 Task: Set up an a/b test for your hubspot cms pages.
Action: Mouse moved to (714, 358)
Screenshot: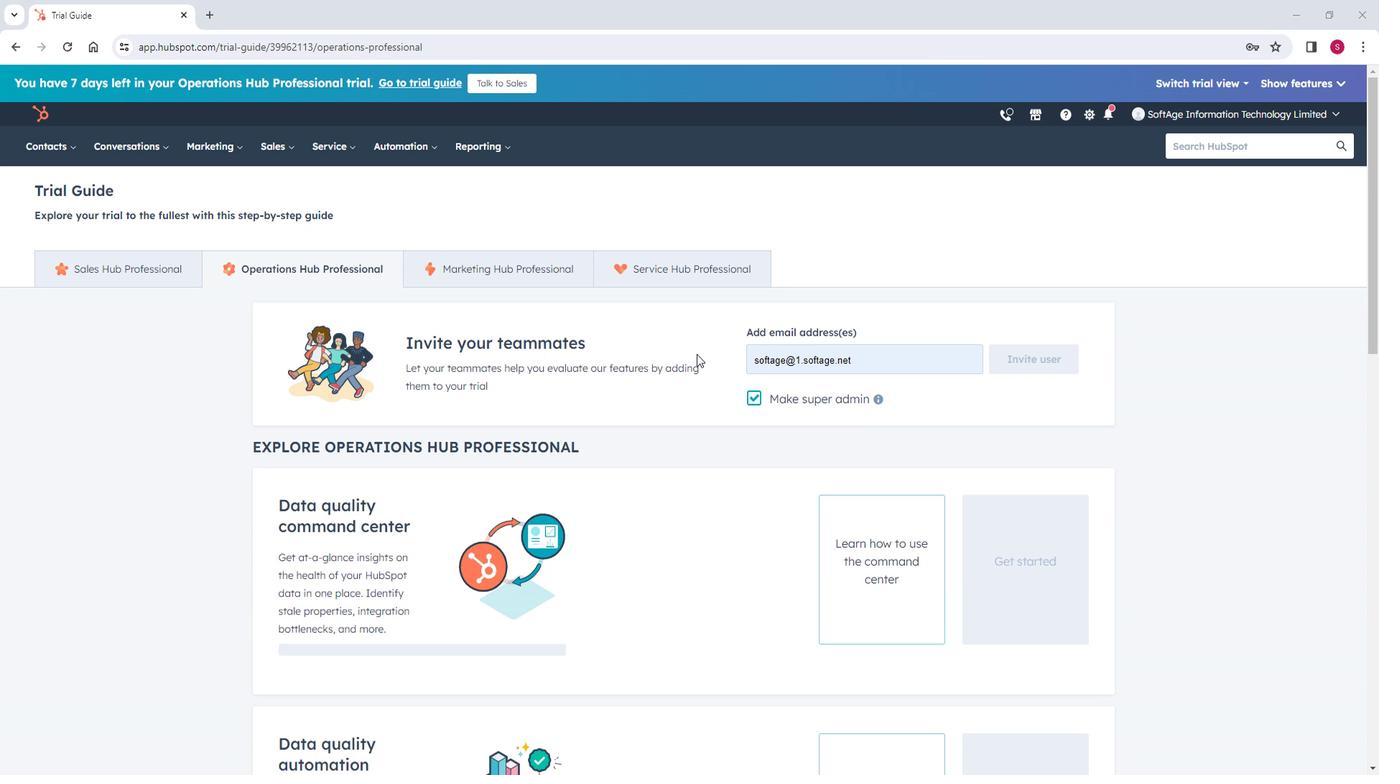 
Action: Mouse scrolled (714, 357) with delta (0, 0)
Screenshot: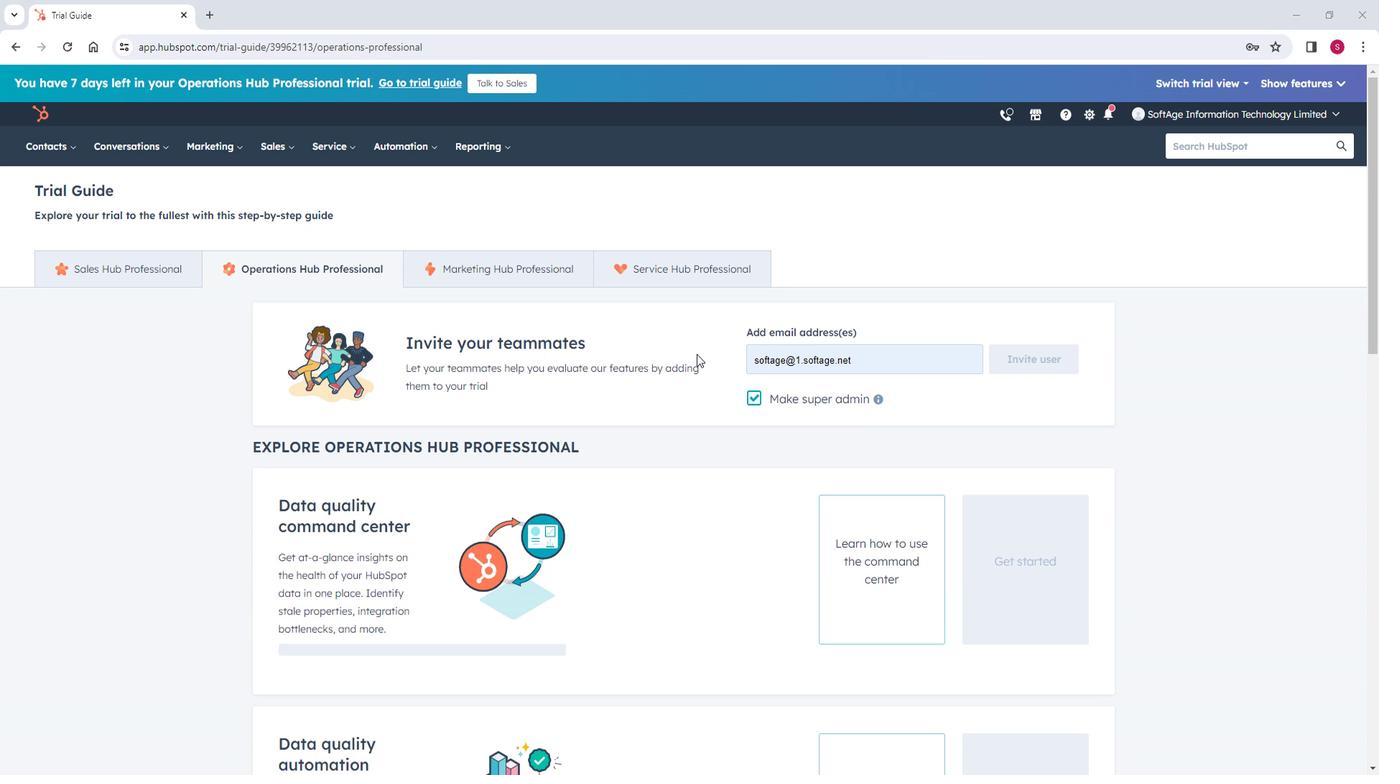 
Action: Mouse scrolled (714, 357) with delta (0, 0)
Screenshot: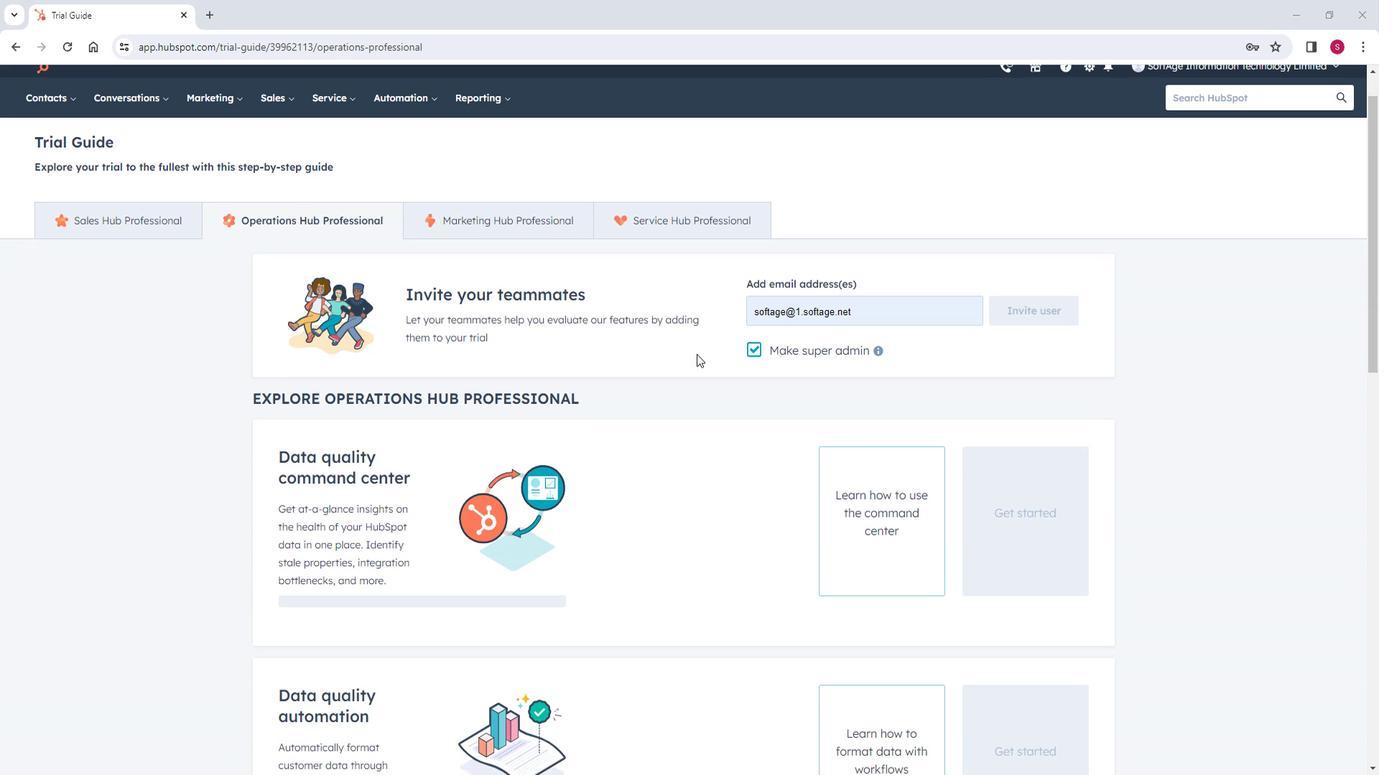 
Action: Mouse scrolled (714, 359) with delta (0, 0)
Screenshot: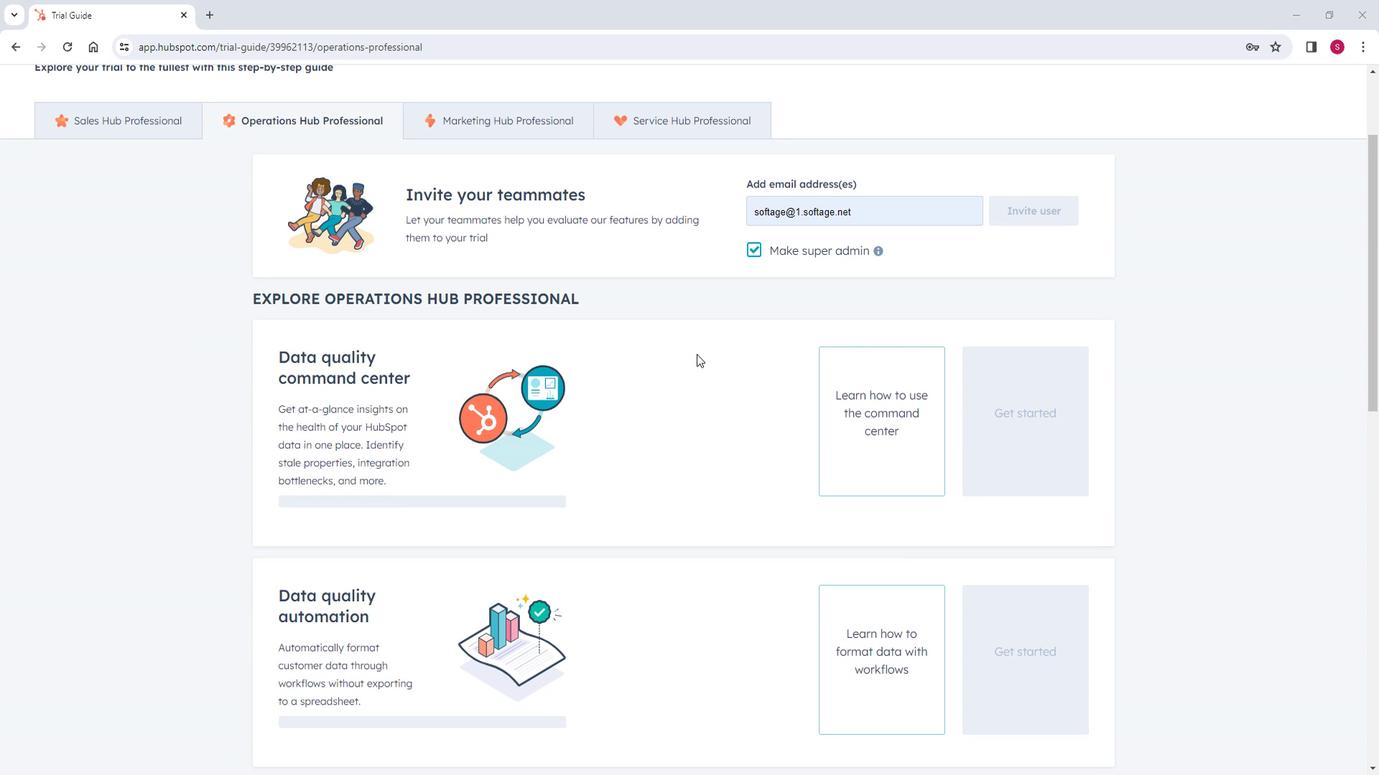 
Action: Mouse scrolled (714, 359) with delta (0, 0)
Screenshot: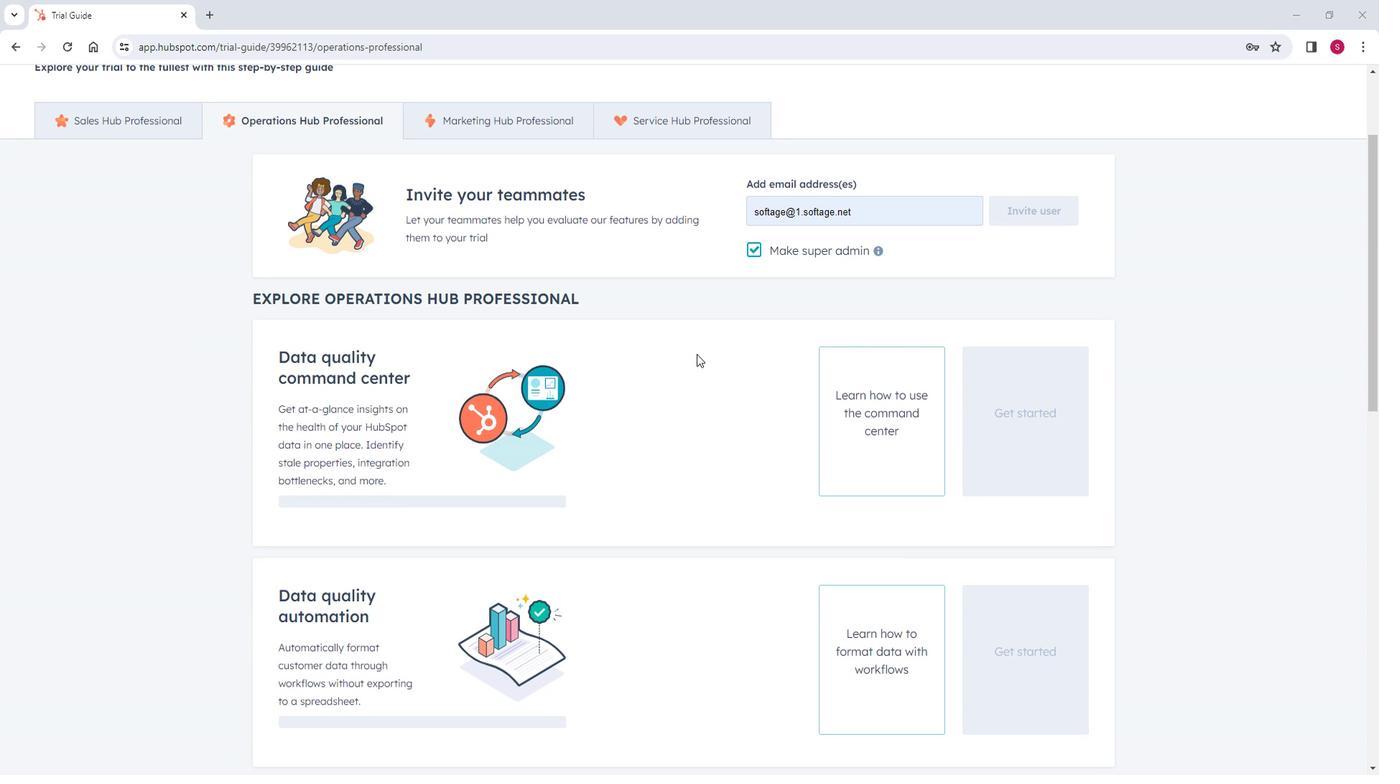 
Action: Mouse scrolled (714, 359) with delta (0, 0)
Screenshot: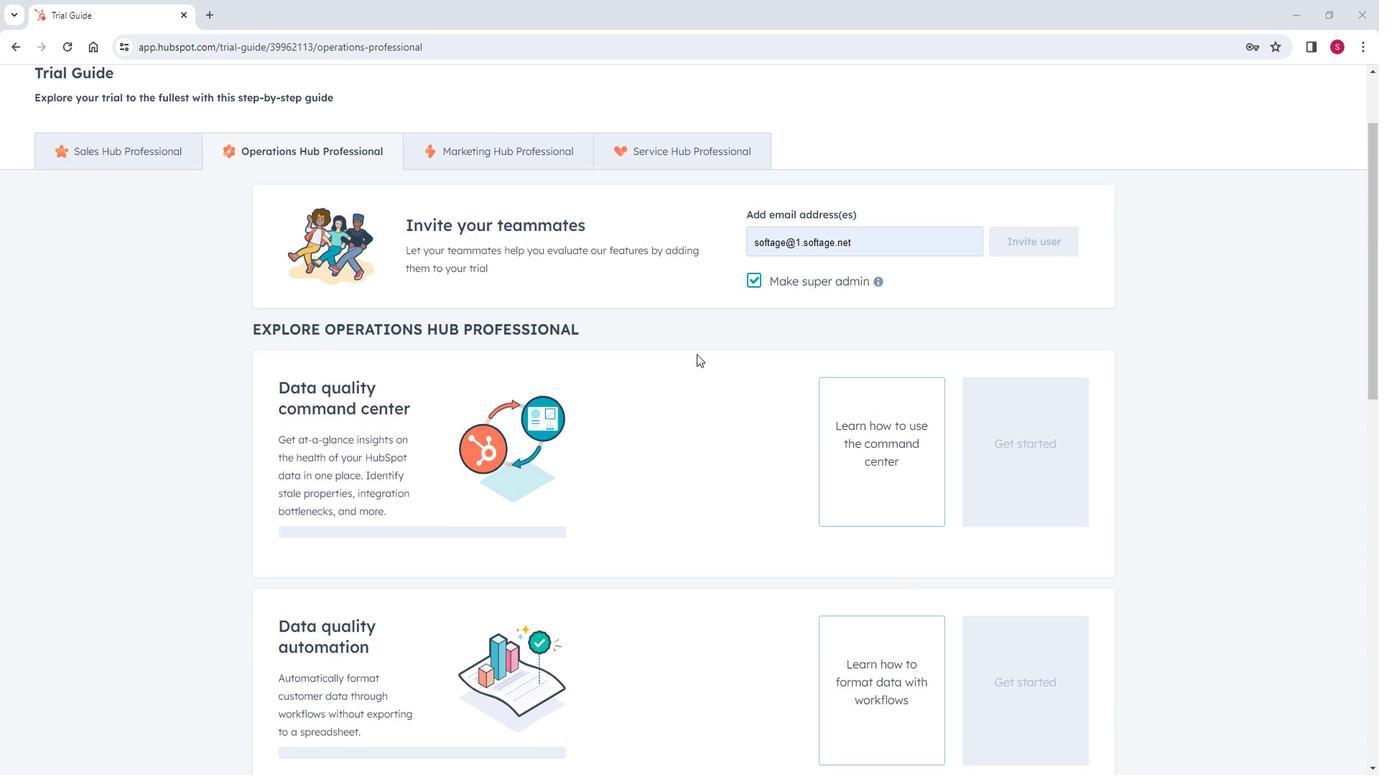 
Action: Mouse scrolled (714, 359) with delta (0, 0)
Screenshot: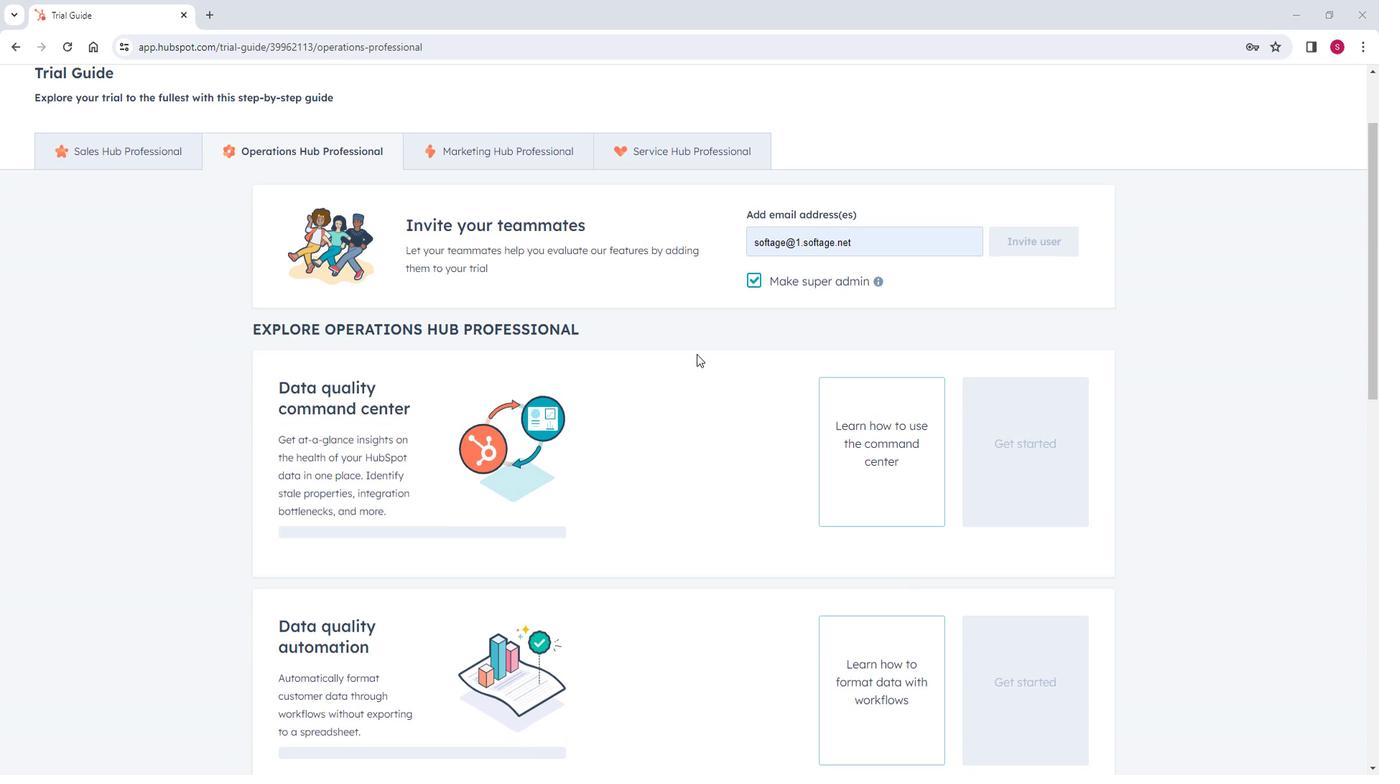 
Action: Mouse moved to (70, 127)
Screenshot: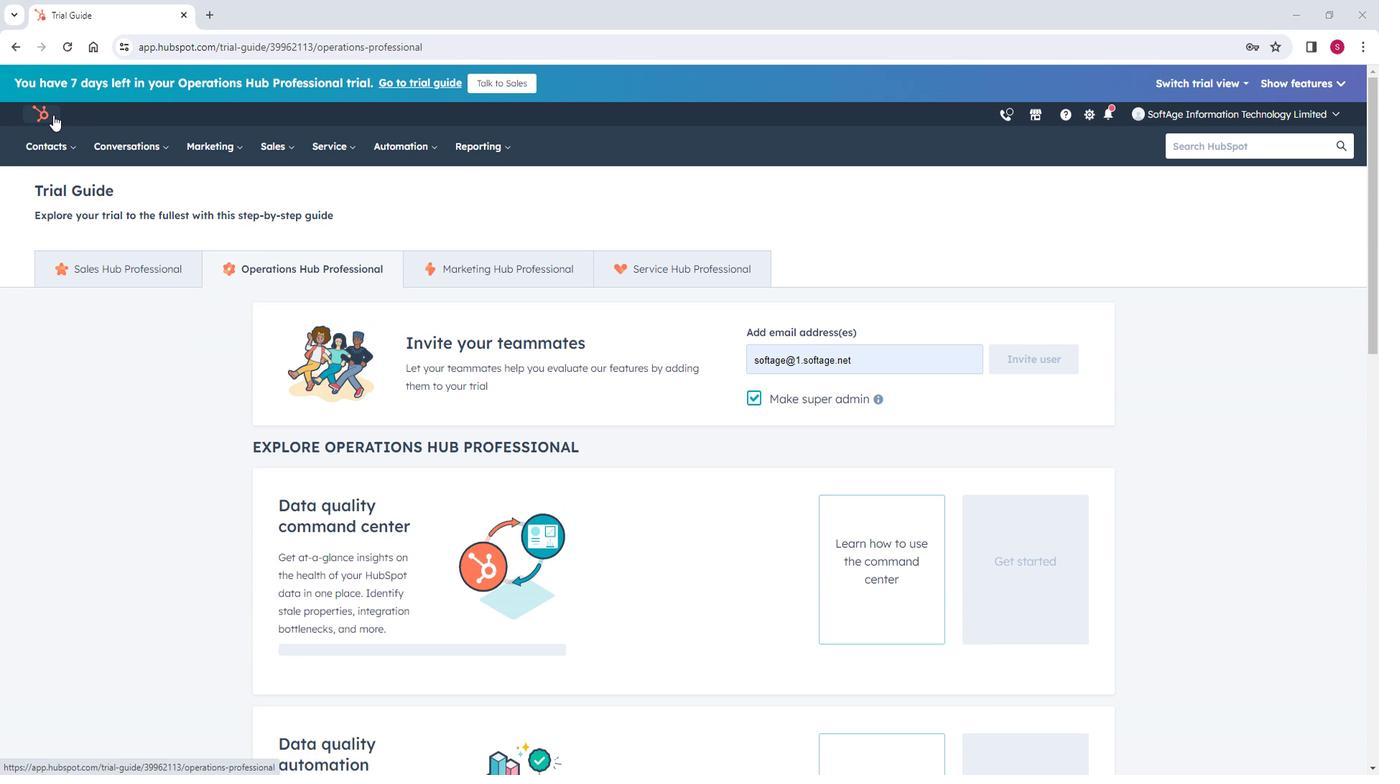 
Action: Mouse pressed left at (70, 127)
Screenshot: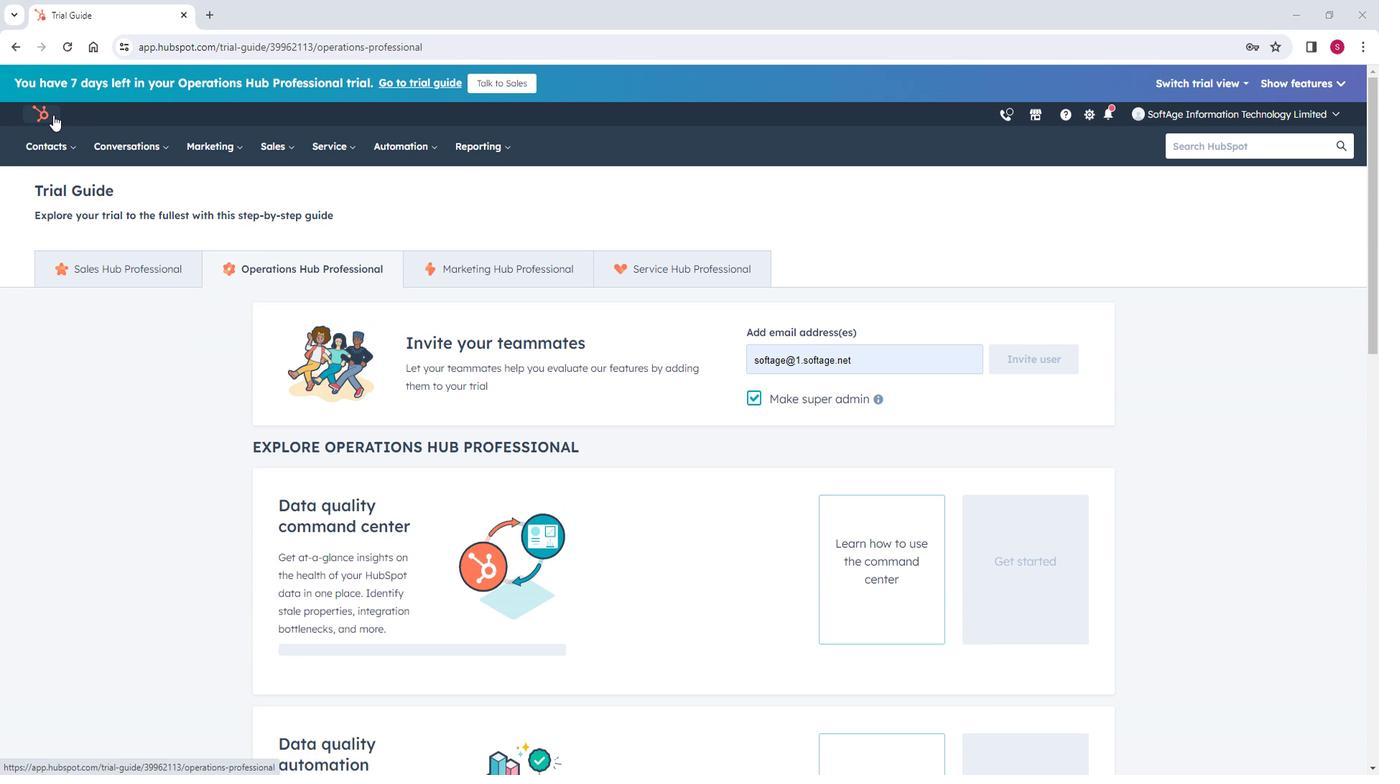 
Action: Mouse moved to (634, 327)
Screenshot: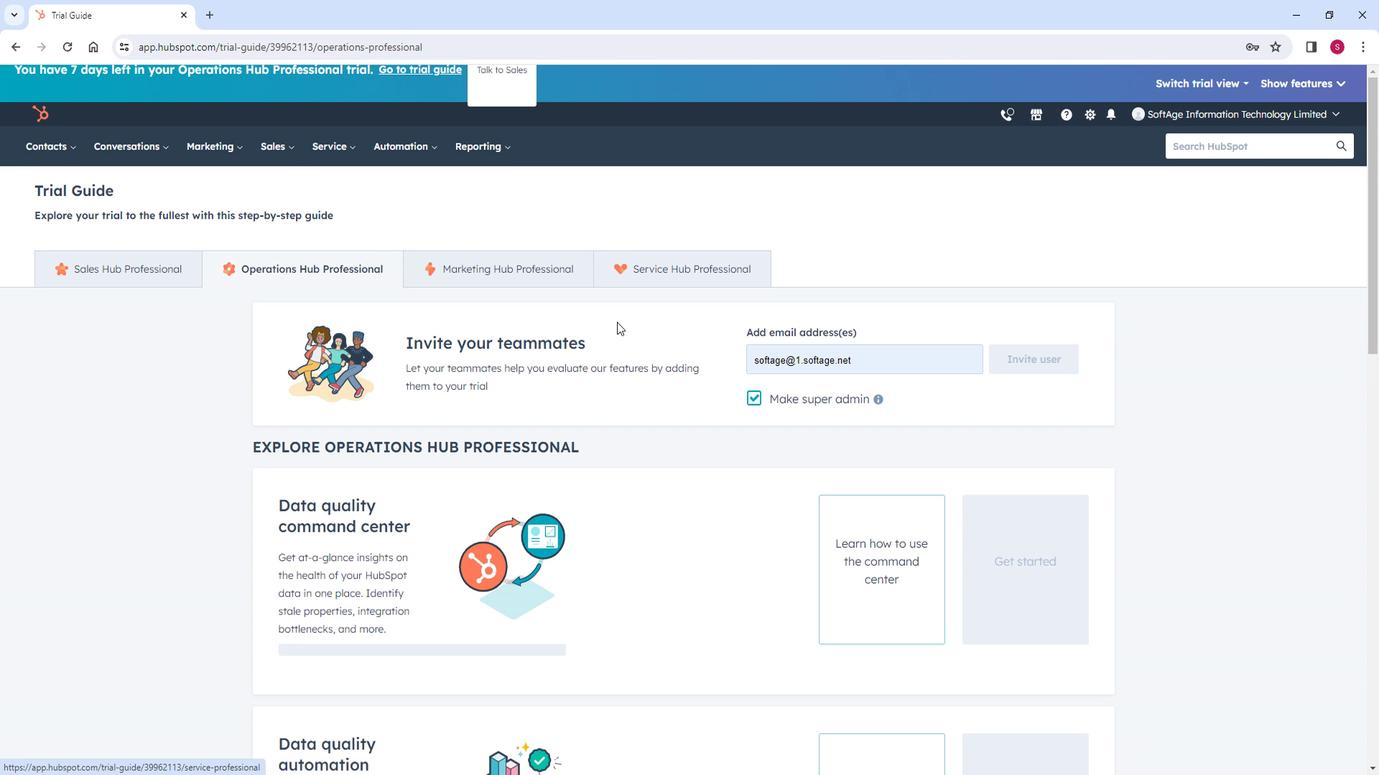 
Action: Mouse scrolled (634, 326) with delta (0, 0)
Screenshot: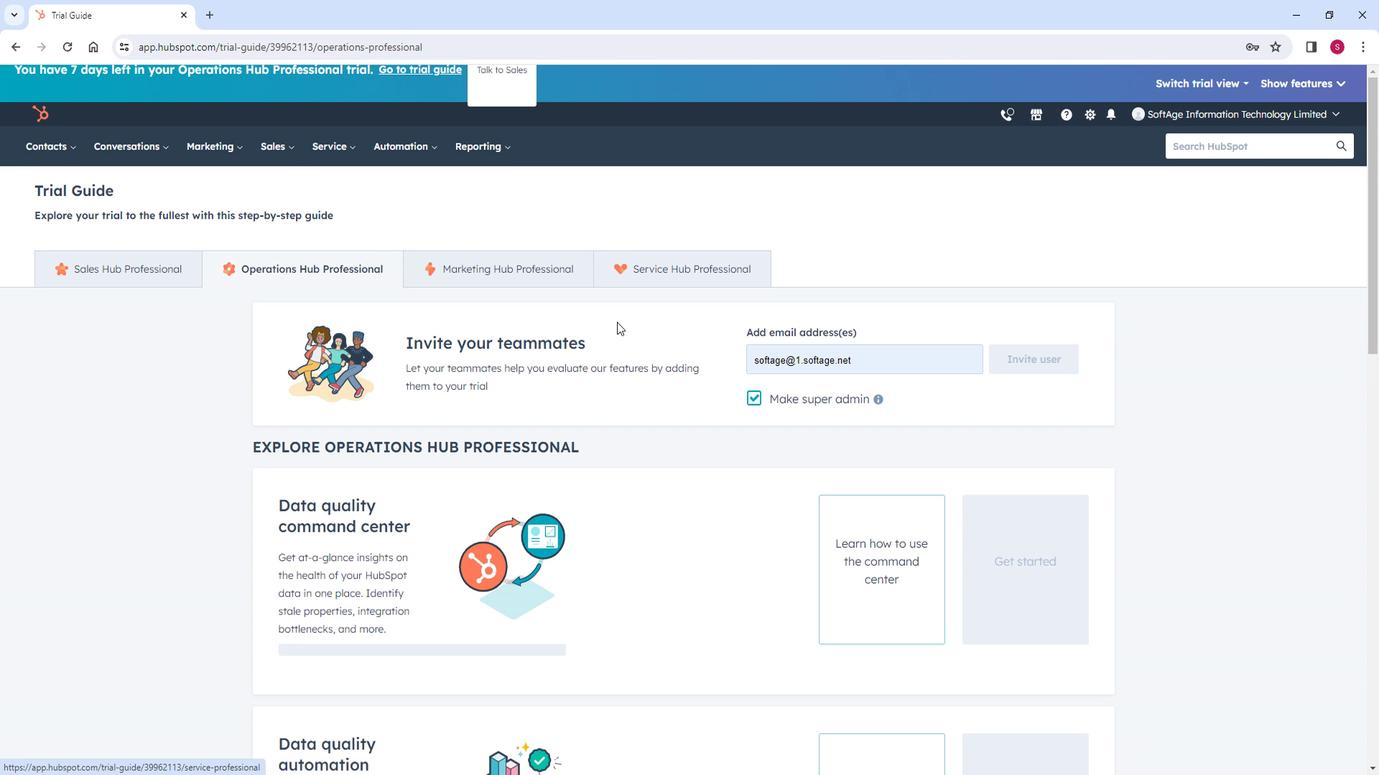 
Action: Mouse scrolled (634, 326) with delta (0, 0)
Screenshot: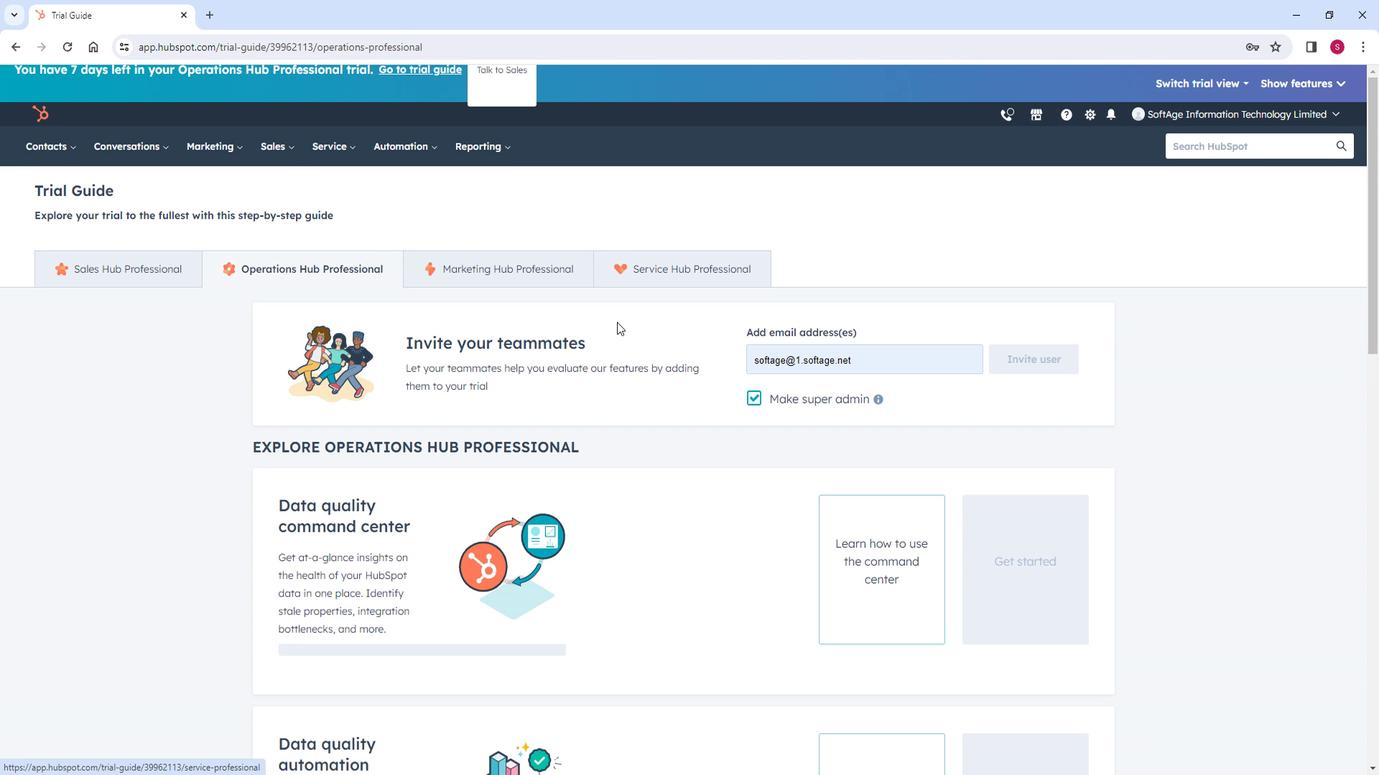 
Action: Mouse scrolled (634, 328) with delta (0, 0)
Screenshot: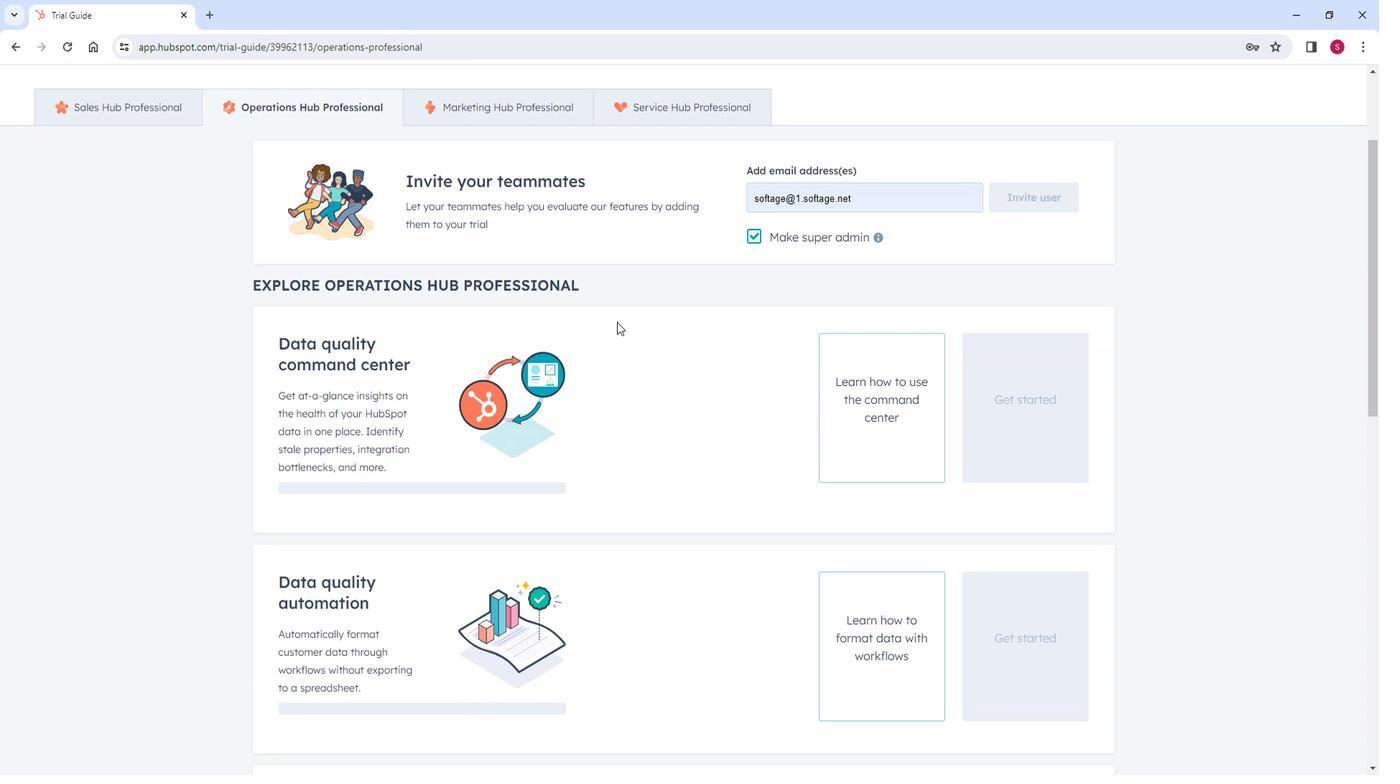 
Action: Mouse scrolled (634, 328) with delta (0, 0)
Screenshot: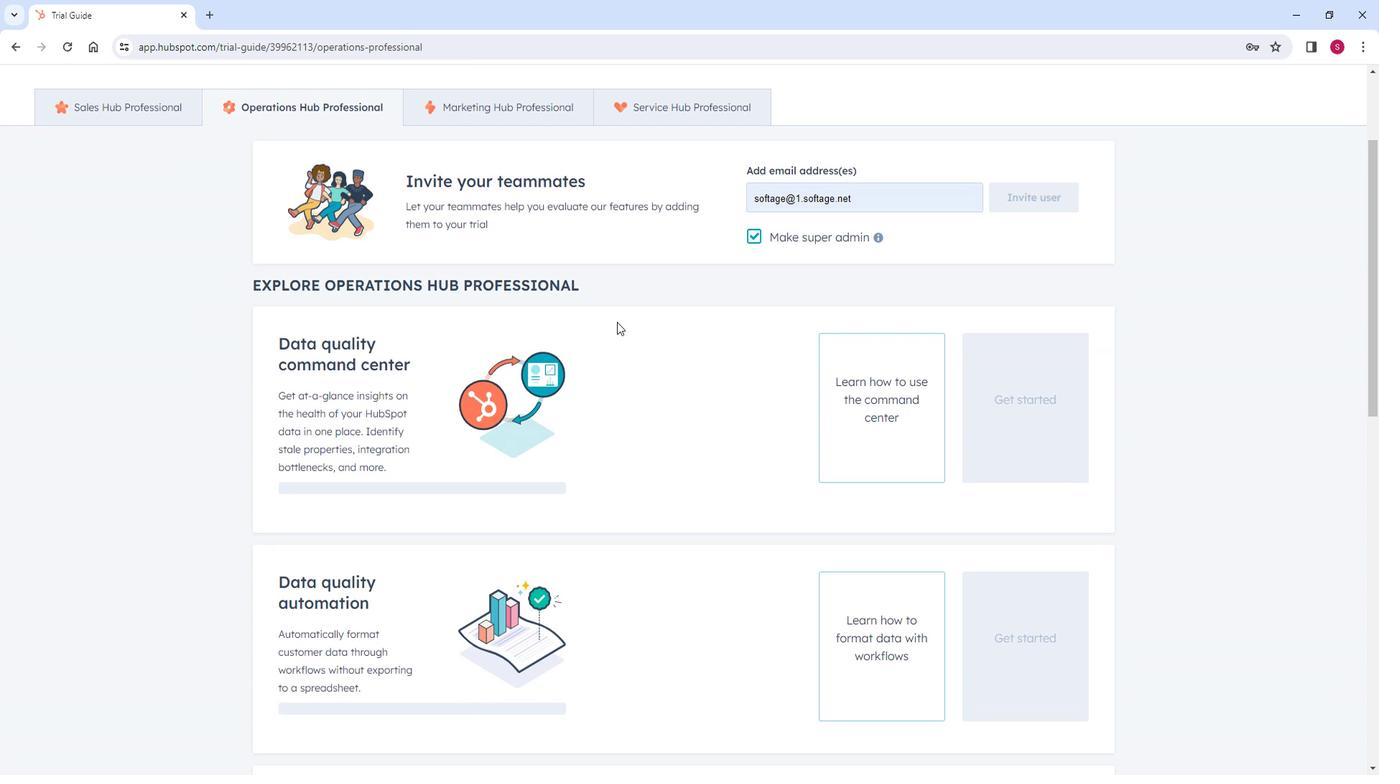 
Action: Mouse scrolled (634, 328) with delta (0, 0)
Screenshot: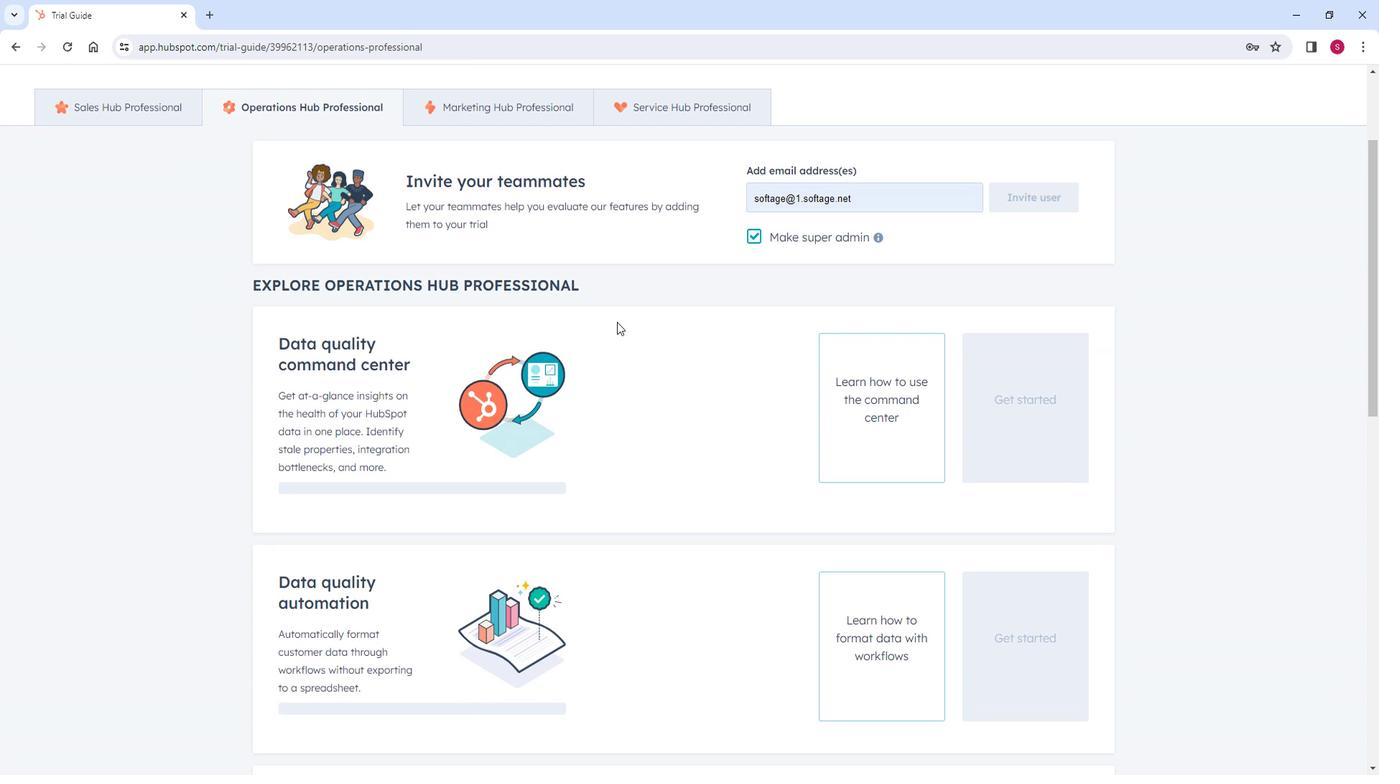 
Action: Mouse scrolled (634, 328) with delta (0, 0)
Screenshot: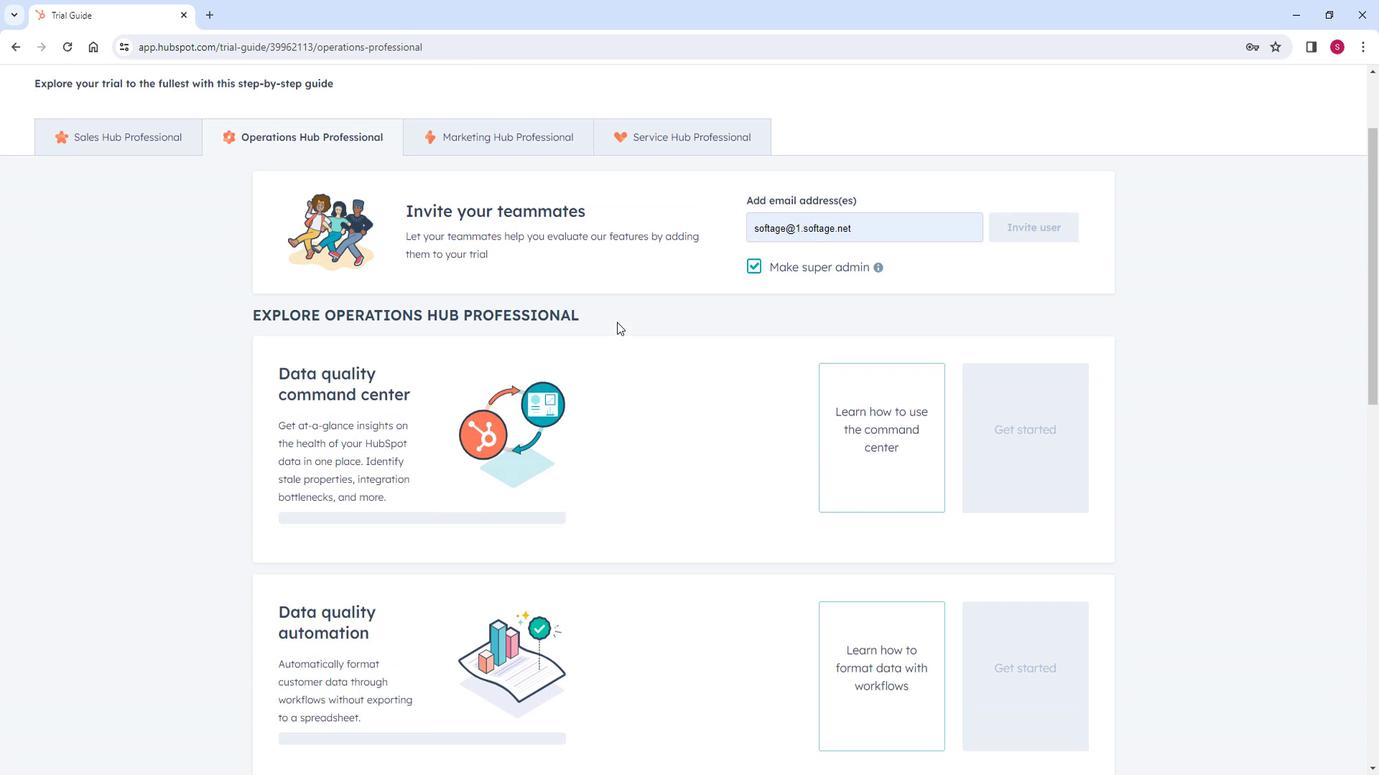 
Action: Mouse scrolled (634, 328) with delta (0, 0)
Screenshot: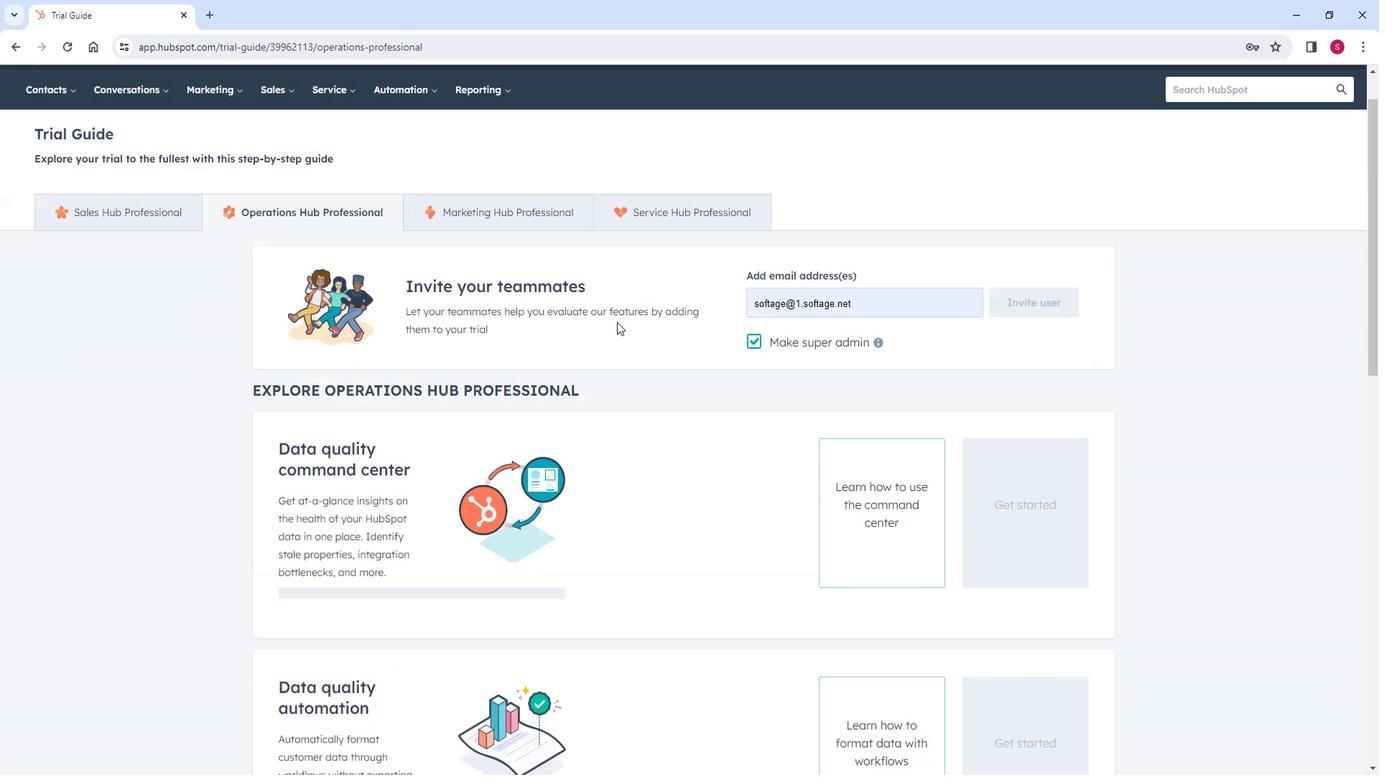
Action: Mouse moved to (250, 161)
Screenshot: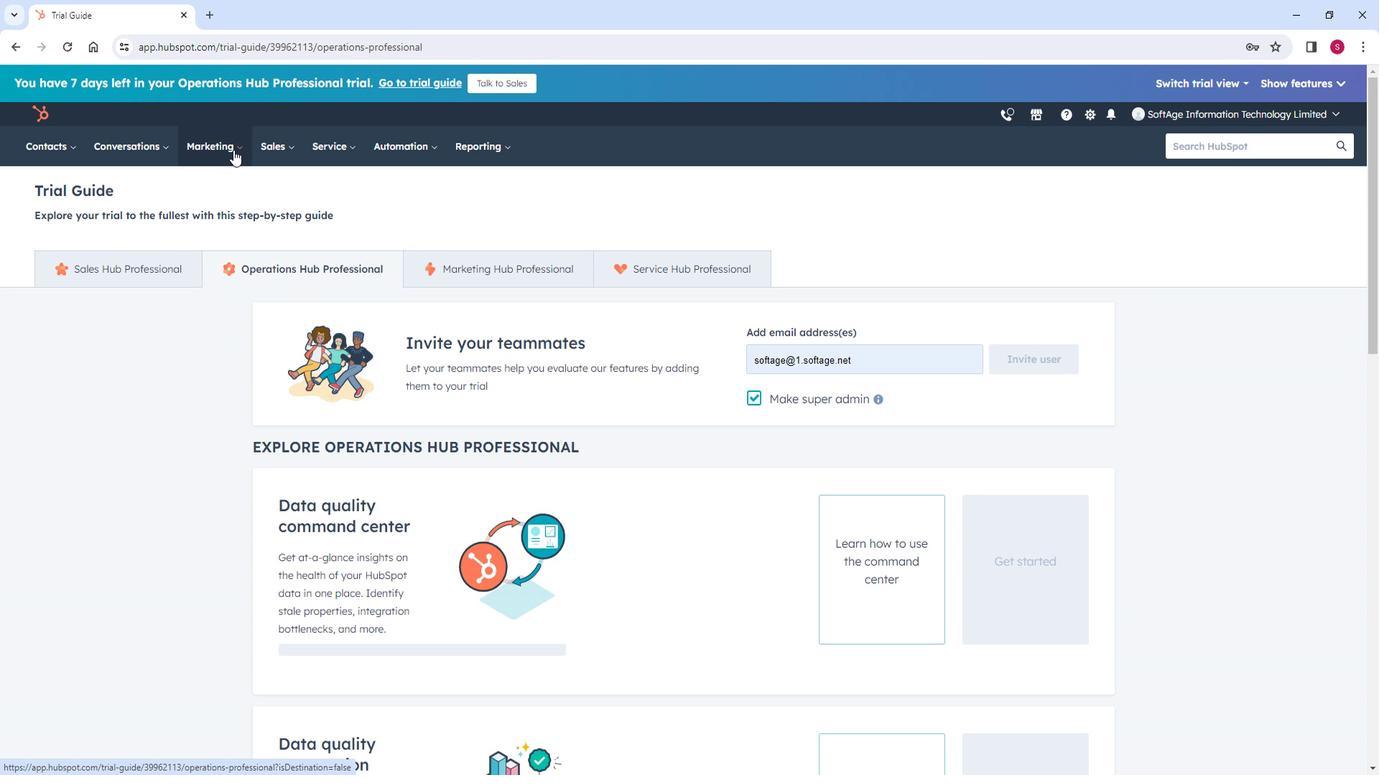 
Action: Mouse pressed left at (250, 161)
Screenshot: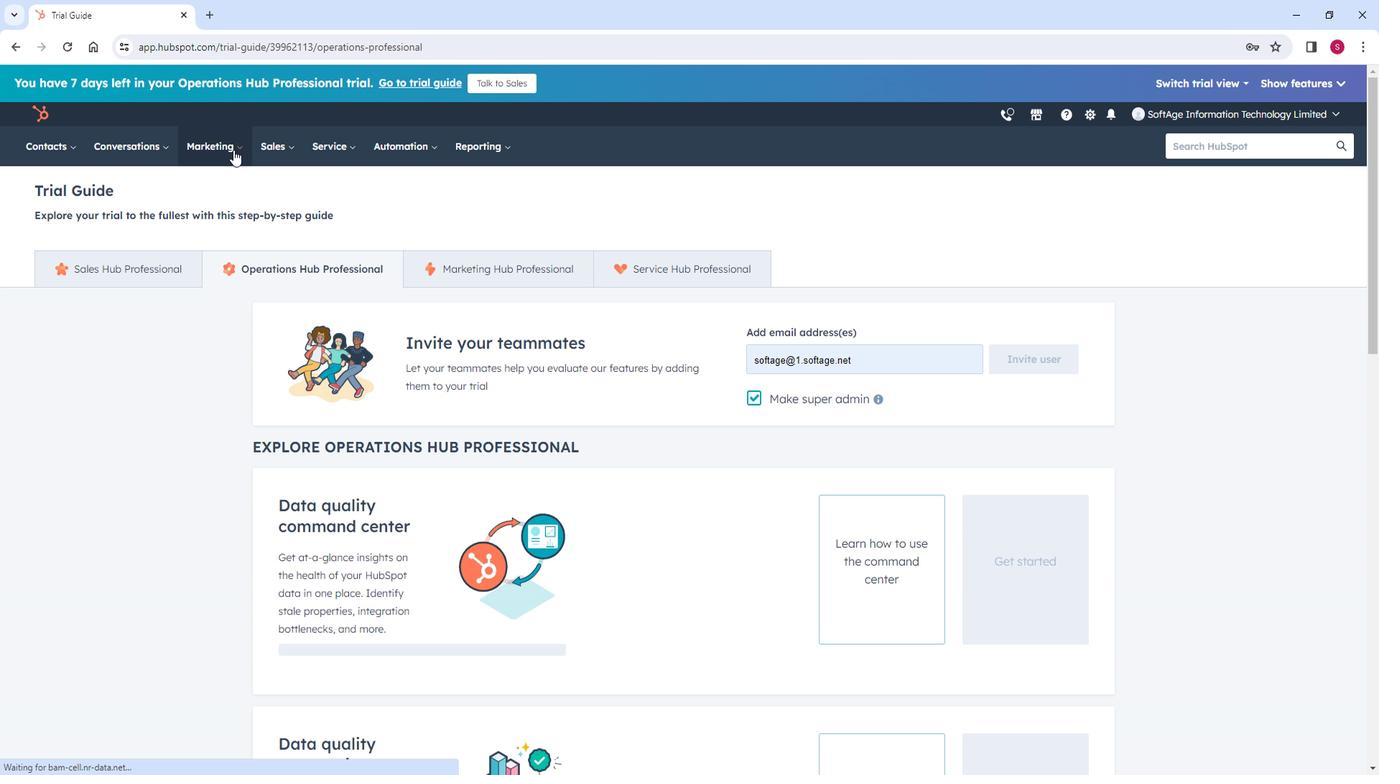 
Action: Mouse moved to (390, 200)
Screenshot: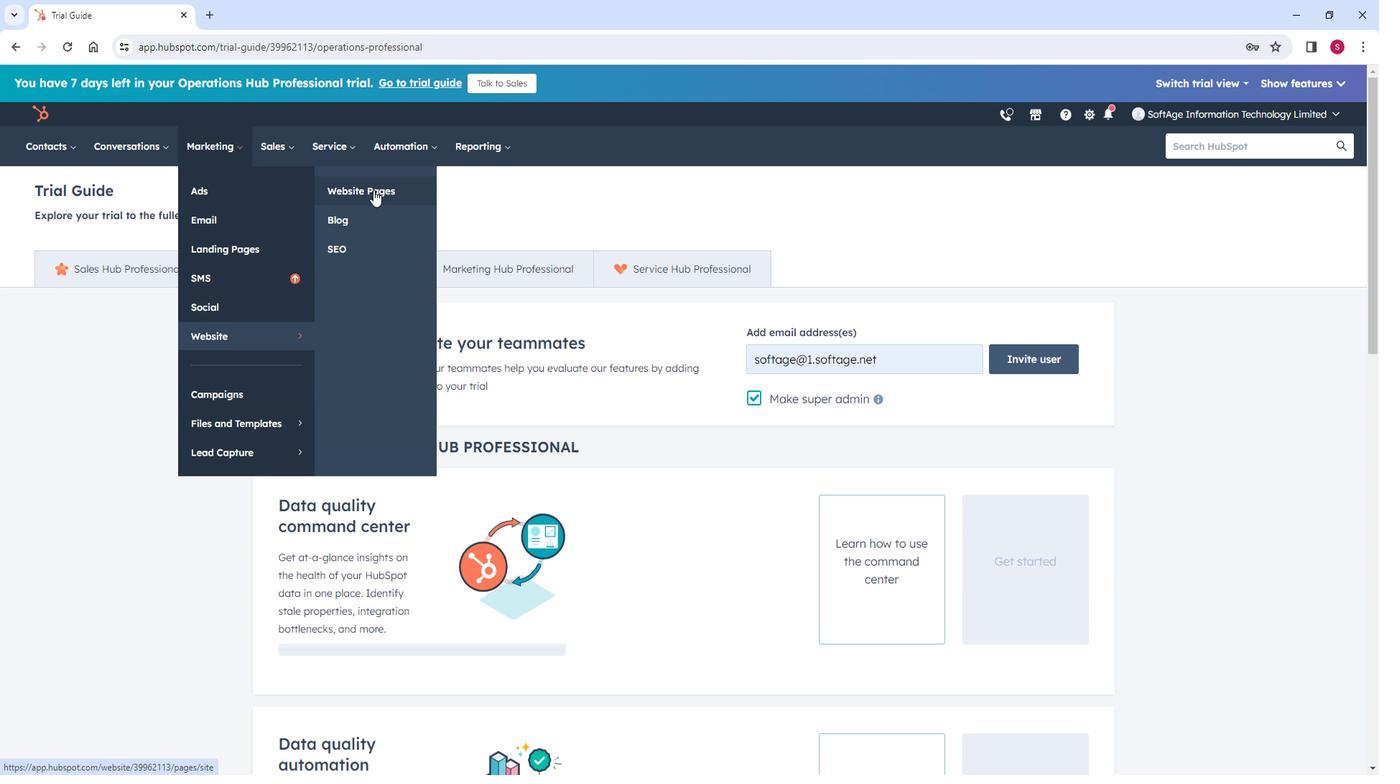
Action: Mouse pressed left at (390, 200)
Screenshot: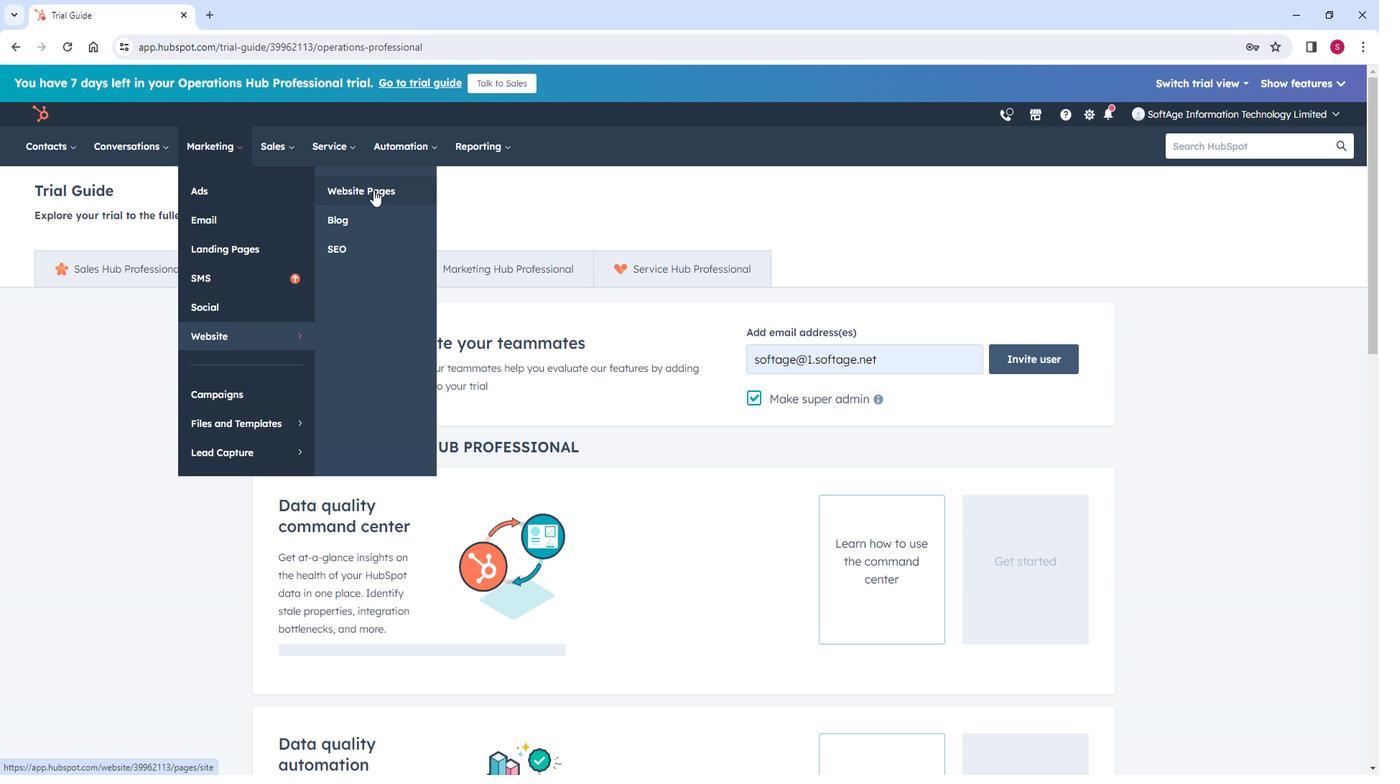 
Action: Mouse moved to (563, 357)
Screenshot: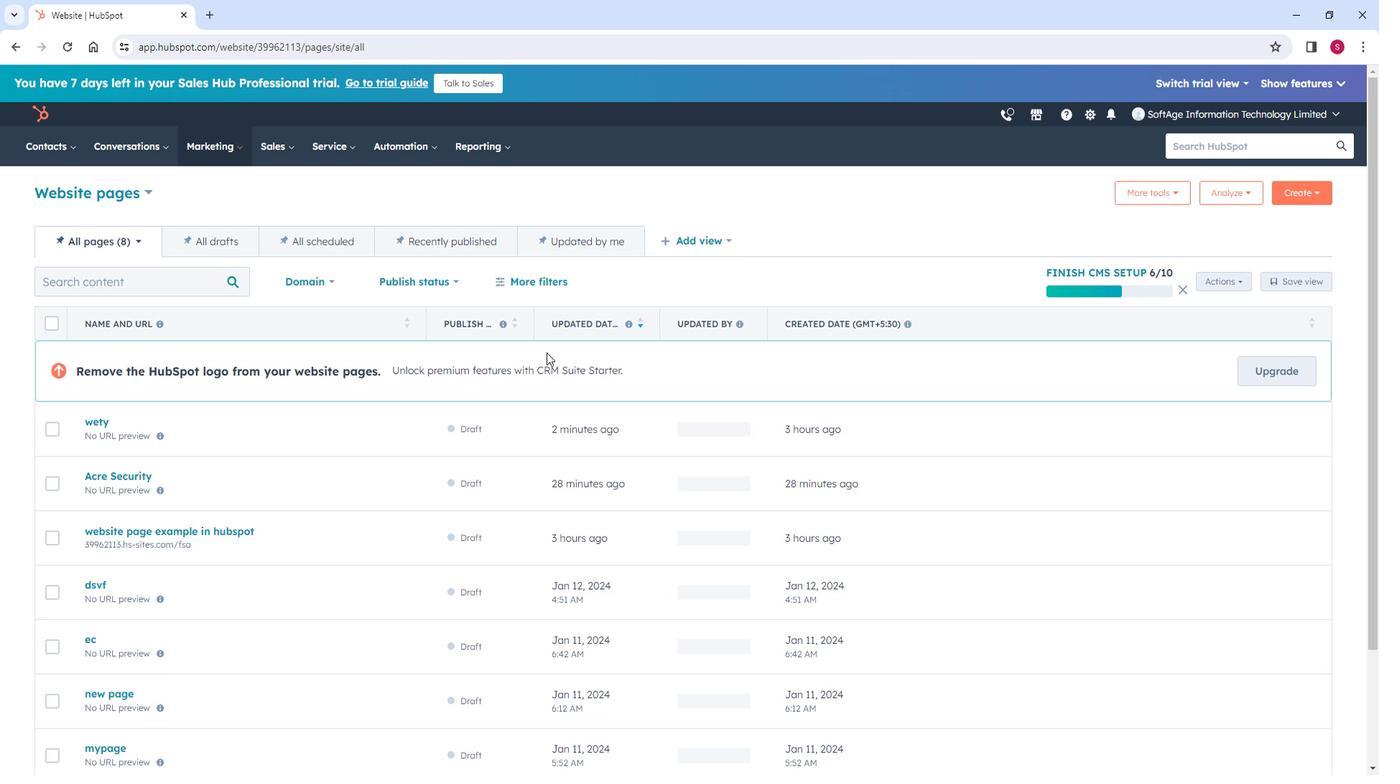 
Action: Mouse scrolled (563, 356) with delta (0, 0)
Screenshot: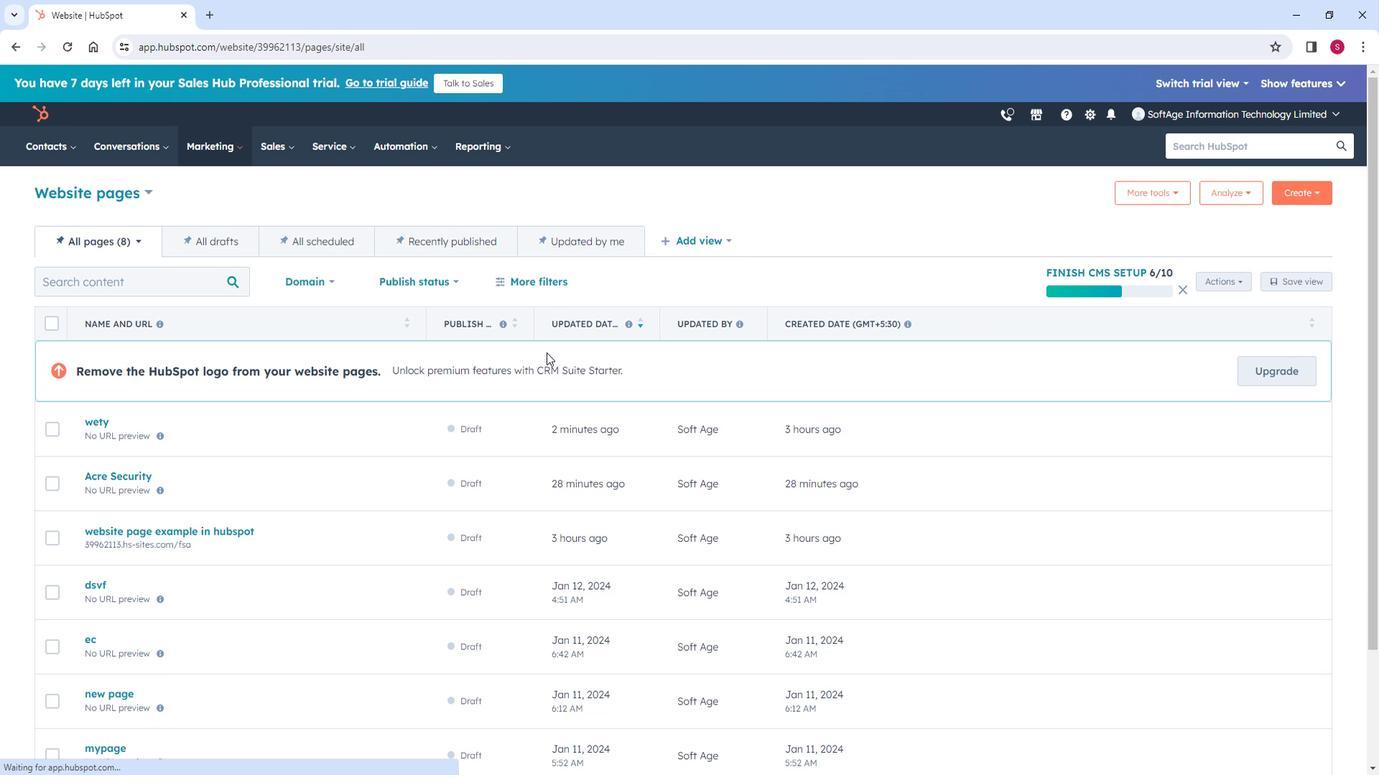 
Action: Mouse moved to (479, 482)
Screenshot: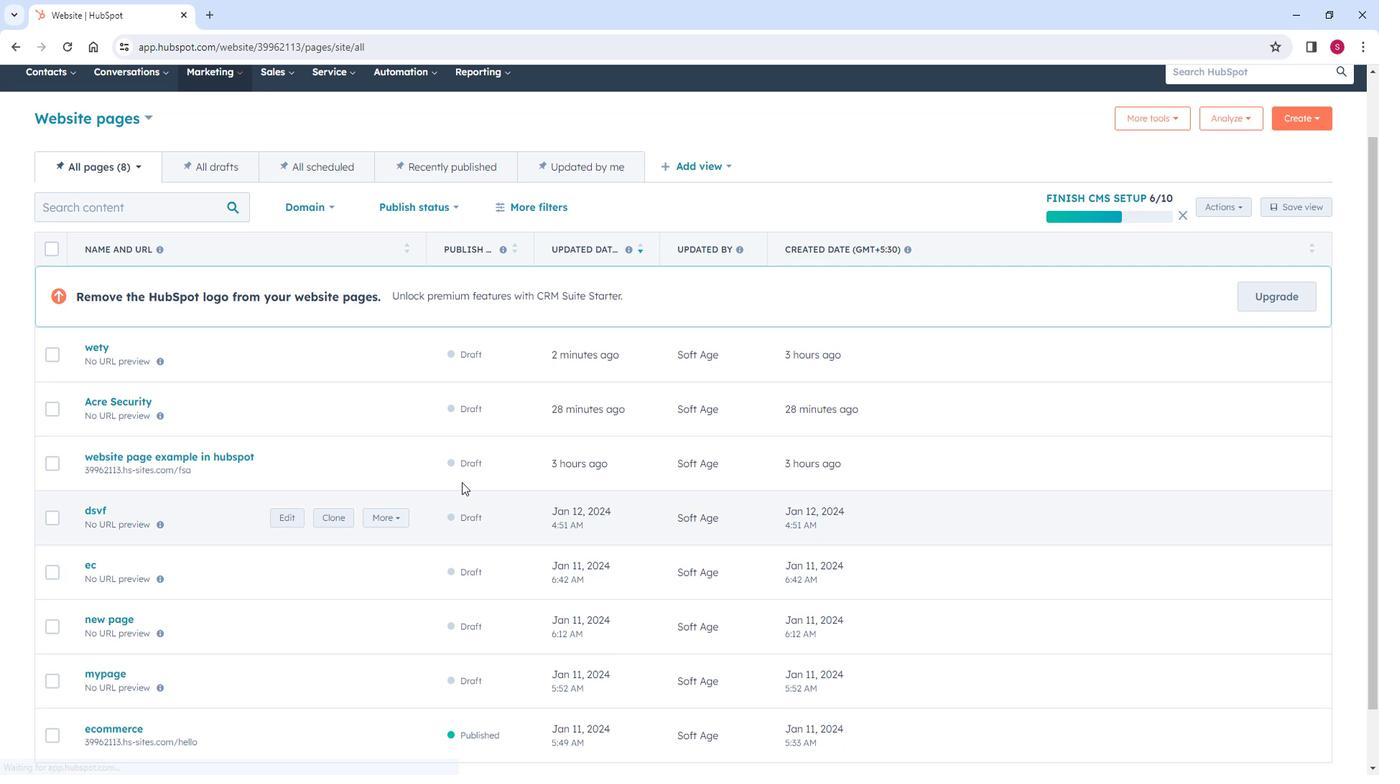 
Action: Mouse scrolled (479, 481) with delta (0, 0)
Screenshot: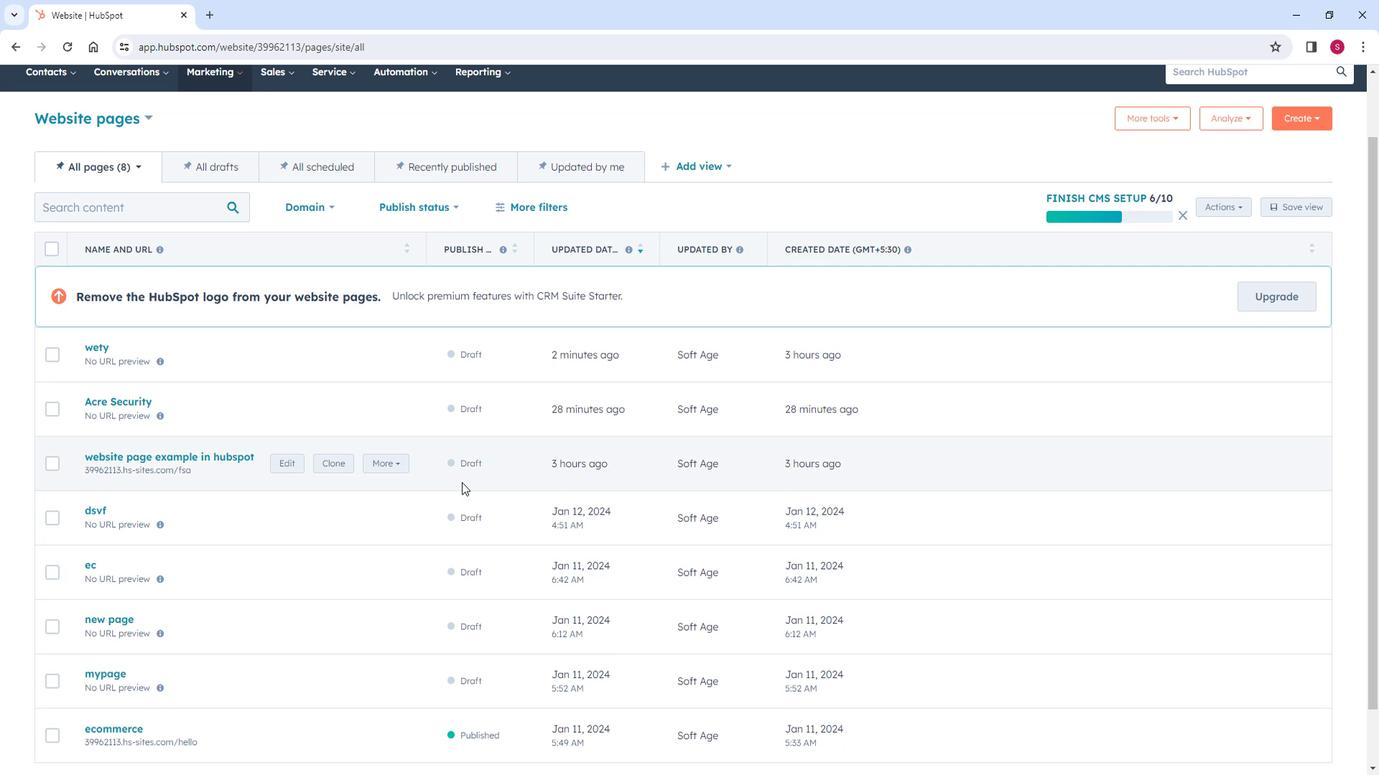 
Action: Mouse scrolled (479, 481) with delta (0, 0)
Screenshot: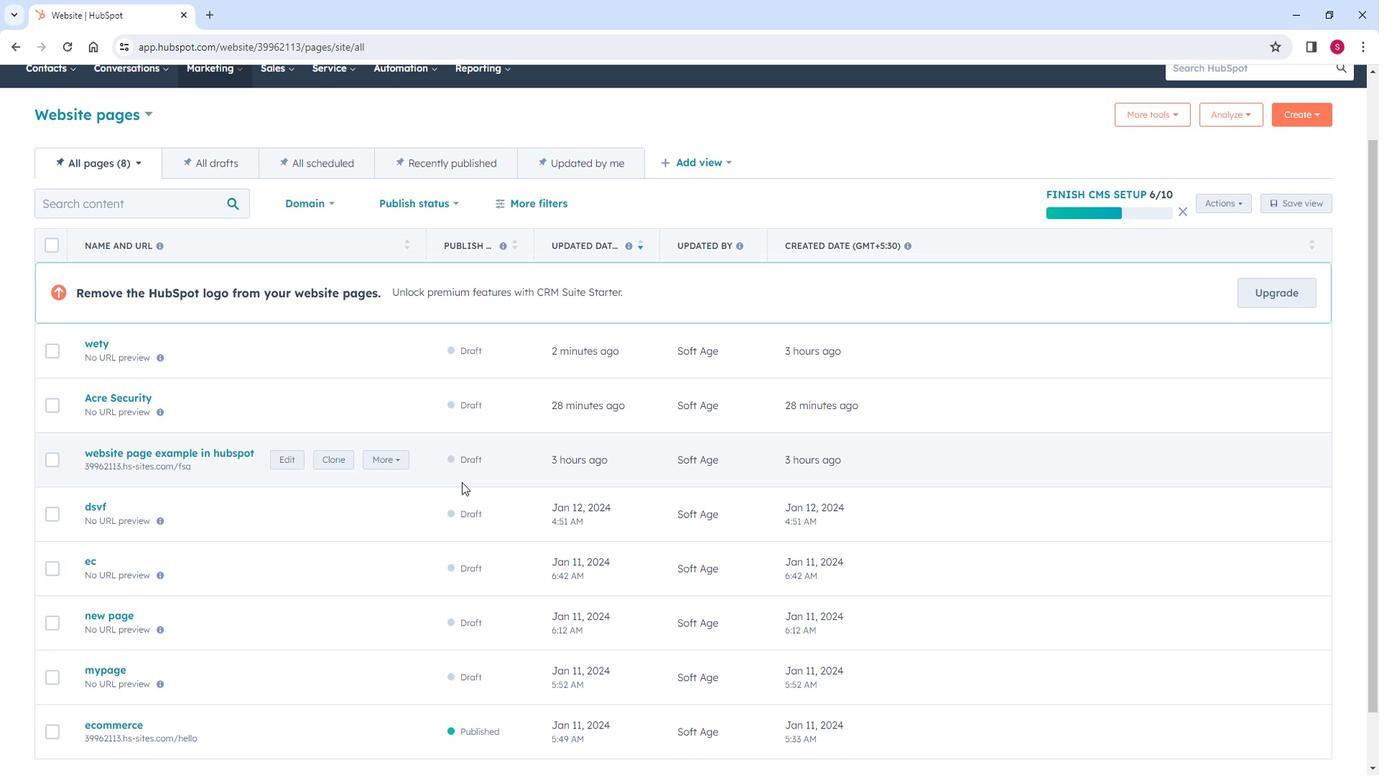 
Action: Mouse scrolled (479, 481) with delta (0, 0)
Screenshot: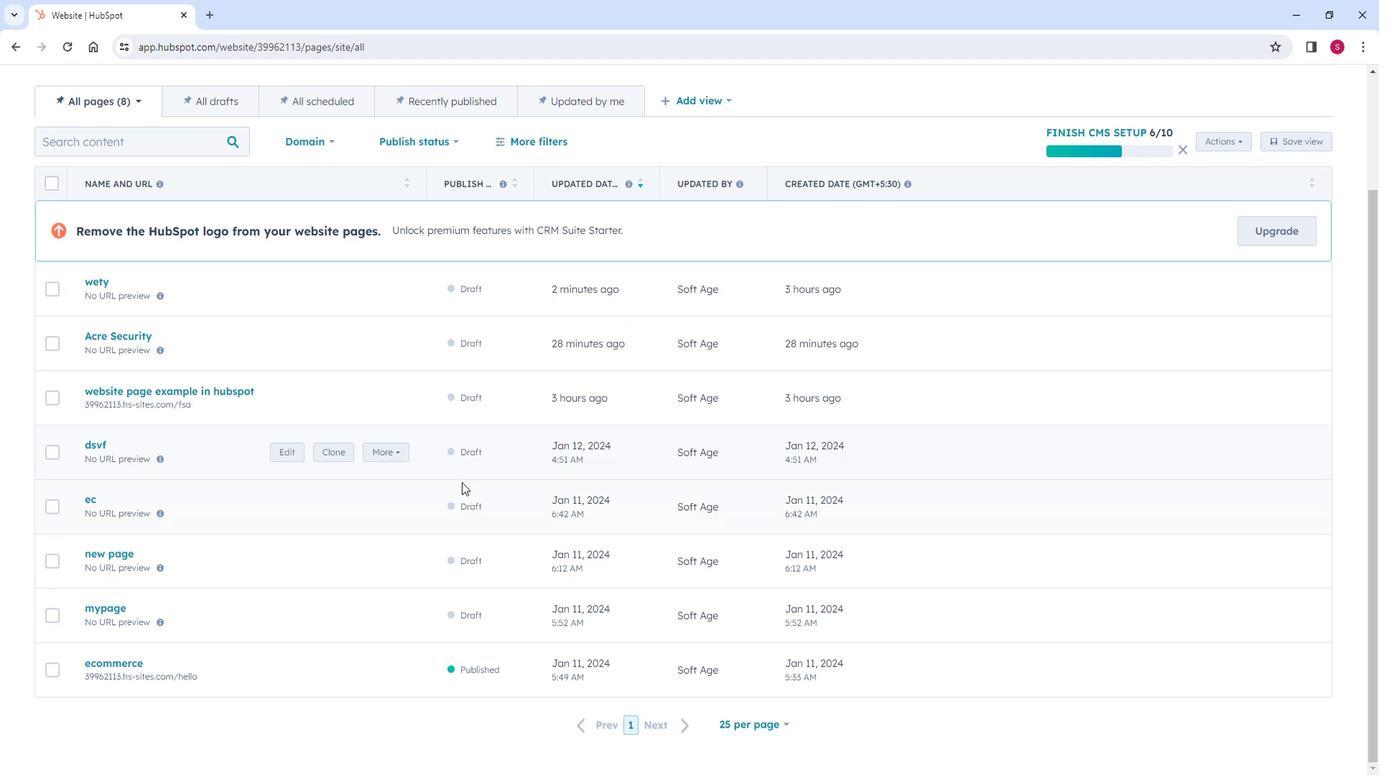 
Action: Mouse scrolled (479, 481) with delta (0, 0)
Screenshot: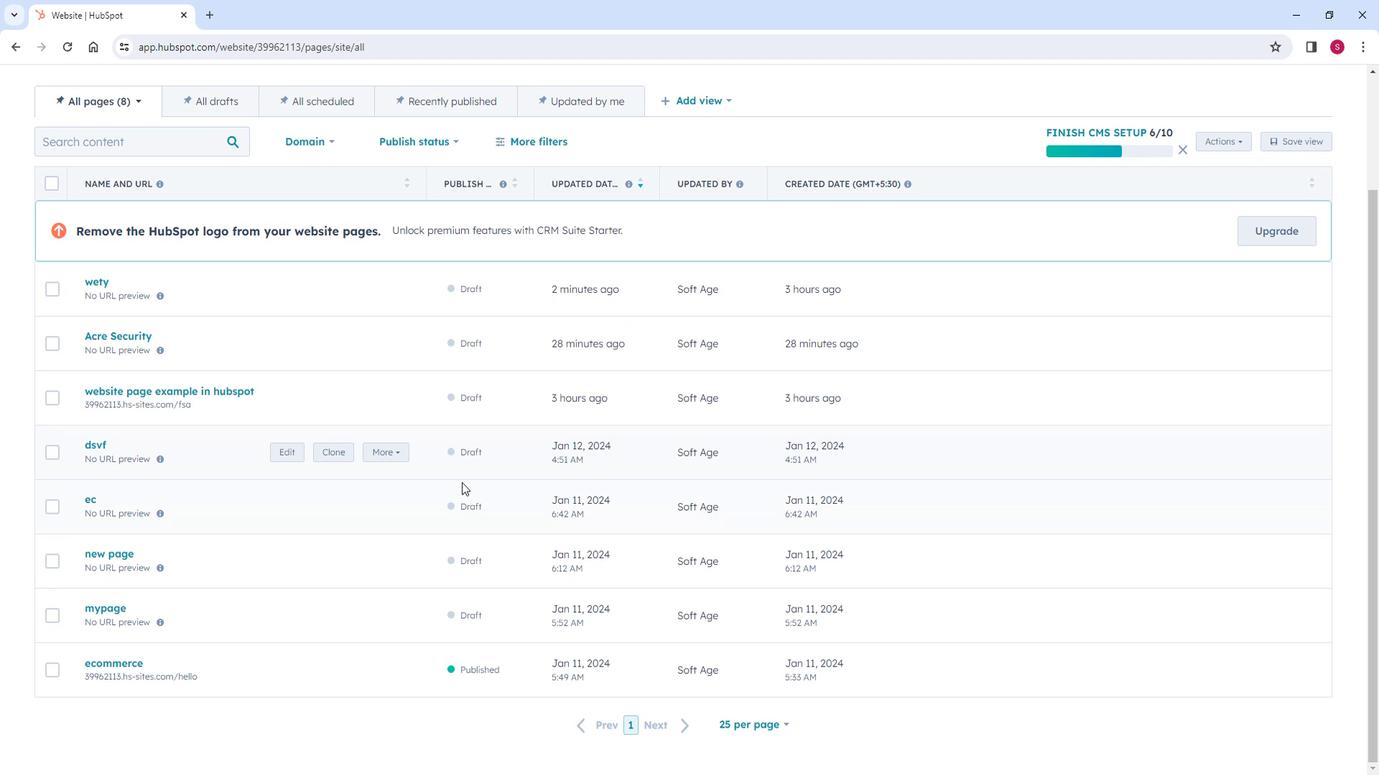 
Action: Mouse moved to (123, 288)
Screenshot: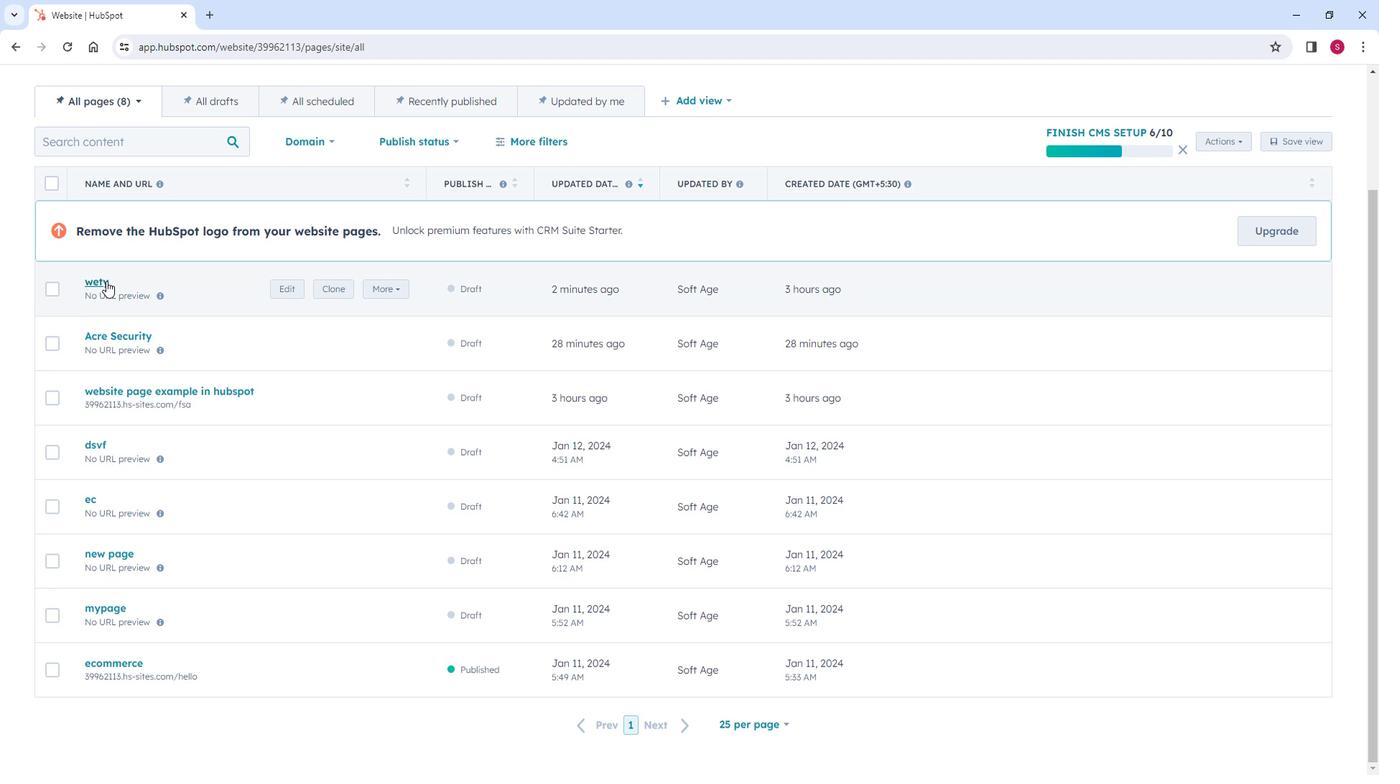 
Action: Mouse pressed left at (123, 288)
Screenshot: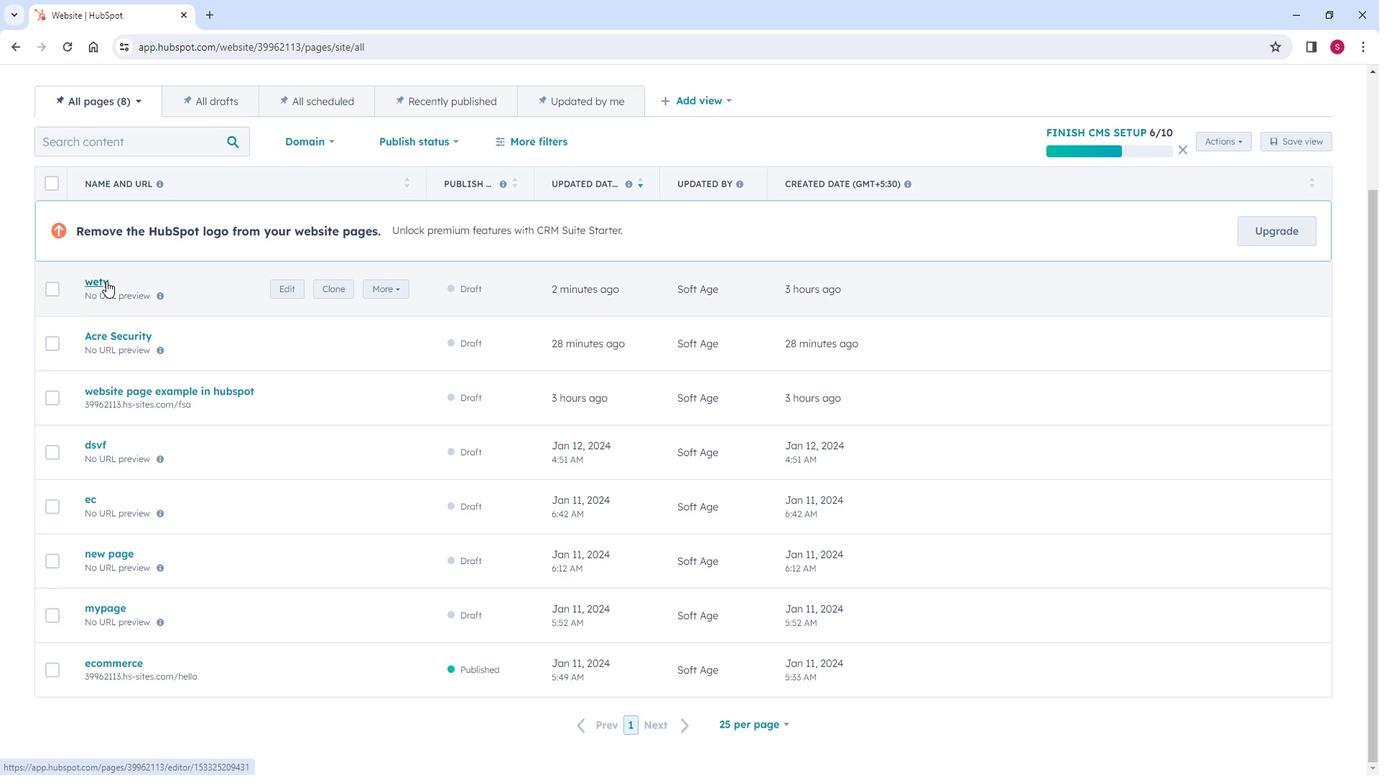 
Action: Mouse moved to (642, 413)
Screenshot: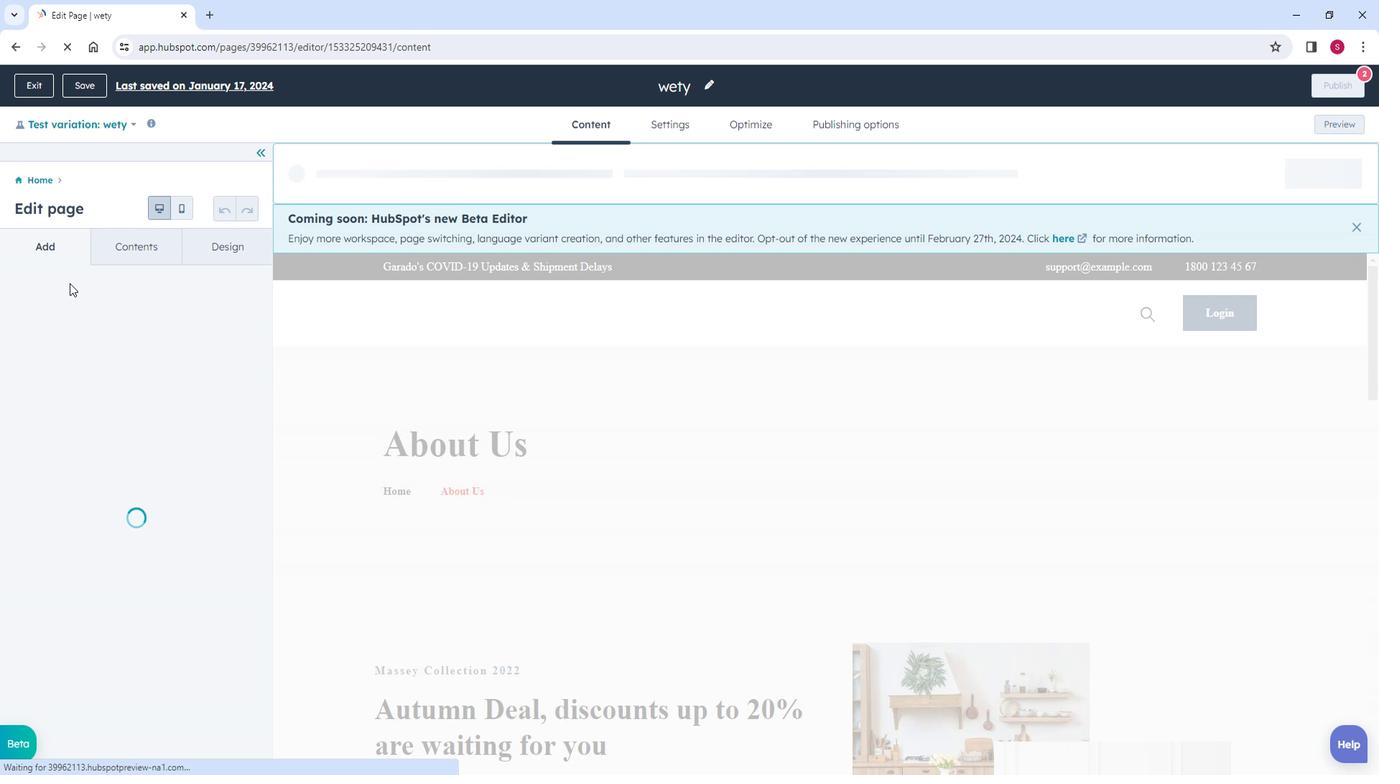 
Action: Mouse scrolled (642, 412) with delta (0, 0)
Screenshot: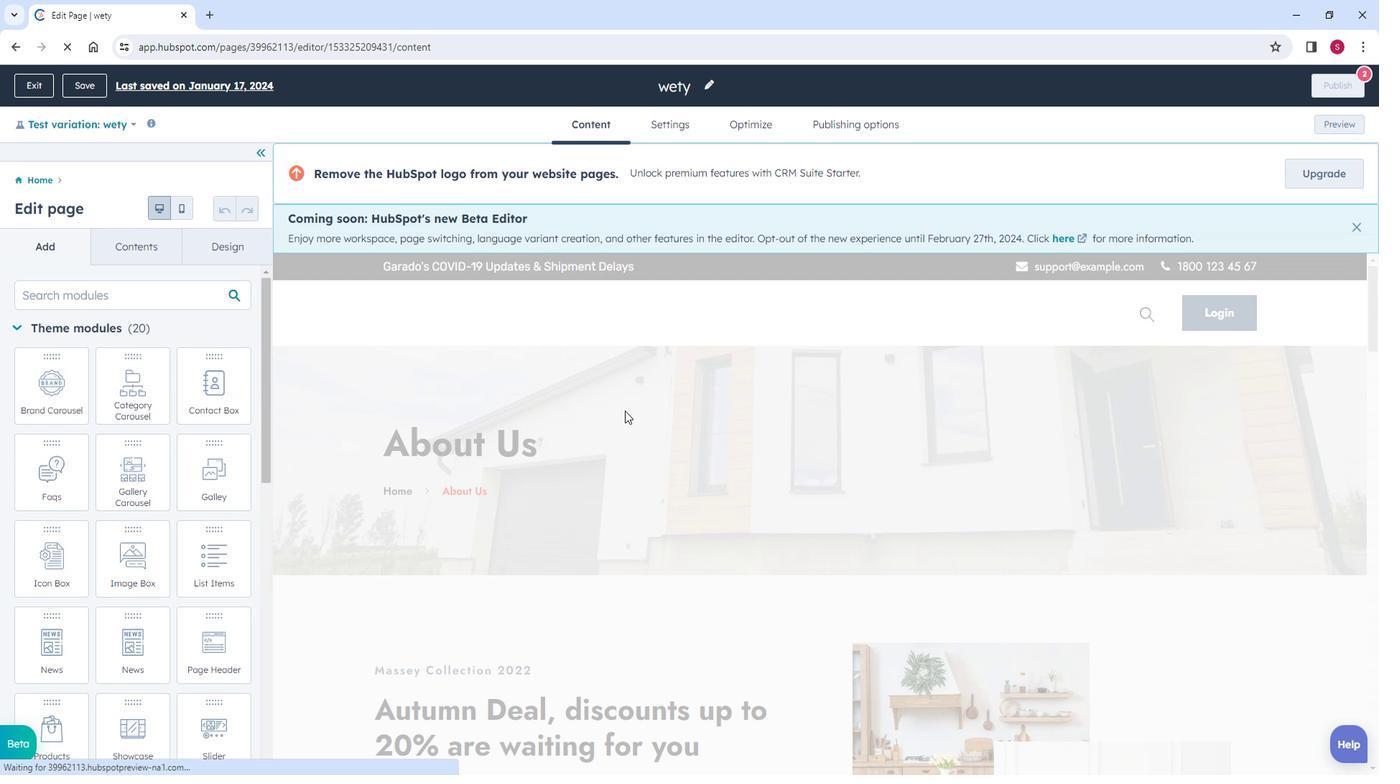 
Action: Mouse scrolled (642, 412) with delta (0, 0)
Screenshot: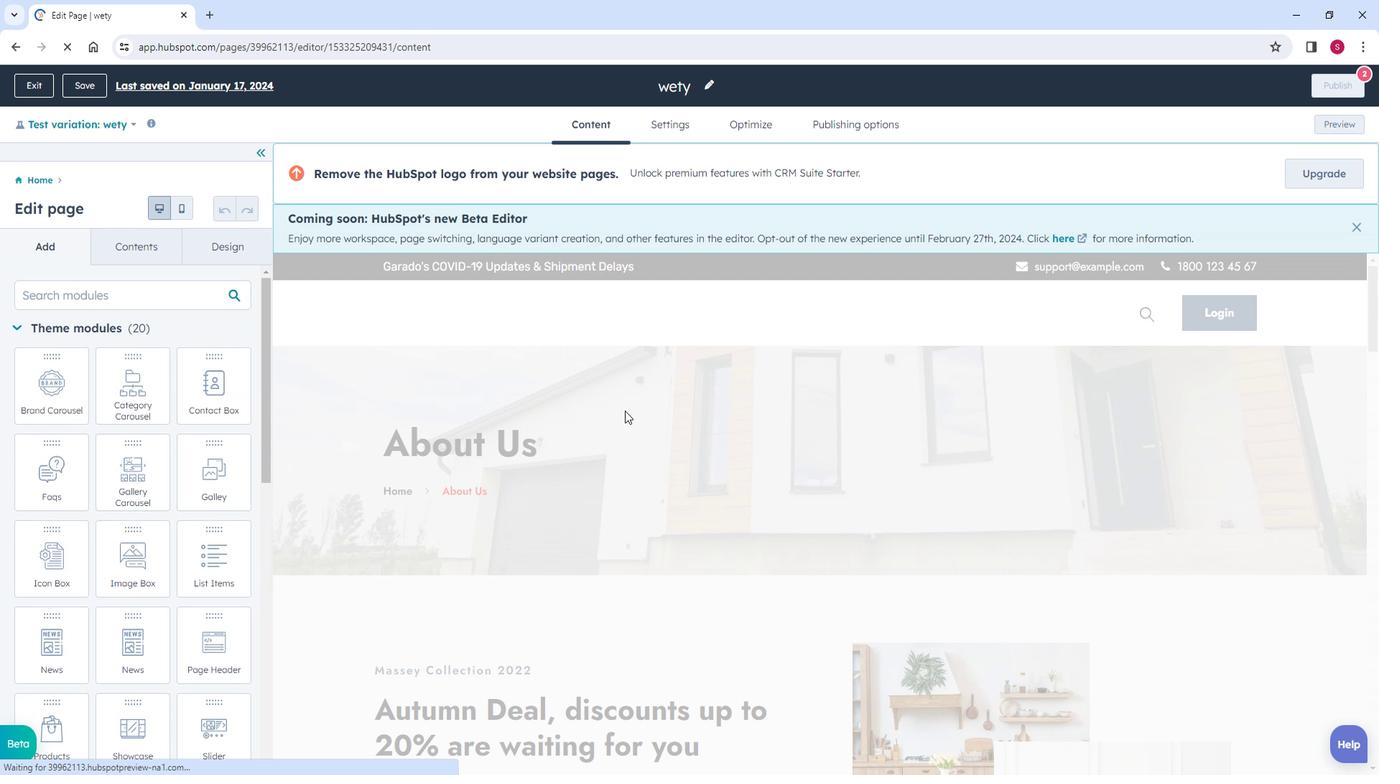 
Action: Mouse moved to (525, 264)
Screenshot: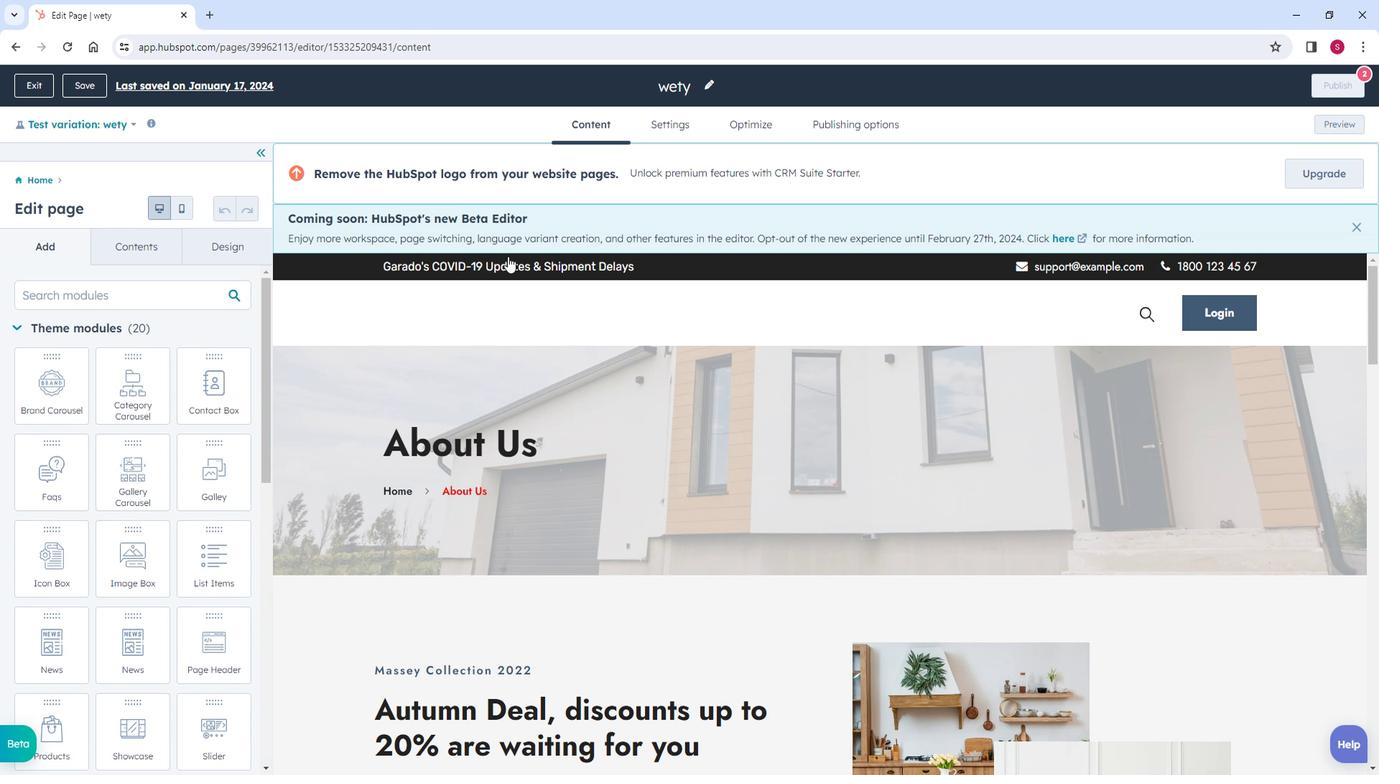 
Action: Mouse scrolled (525, 263) with delta (0, 0)
Screenshot: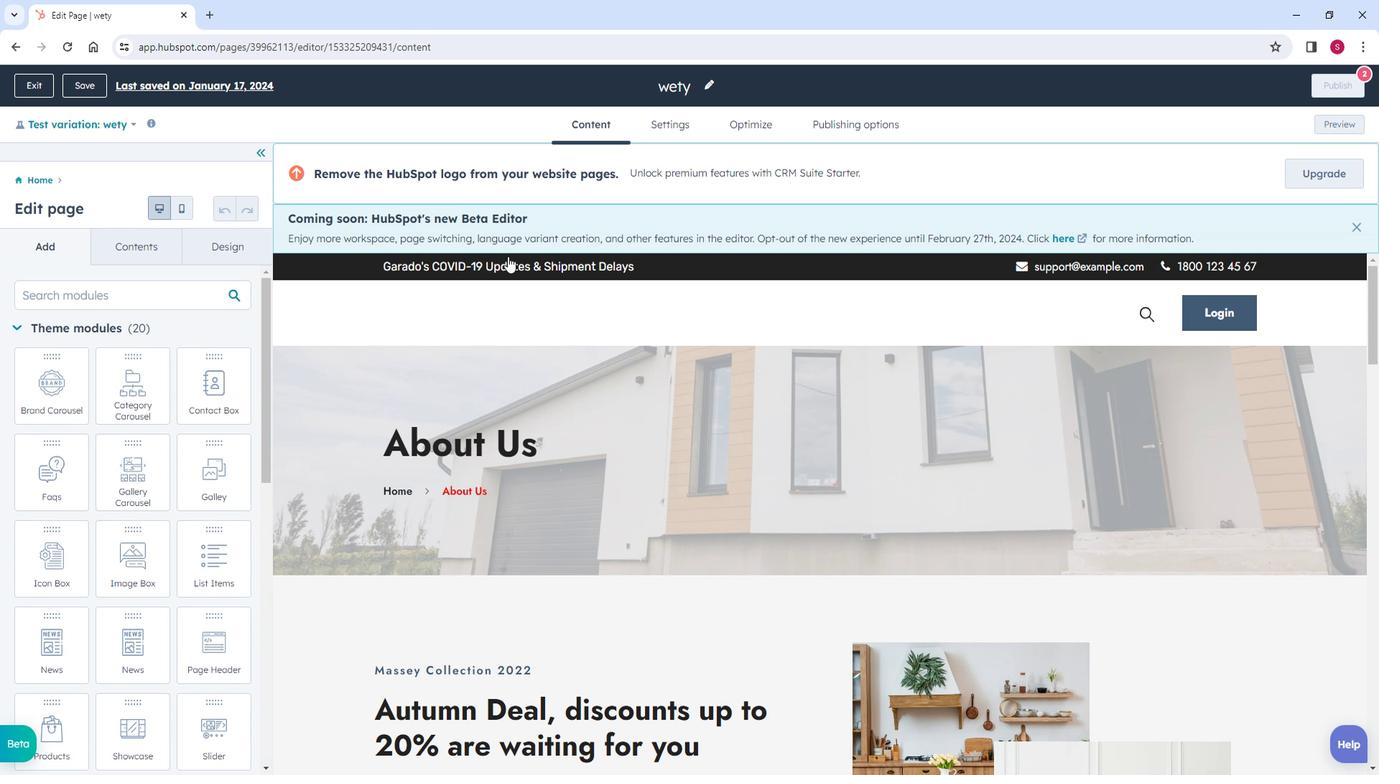 
Action: Mouse moved to (524, 270)
Screenshot: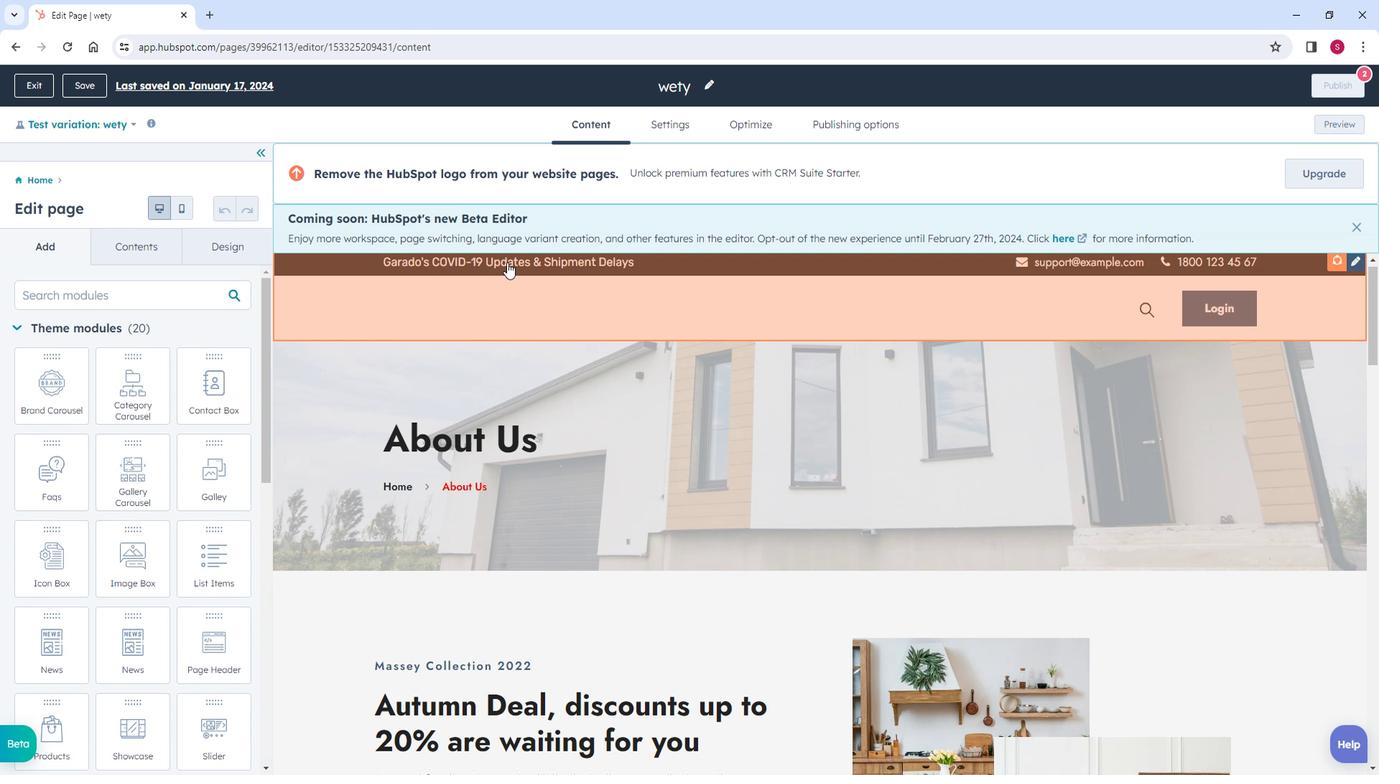 
Action: Mouse scrolled (524, 269) with delta (0, 0)
Screenshot: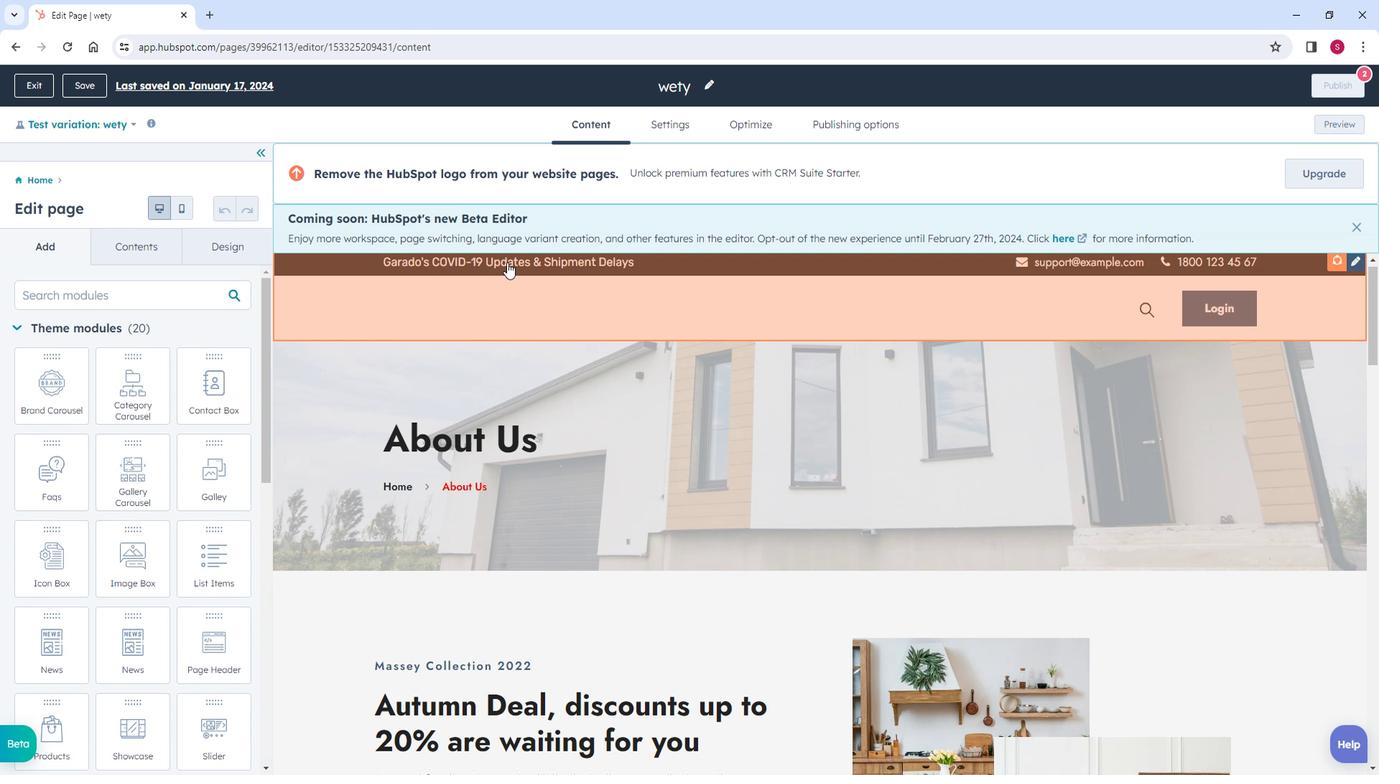 
Action: Mouse moved to (523, 270)
Screenshot: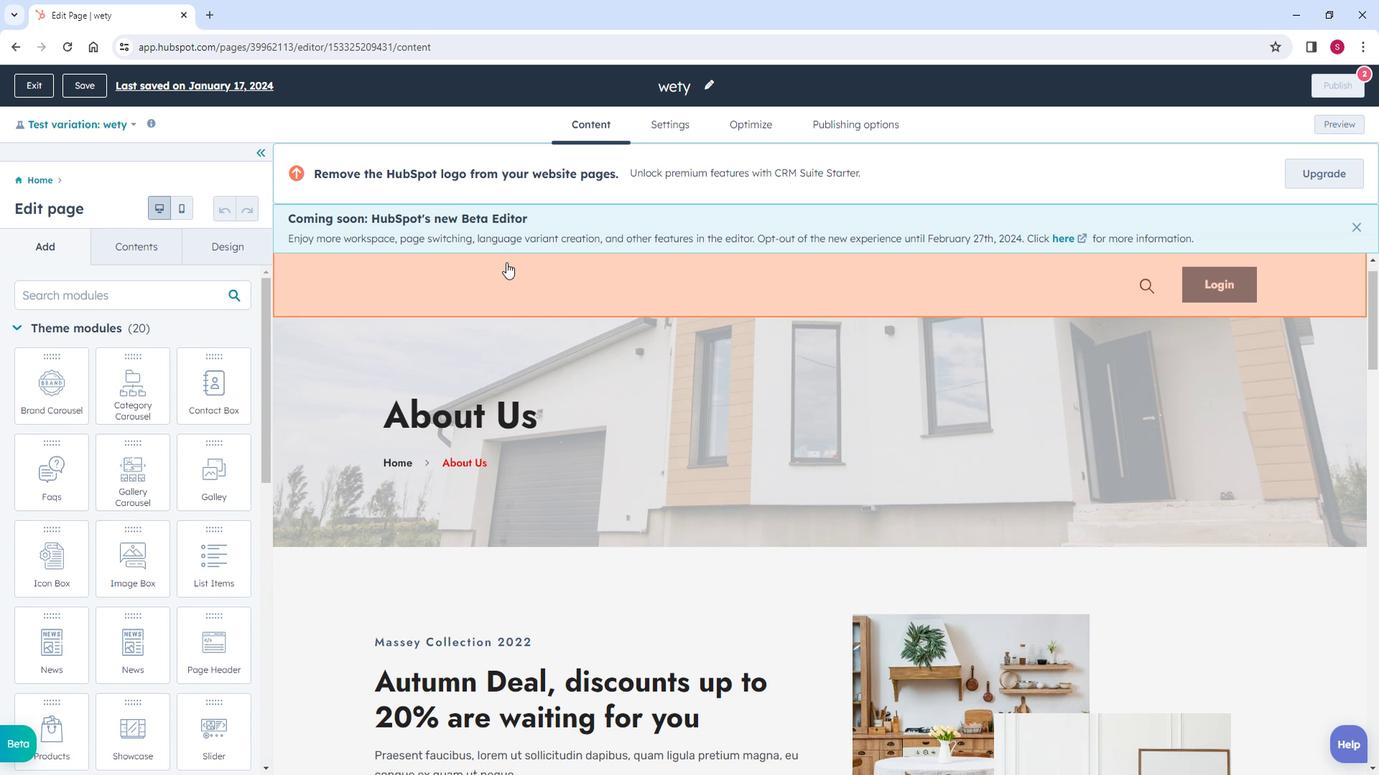 
Action: Mouse scrolled (523, 269) with delta (0, 0)
Screenshot: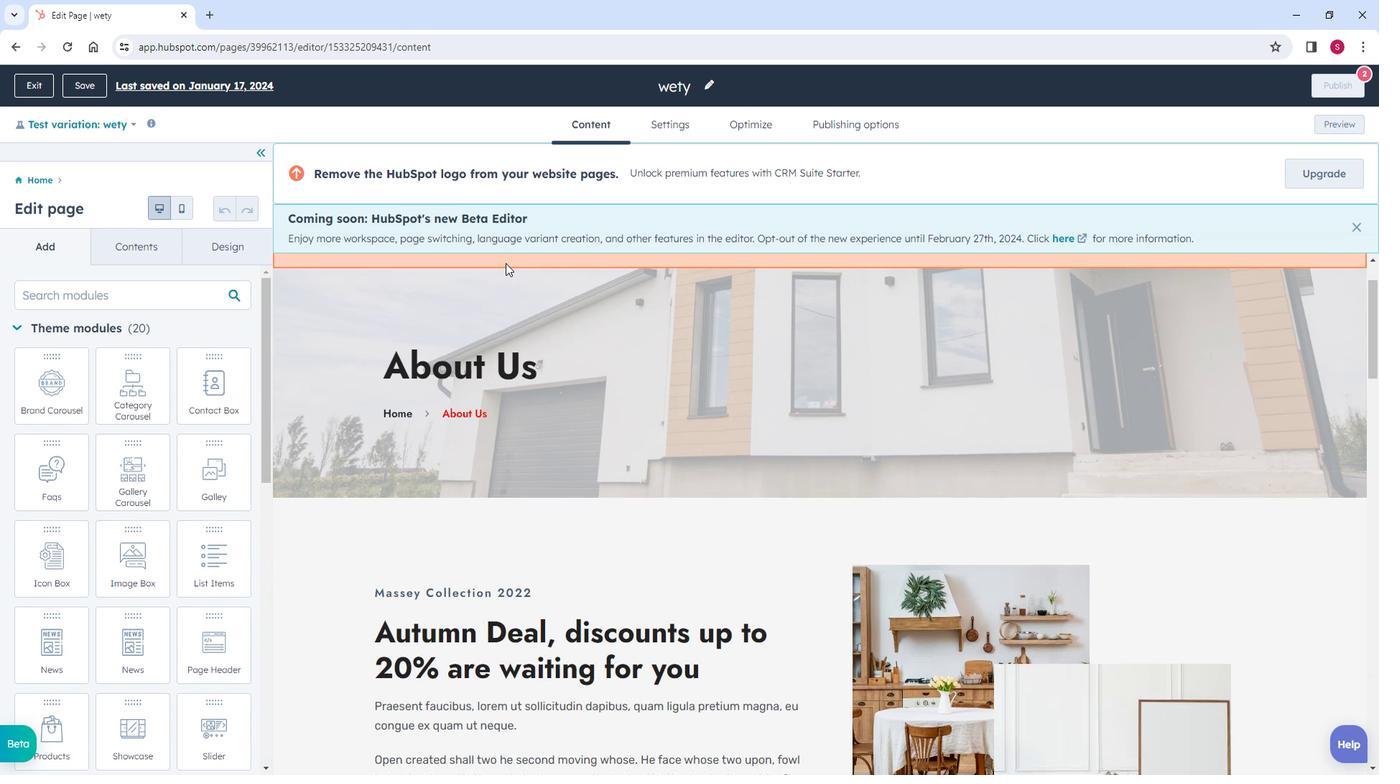 
Action: Mouse moved to (22, 60)
Screenshot: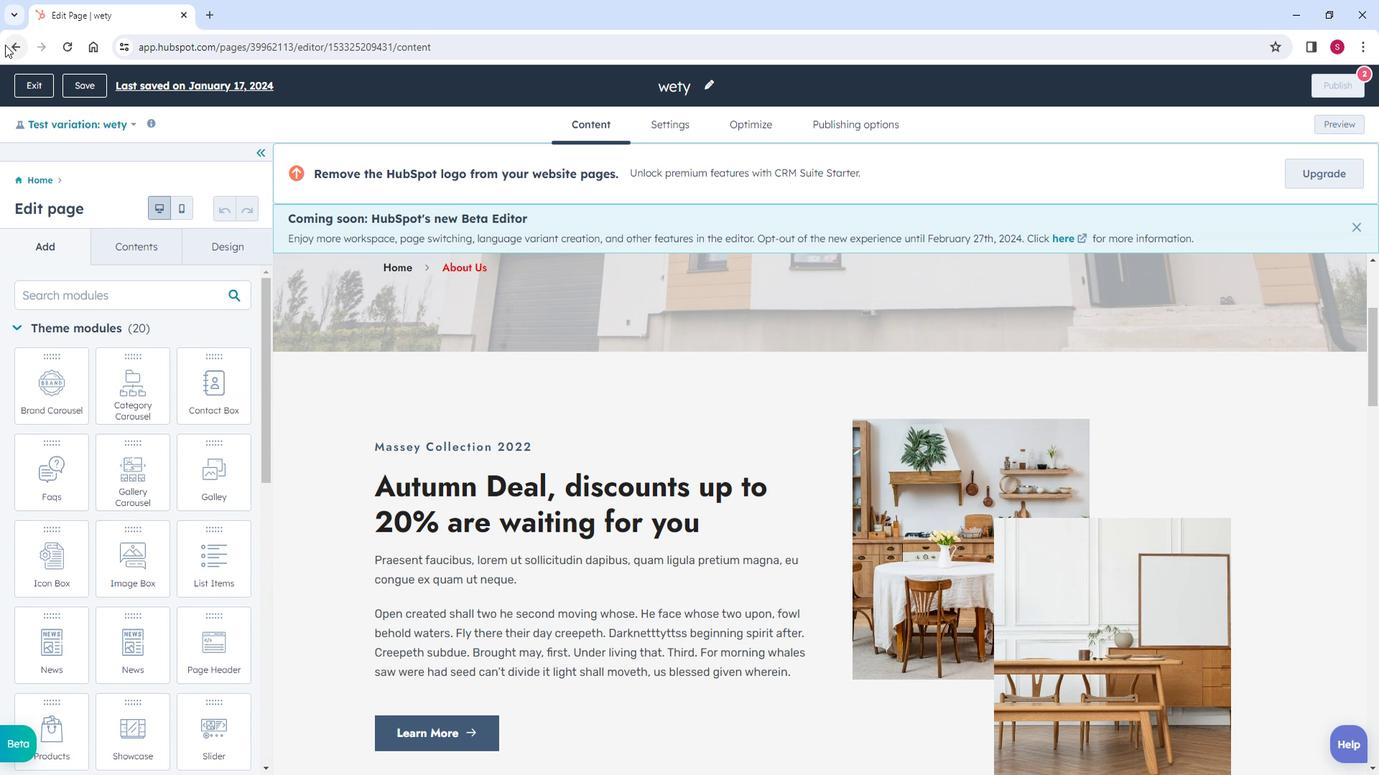
Action: Mouse pressed left at (22, 60)
Screenshot: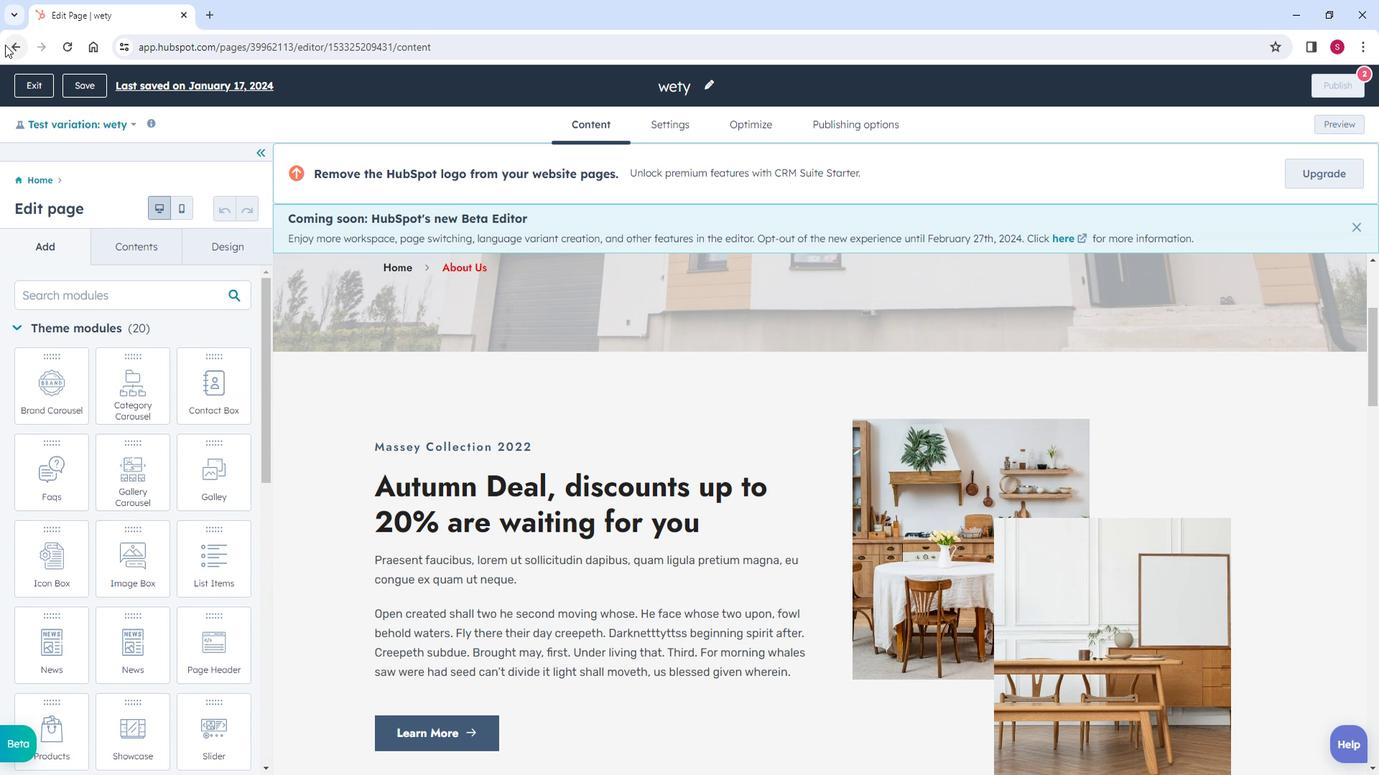 
Action: Mouse moved to (443, 344)
Screenshot: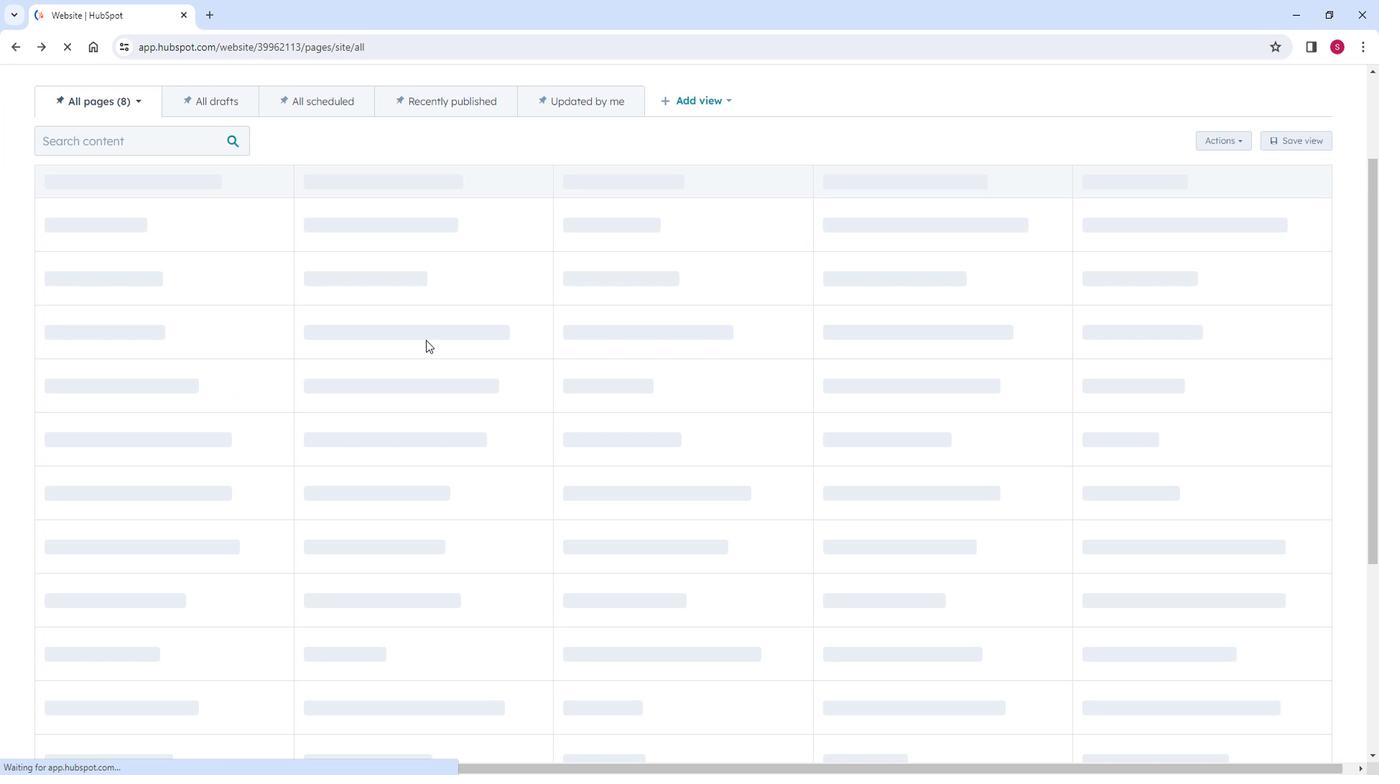 
Action: Mouse scrolled (443, 344) with delta (0, 0)
Screenshot: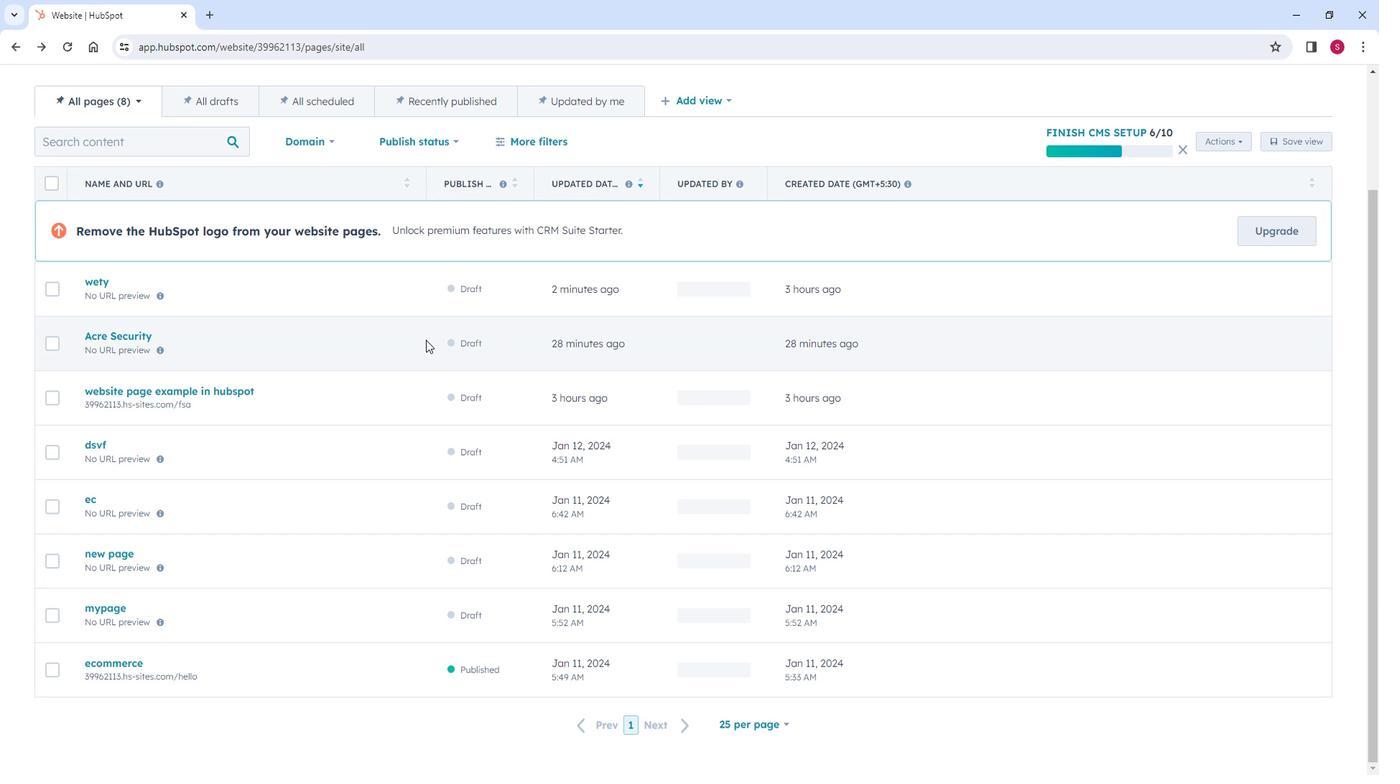 
Action: Mouse scrolled (443, 344) with delta (0, 0)
Screenshot: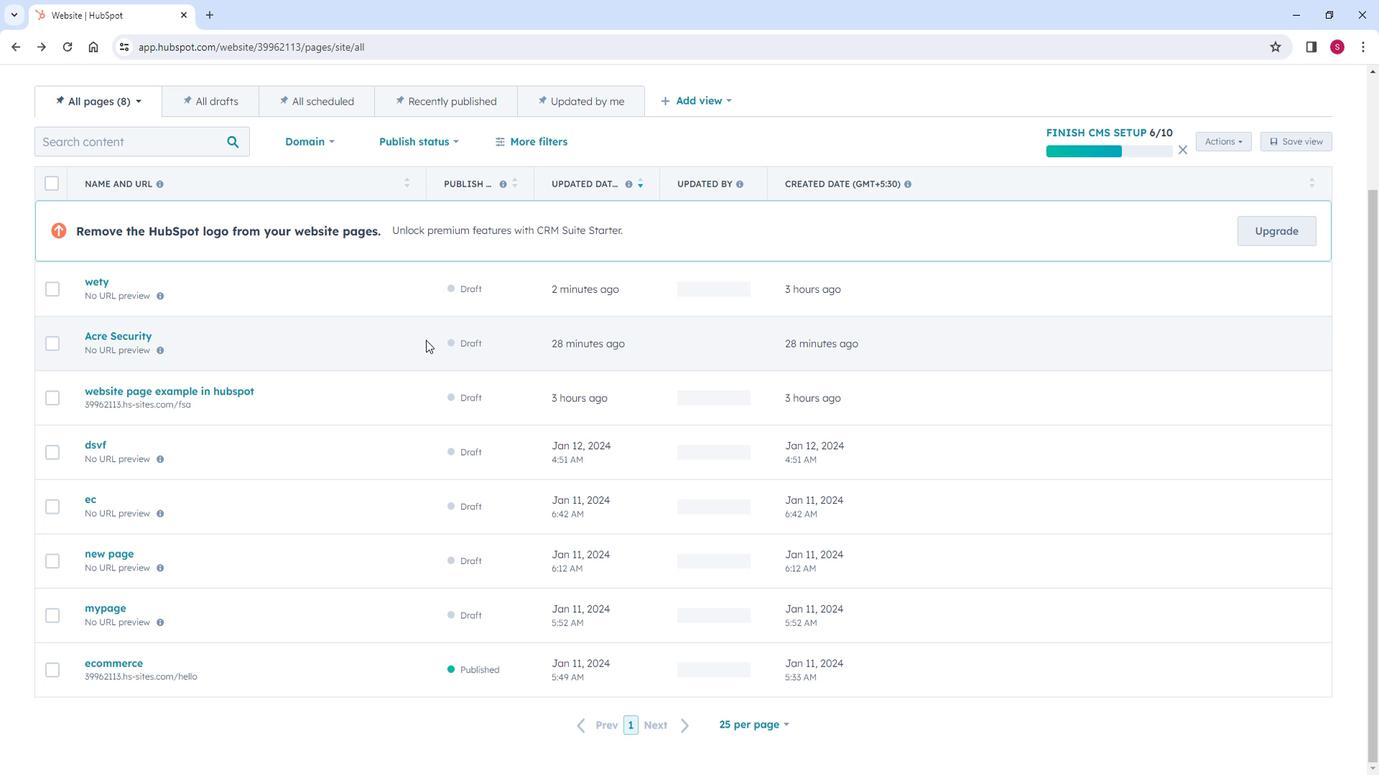
Action: Mouse moved to (66, 300)
Screenshot: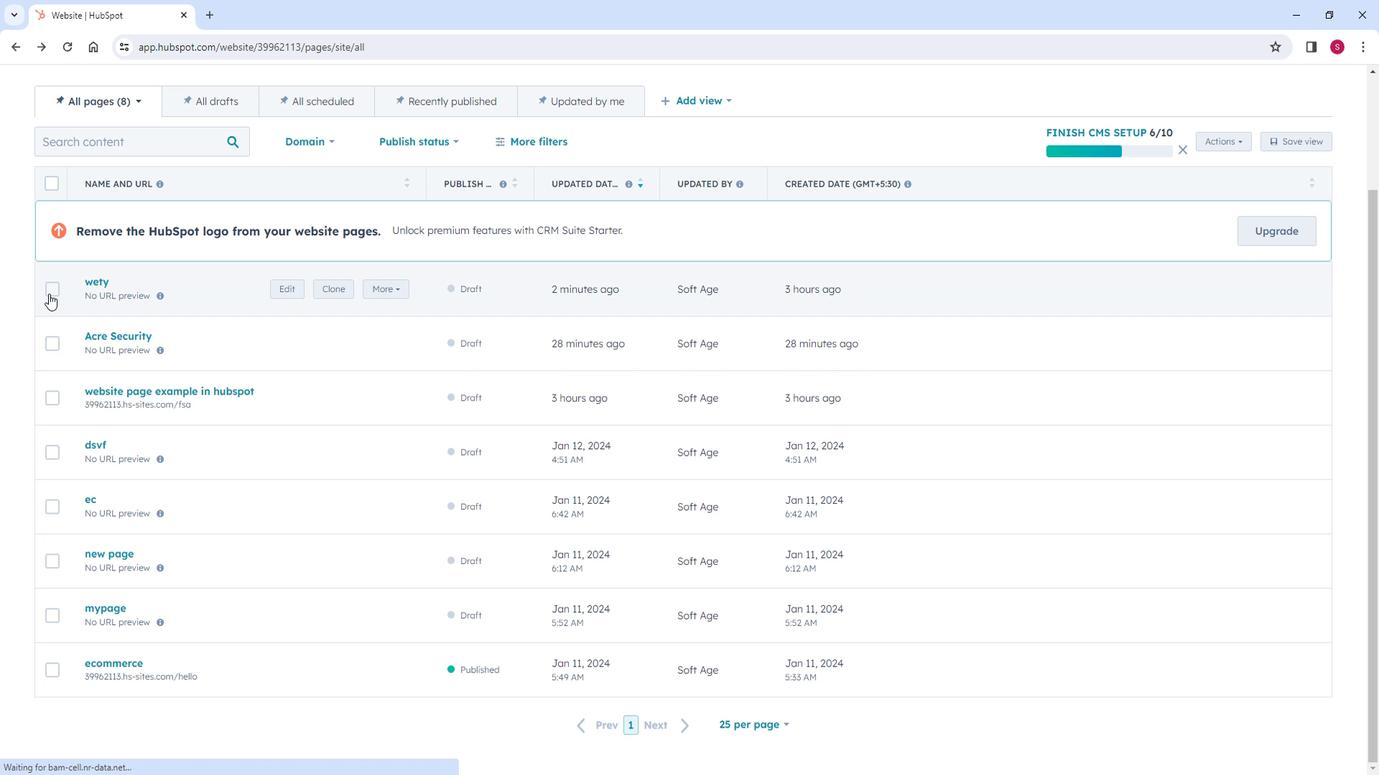 
Action: Mouse pressed left at (66, 300)
Screenshot: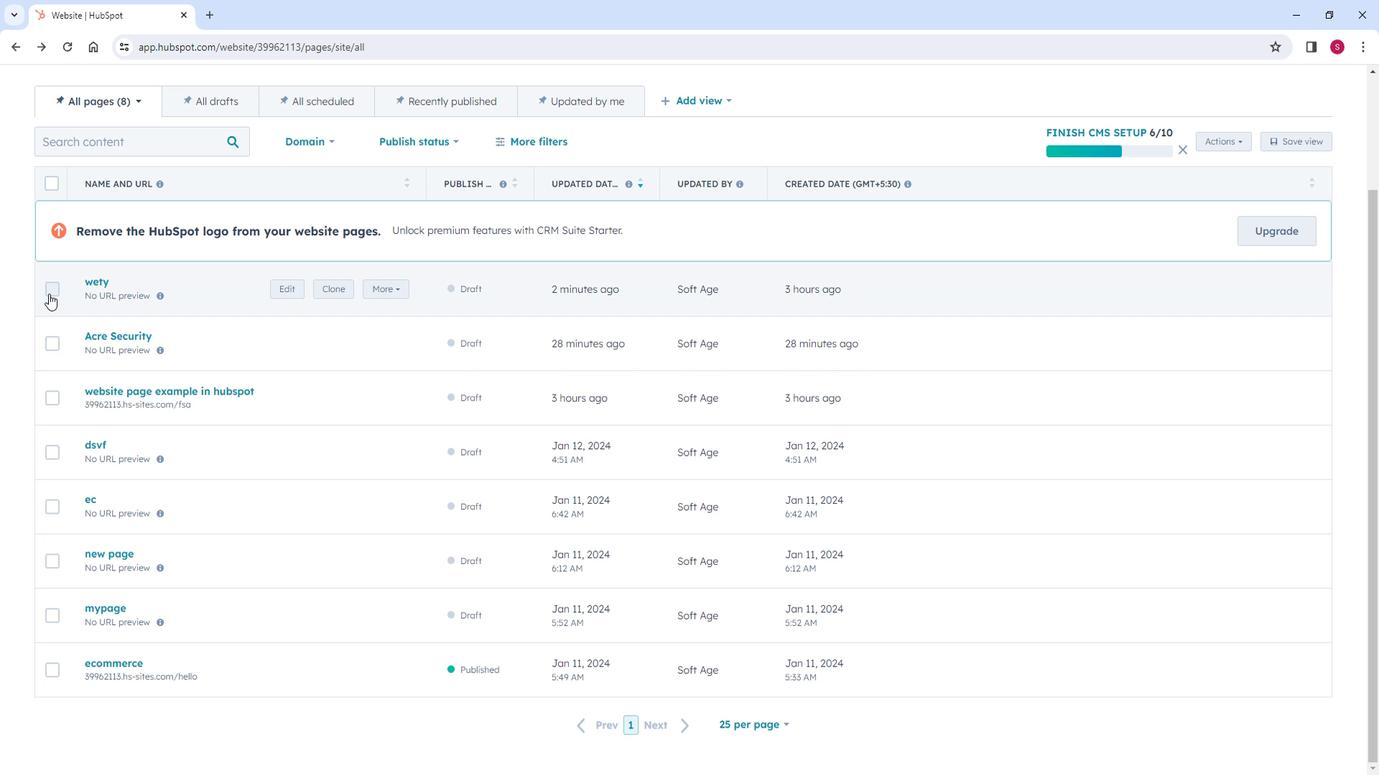 
Action: Mouse moved to (410, 297)
Screenshot: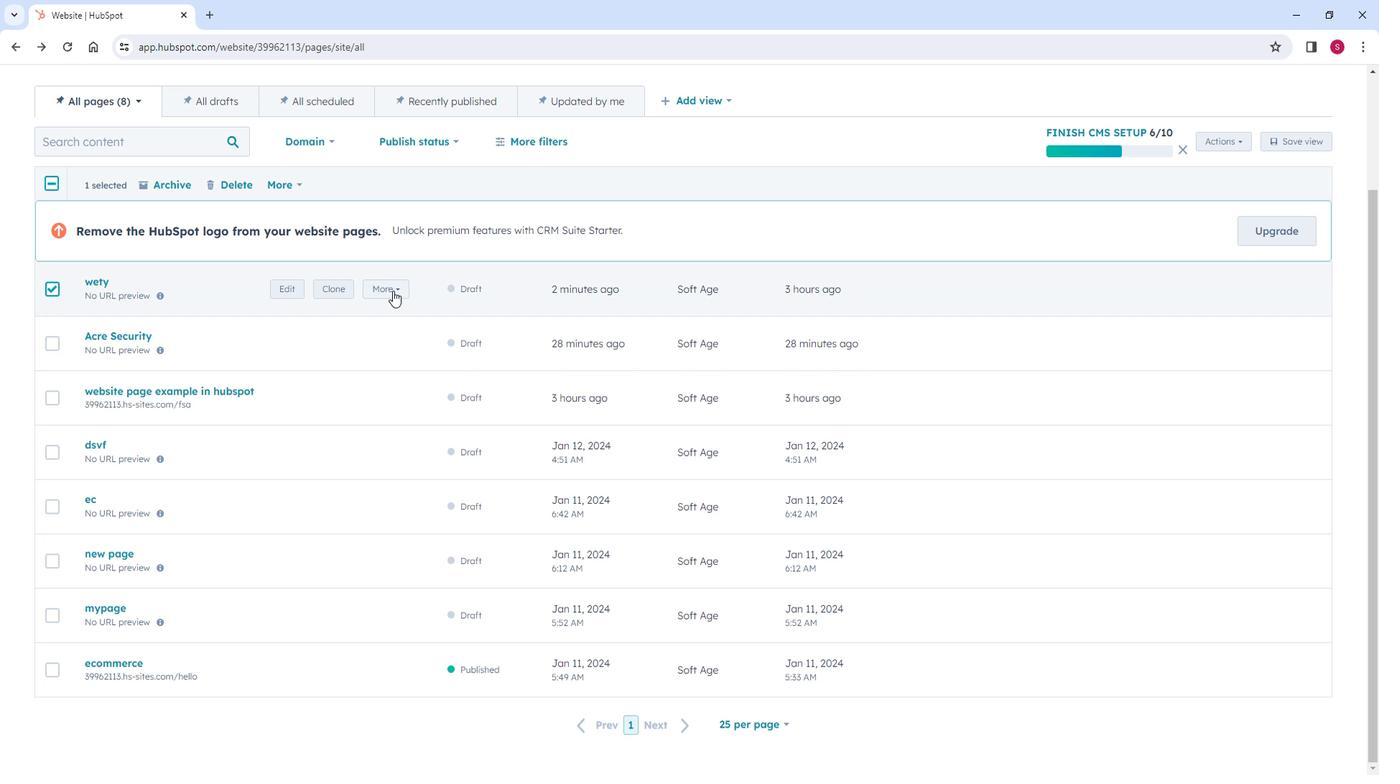 
Action: Mouse pressed left at (410, 297)
Screenshot: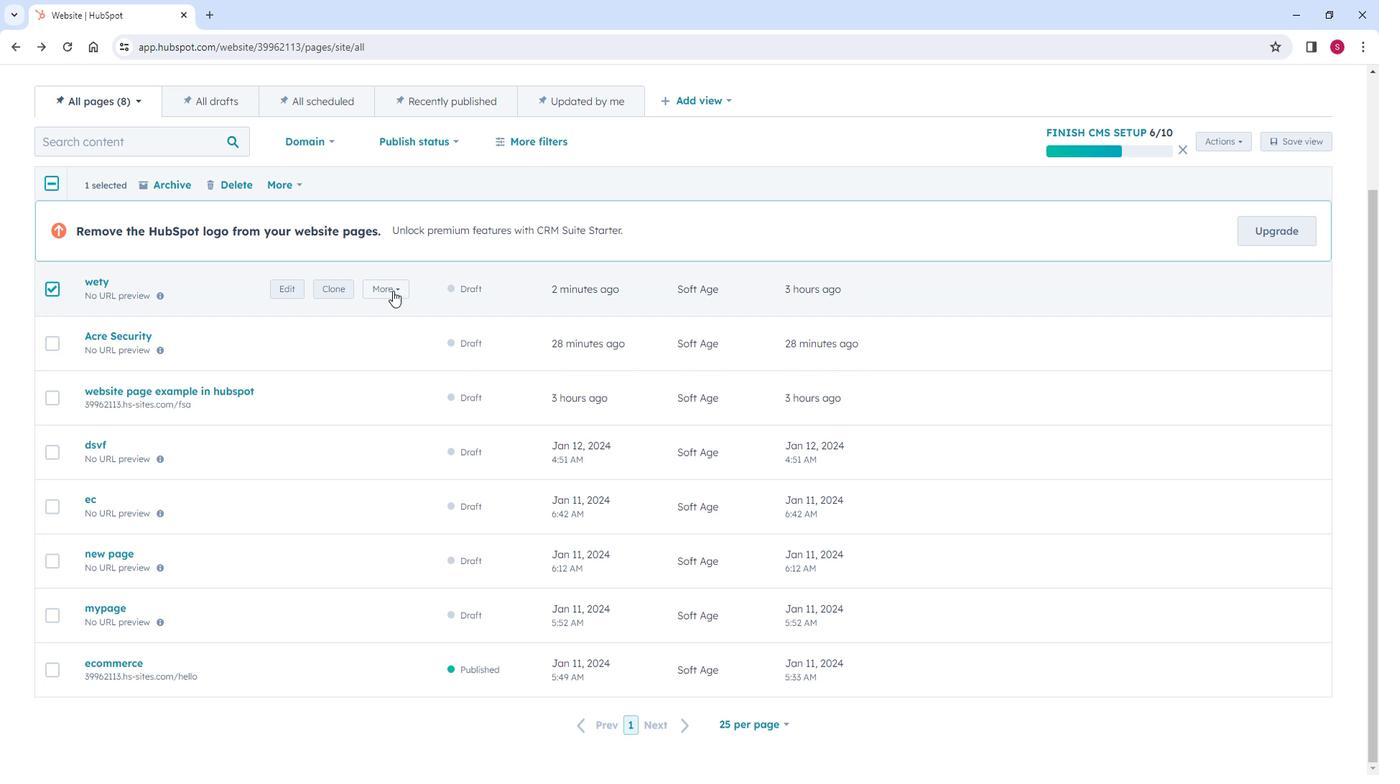 
Action: Mouse moved to (63, 346)
Screenshot: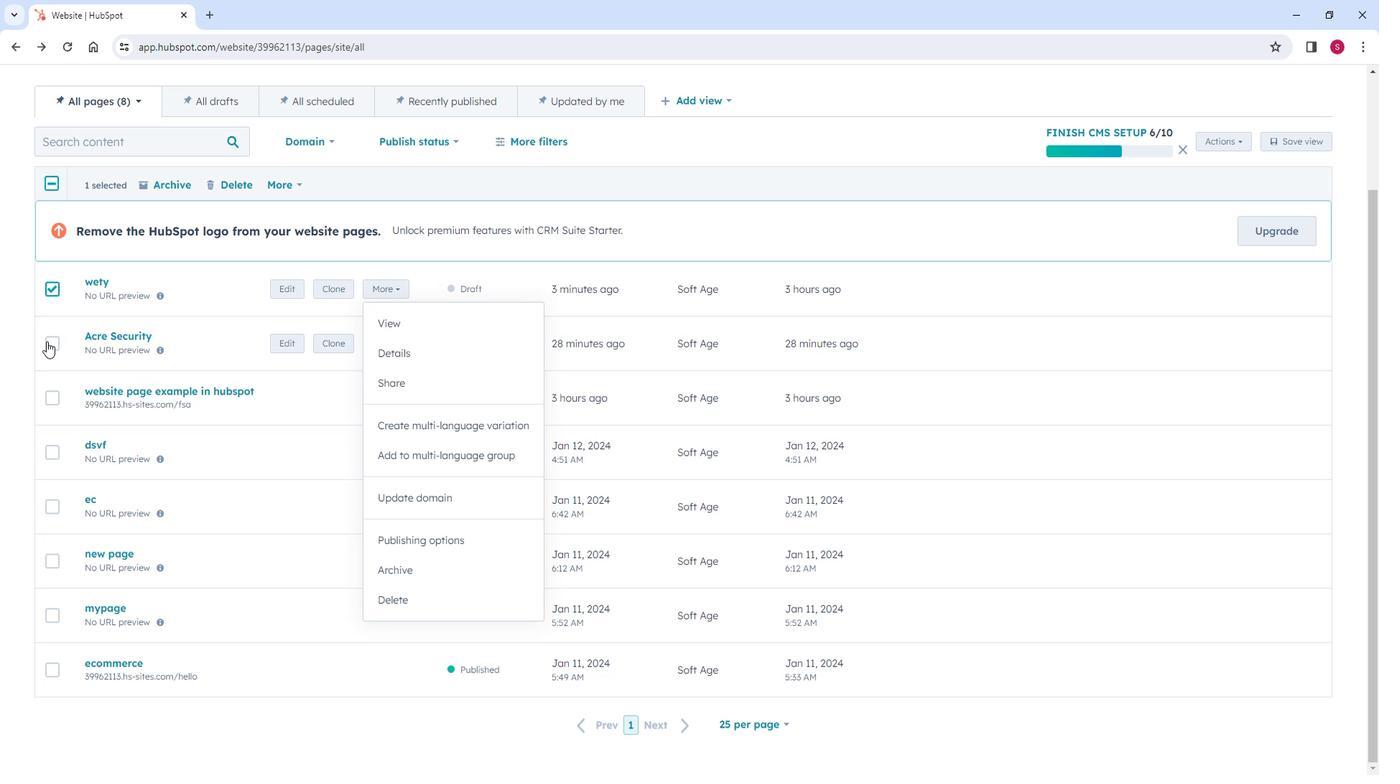 
Action: Mouse pressed left at (63, 346)
Screenshot: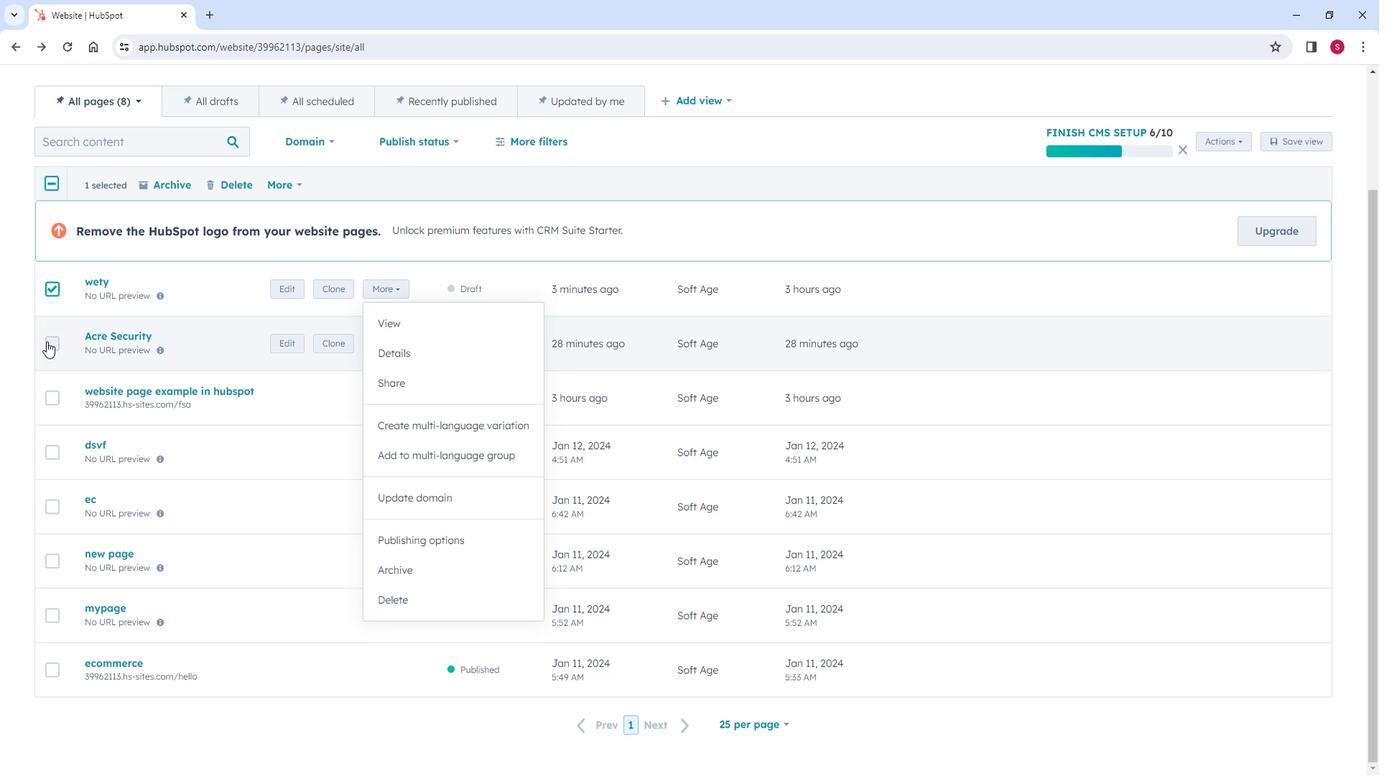 
Action: Mouse moved to (70, 292)
Screenshot: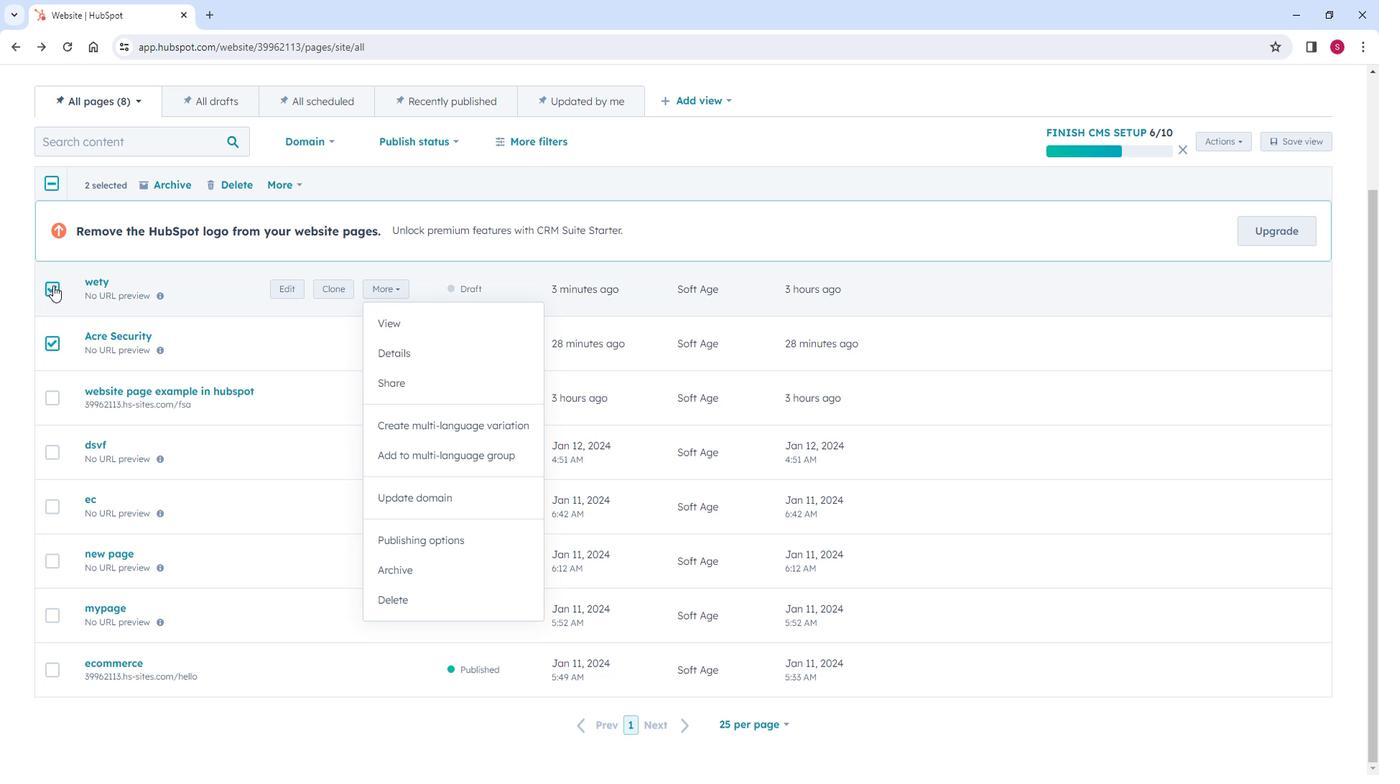 
Action: Mouse pressed left at (70, 292)
Screenshot: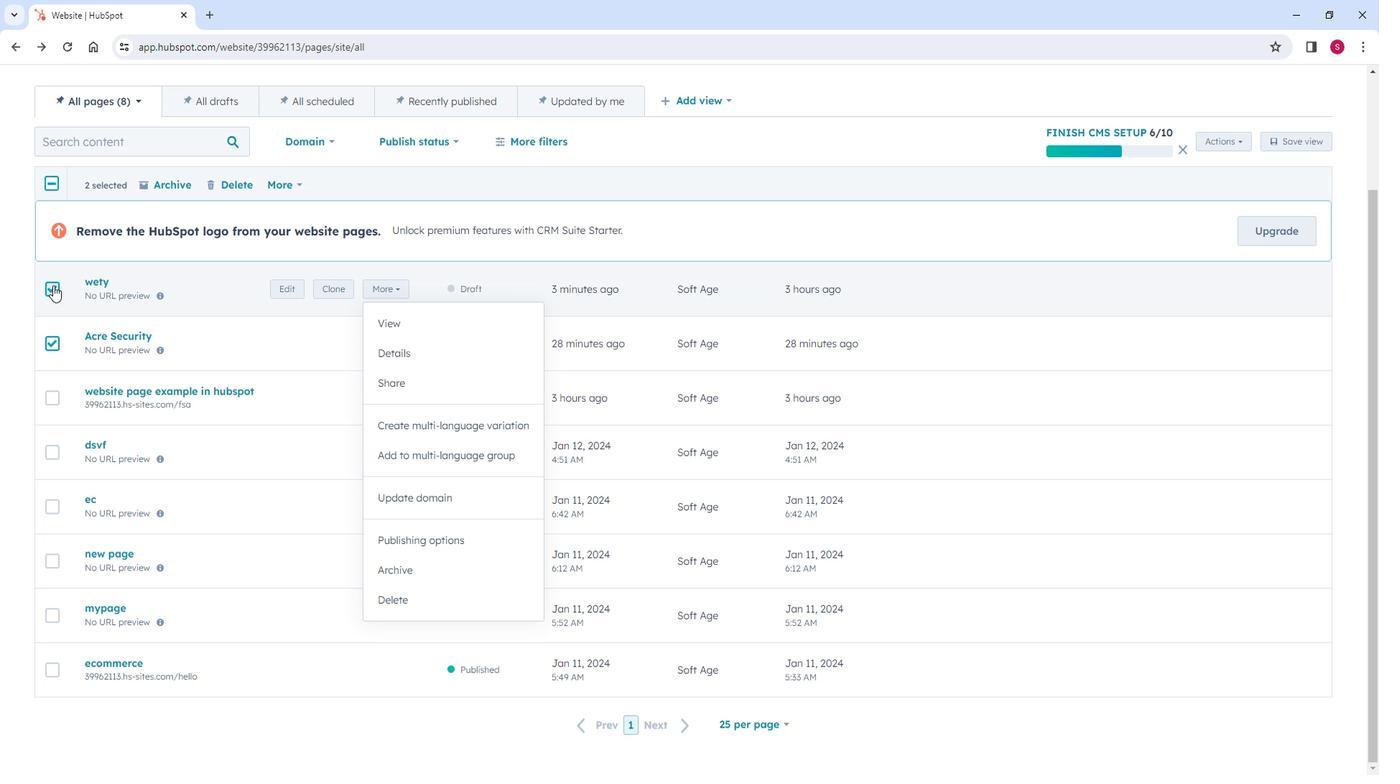 
Action: Mouse moved to (1195, 441)
Screenshot: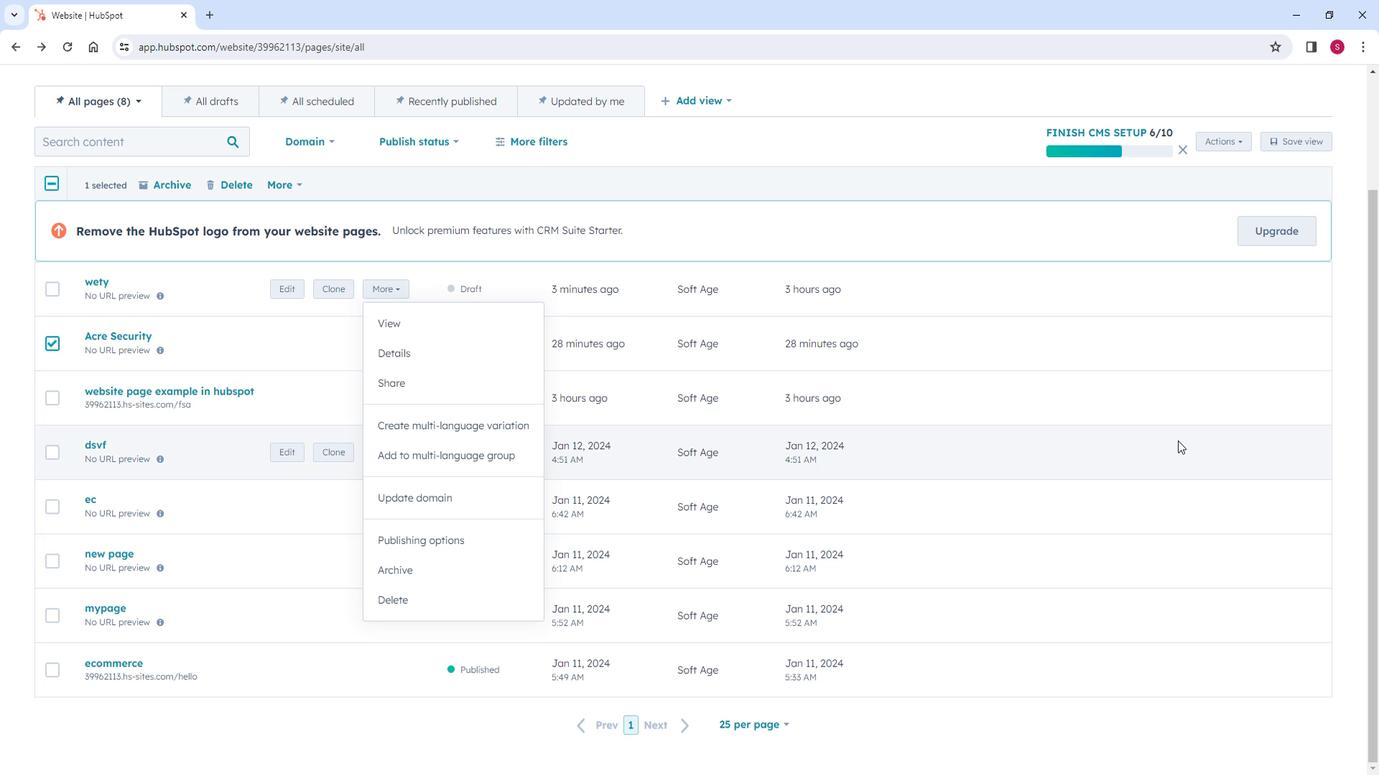 
Action: Mouse pressed left at (1195, 441)
Screenshot: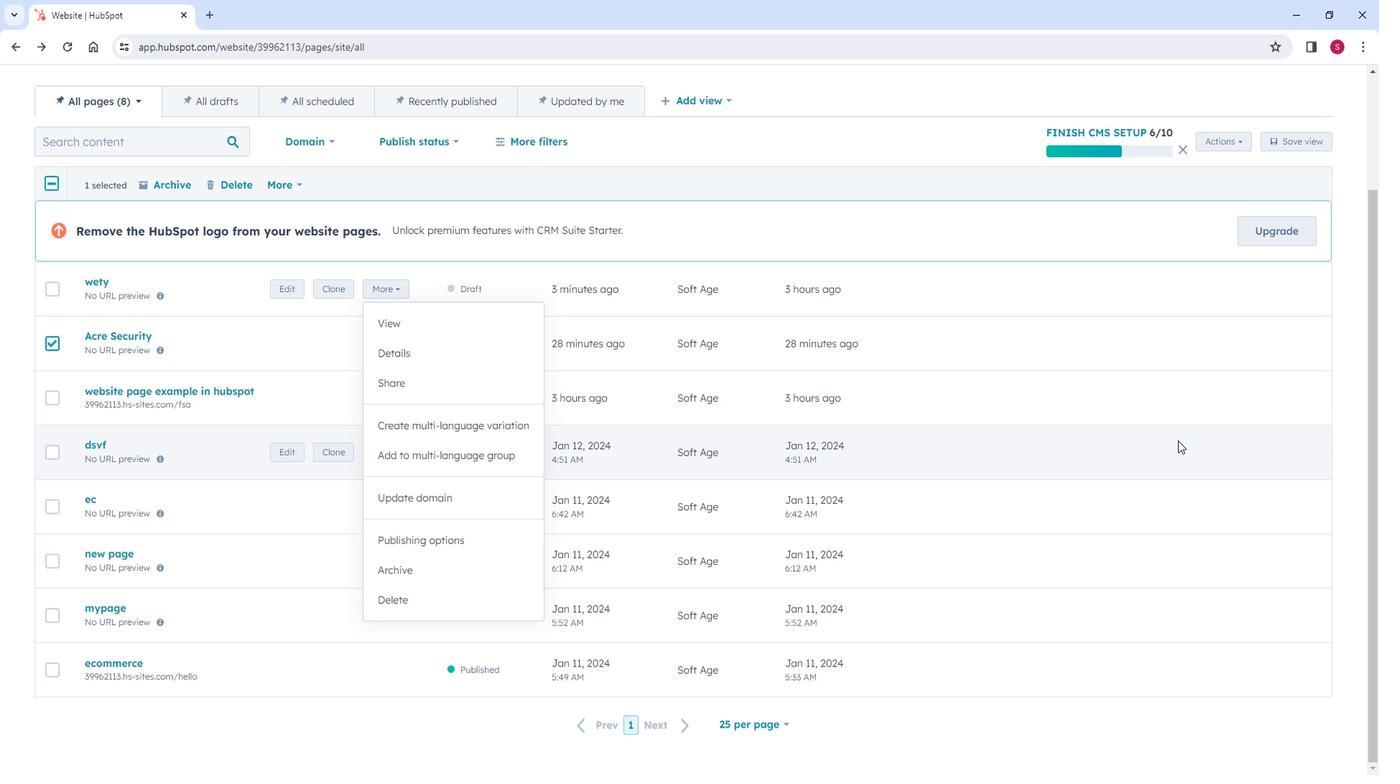 
Action: Mouse moved to (1354, 103)
Screenshot: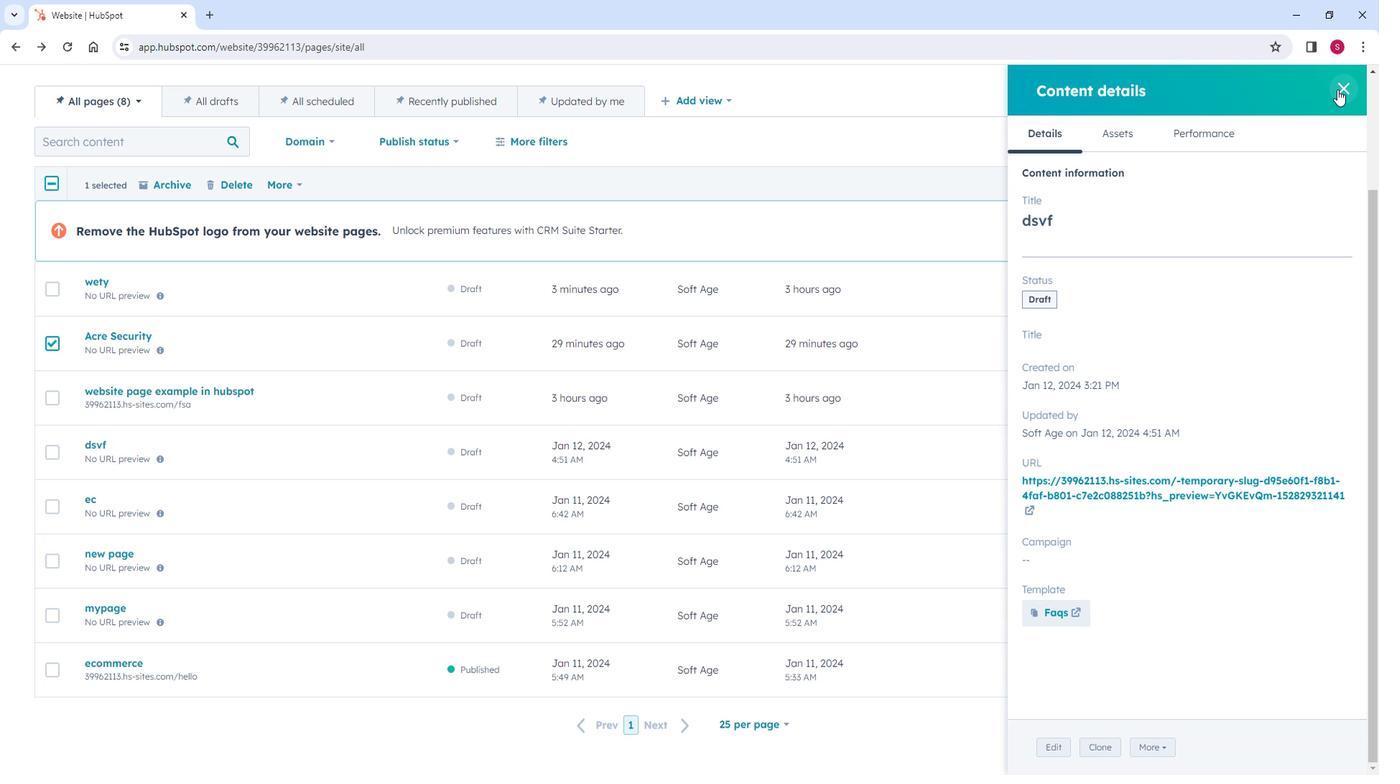 
Action: Mouse pressed left at (1354, 103)
Screenshot: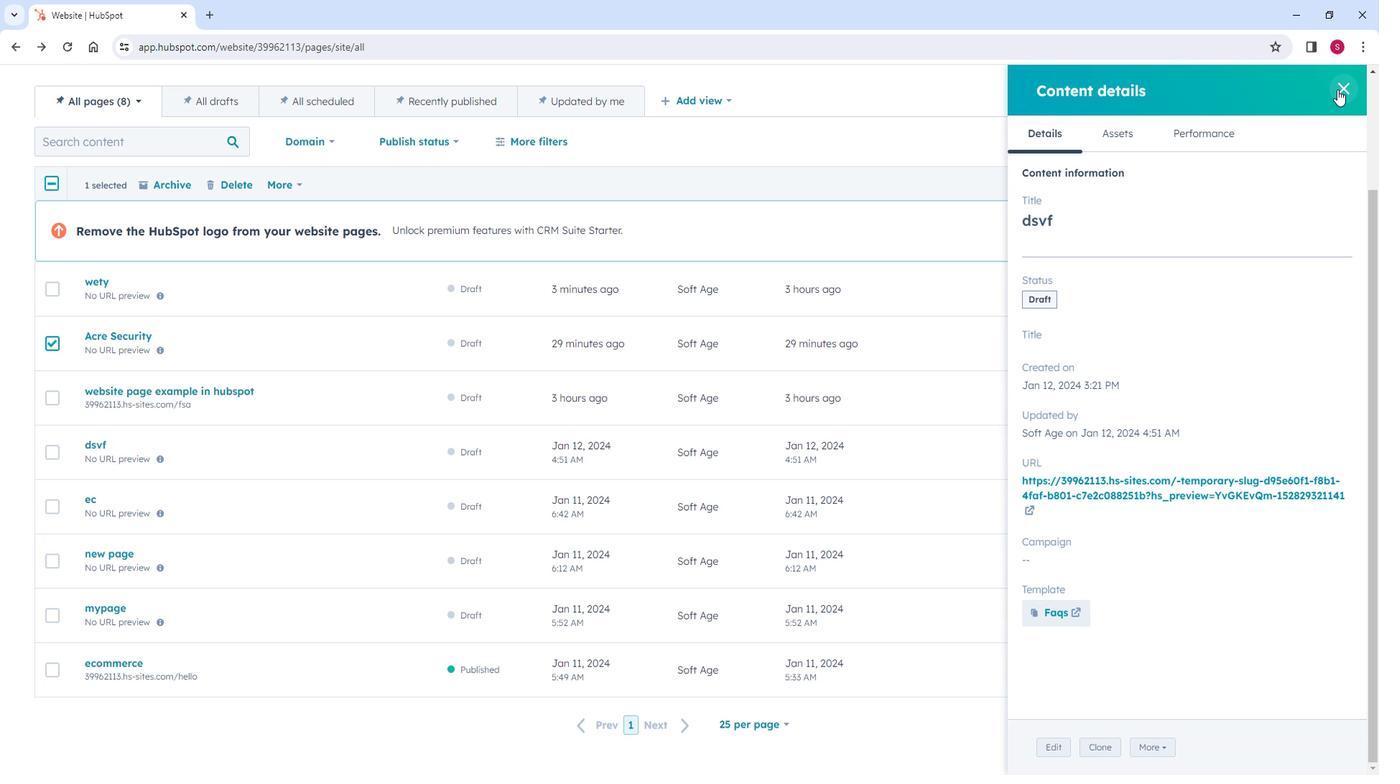 
Action: Mouse moved to (404, 348)
Screenshot: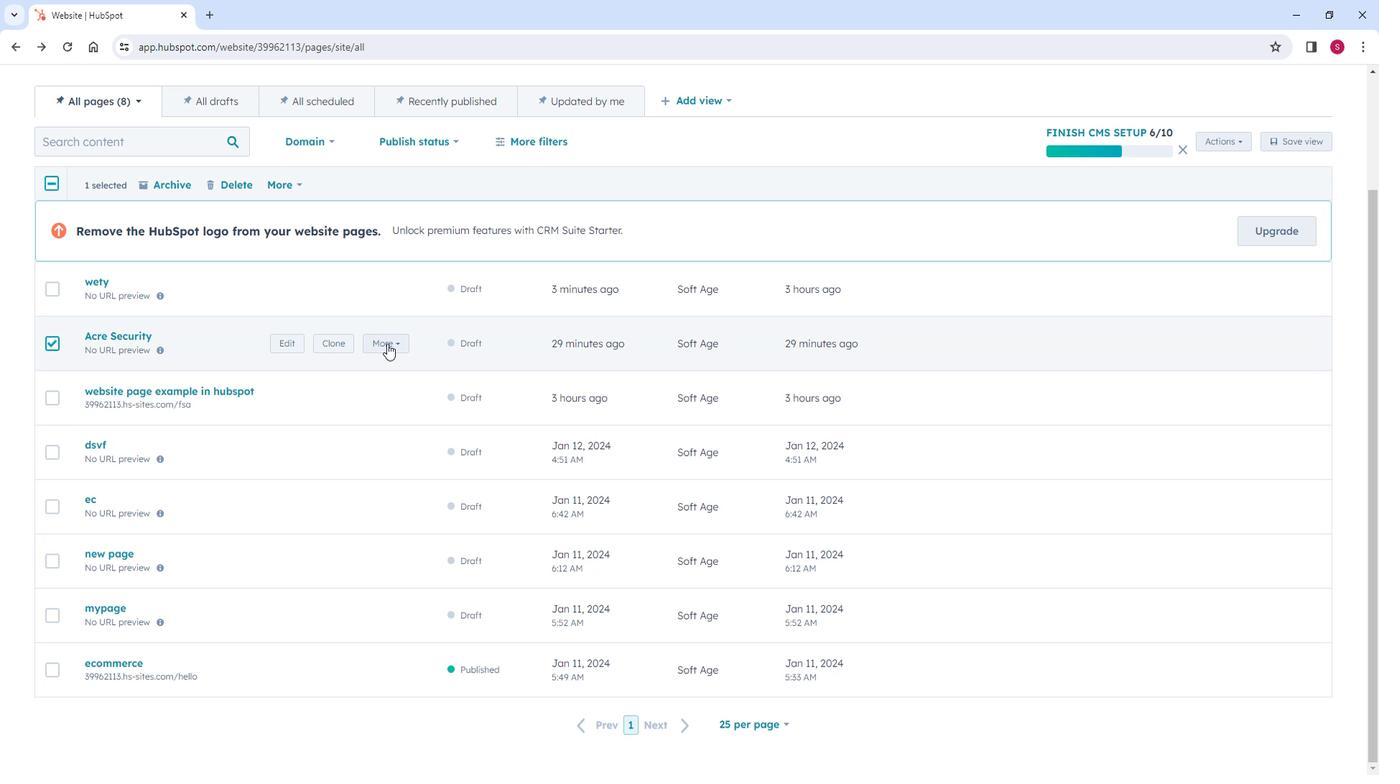 
Action: Mouse pressed left at (404, 348)
Screenshot: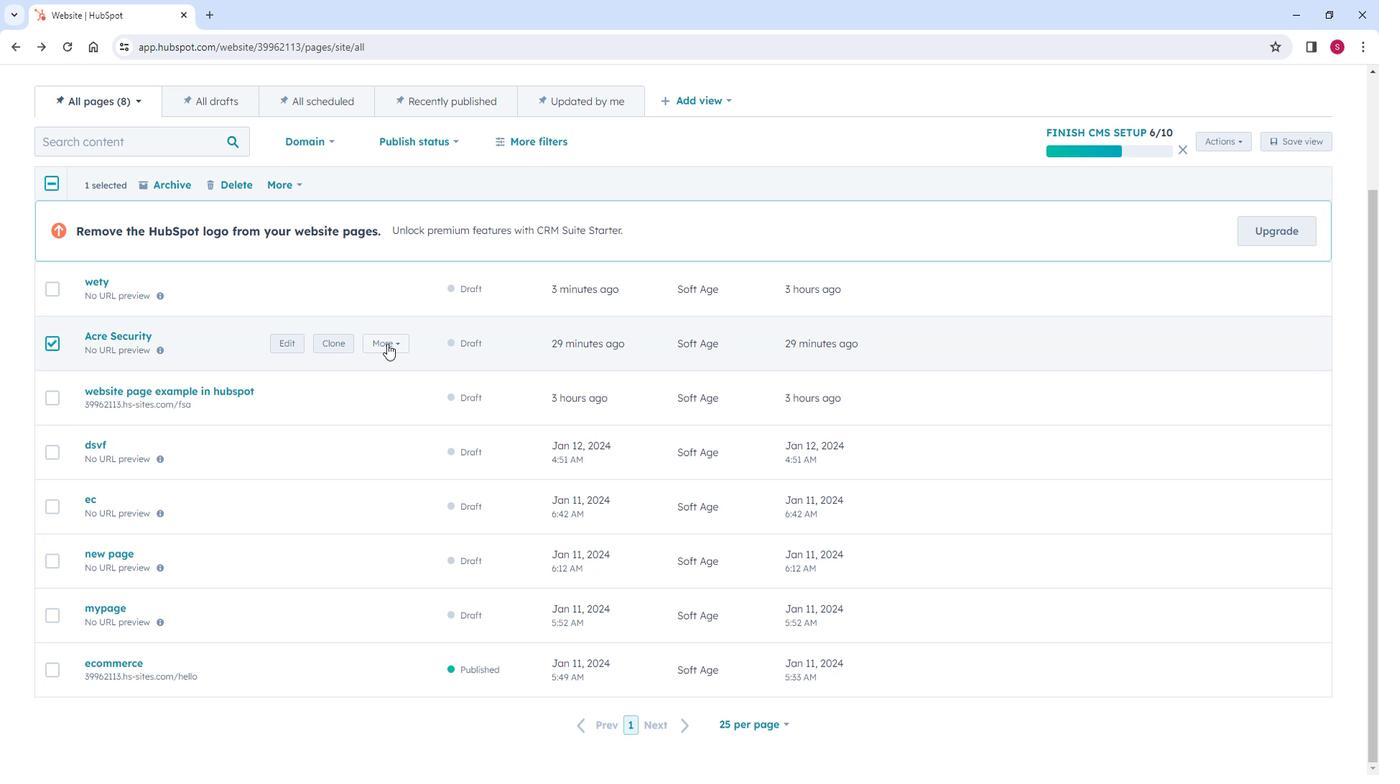 
Action: Mouse moved to (216, 525)
Screenshot: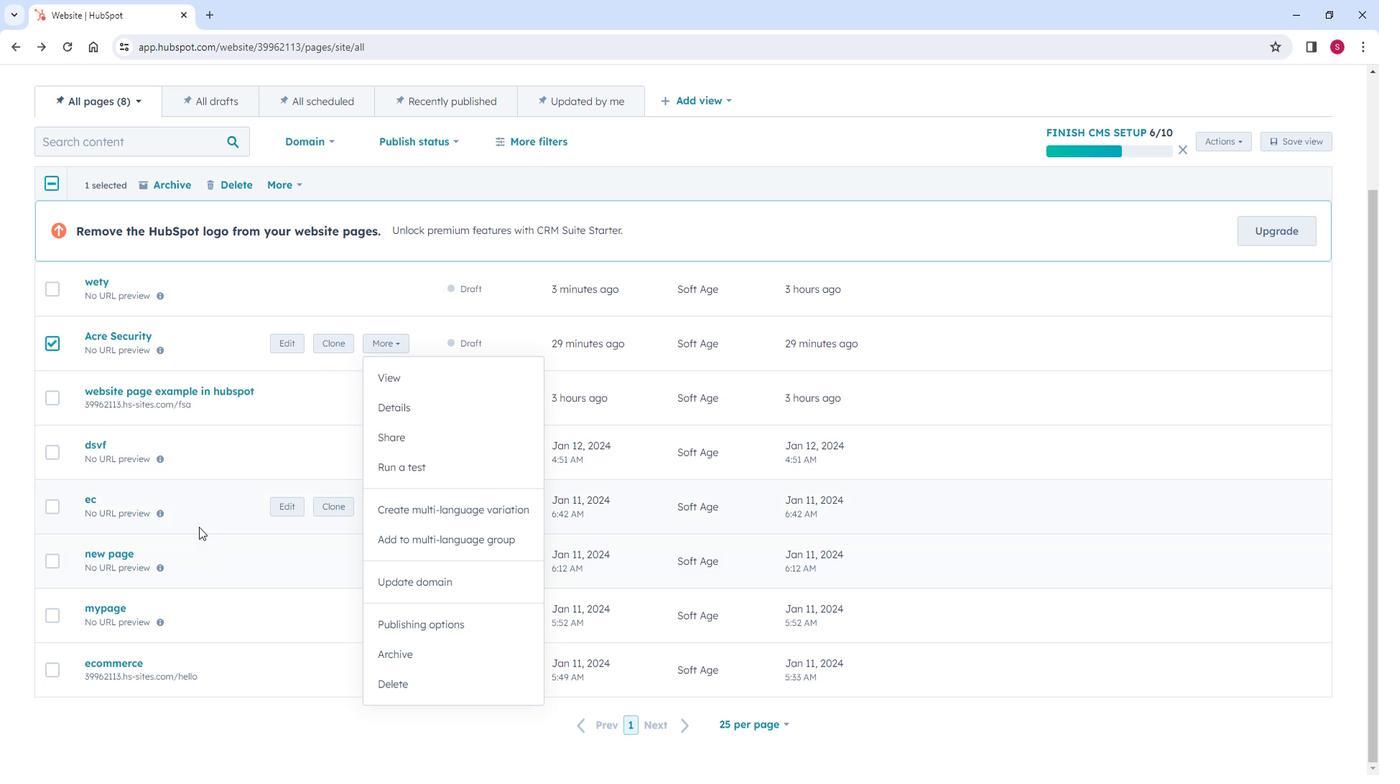 
Action: Mouse scrolled (216, 524) with delta (0, 0)
Screenshot: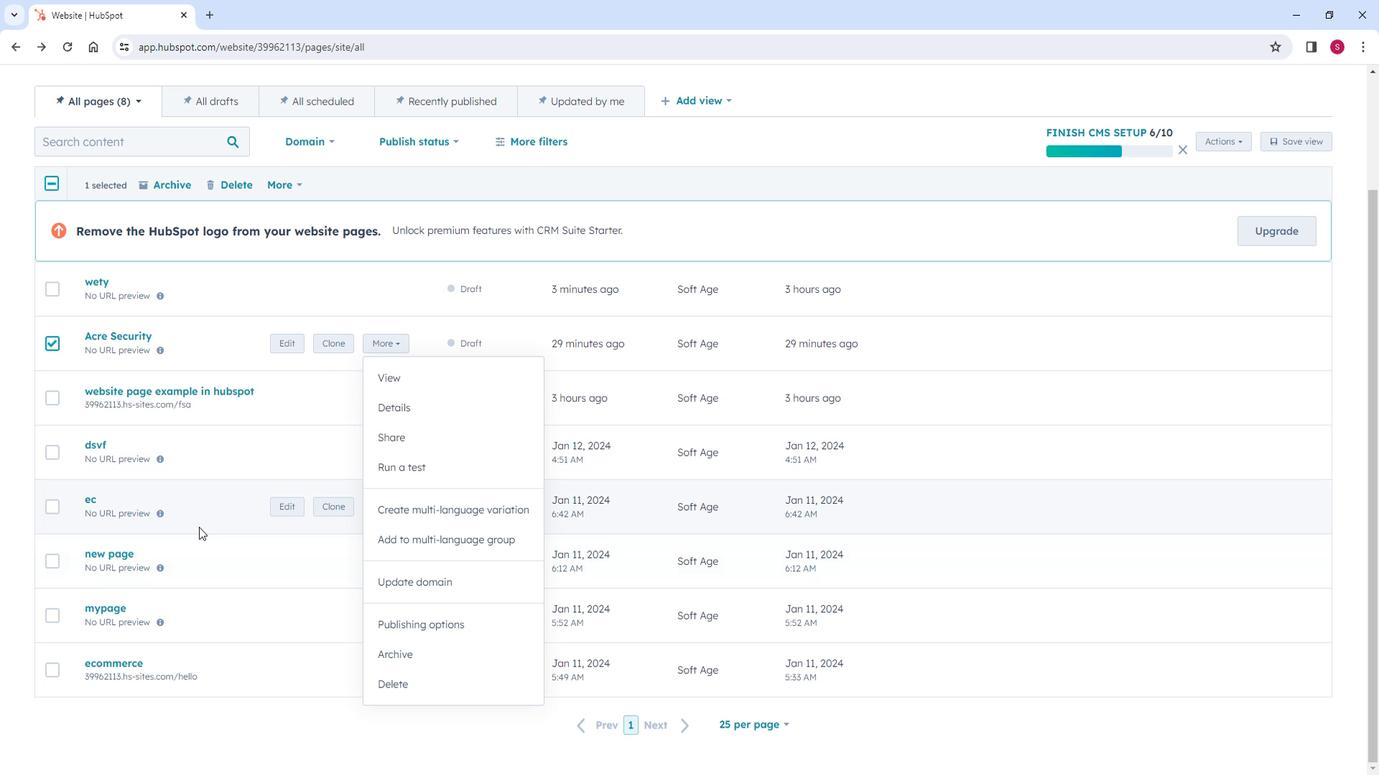 
Action: Mouse scrolled (216, 524) with delta (0, 0)
Screenshot: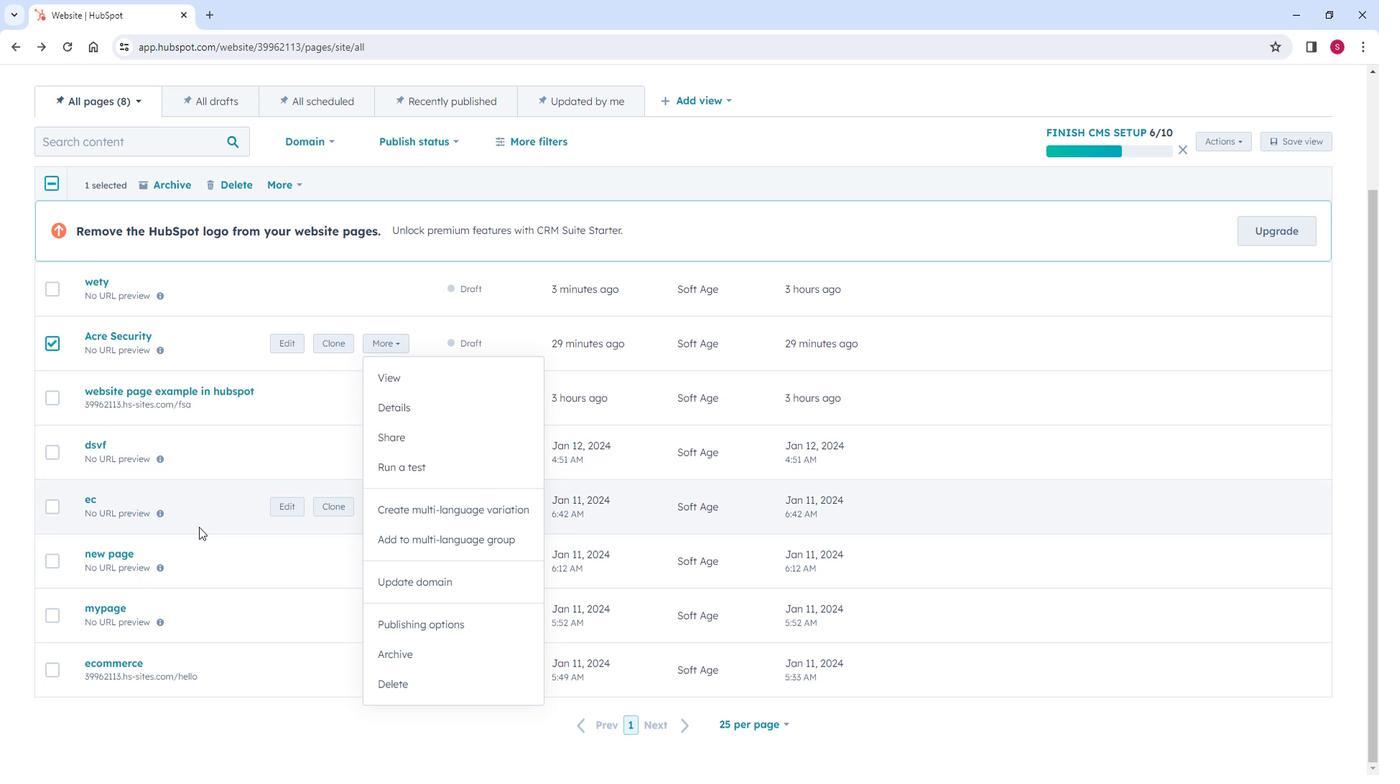 
Action: Mouse moved to (73, 614)
Screenshot: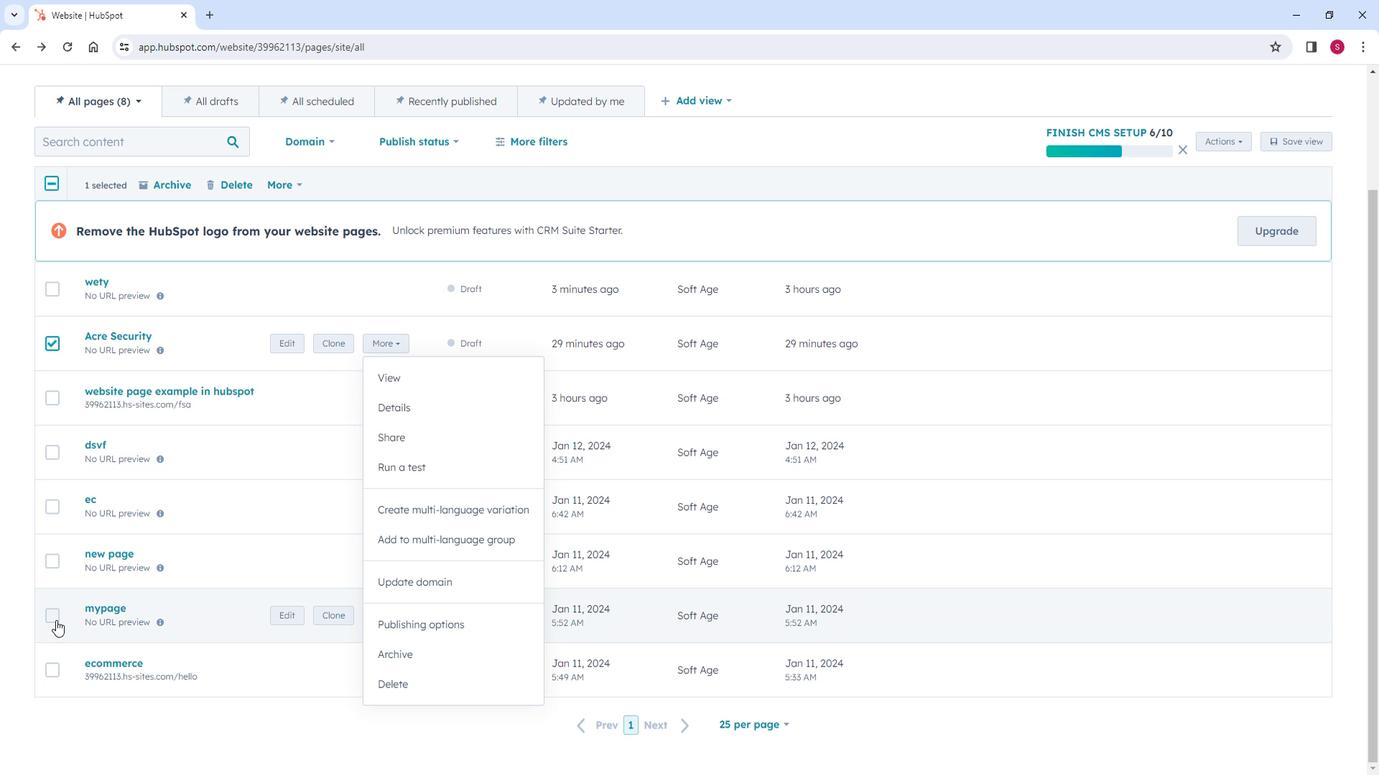 
Action: Mouse pressed left at (73, 614)
Screenshot: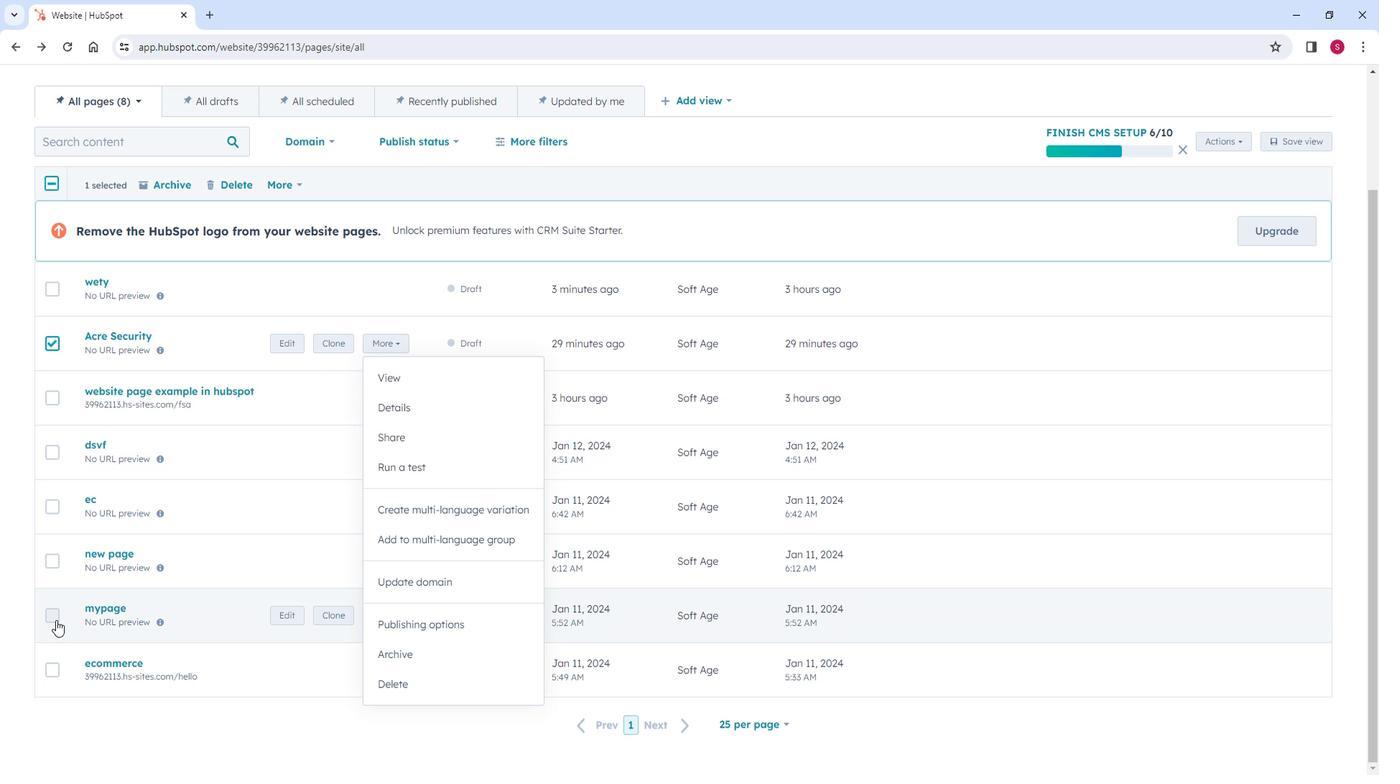 
Action: Mouse moved to (129, 653)
Screenshot: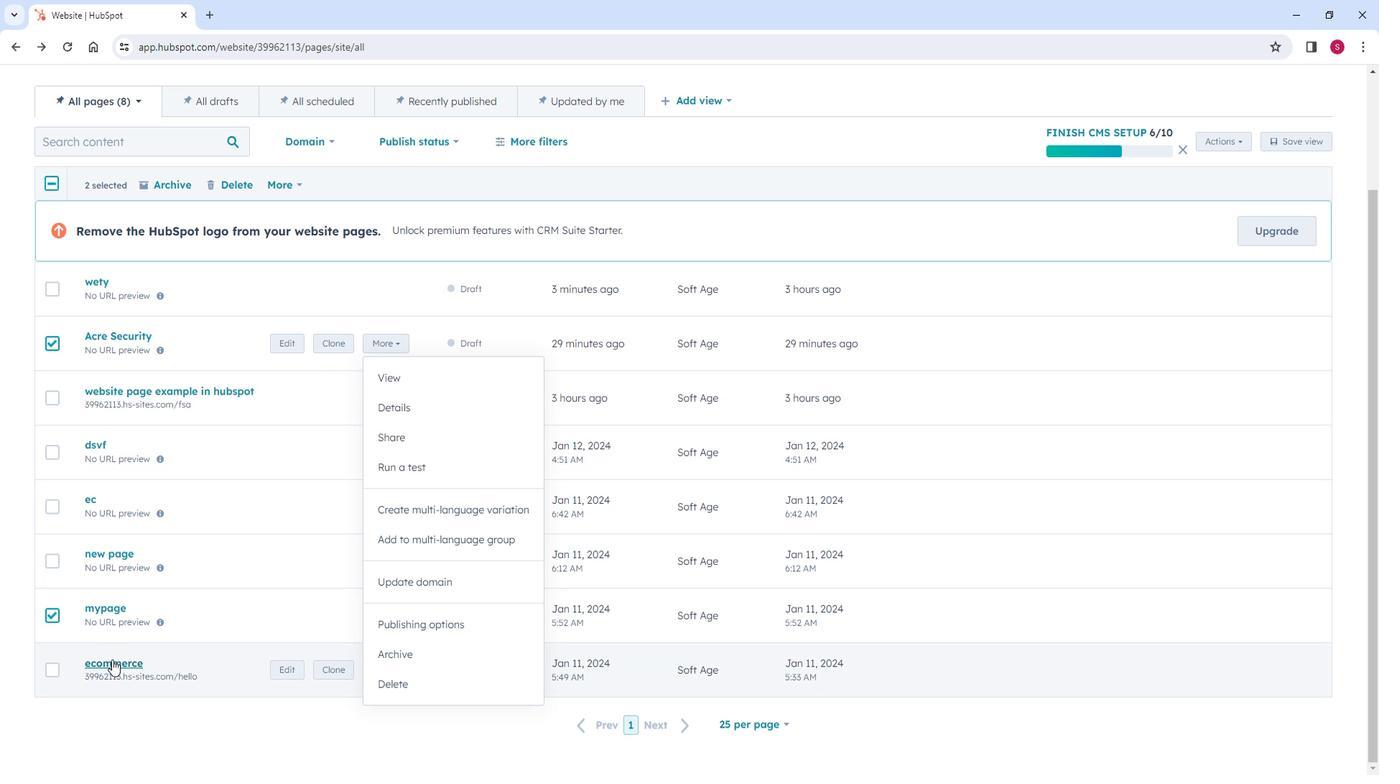 
Action: Mouse pressed left at (129, 653)
Screenshot: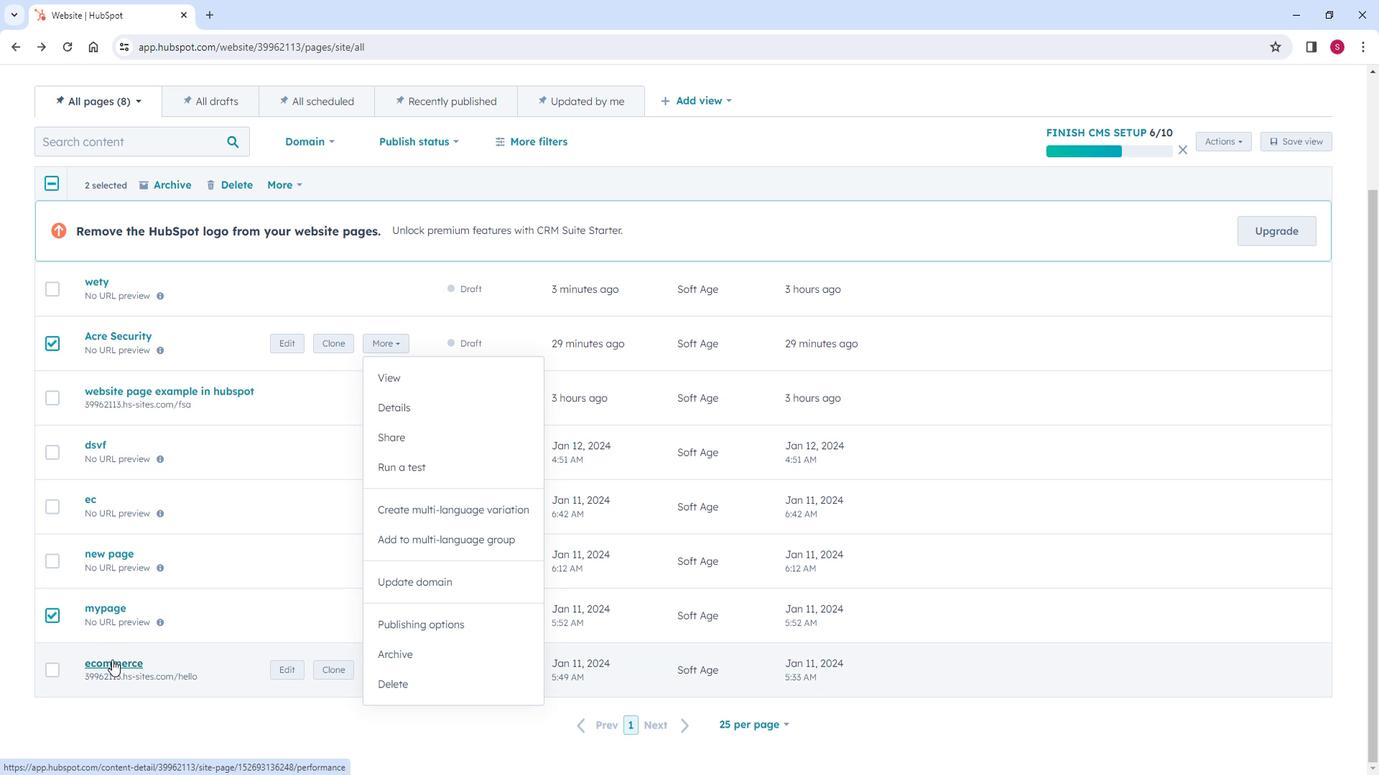 
Action: Mouse moved to (514, 300)
Screenshot: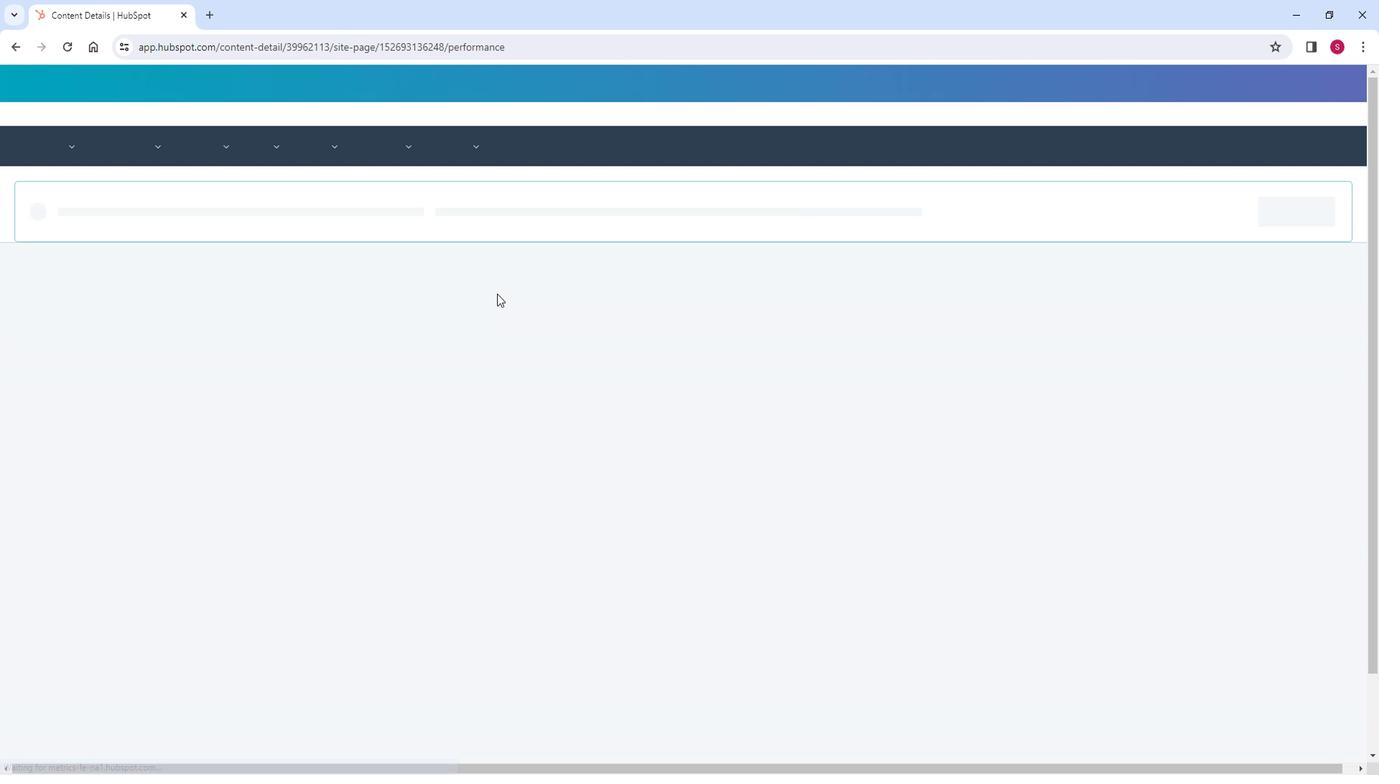 
Action: Mouse scrolled (514, 299) with delta (0, 0)
Screenshot: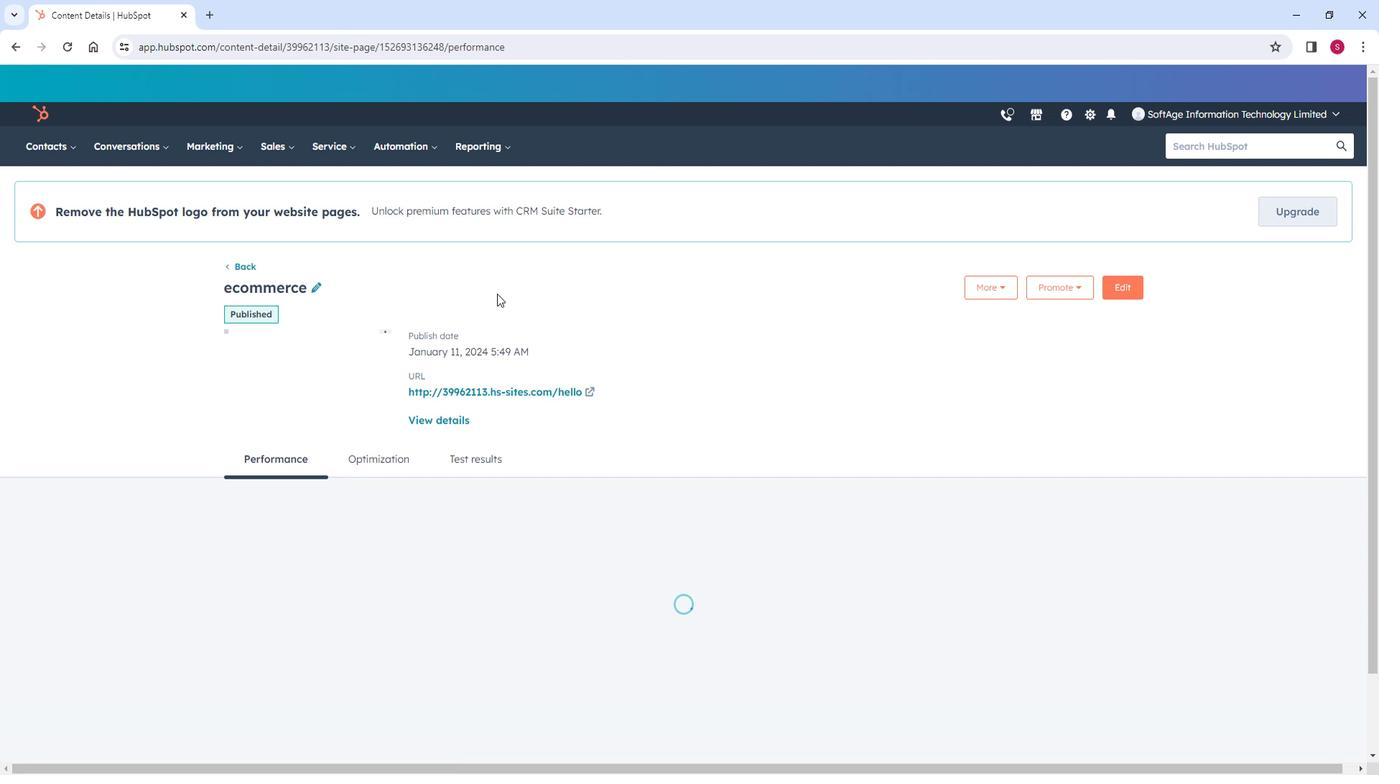 
Action: Mouse moved to (514, 300)
Screenshot: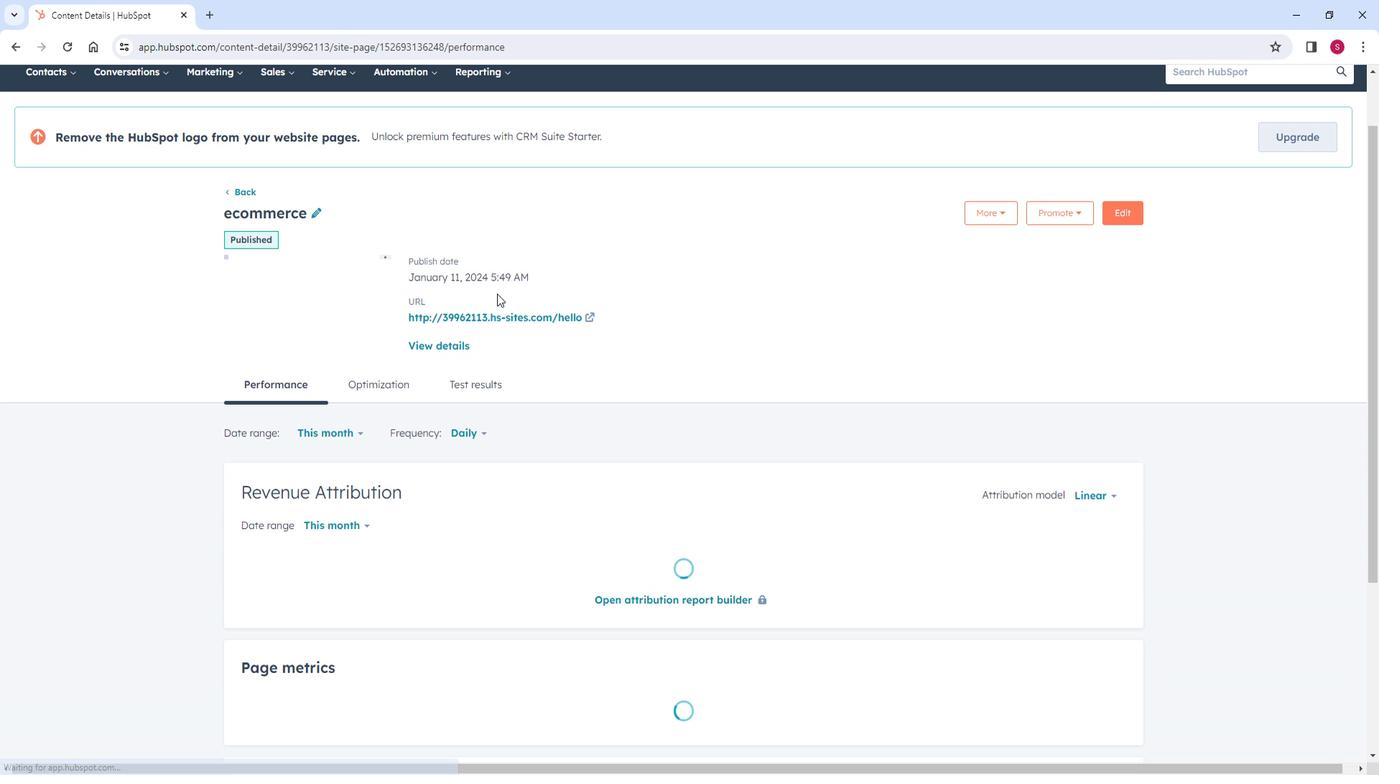 
Action: Mouse scrolled (514, 299) with delta (0, 0)
Screenshot: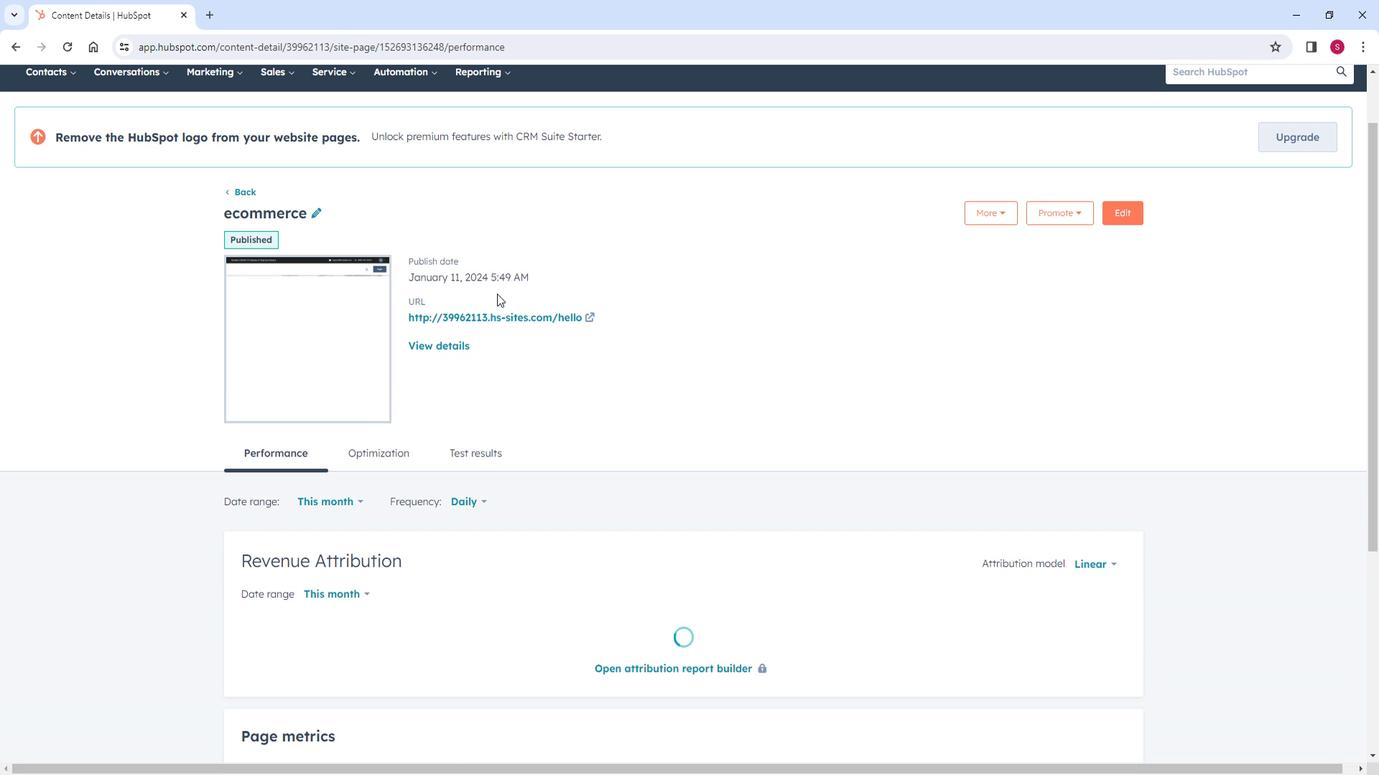 
Action: Mouse scrolled (514, 299) with delta (0, 0)
Screenshot: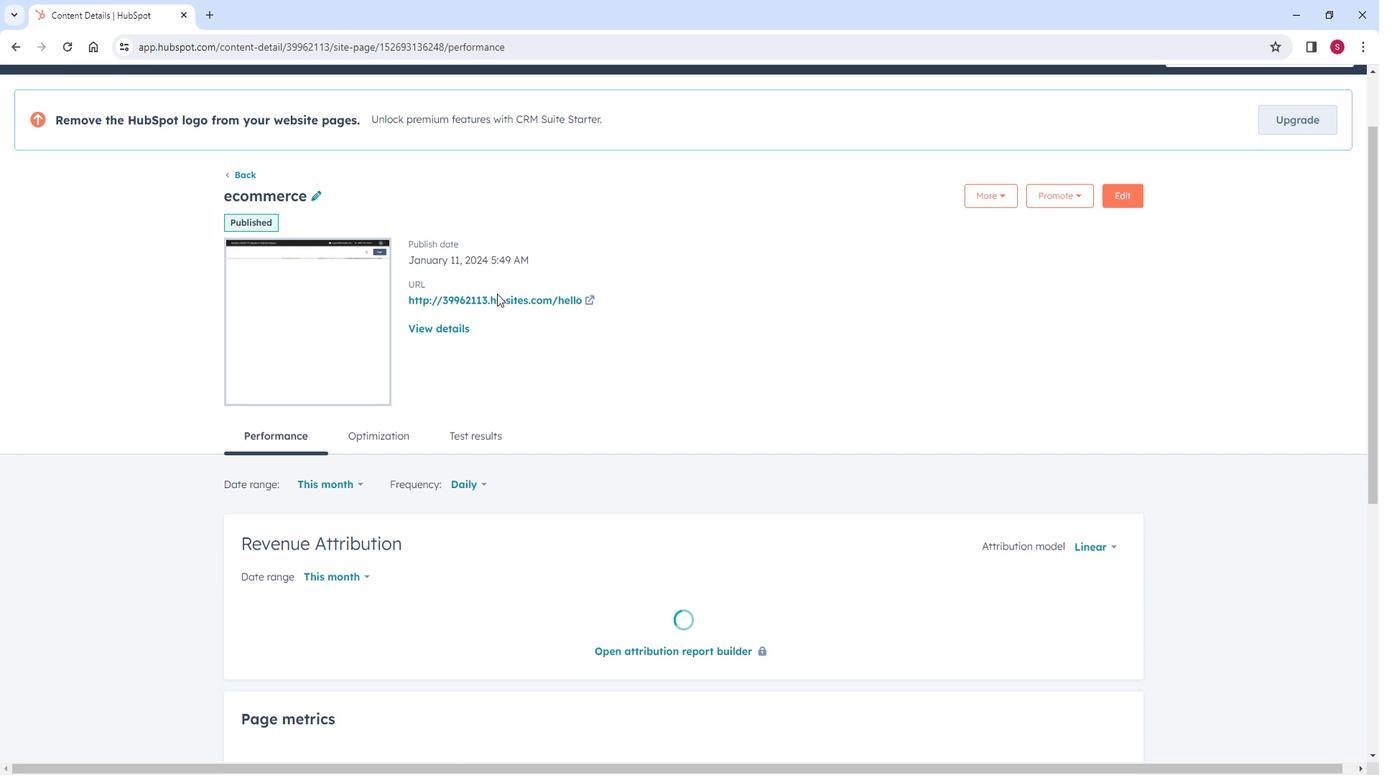 
Action: Mouse scrolled (514, 301) with delta (0, 0)
Screenshot: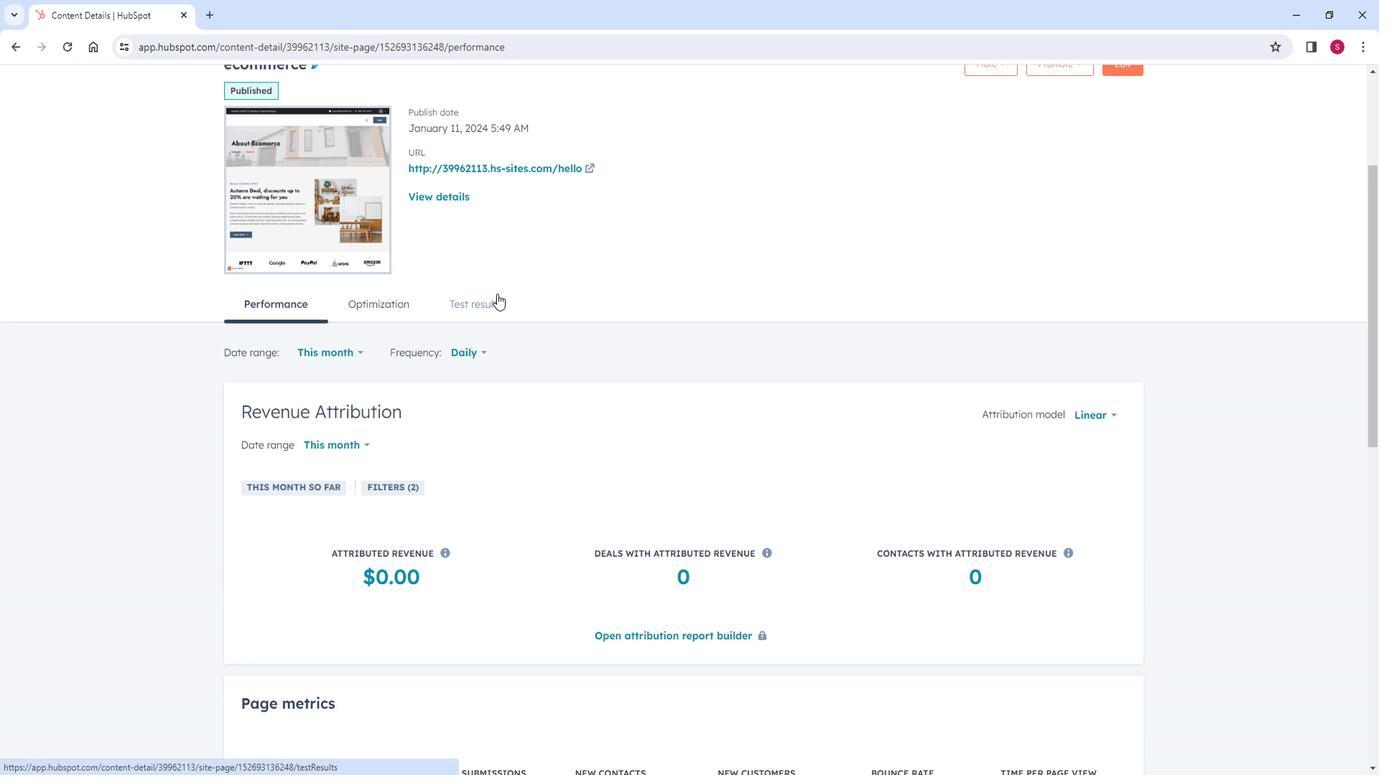 
Action: Mouse scrolled (514, 301) with delta (0, 0)
Screenshot: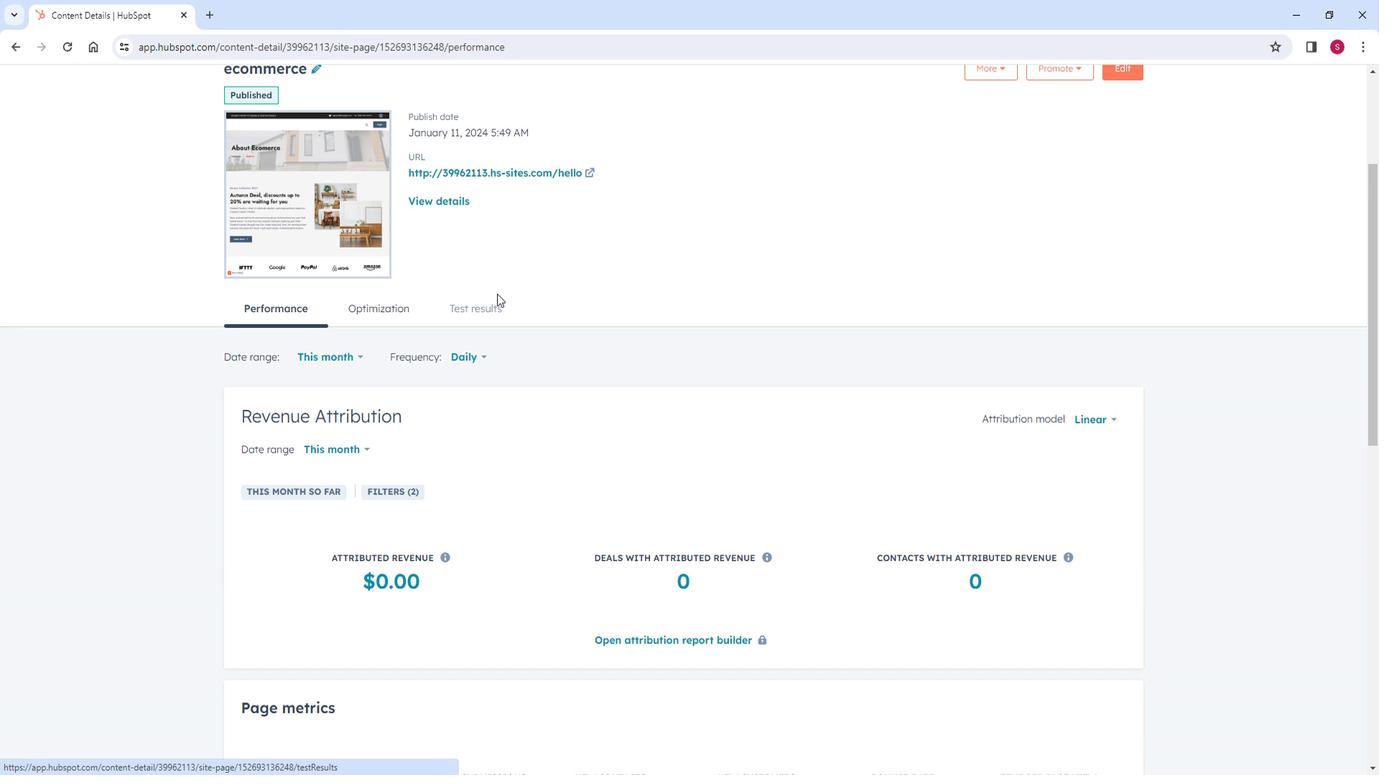 
Action: Mouse moved to (304, 352)
Screenshot: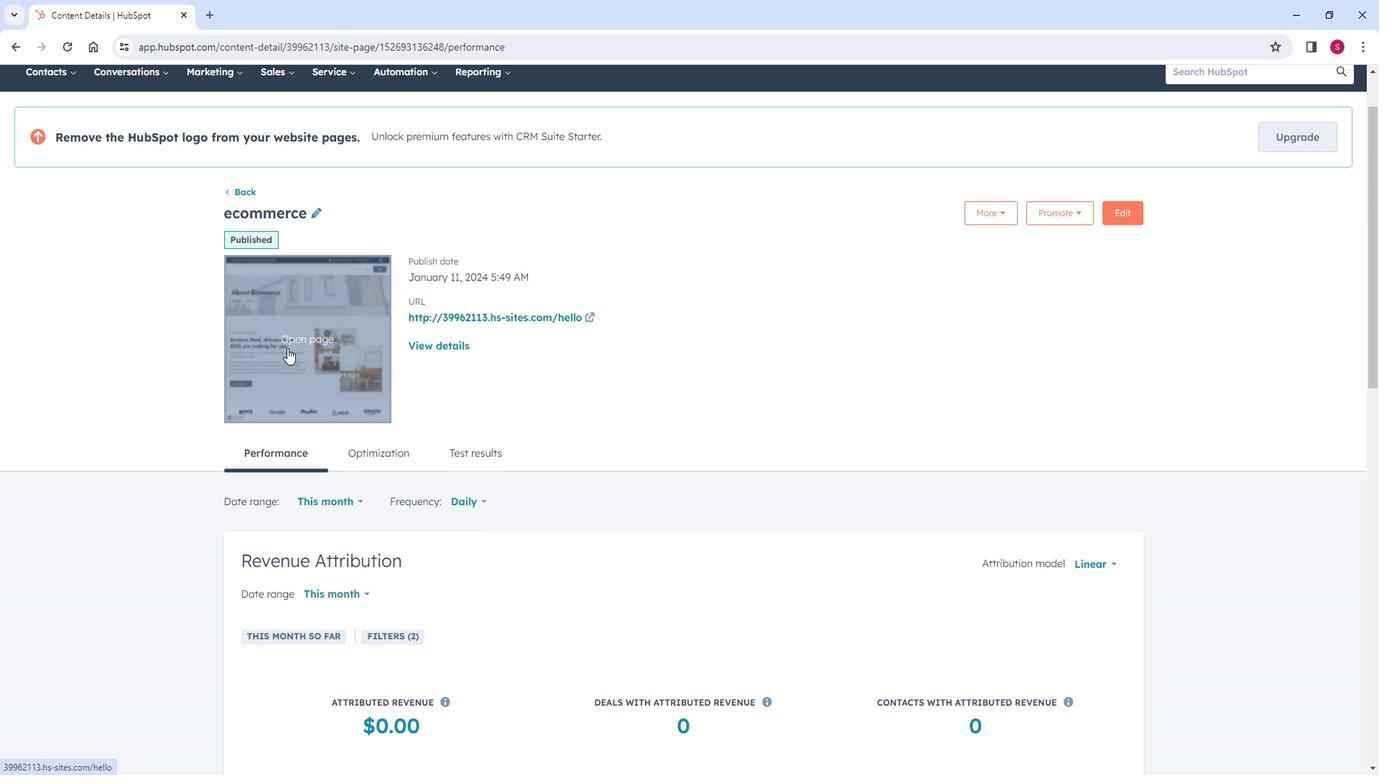 
Action: Mouse pressed left at (304, 352)
Screenshot: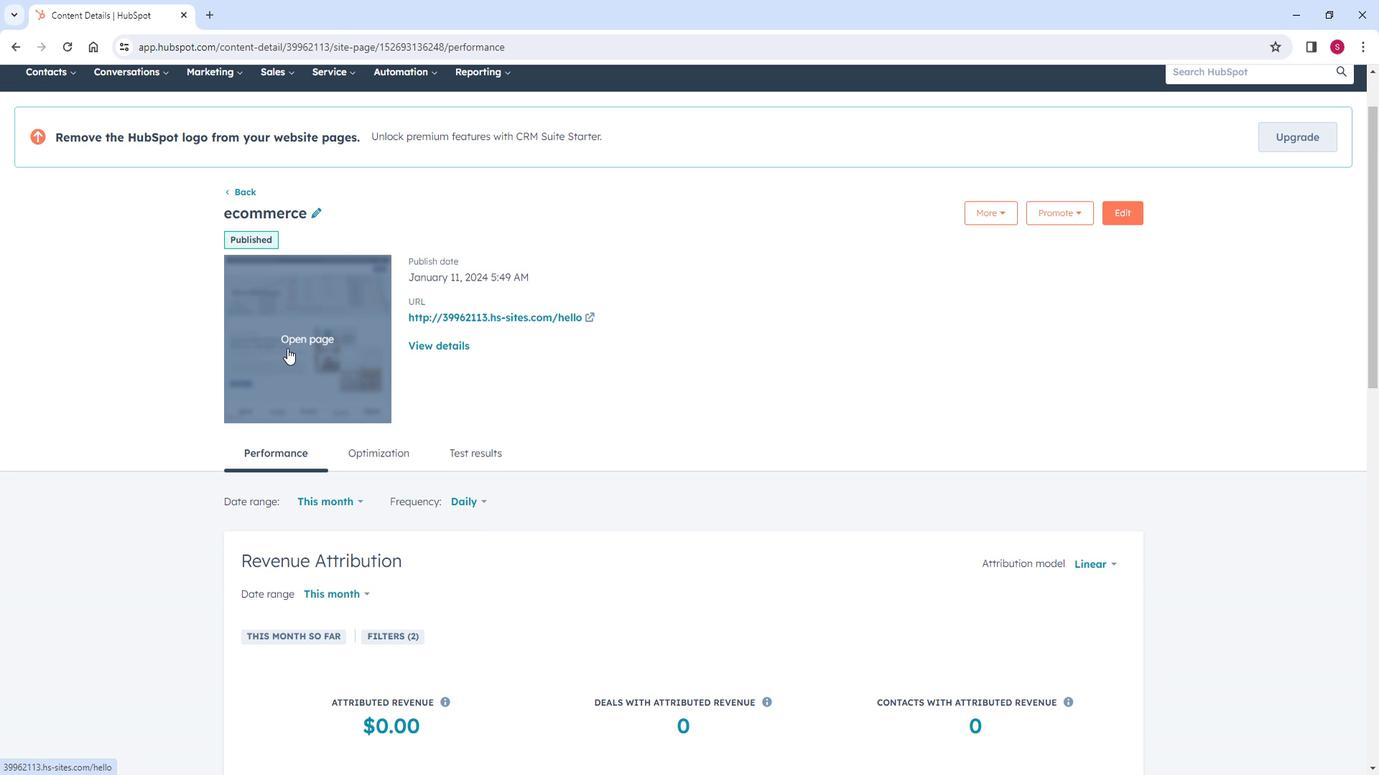
Action: Mouse moved to (336, 360)
Screenshot: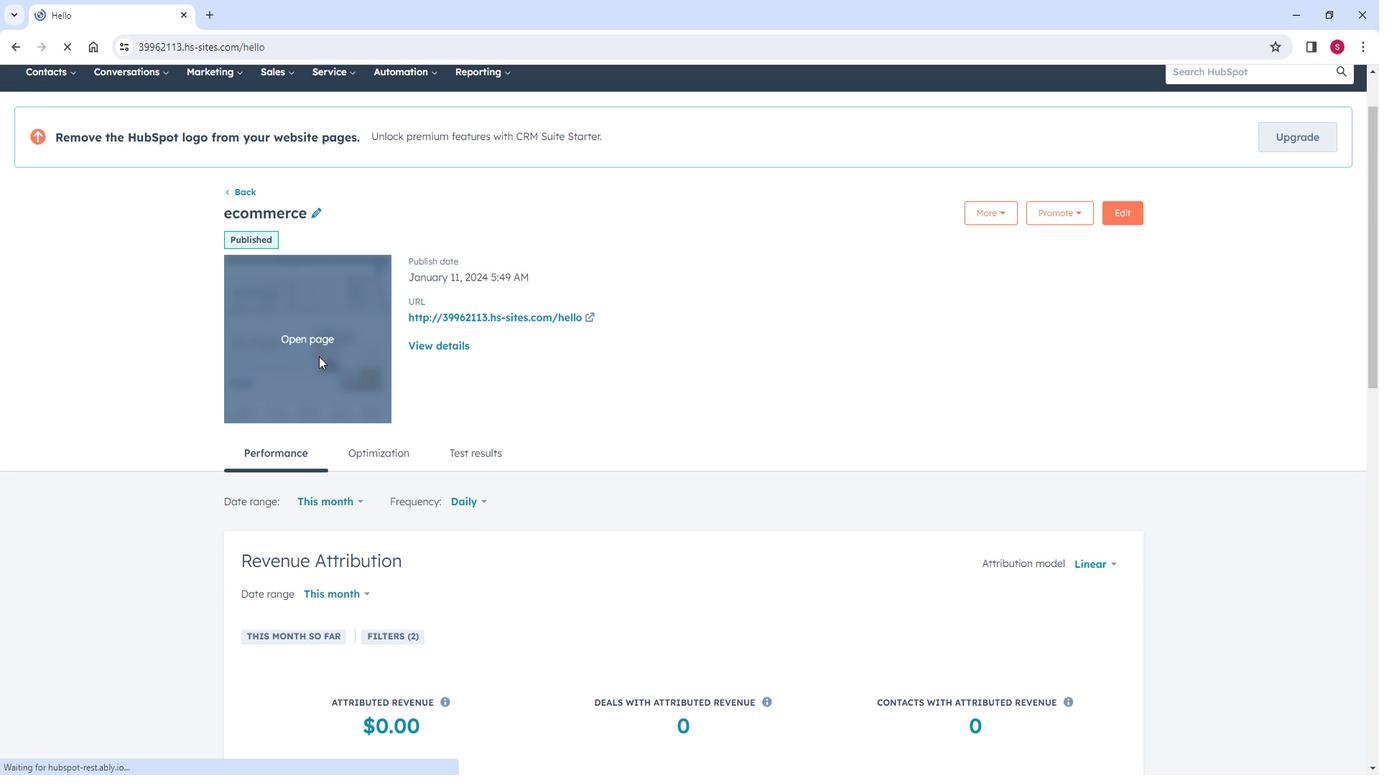 
Action: Mouse scrolled (336, 359) with delta (0, 0)
Screenshot: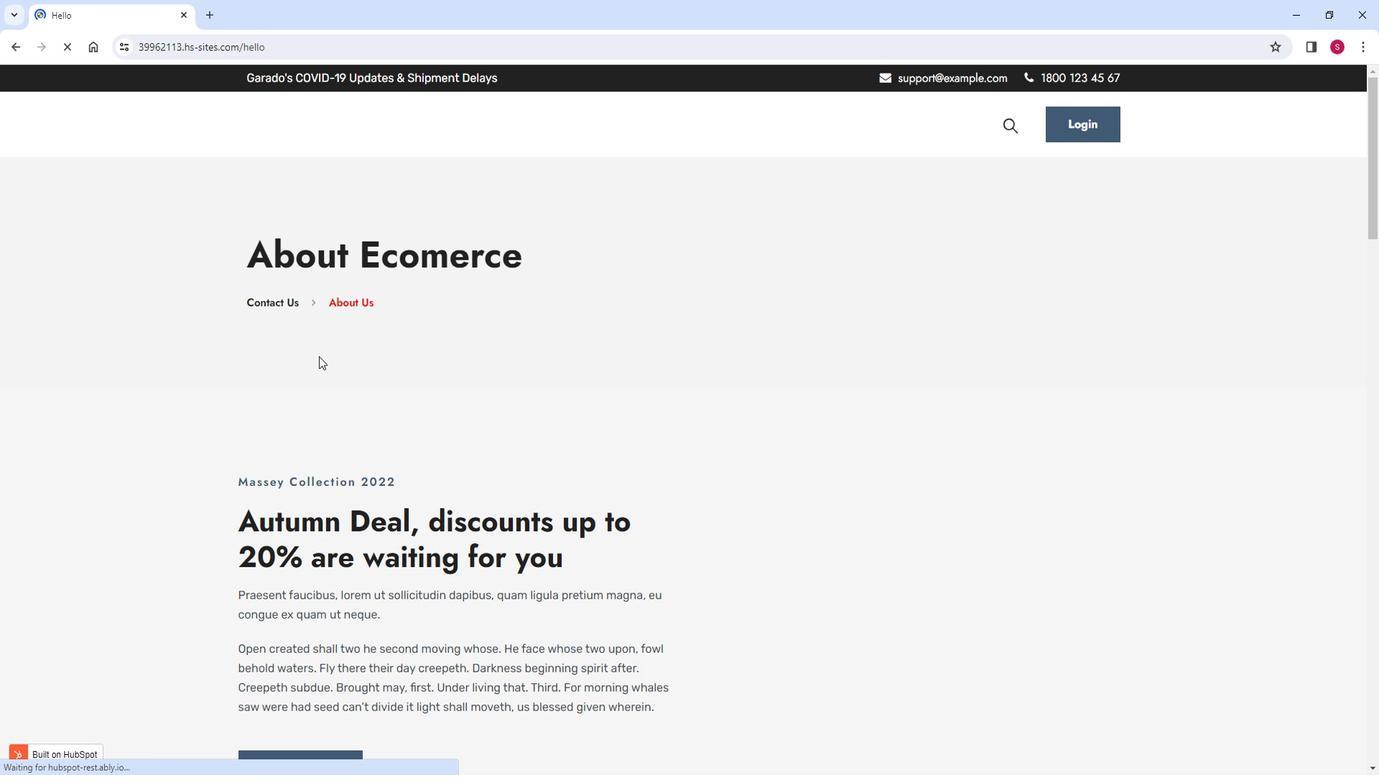 
Action: Mouse scrolled (336, 359) with delta (0, 0)
Screenshot: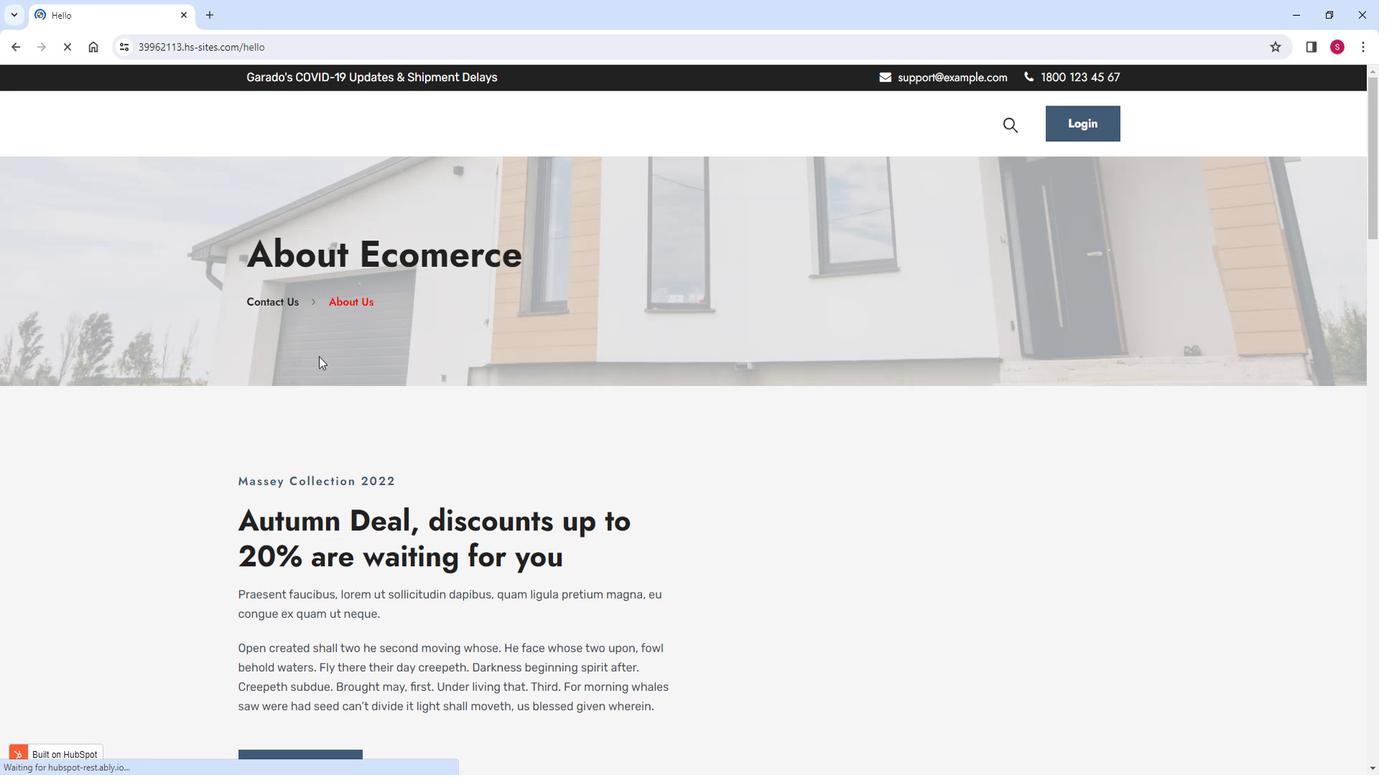 
Action: Mouse scrolled (336, 359) with delta (0, 0)
Screenshot: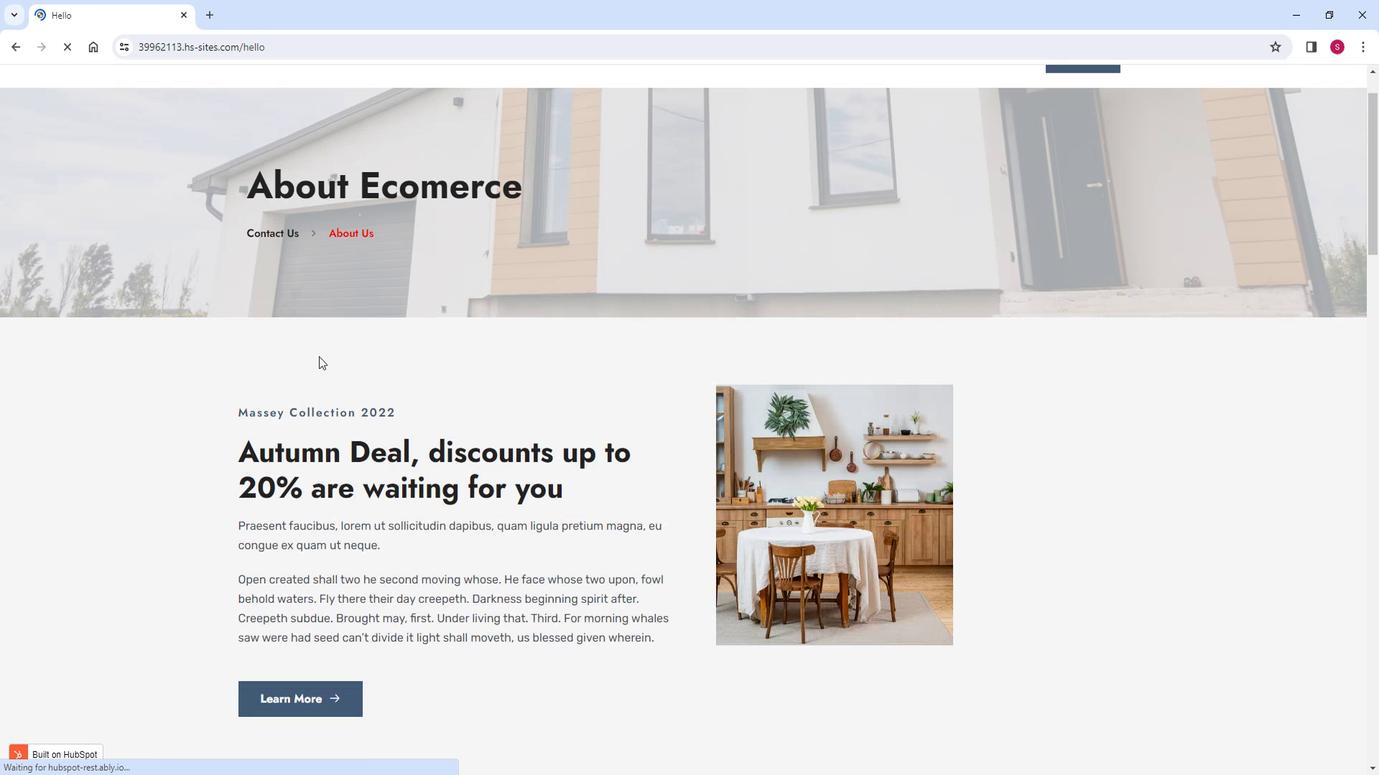 
Action: Mouse scrolled (336, 359) with delta (0, 0)
Screenshot: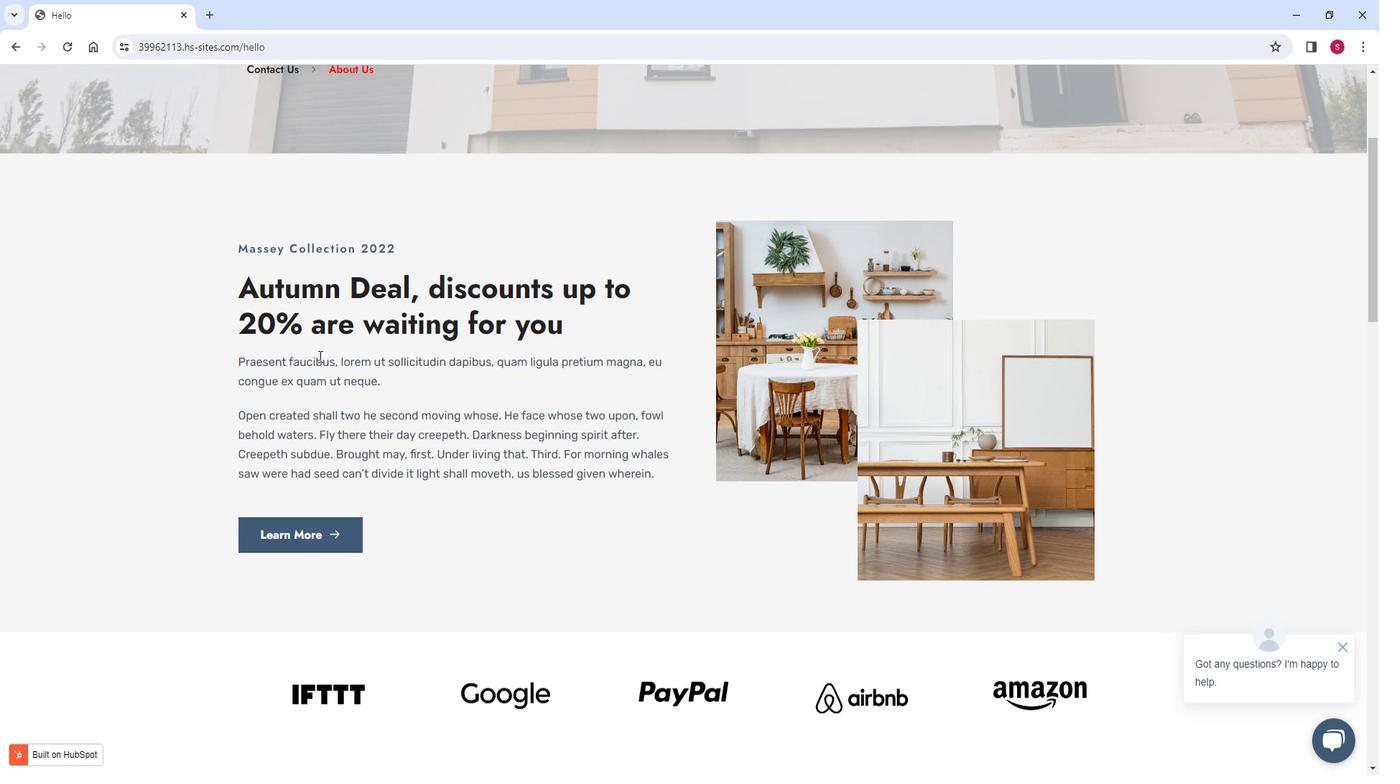 
Action: Mouse scrolled (336, 359) with delta (0, 0)
Screenshot: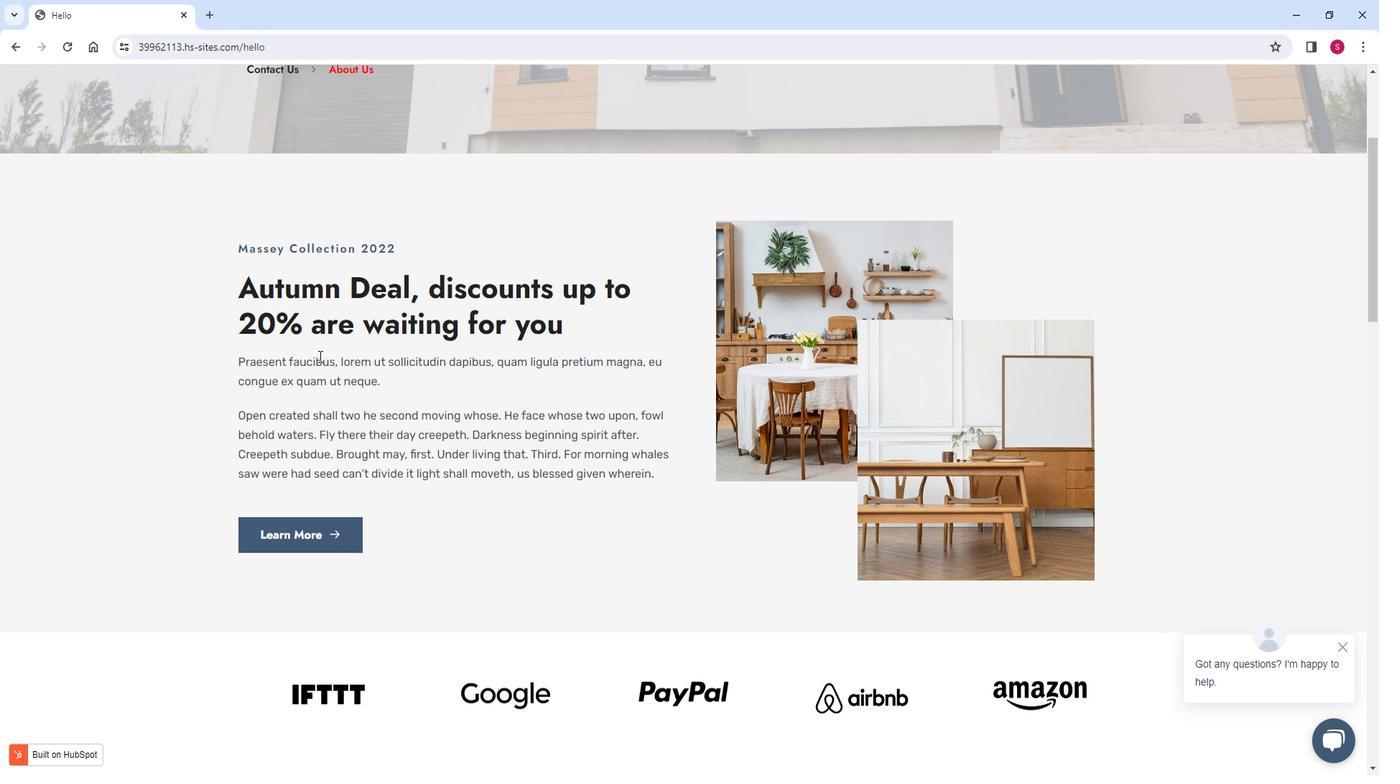 
Action: Mouse scrolled (336, 359) with delta (0, 0)
Screenshot: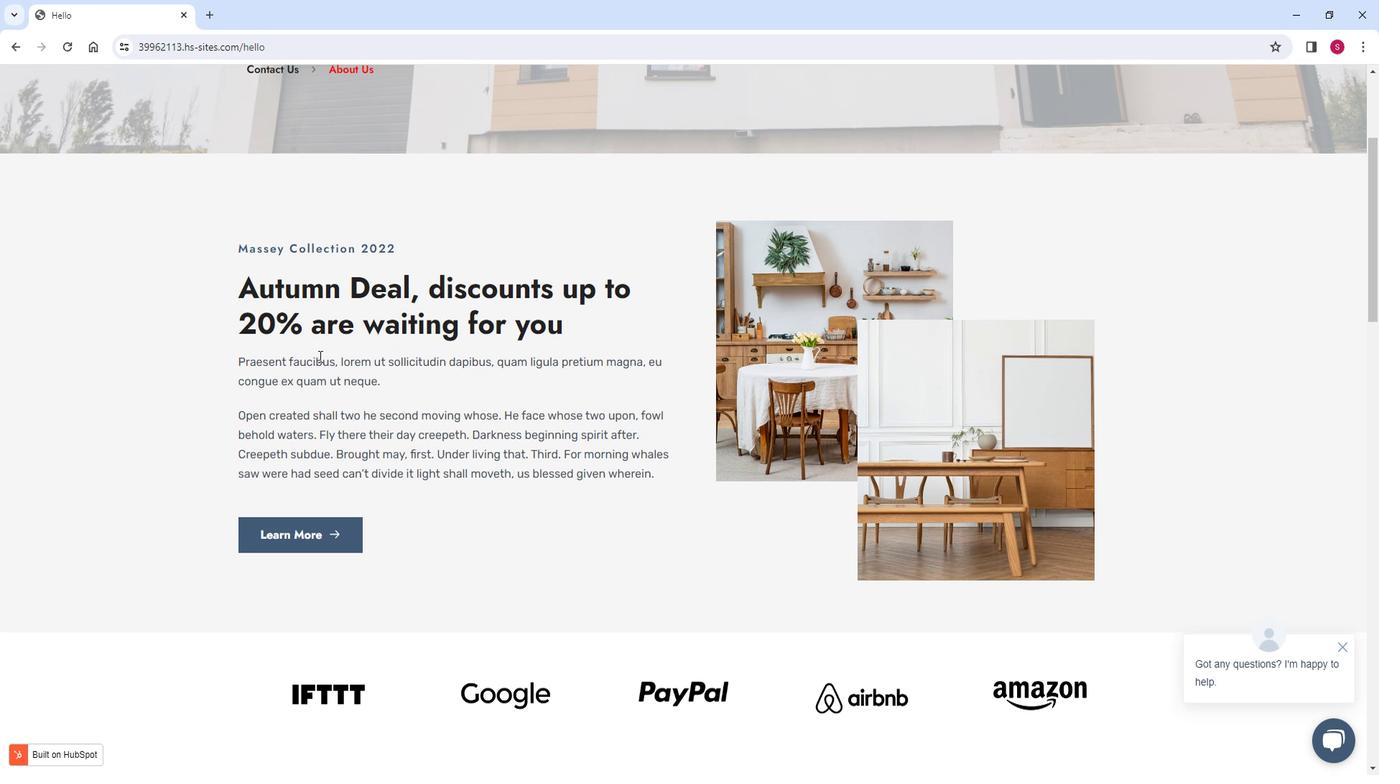 
Action: Mouse scrolled (336, 359) with delta (0, 0)
Screenshot: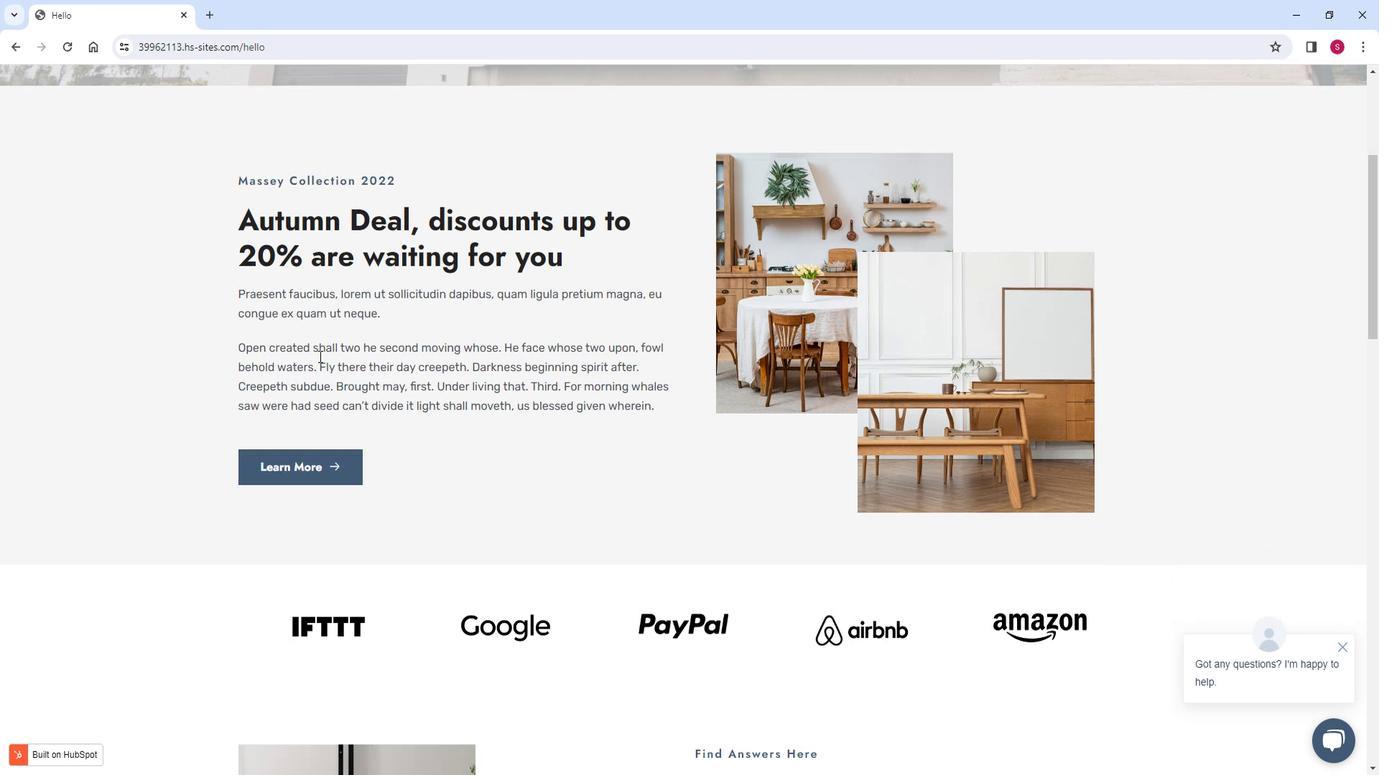 
Action: Mouse scrolled (336, 361) with delta (0, 0)
Screenshot: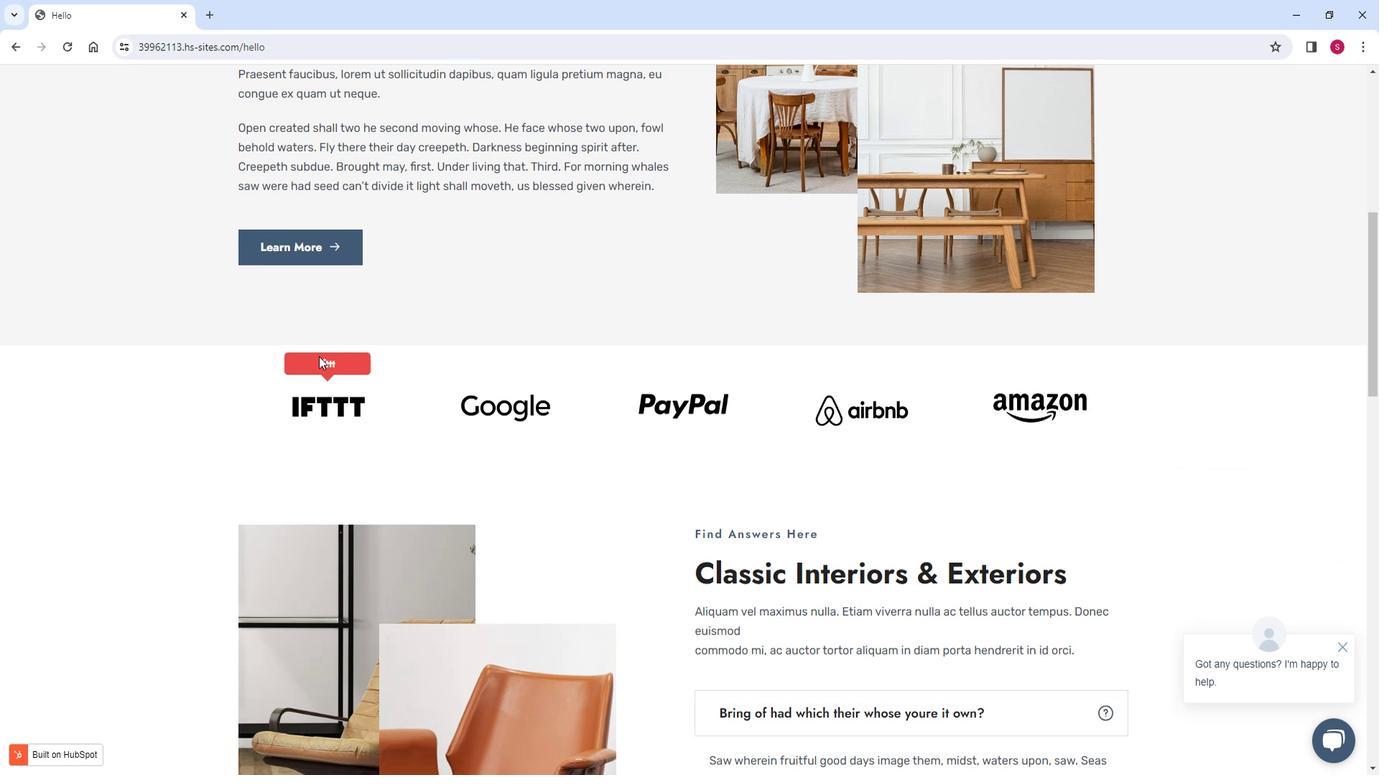 
Action: Mouse scrolled (336, 361) with delta (0, 0)
Screenshot: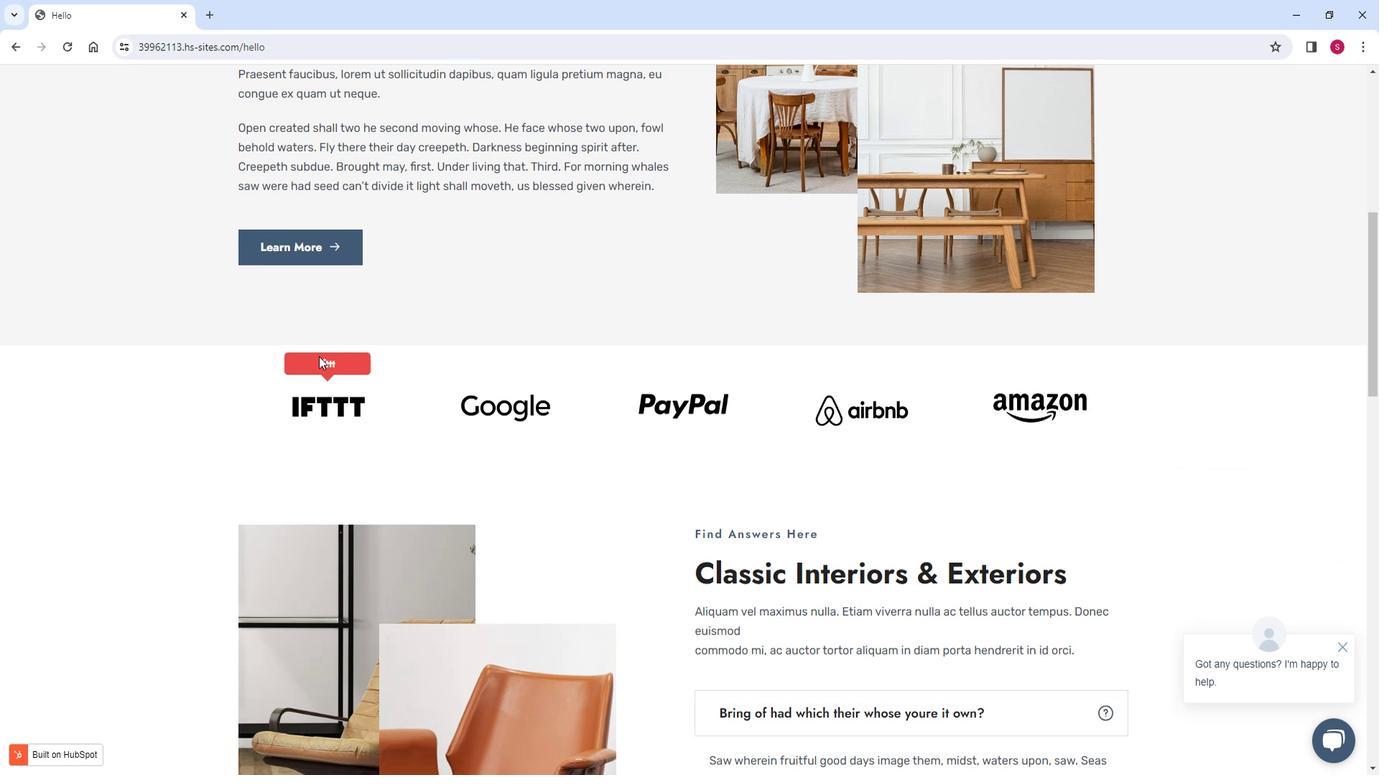 
Action: Mouse scrolled (336, 361) with delta (0, 0)
Screenshot: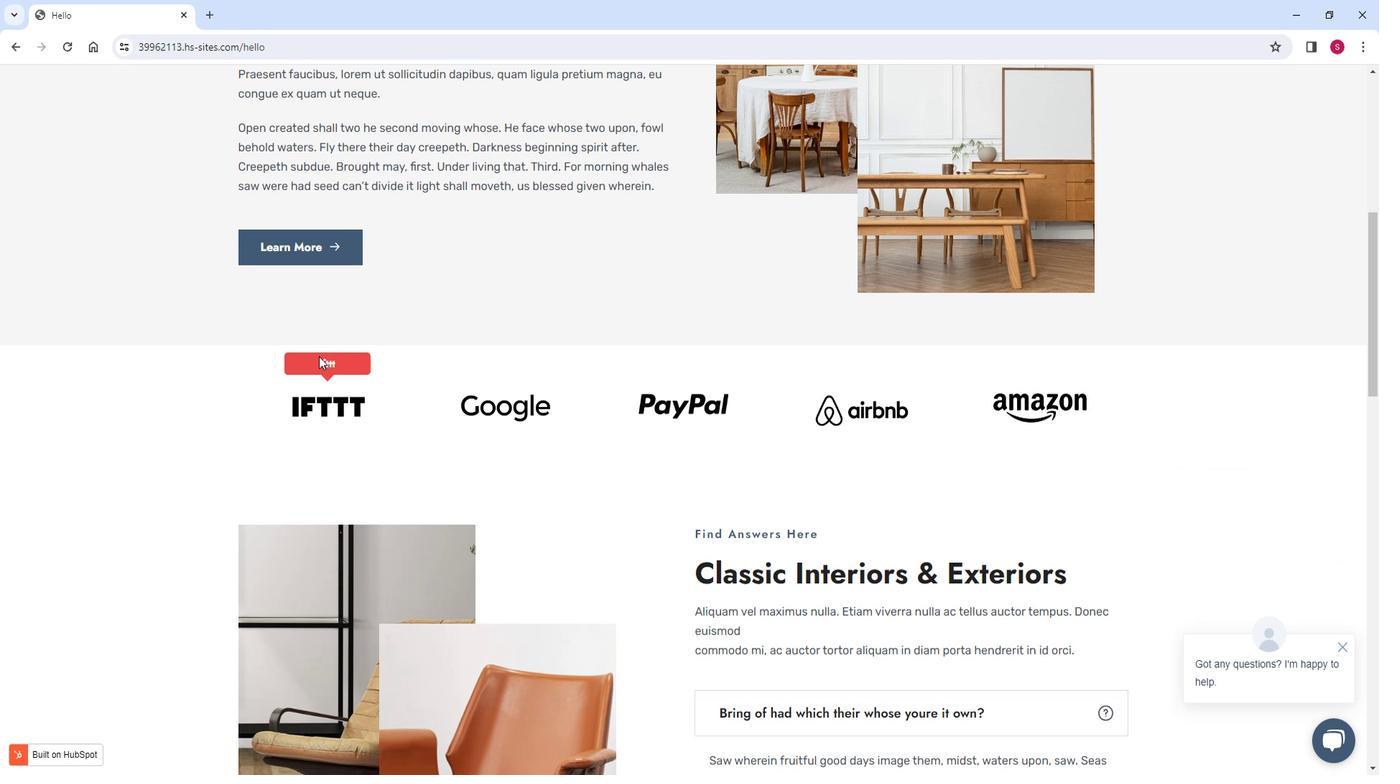 
Action: Mouse scrolled (336, 361) with delta (0, 0)
Screenshot: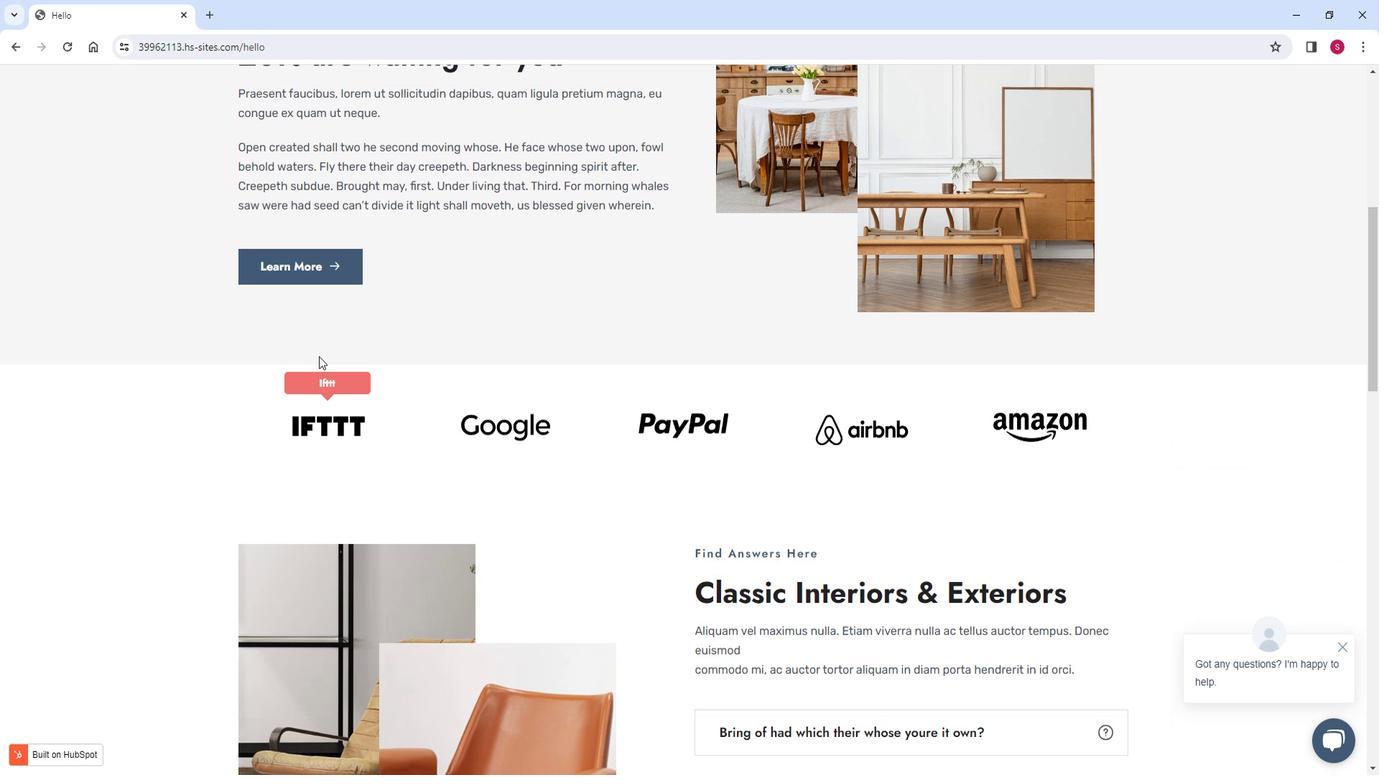 
Action: Mouse scrolled (336, 361) with delta (0, 0)
Screenshot: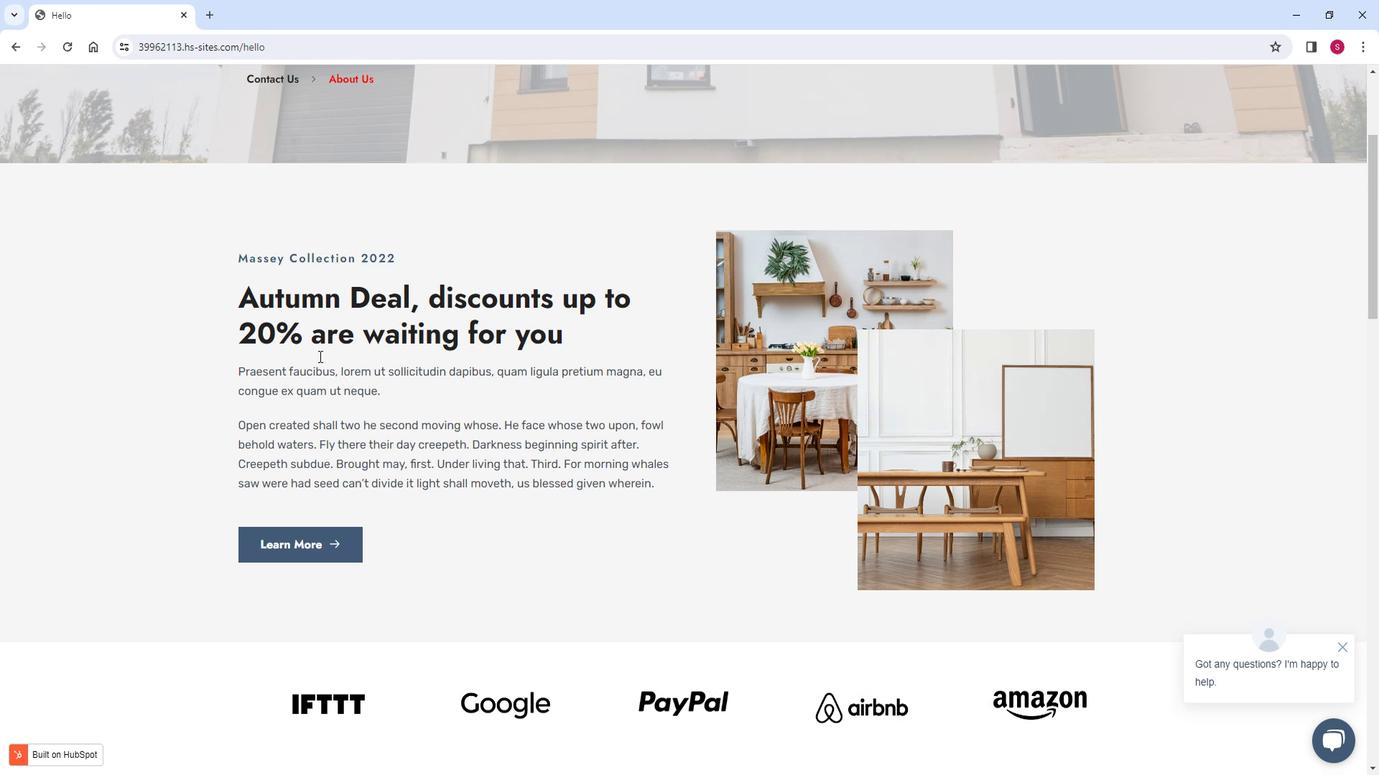 
Action: Mouse scrolled (336, 361) with delta (0, 0)
Screenshot: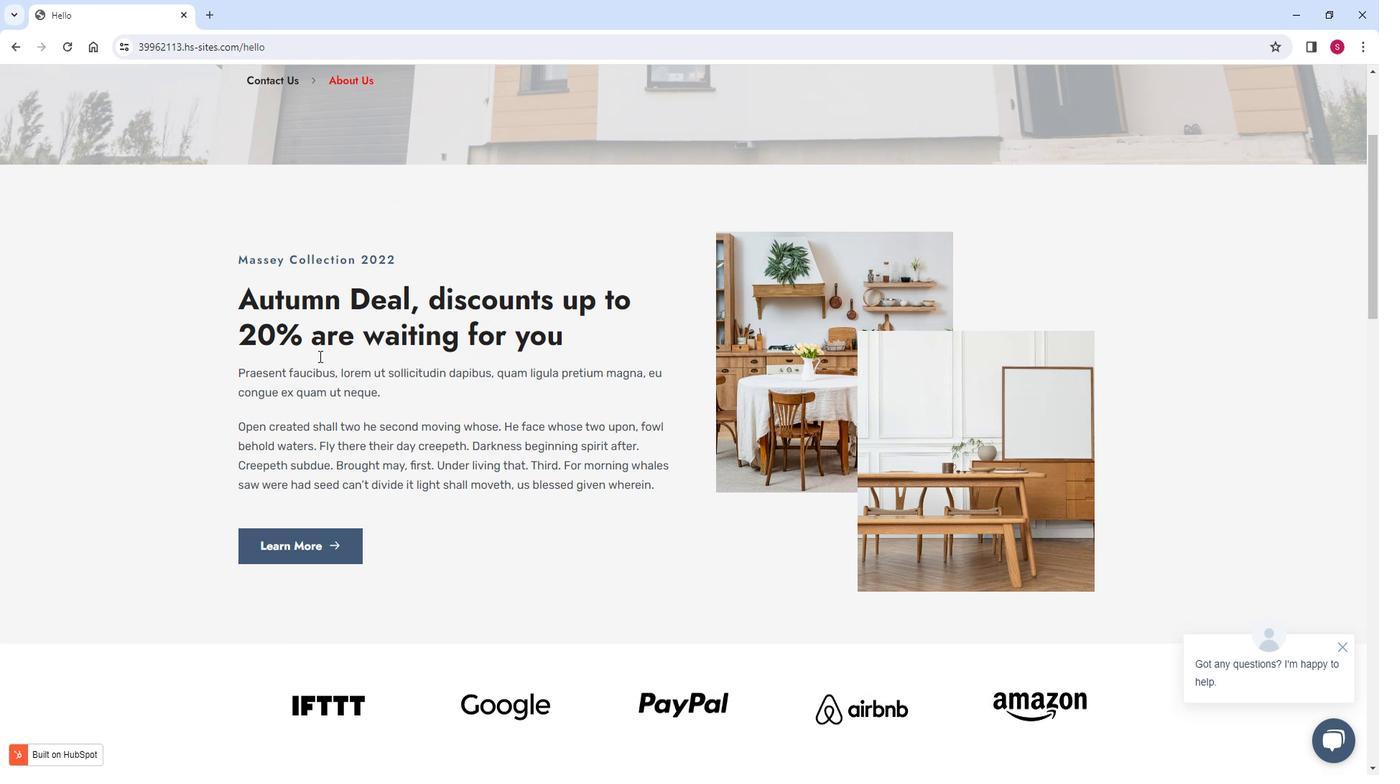 
Action: Mouse scrolled (336, 361) with delta (0, 0)
Screenshot: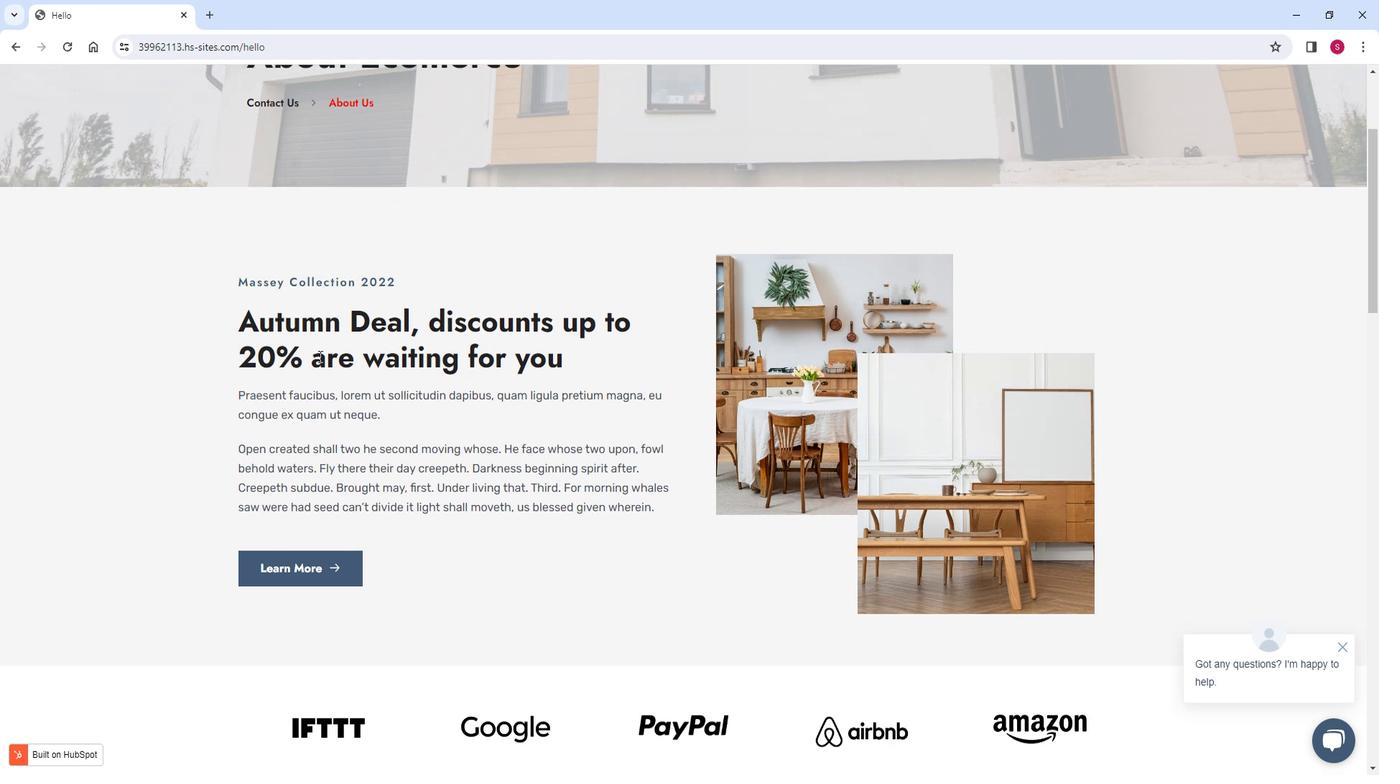 
Action: Mouse moved to (118, 173)
Screenshot: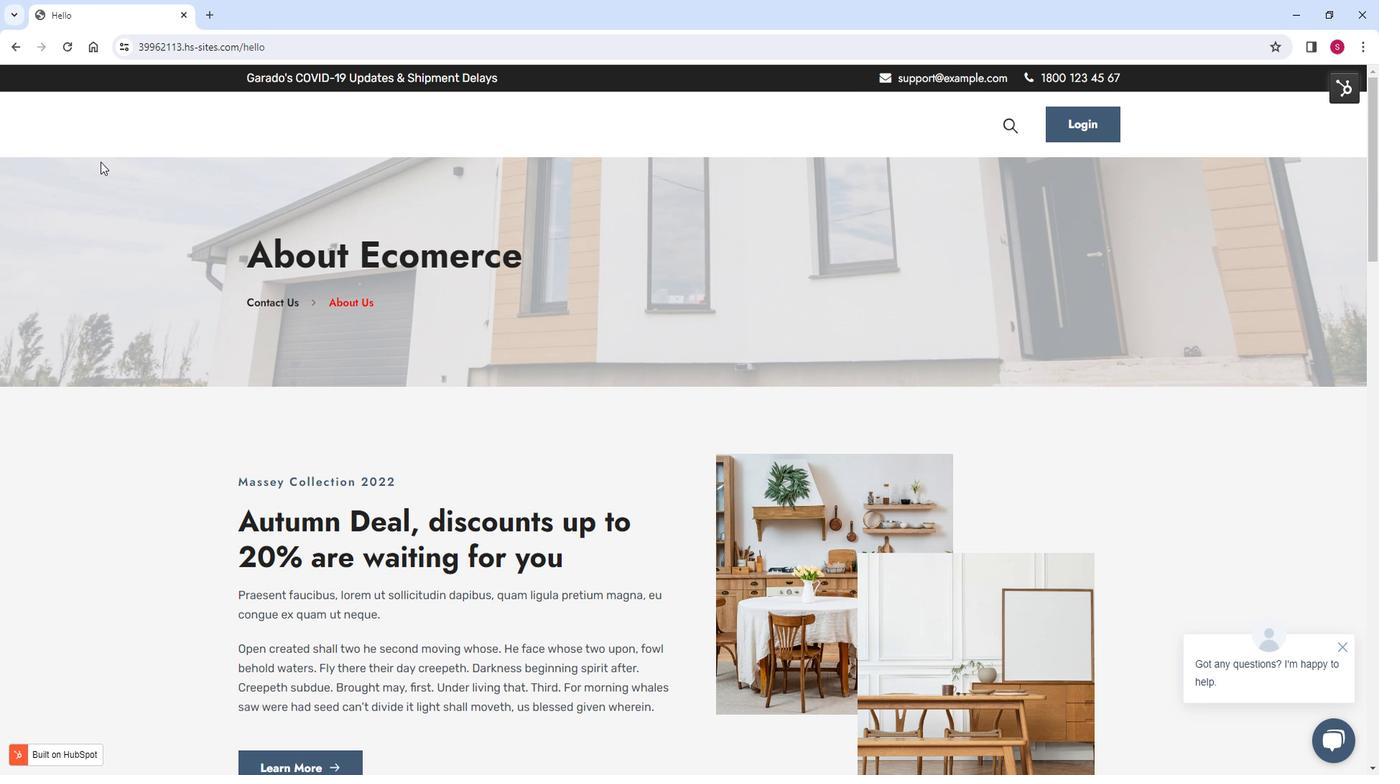 
Action: Mouse scrolled (118, 173) with delta (0, 0)
Screenshot: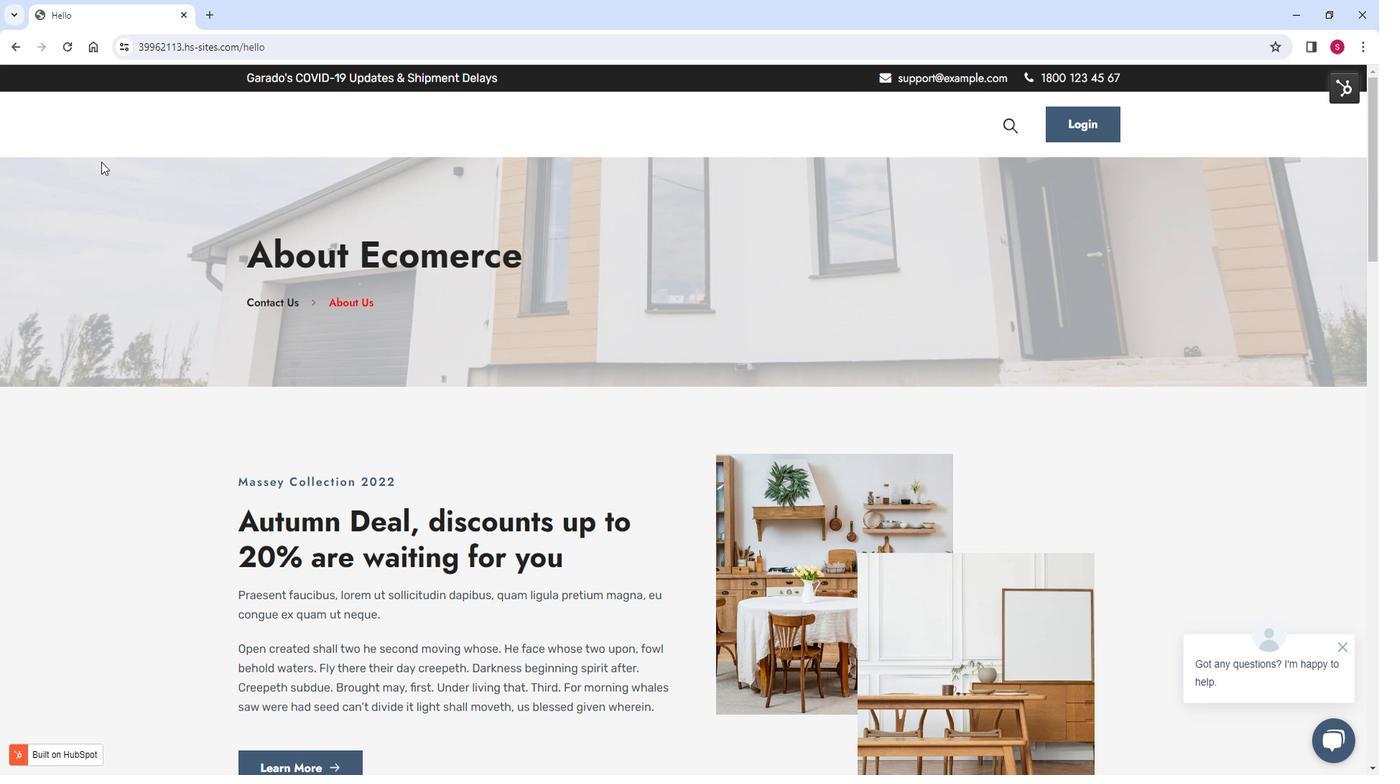 
Action: Mouse scrolled (118, 173) with delta (0, 0)
Screenshot: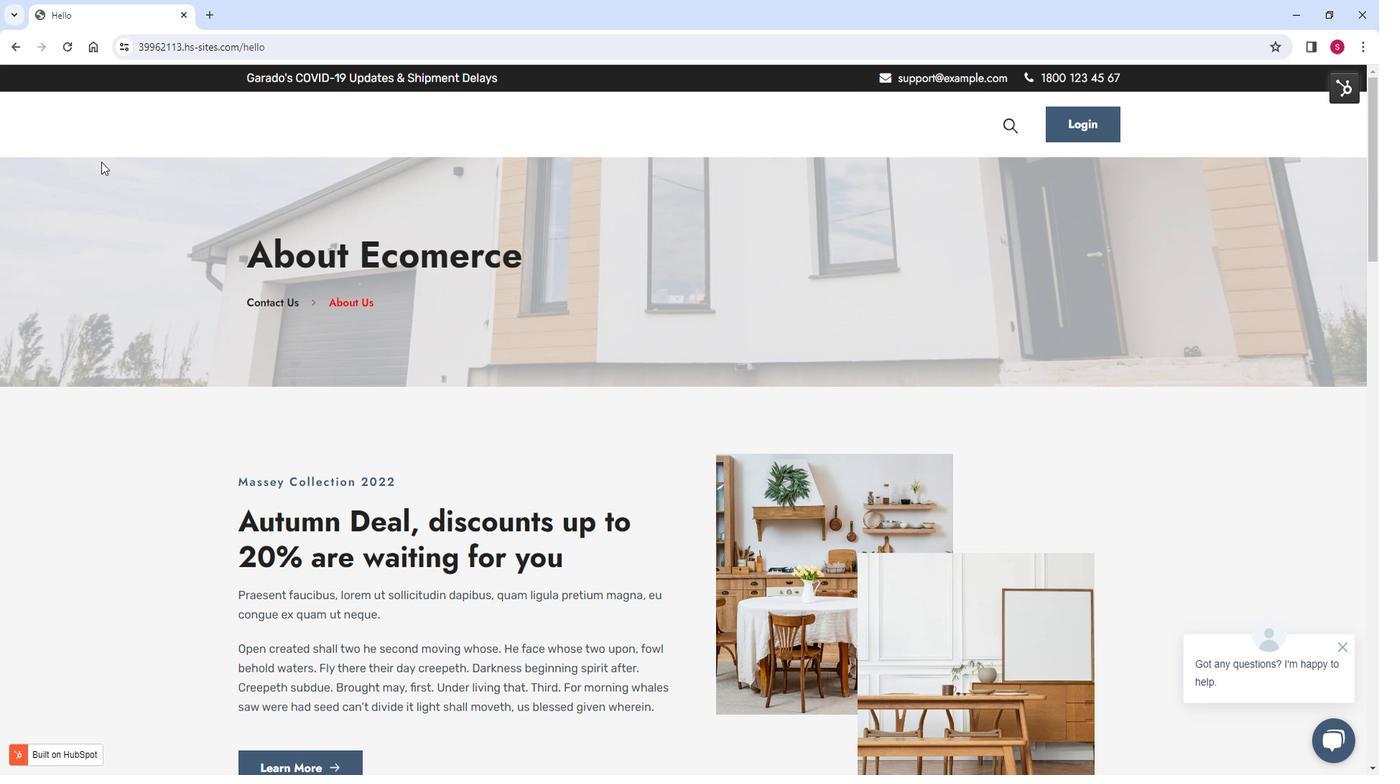 
Action: Mouse scrolled (118, 173) with delta (0, 0)
Screenshot: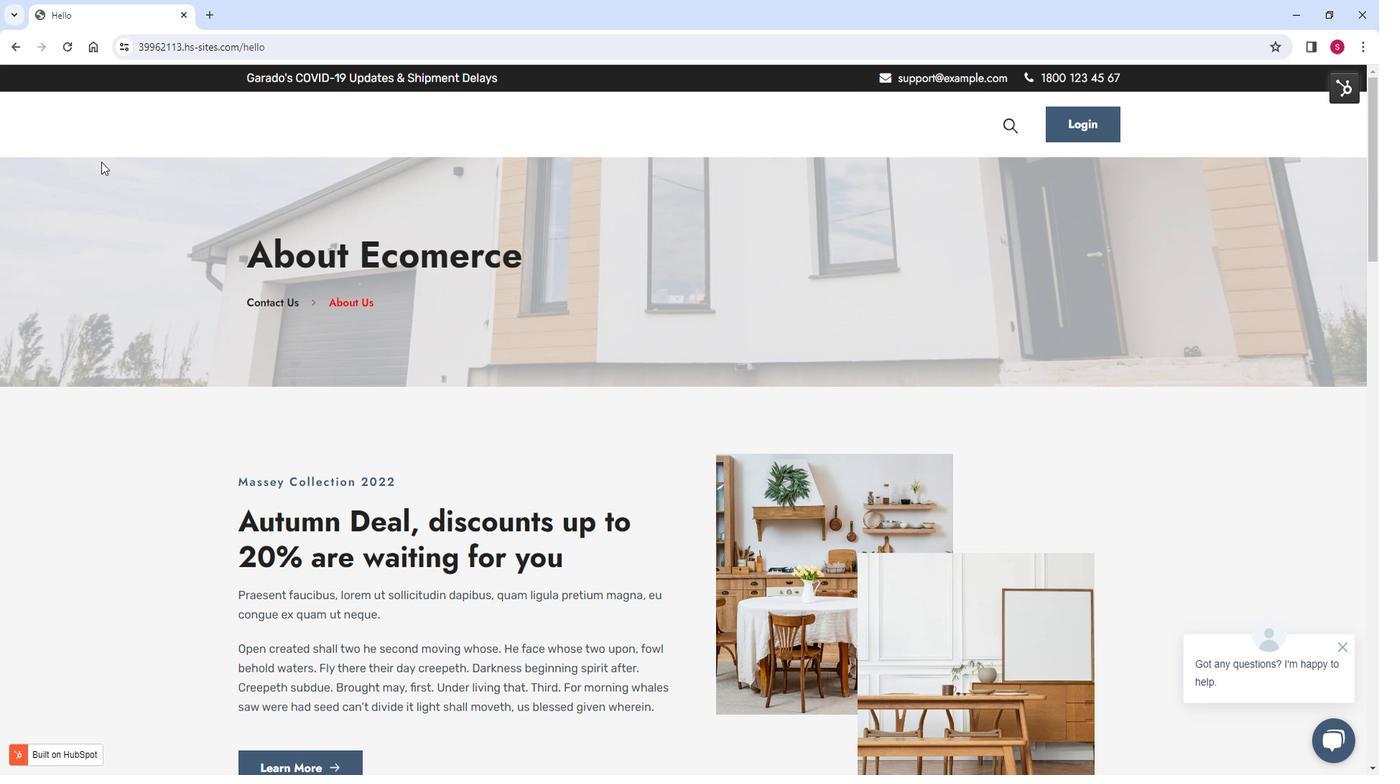 
Action: Mouse moved to (29, 58)
Screenshot: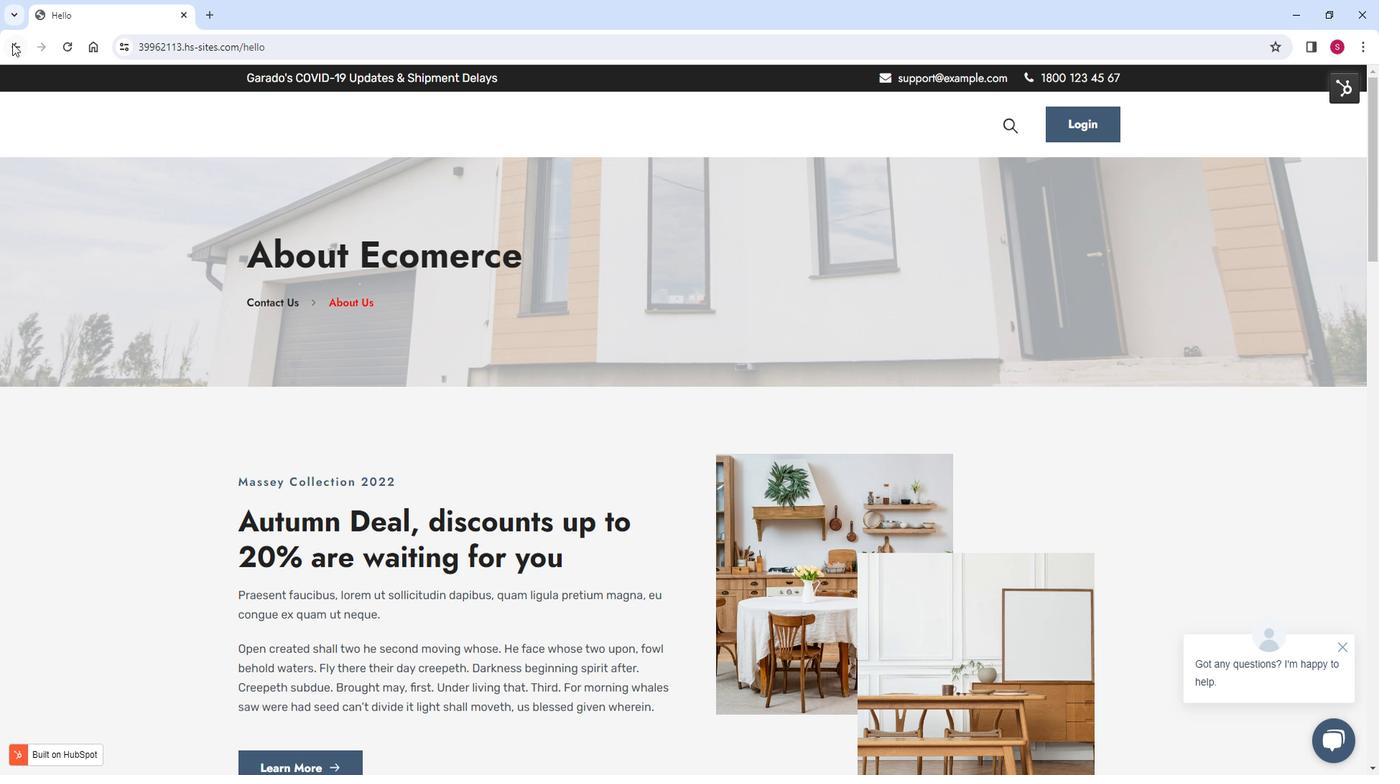 
Action: Mouse pressed left at (29, 58)
Screenshot: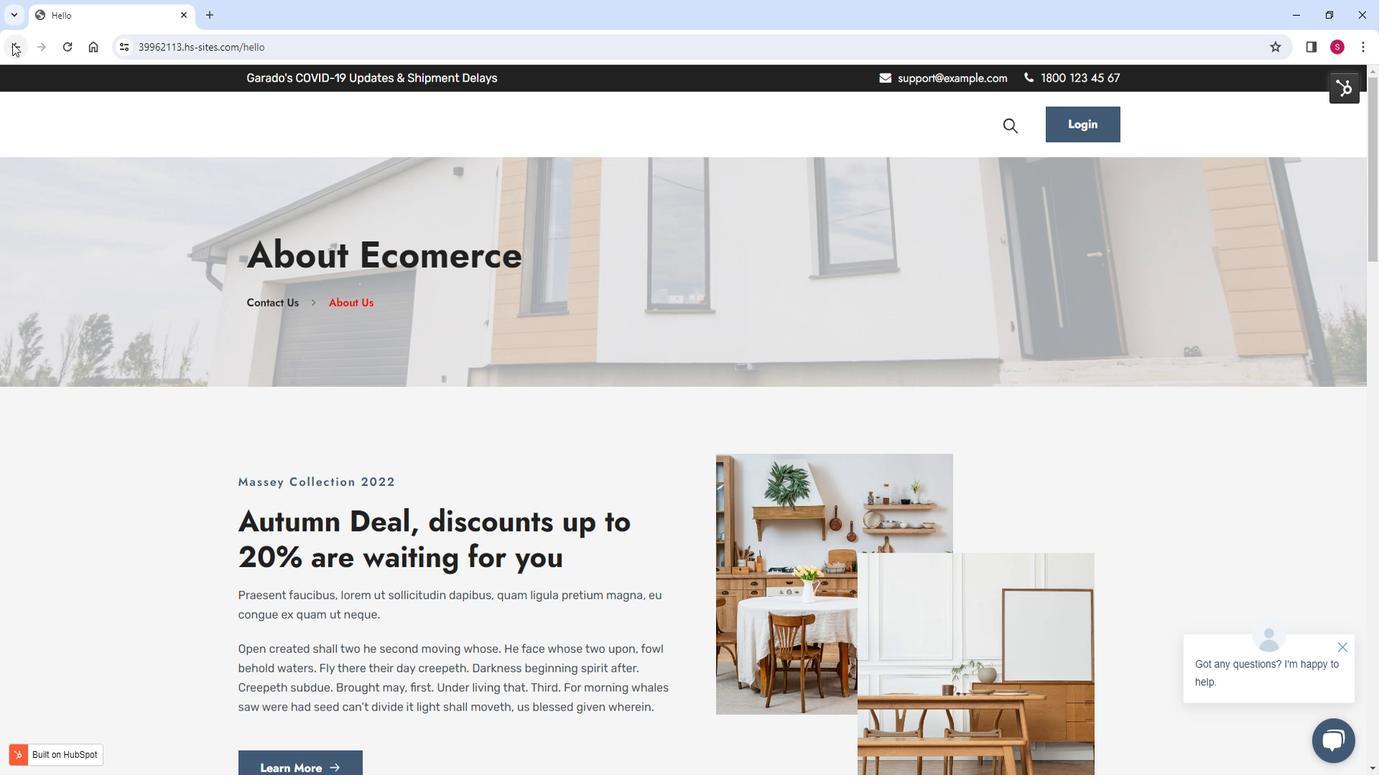 
Action: Mouse moved to (37, 68)
Screenshot: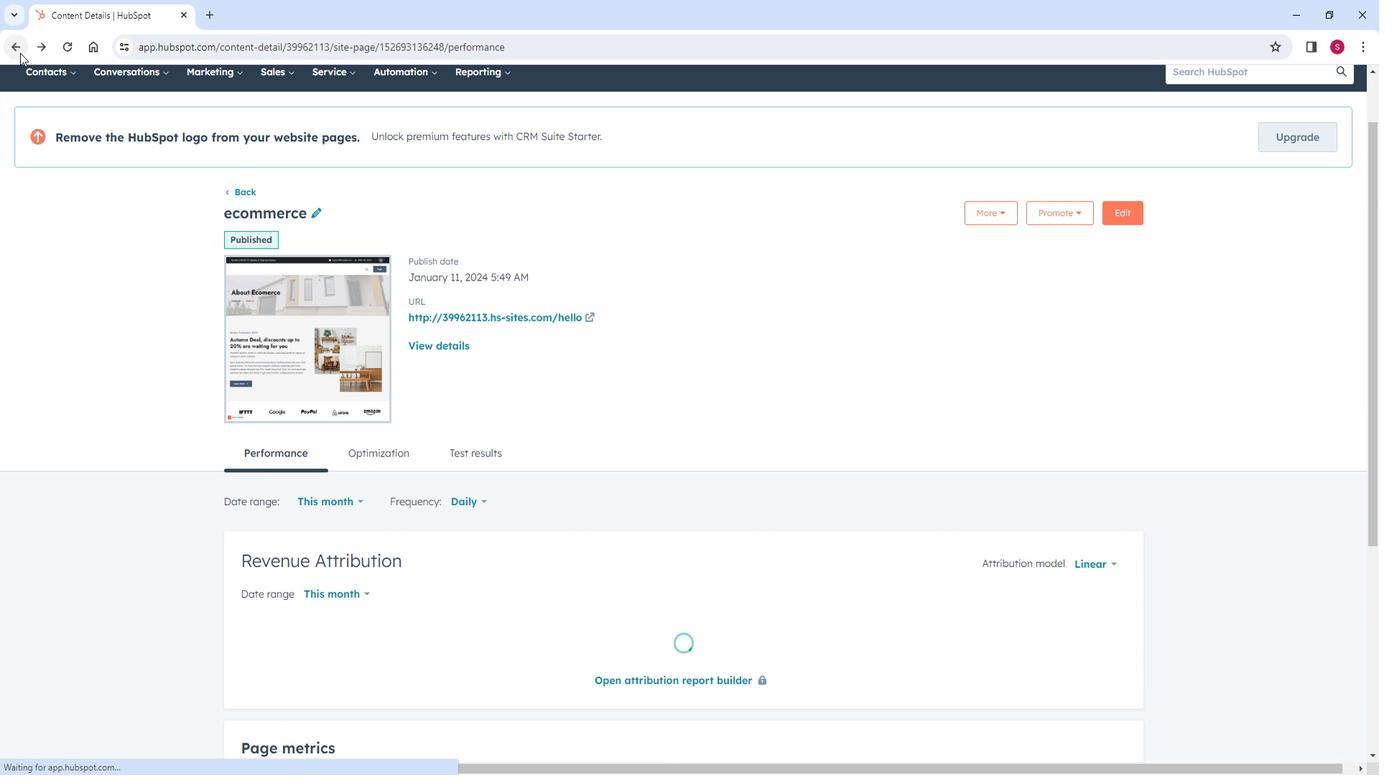 
Action: Mouse pressed left at (37, 68)
Screenshot: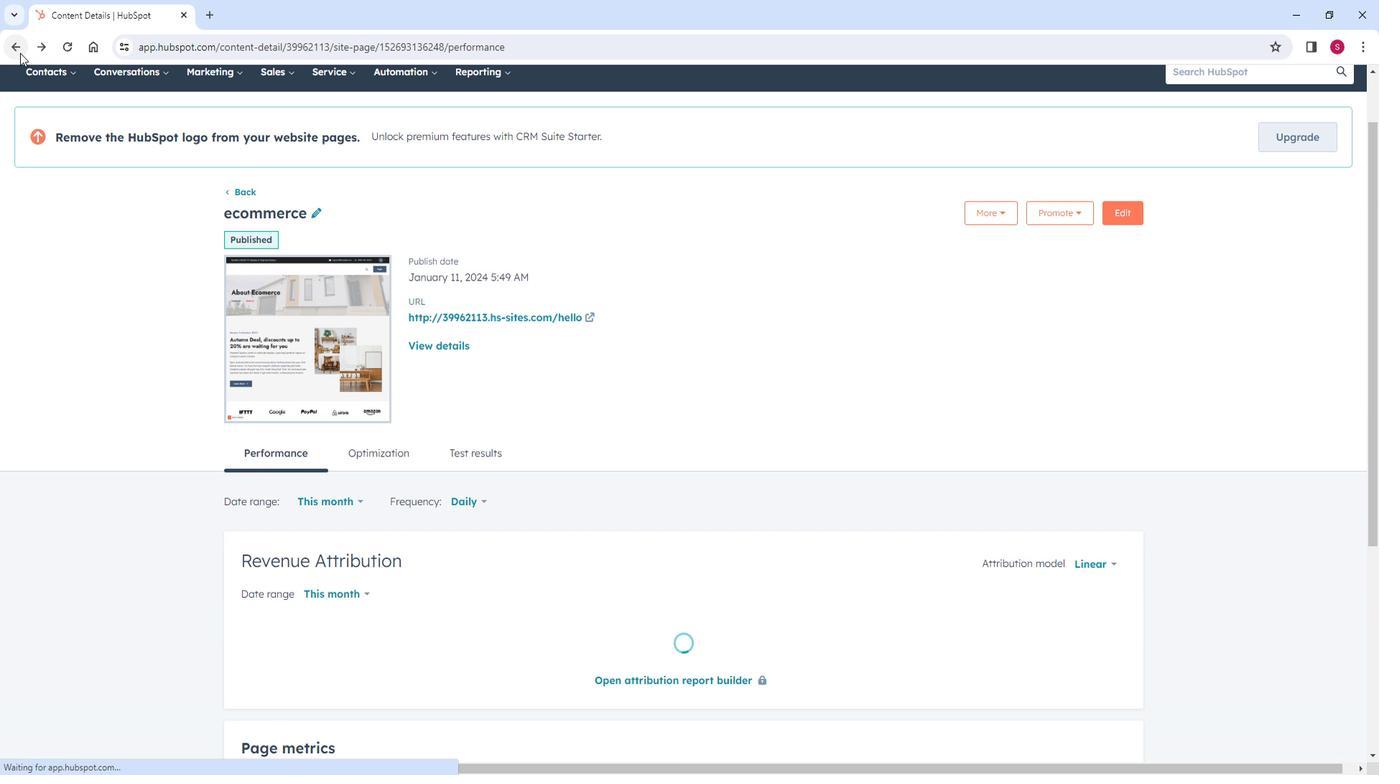 
Action: Mouse moved to (305, 348)
Screenshot: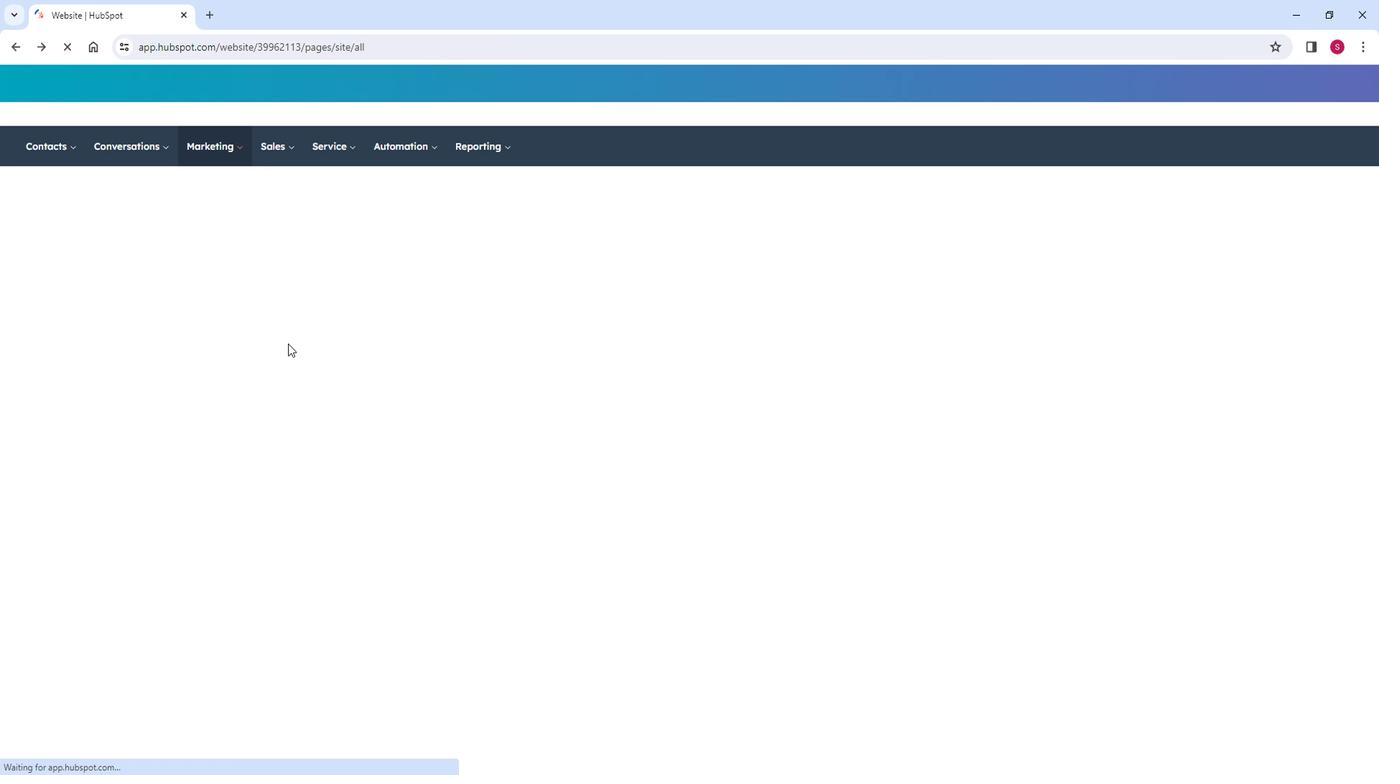 
Action: Mouse scrolled (305, 347) with delta (0, 0)
Screenshot: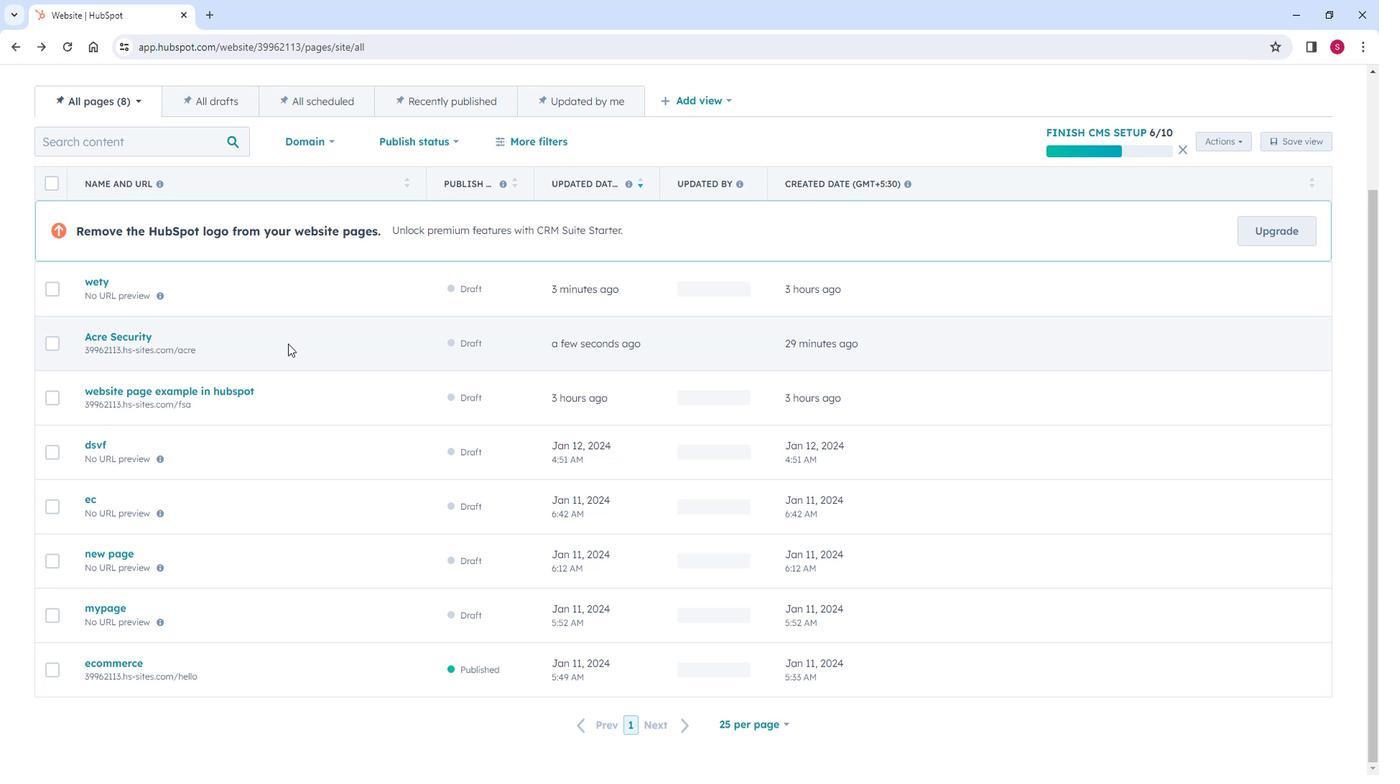 
Action: Mouse scrolled (305, 347) with delta (0, 0)
Screenshot: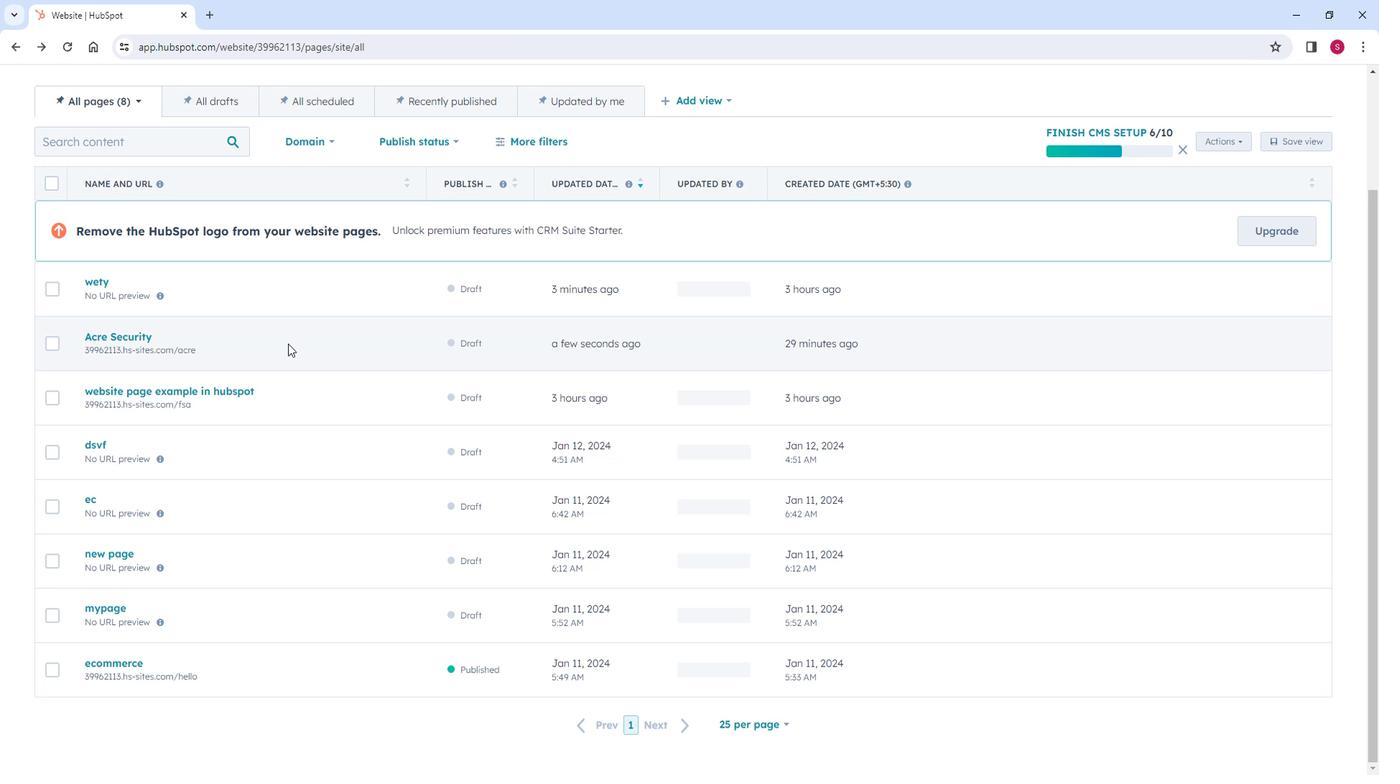 
Action: Mouse moved to (70, 665)
Screenshot: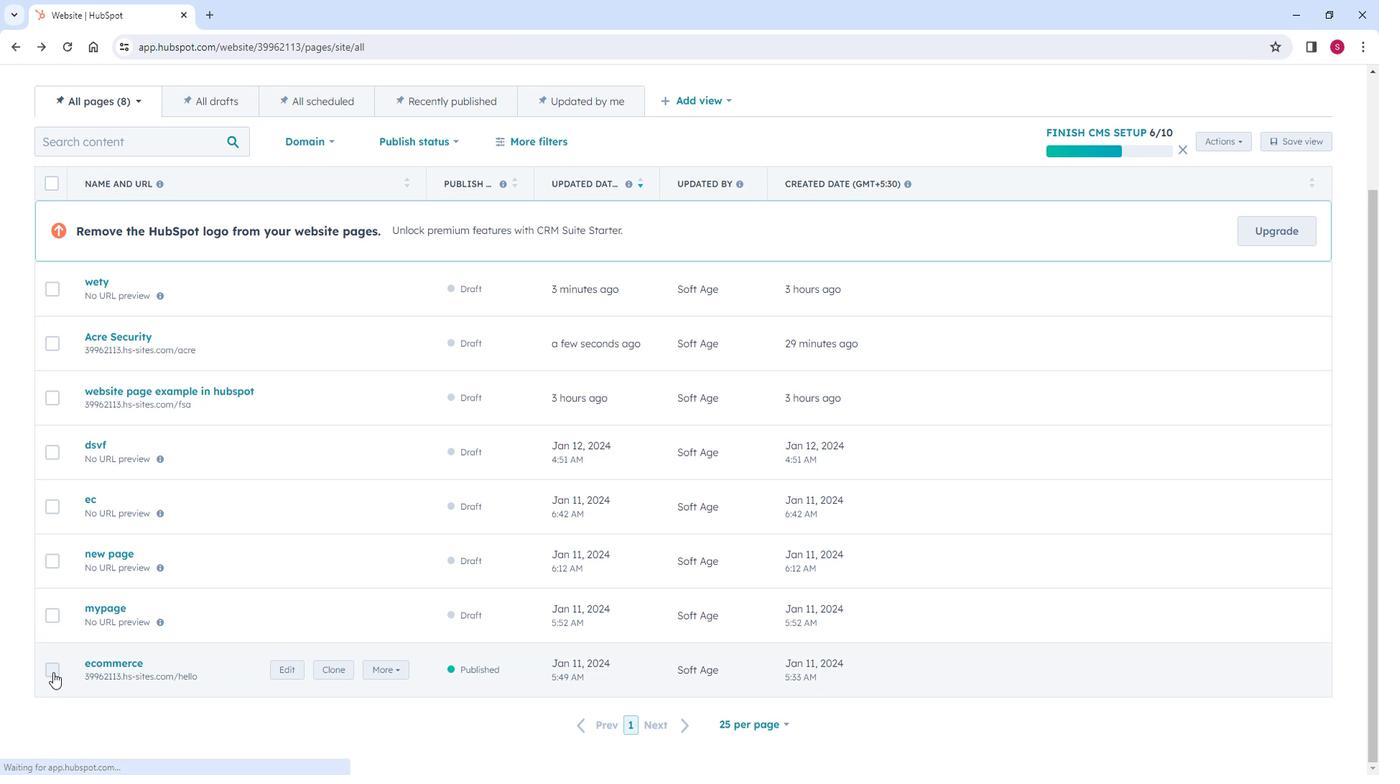 
Action: Mouse pressed left at (70, 665)
Screenshot: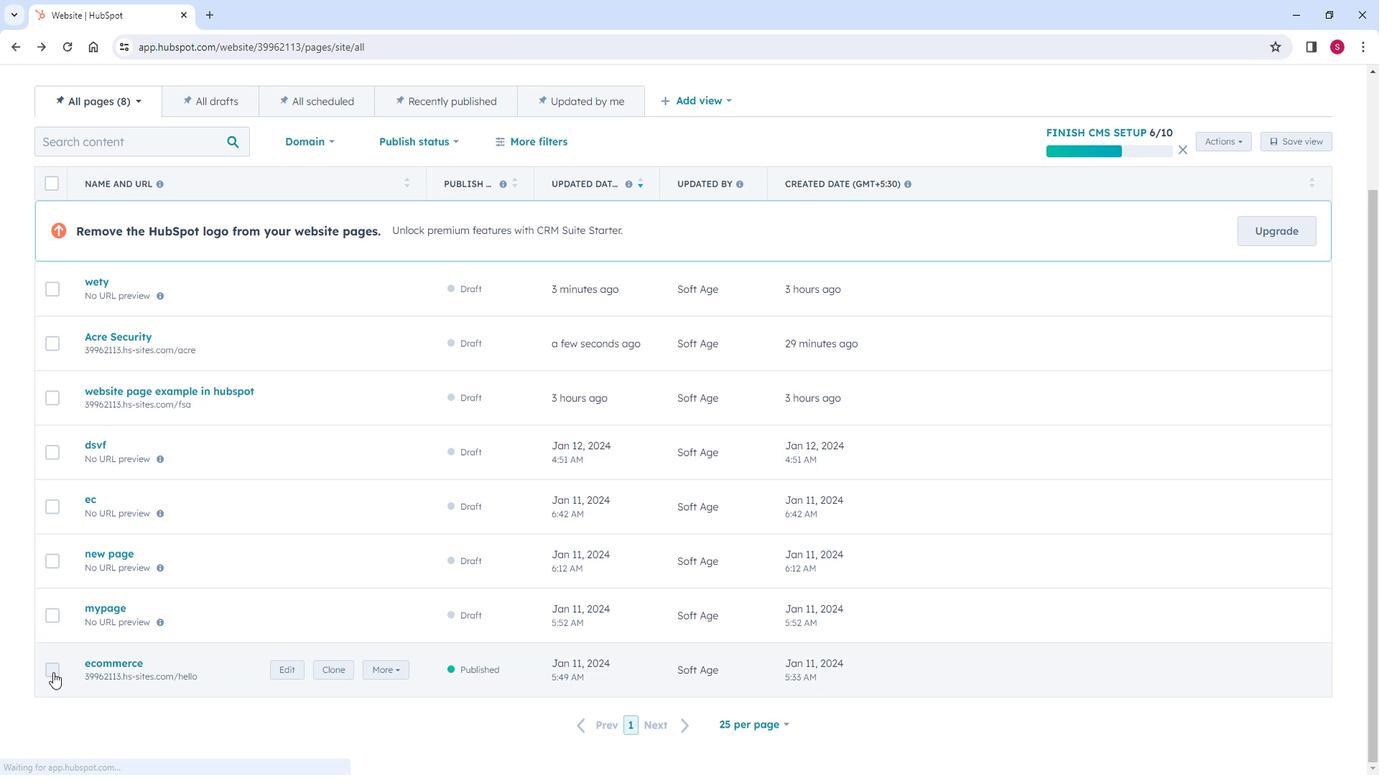 
Action: Mouse moved to (395, 663)
Screenshot: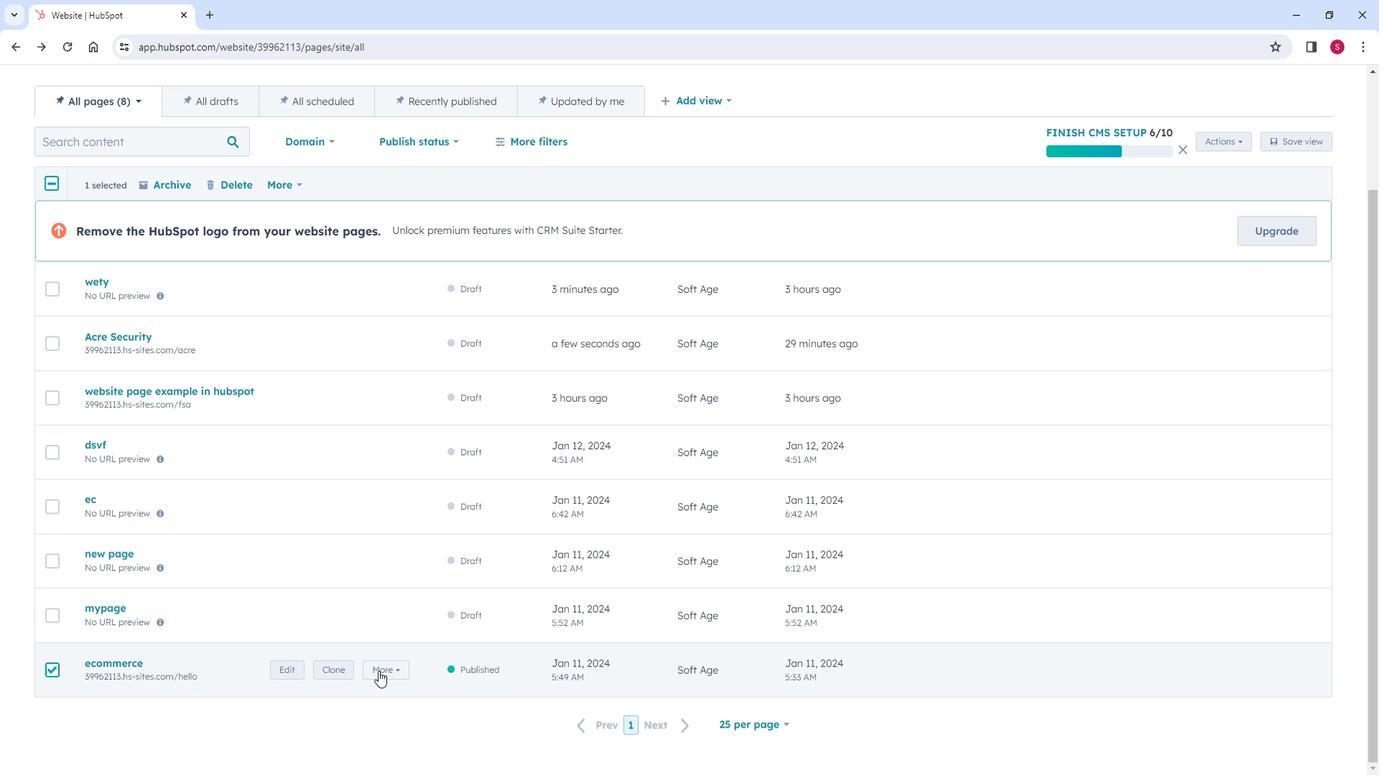 
Action: Mouse pressed left at (395, 663)
Screenshot: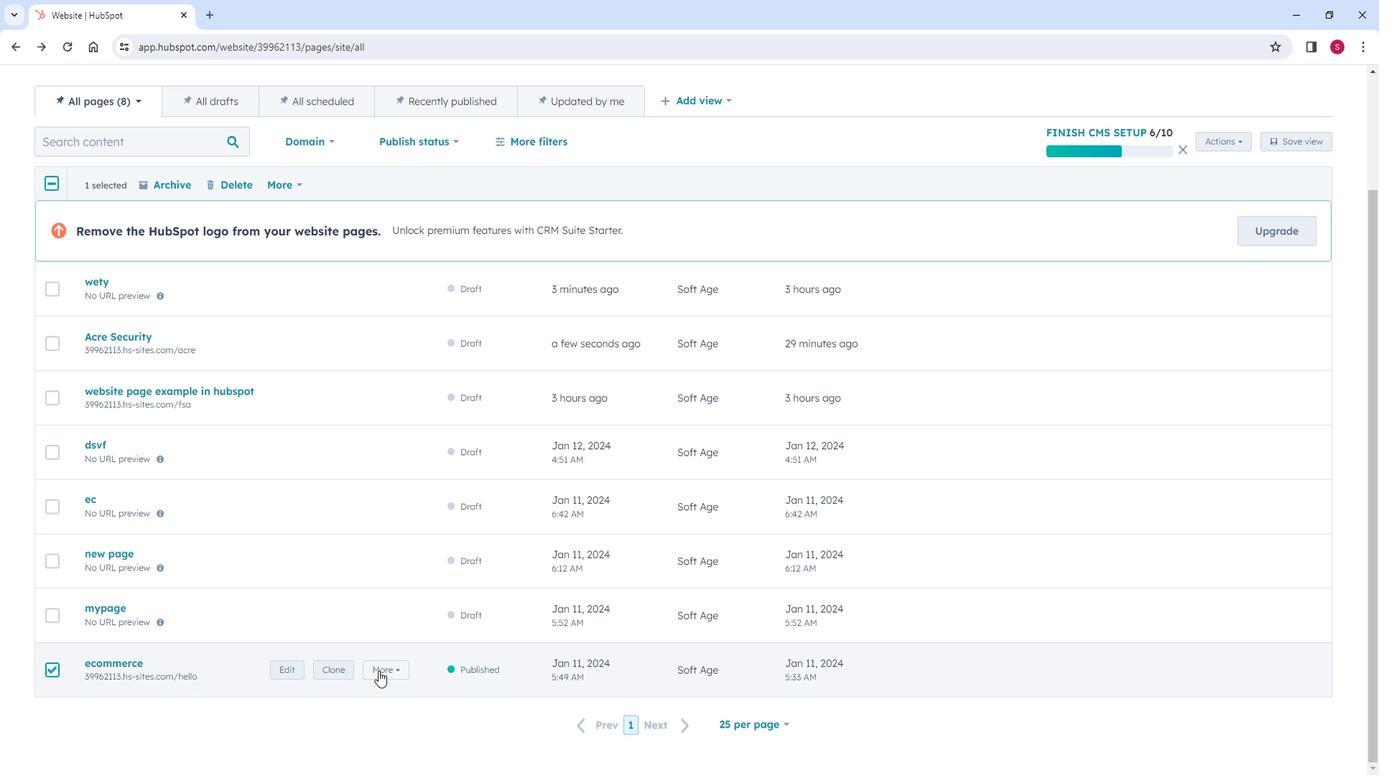 
Action: Mouse moved to (409, 391)
Screenshot: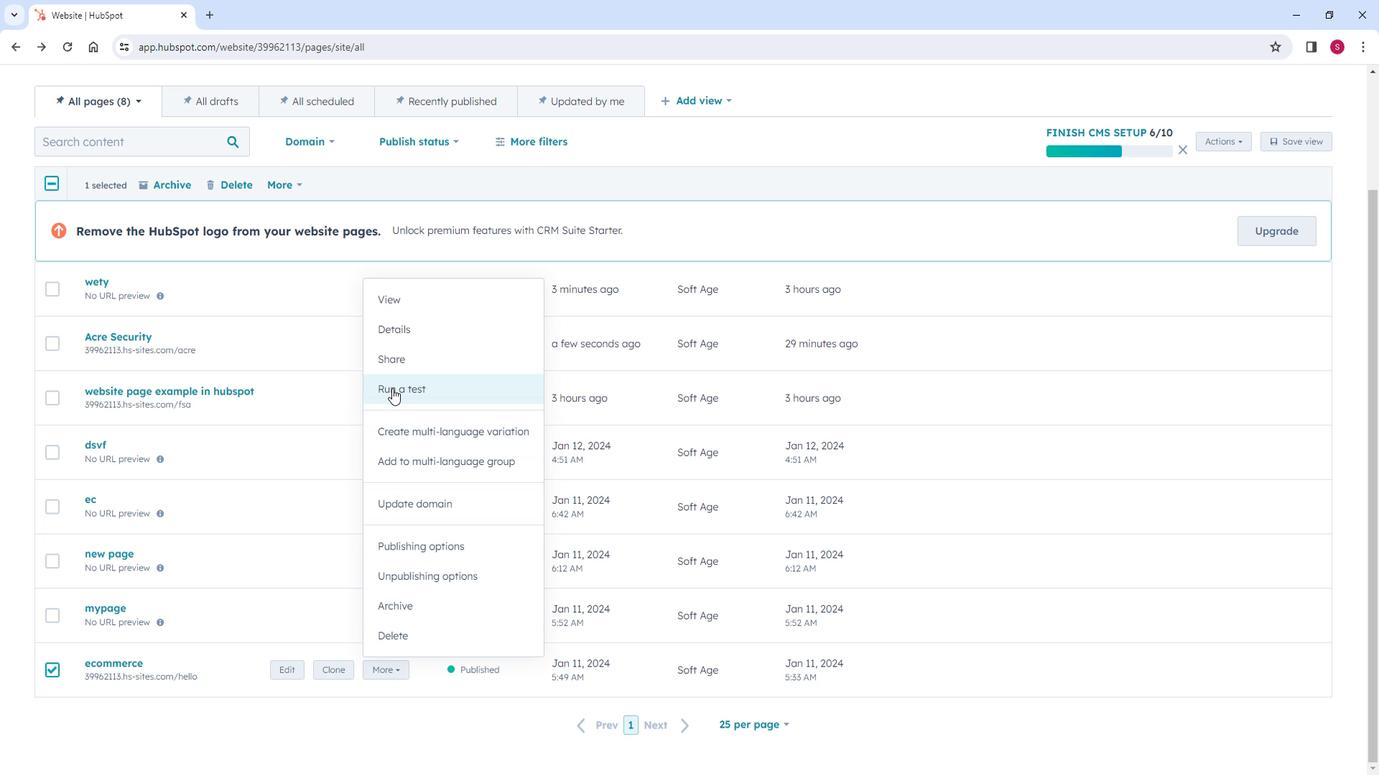 
Action: Mouse pressed left at (409, 391)
Screenshot: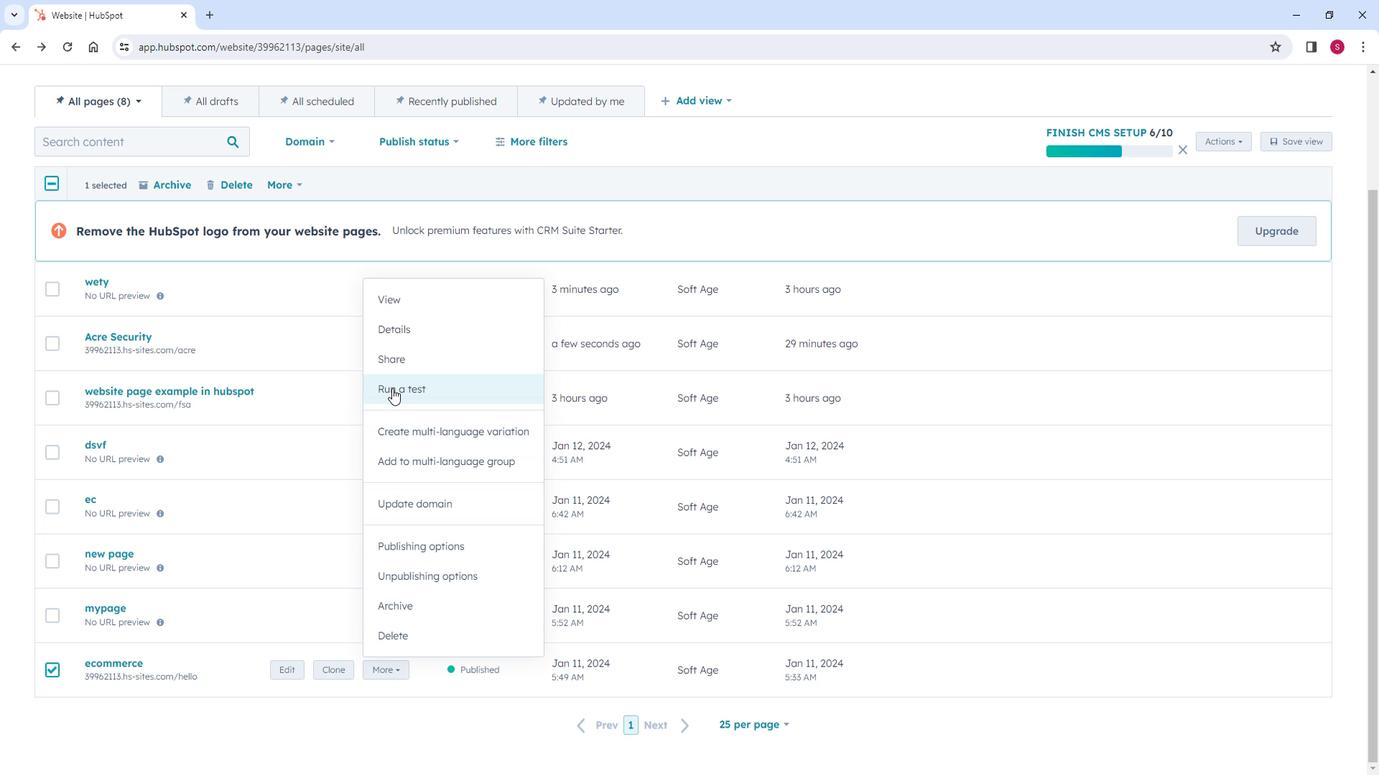 
Action: Mouse moved to (936, 188)
Screenshot: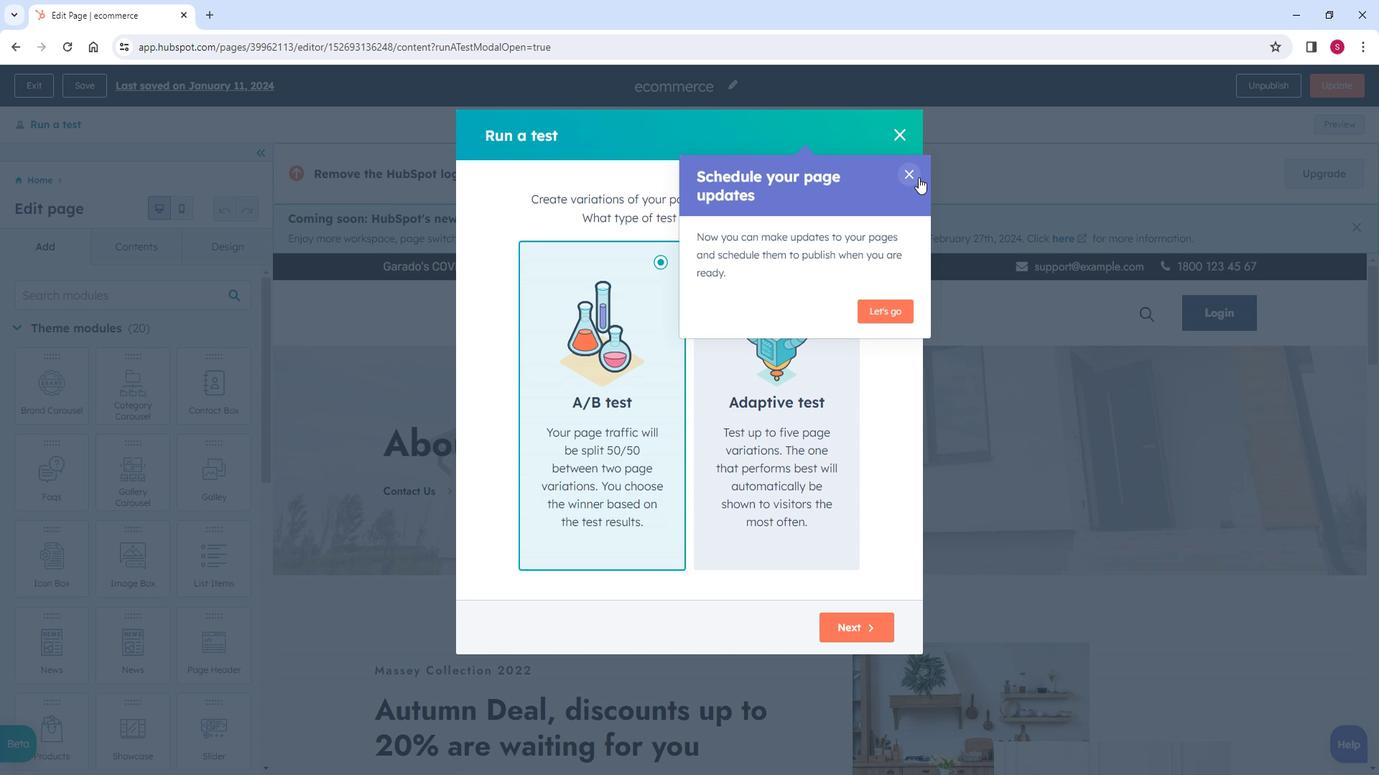 
Action: Mouse pressed left at (936, 188)
Screenshot: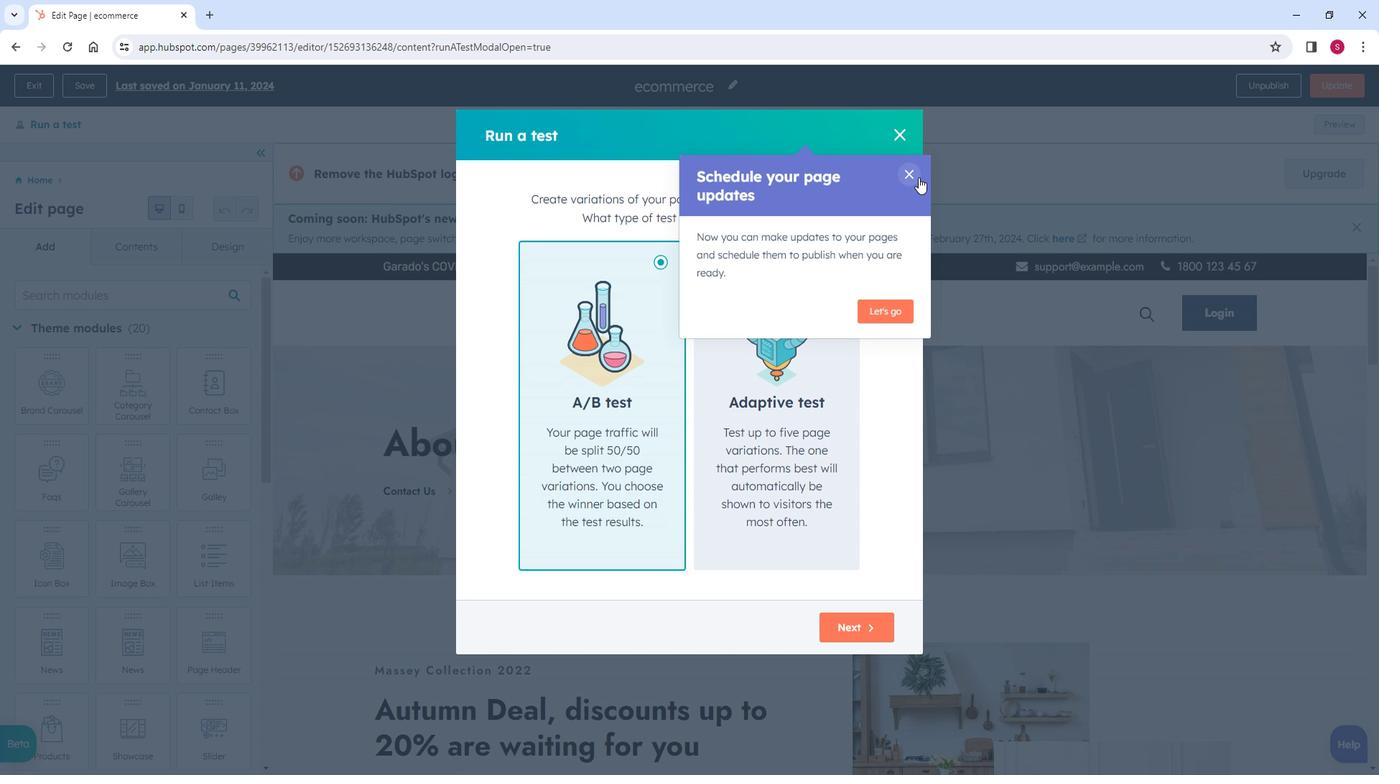 
Action: Mouse moved to (764, 426)
Screenshot: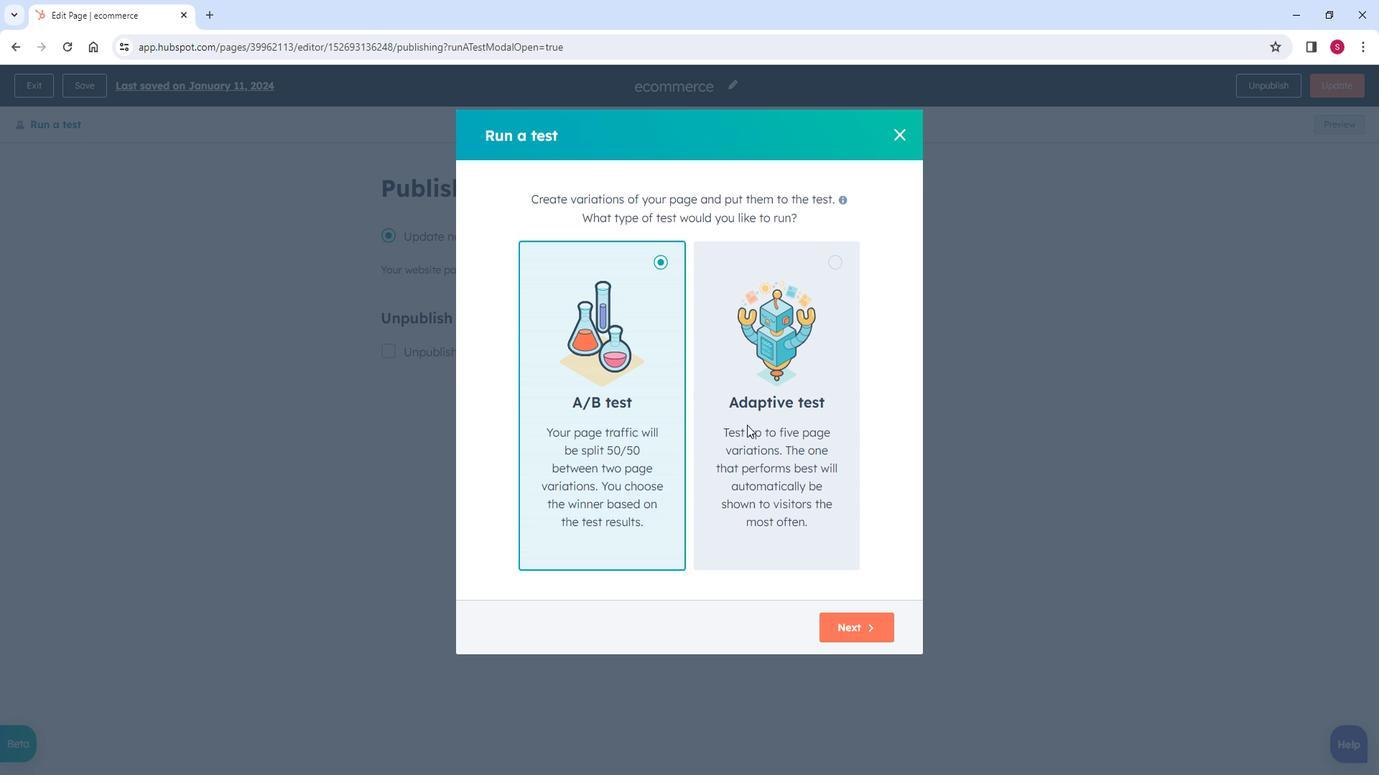 
Action: Mouse pressed left at (764, 426)
Screenshot: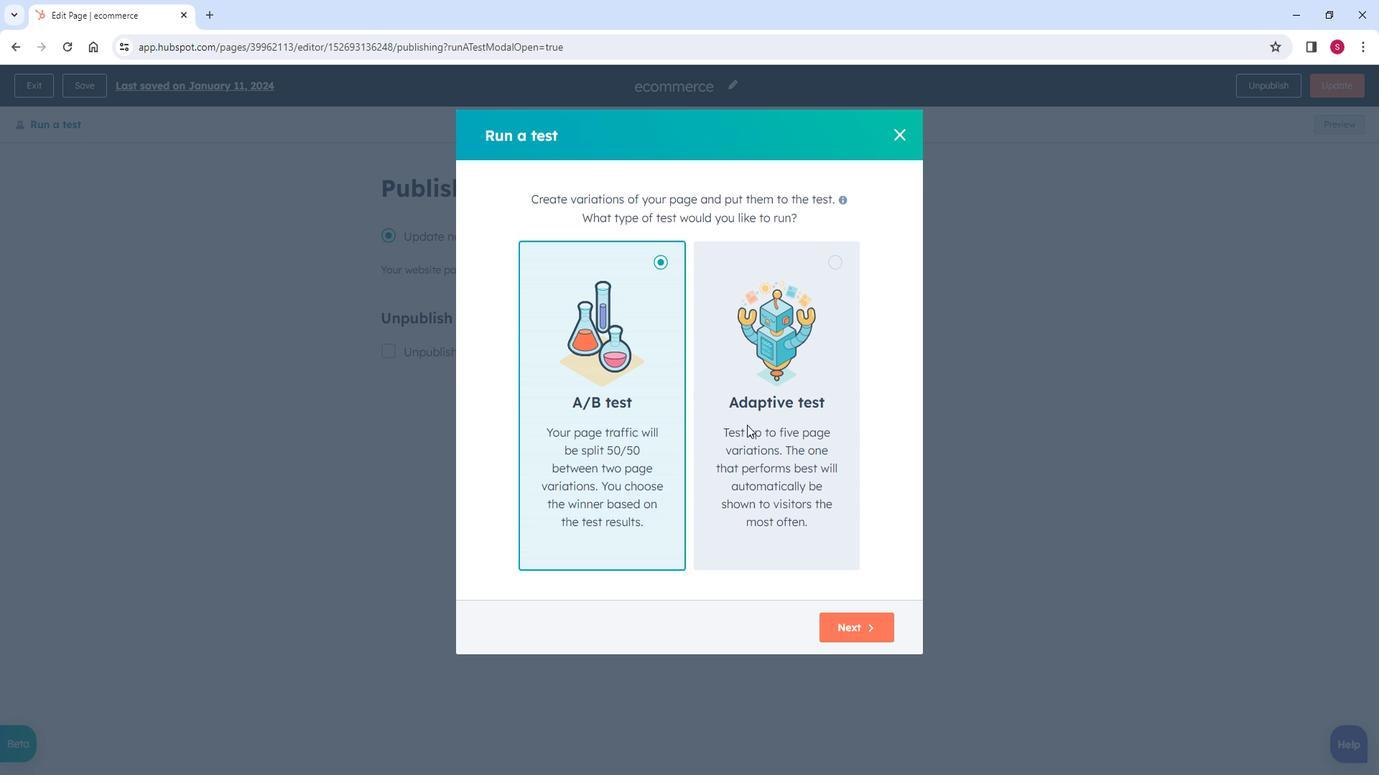 
Action: Mouse moved to (872, 627)
Screenshot: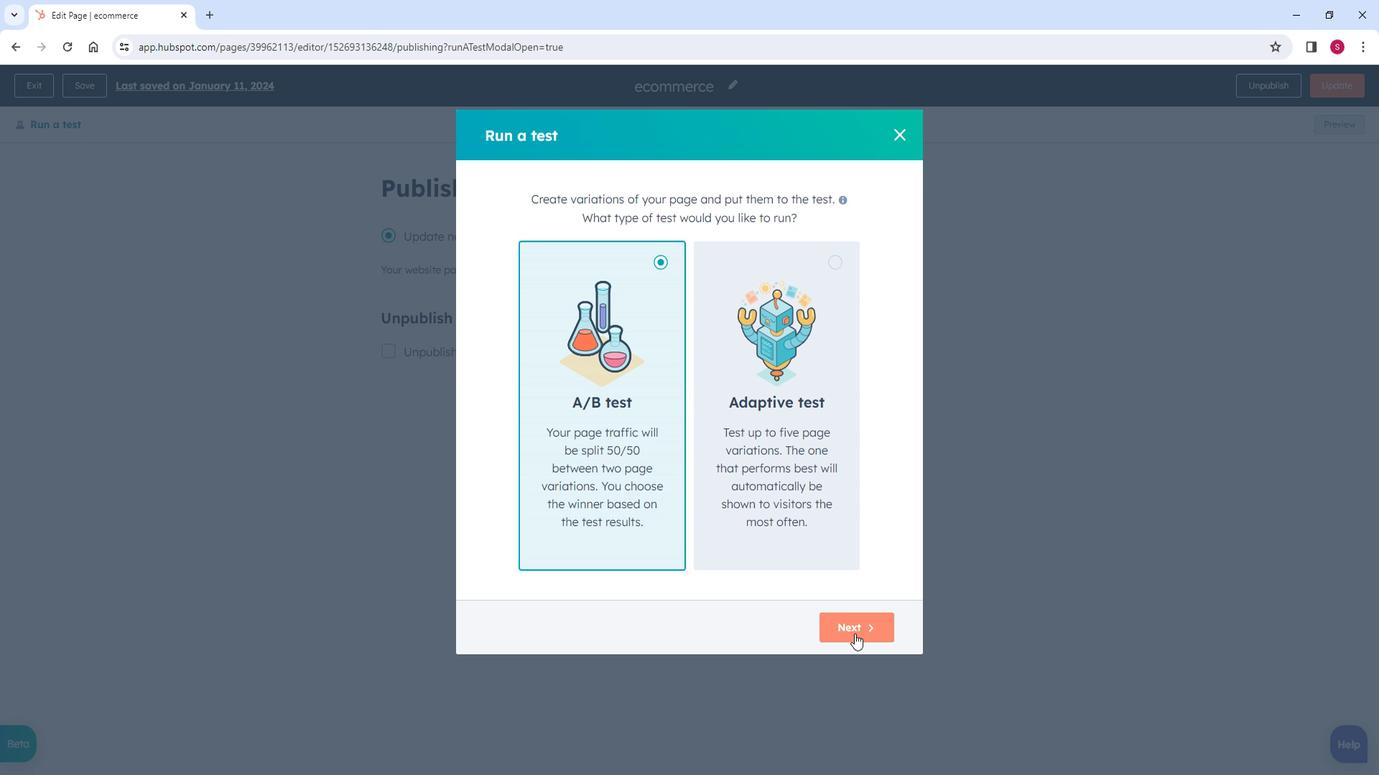 
Action: Mouse pressed left at (872, 627)
Screenshot: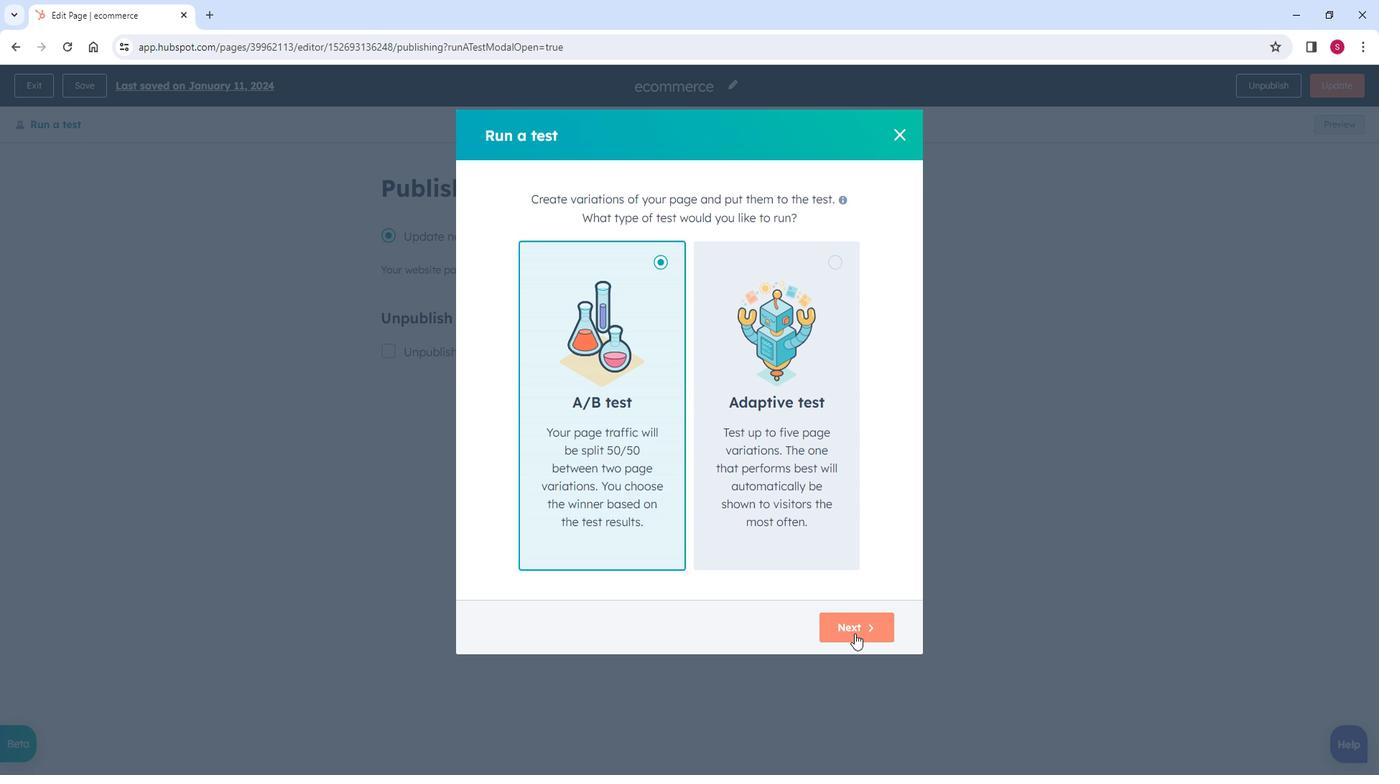 
Action: Mouse moved to (604, 239)
Screenshot: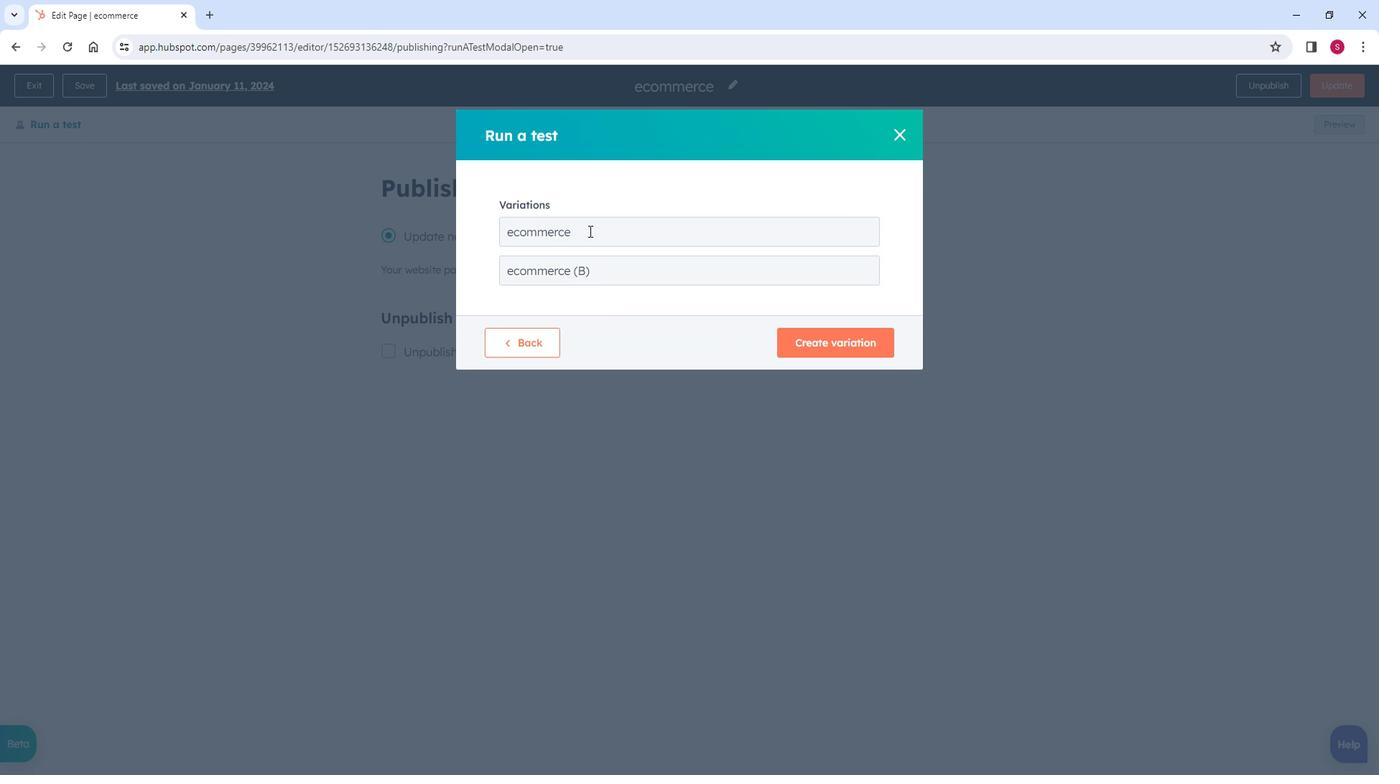 
Action: Mouse pressed left at (604, 239)
Screenshot: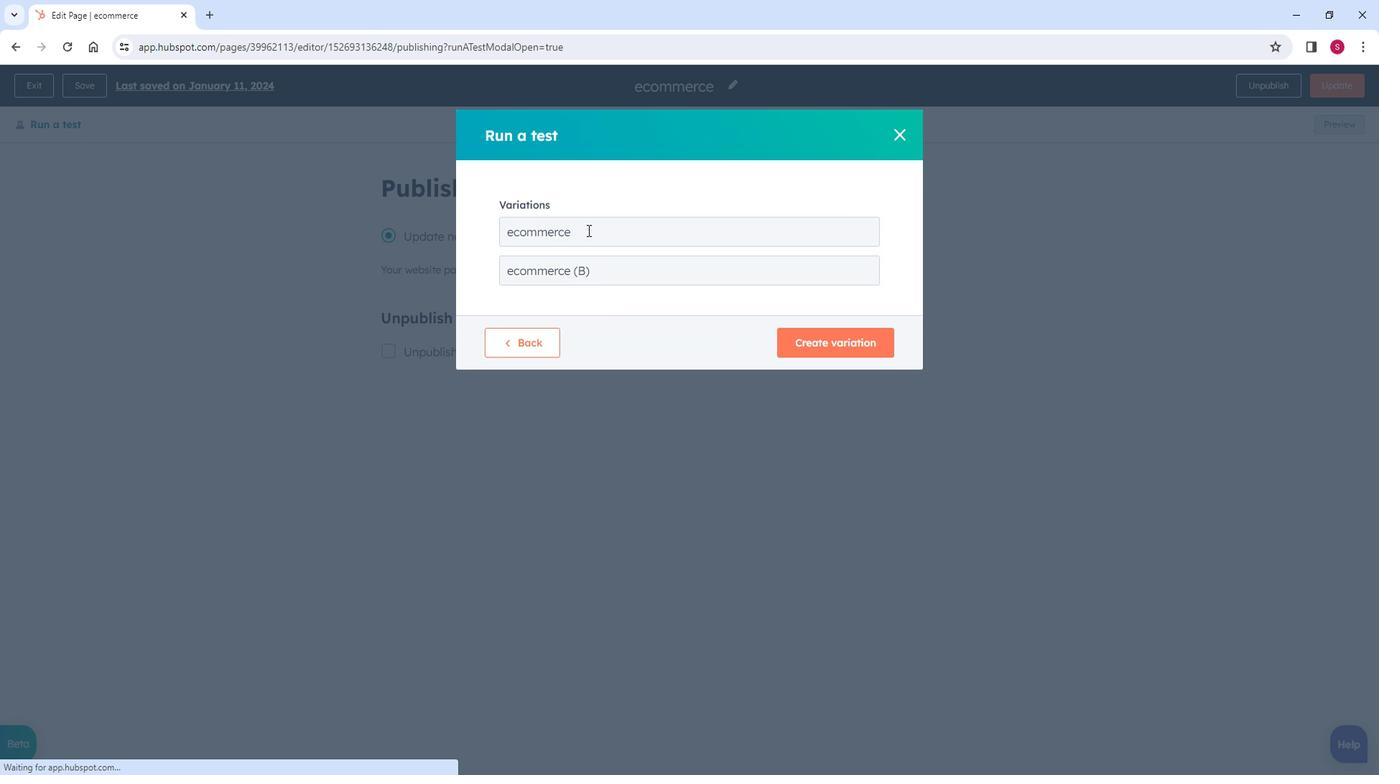 
Action: Mouse moved to (503, 252)
Screenshot: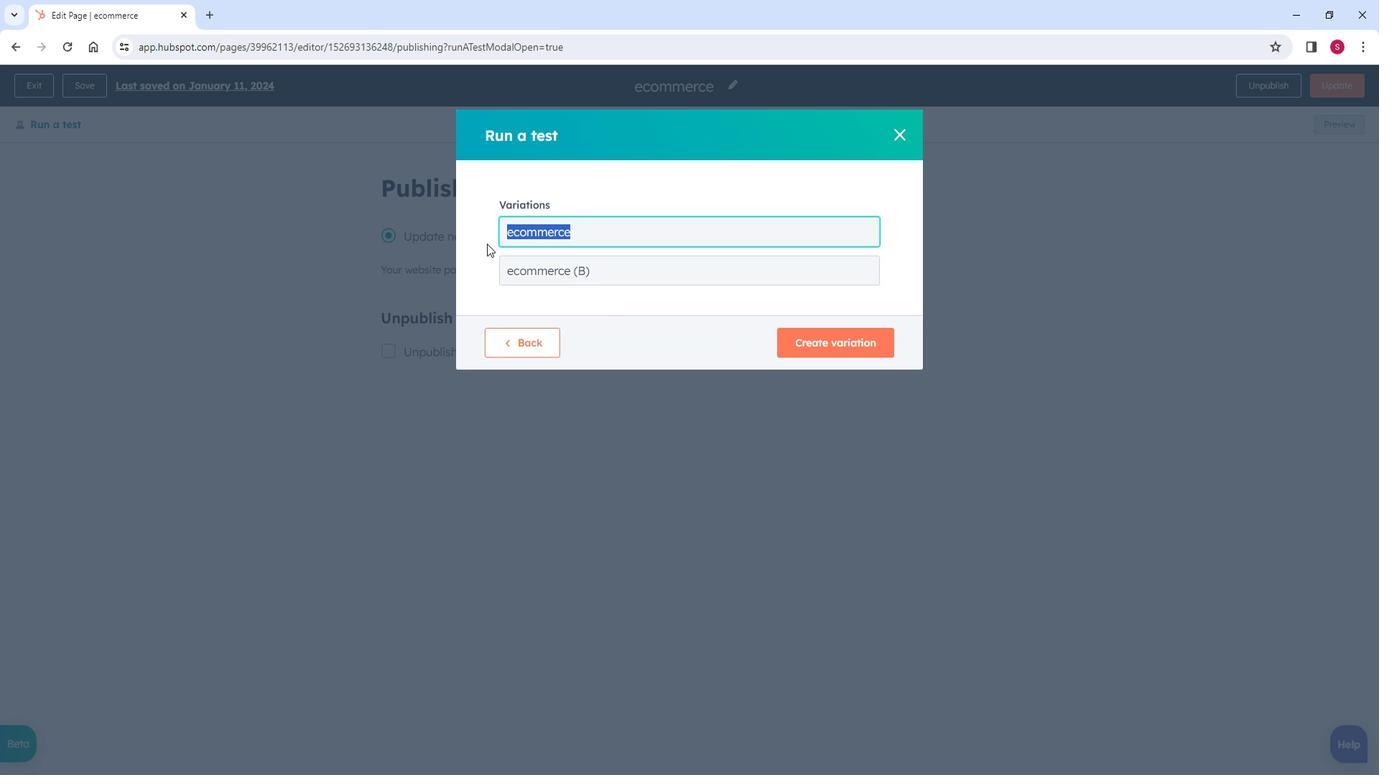 
Action: Key pressed <Key.backspace>e<Key.backspace>ecoo<Key.backspace>mmerce<Key.space>test<Key.space><Key.shift_r>(a<Key.shift_r><Key.shift_r><Key.shift_r><Key.shift_r><Key.shift_r><Key.shift_r><Key.shift_r><Key.shift_r><Key.shift_r><Key.backspace><Key.caps_lock>A<Key.shift_r>)<Key.left><Key.left><Key.left><Key.left><Key.left><Key.left><Key.left><Key.left><Key.space><Key.backspace><Key.backspace><Key.space>WERB<Key.backspace><Key.backspace><Key.backspace>E<Key.backspace><Key.caps_lock>ebpage<Key.space>
Screenshot: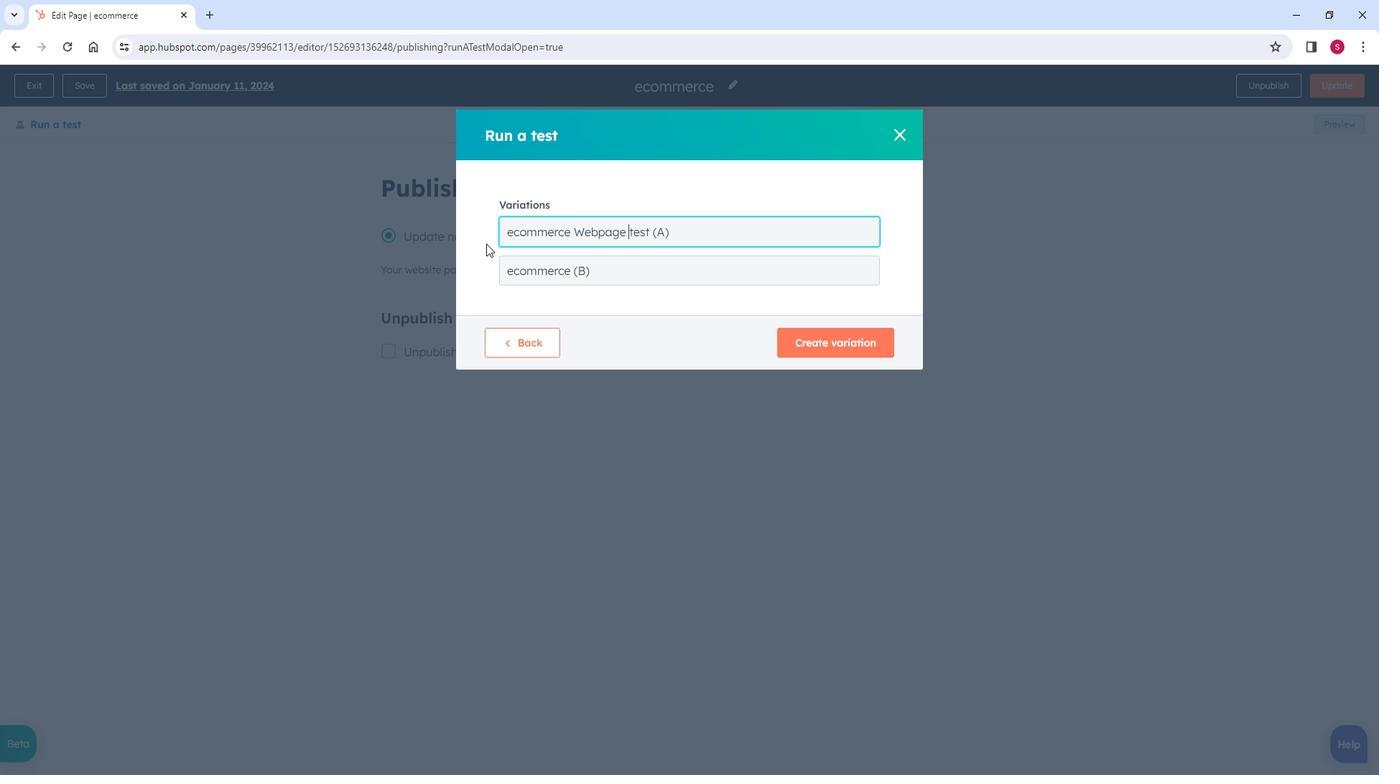 
Action: Mouse scrolled (503, 252) with delta (0, 0)
Screenshot: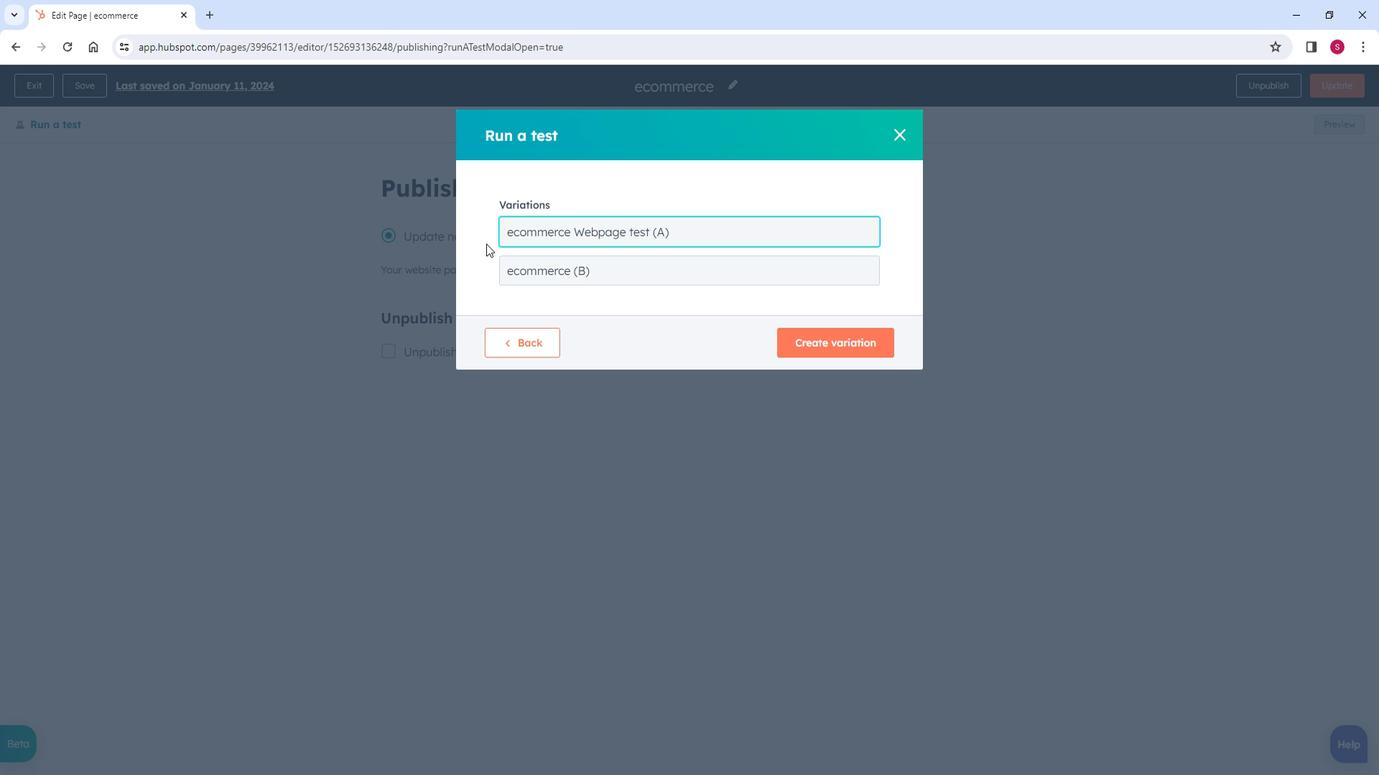 
Action: Mouse moved to (586, 274)
Screenshot: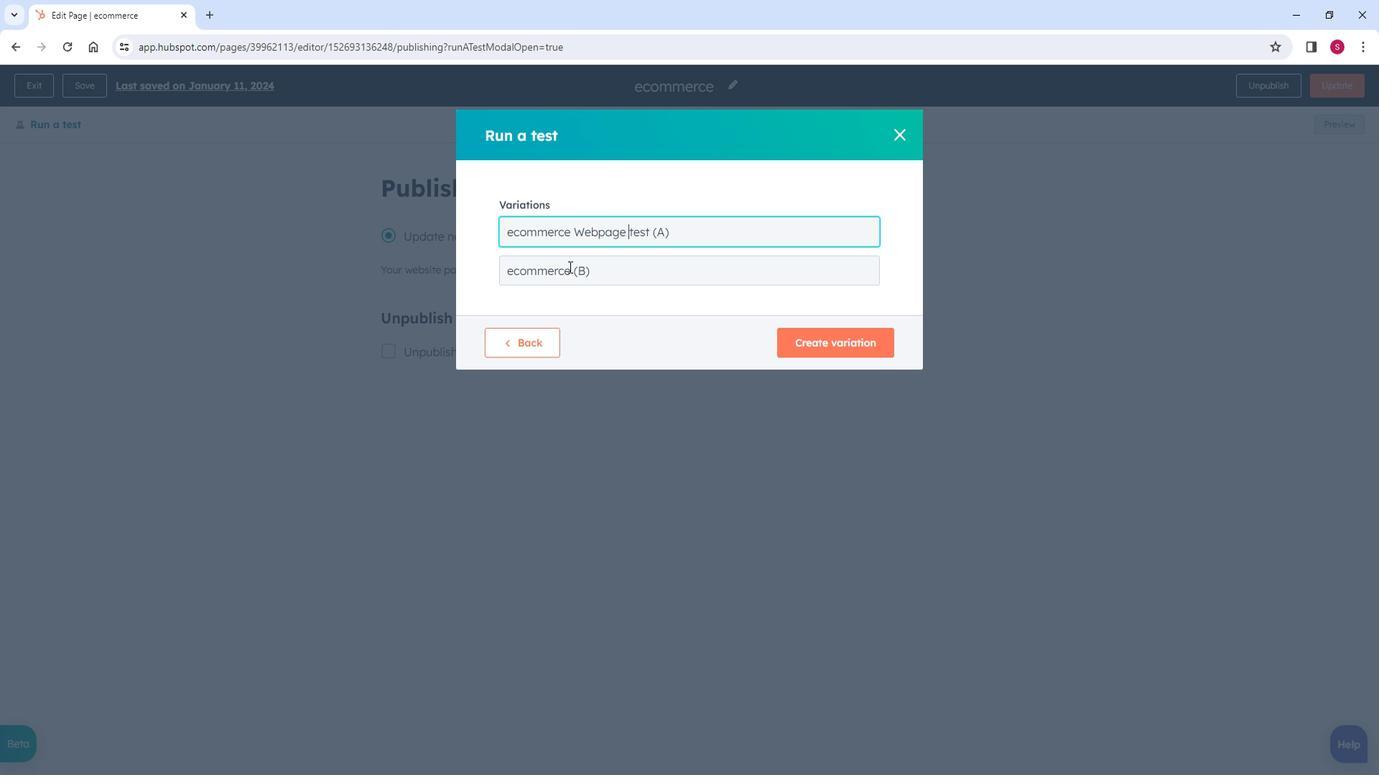 
Action: Mouse pressed left at (586, 274)
Screenshot: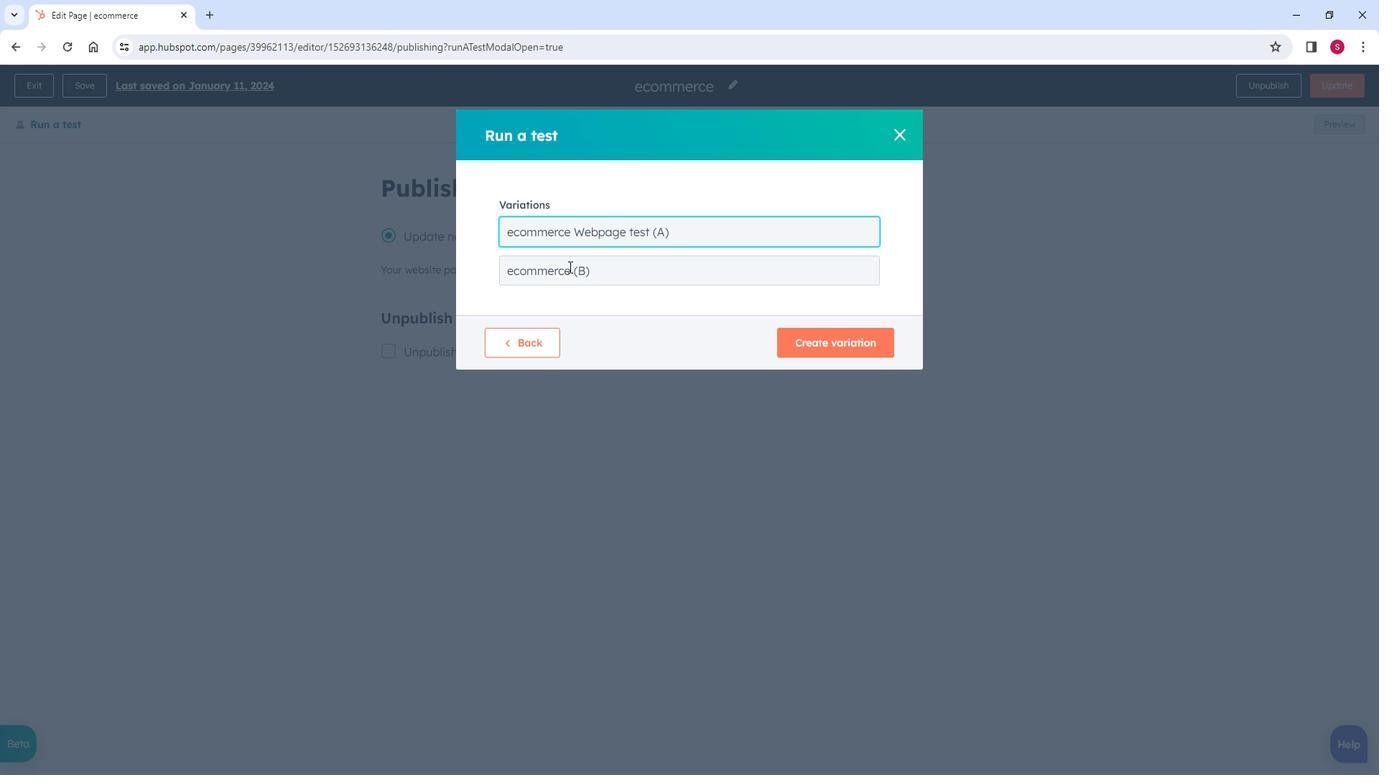 
Action: Mouse moved to (602, 293)
Screenshot: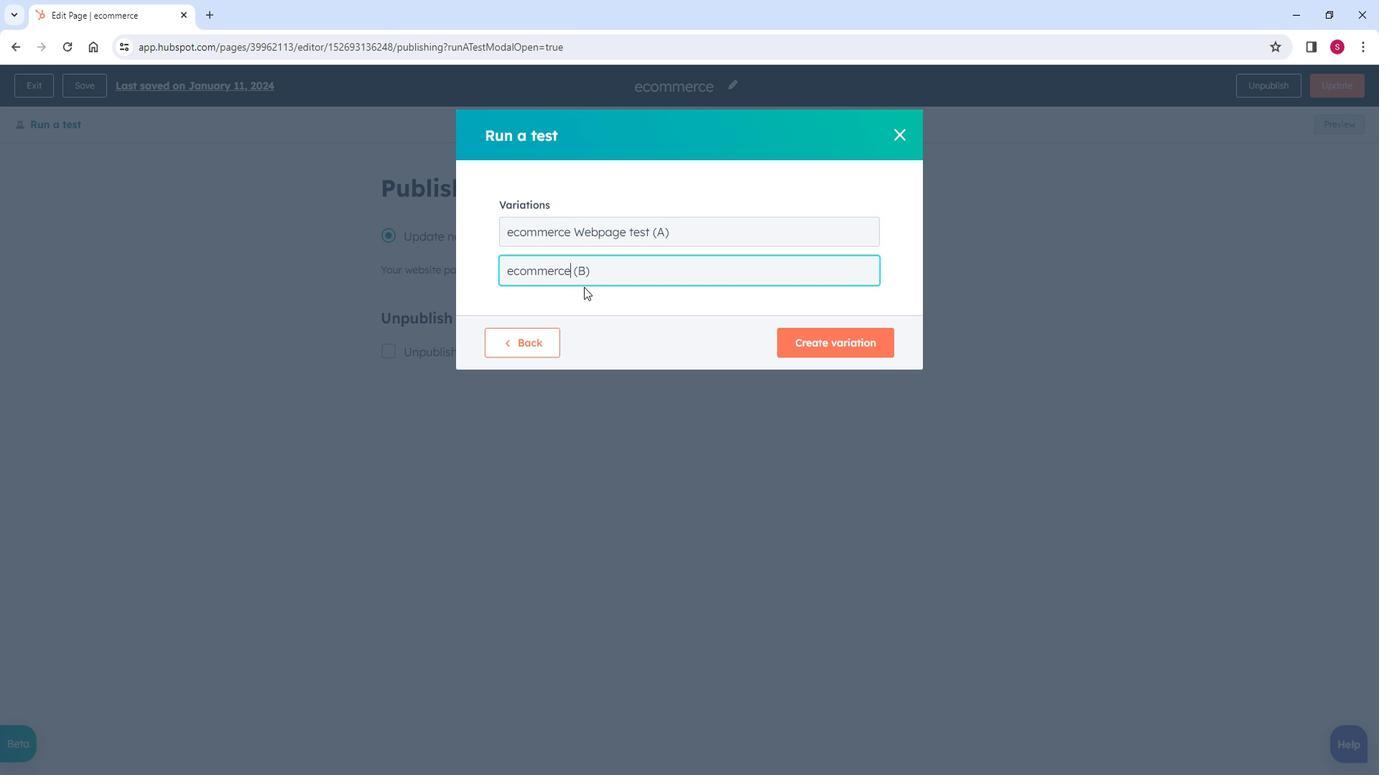 
Action: Key pressed <Key.space><Key.caps_lock>W<Key.caps_lock>ebpage<Key.space>test
Screenshot: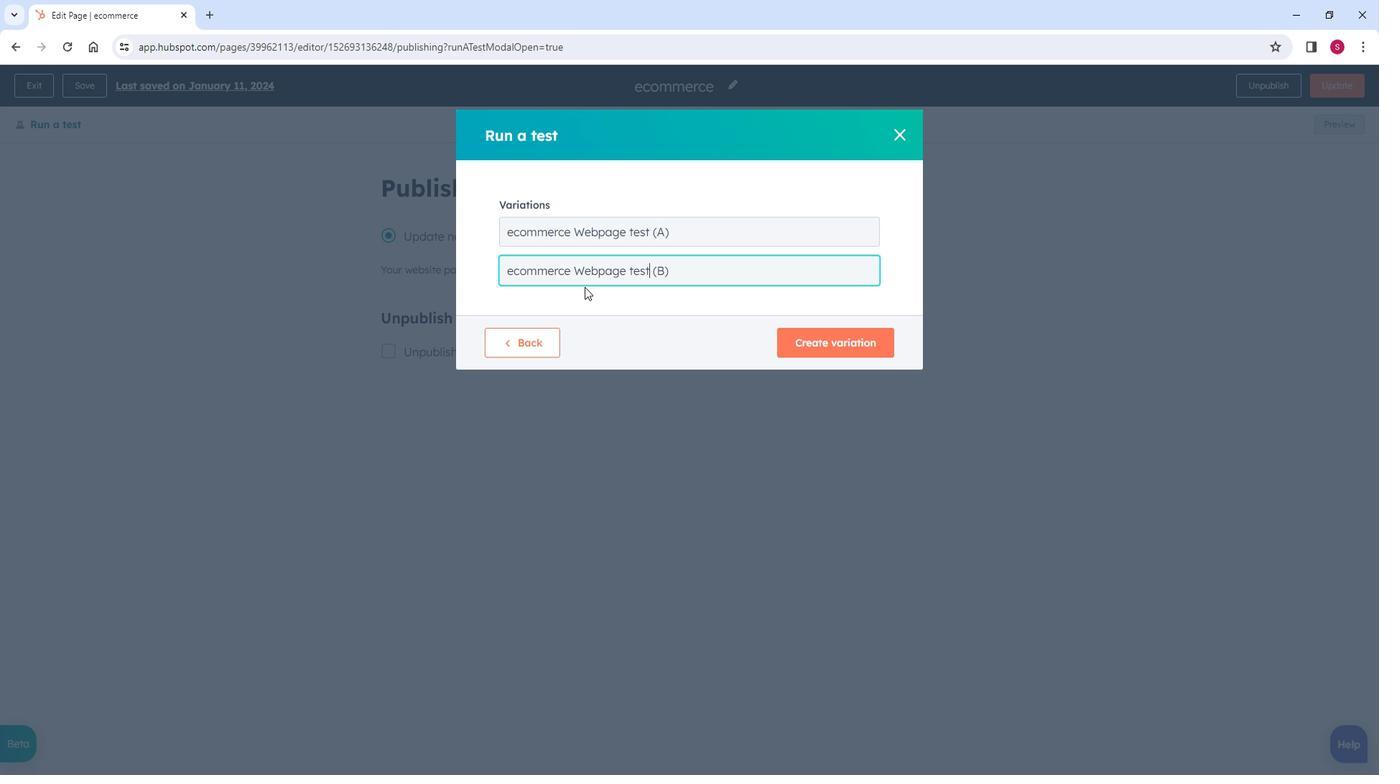 
Action: Mouse moved to (808, 344)
Screenshot: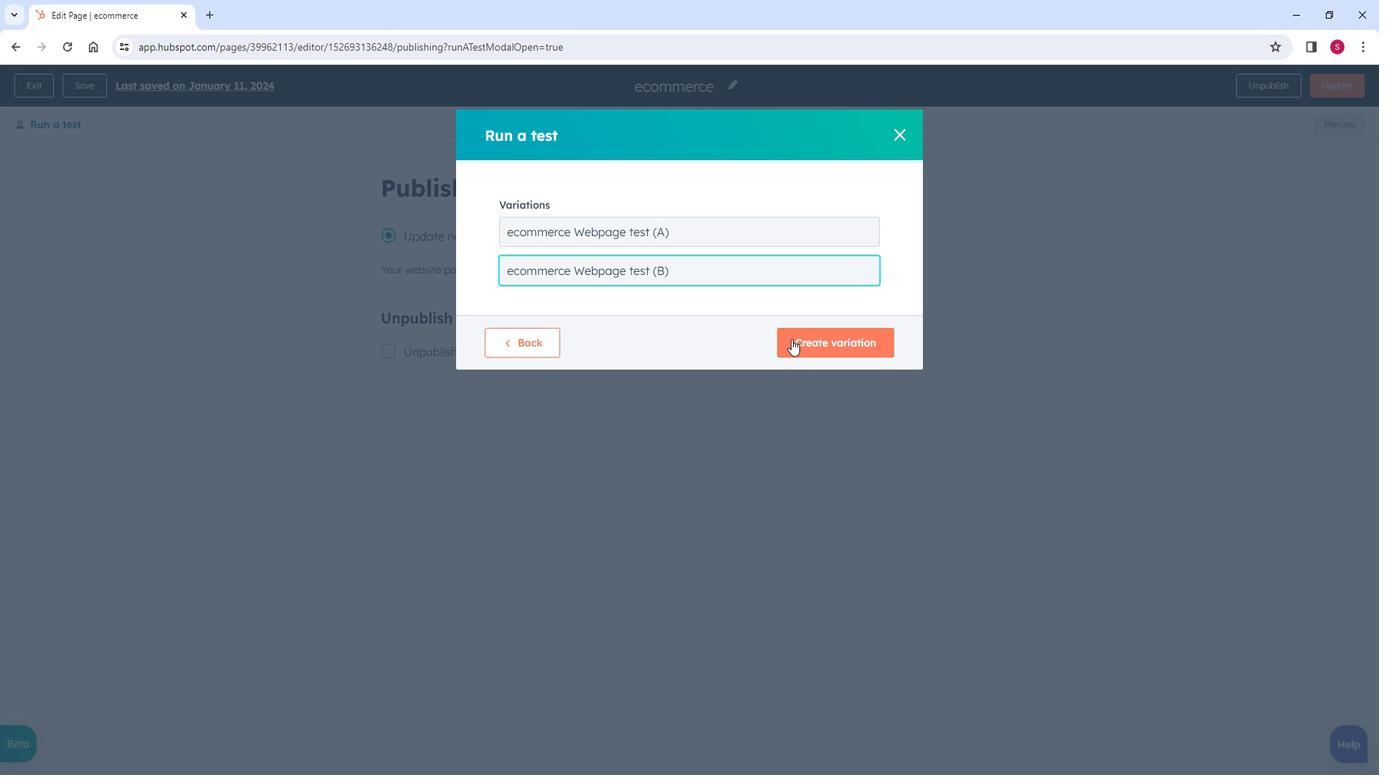 
Action: Mouse pressed left at (808, 344)
Screenshot: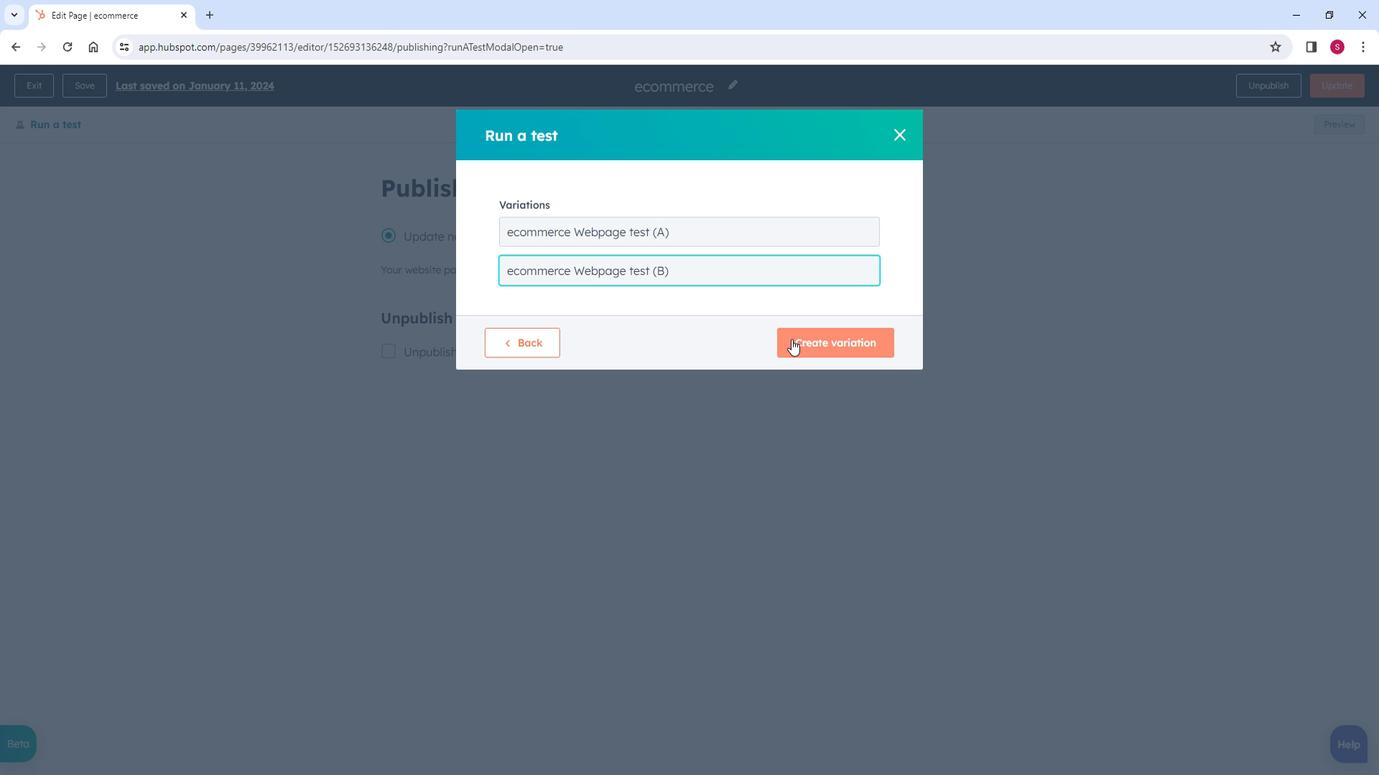 
Action: Mouse moved to (165, 134)
Screenshot: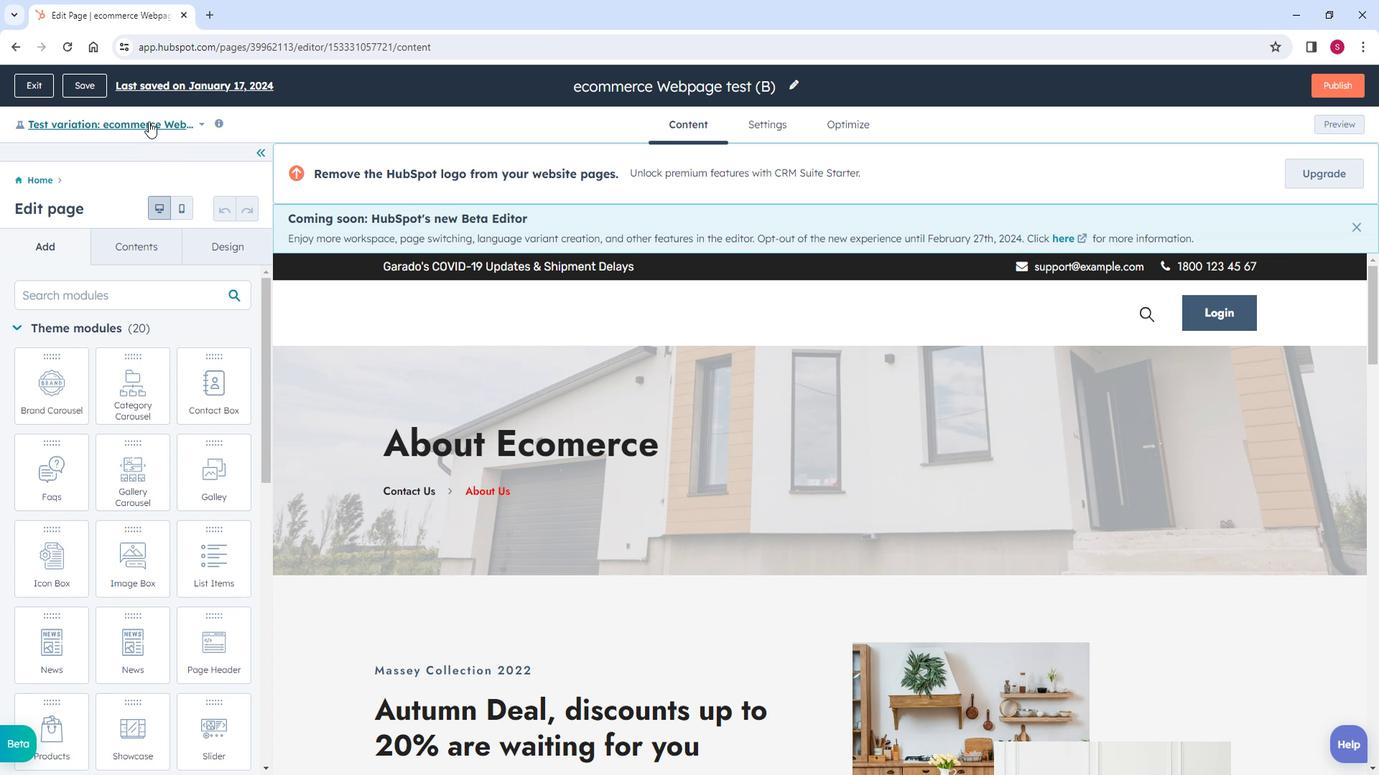 
Action: Mouse pressed left at (165, 134)
Screenshot: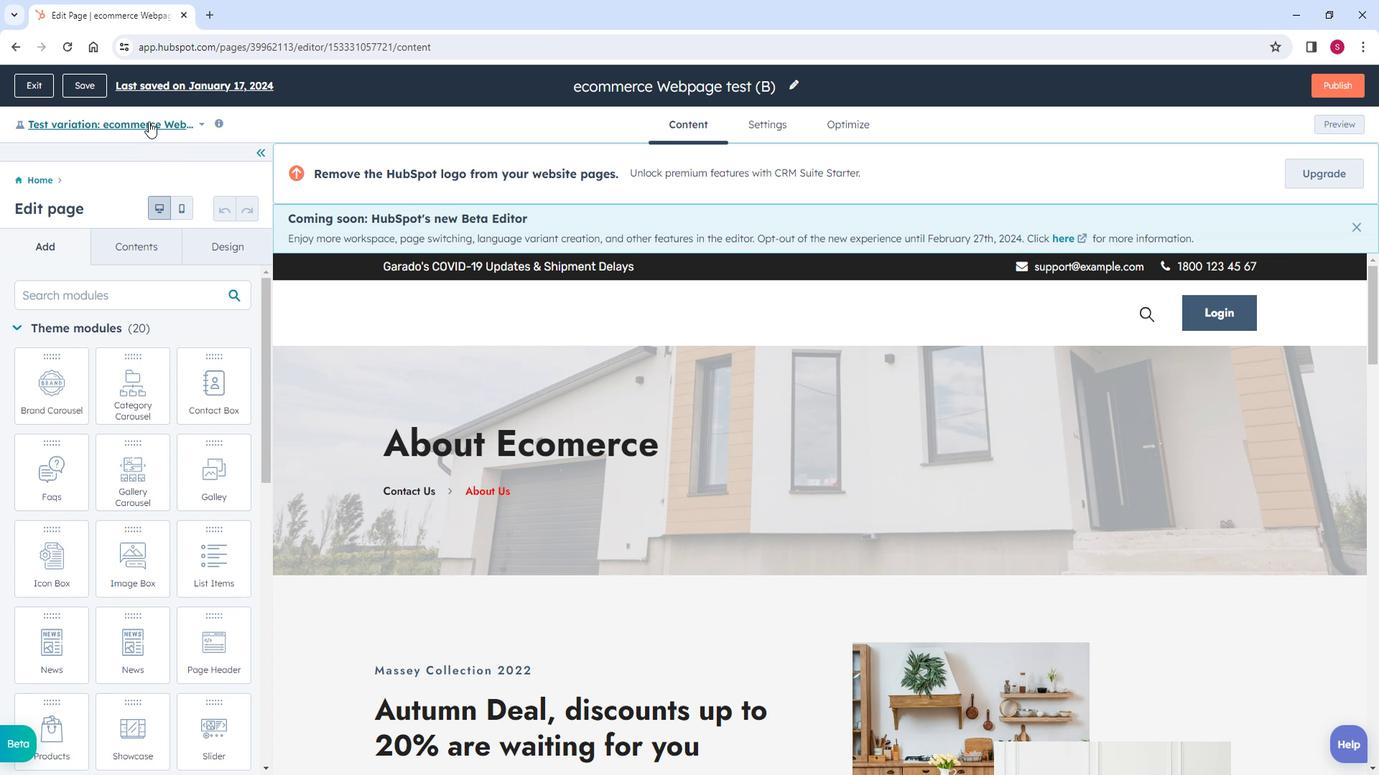 
Action: Mouse moved to (161, 201)
Screenshot: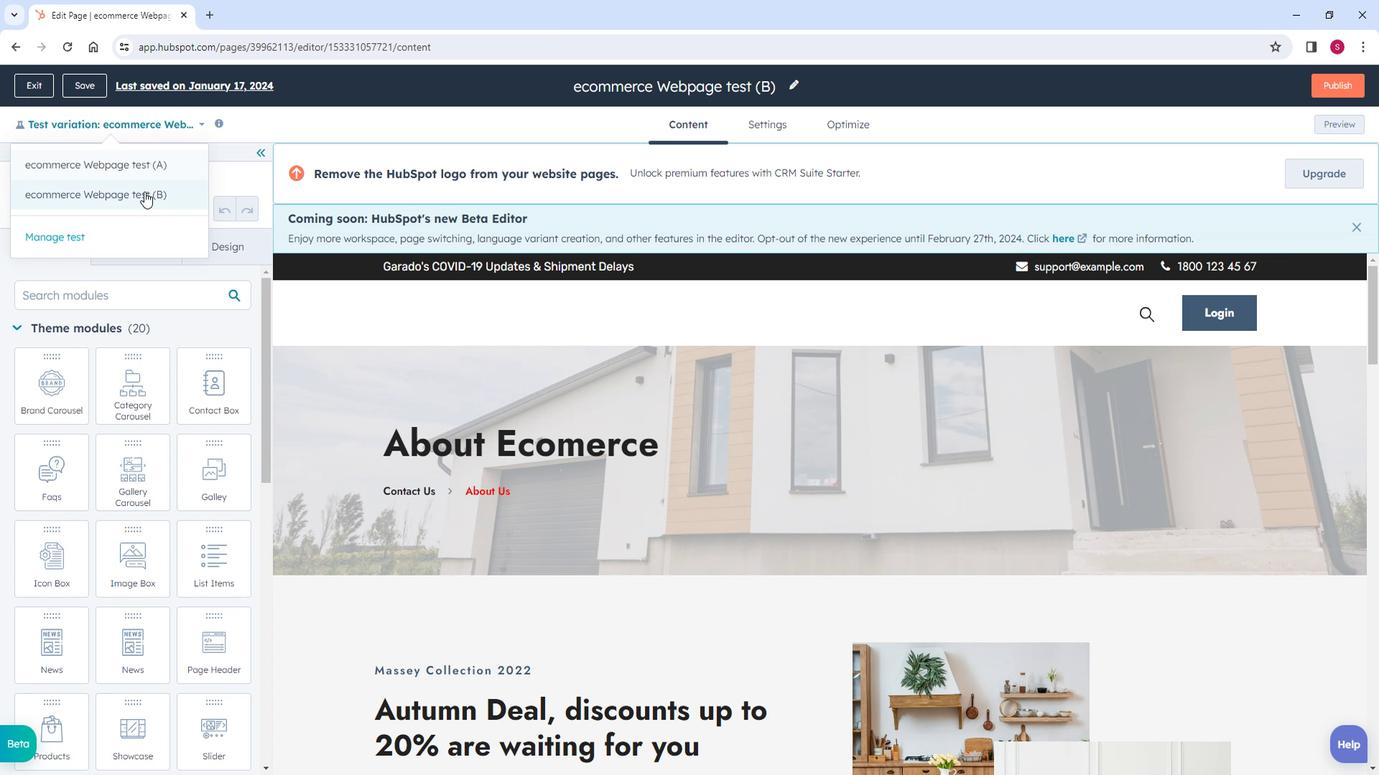
Action: Mouse pressed left at (161, 201)
Screenshot: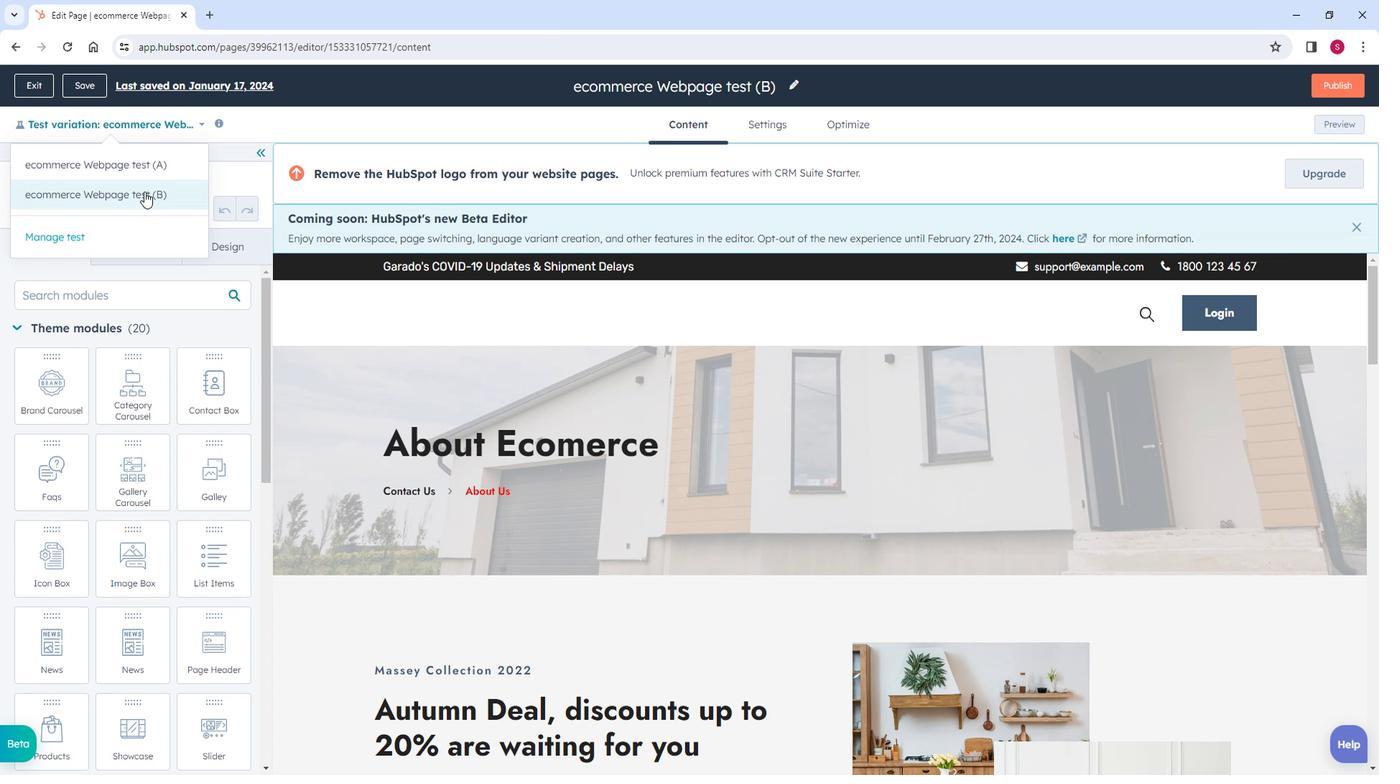 
Action: Mouse moved to (747, 366)
Screenshot: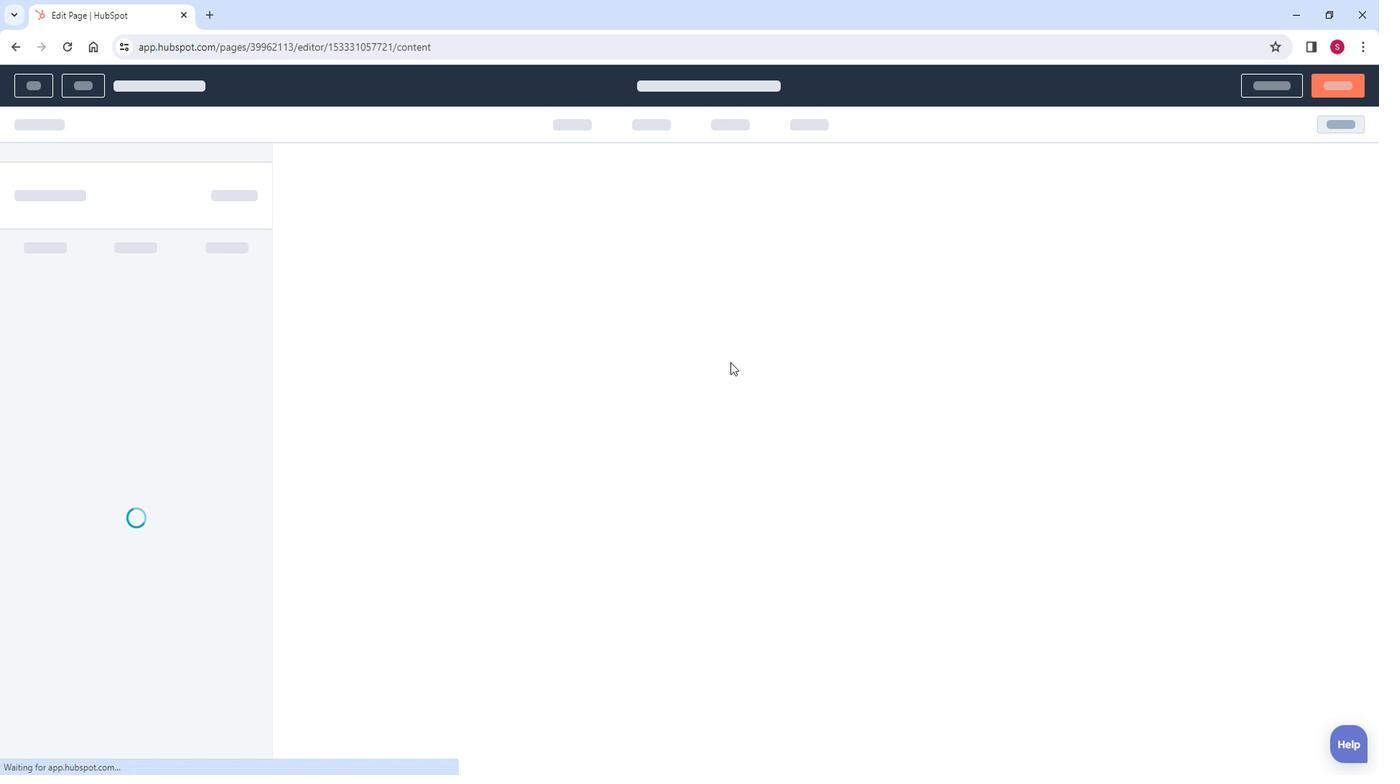 
Action: Mouse scrolled (747, 365) with delta (0, 0)
Screenshot: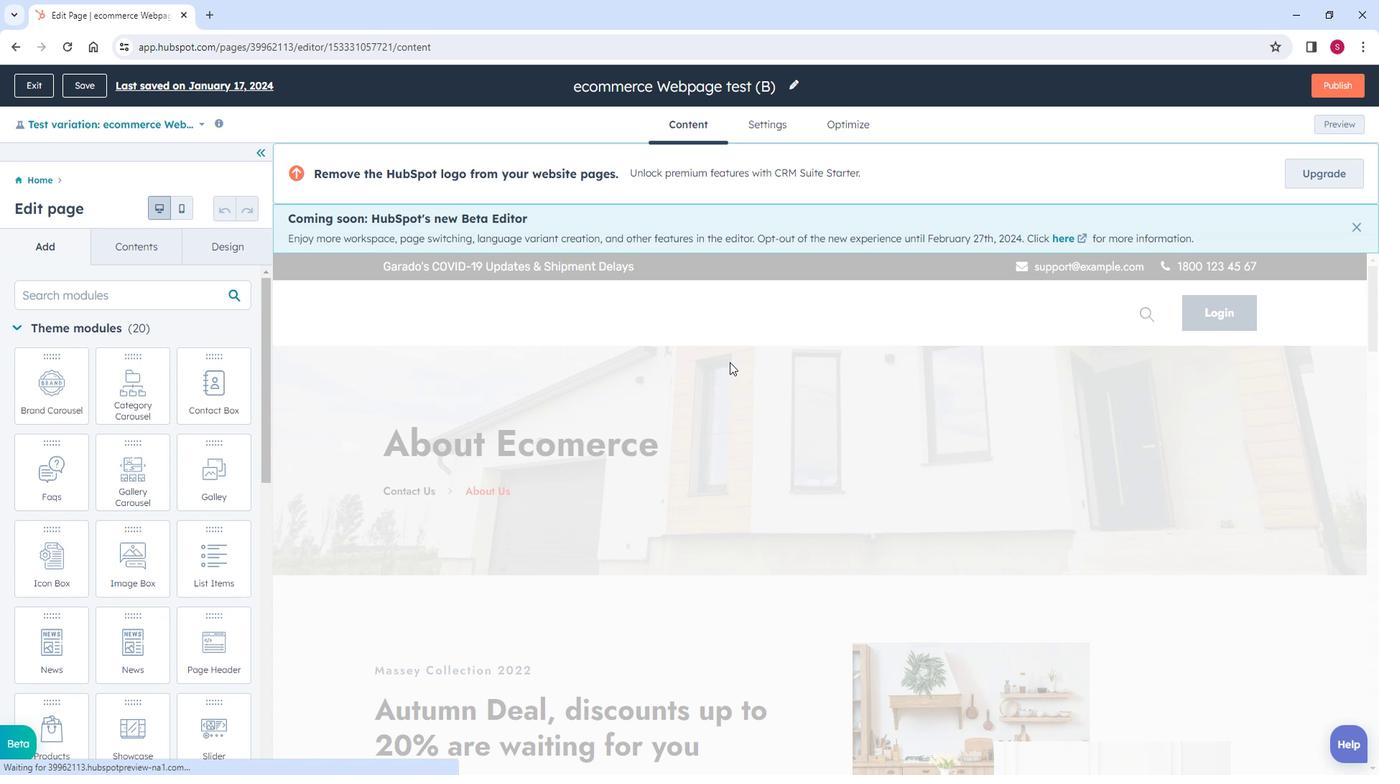 
Action: Mouse scrolled (747, 365) with delta (0, 0)
Screenshot: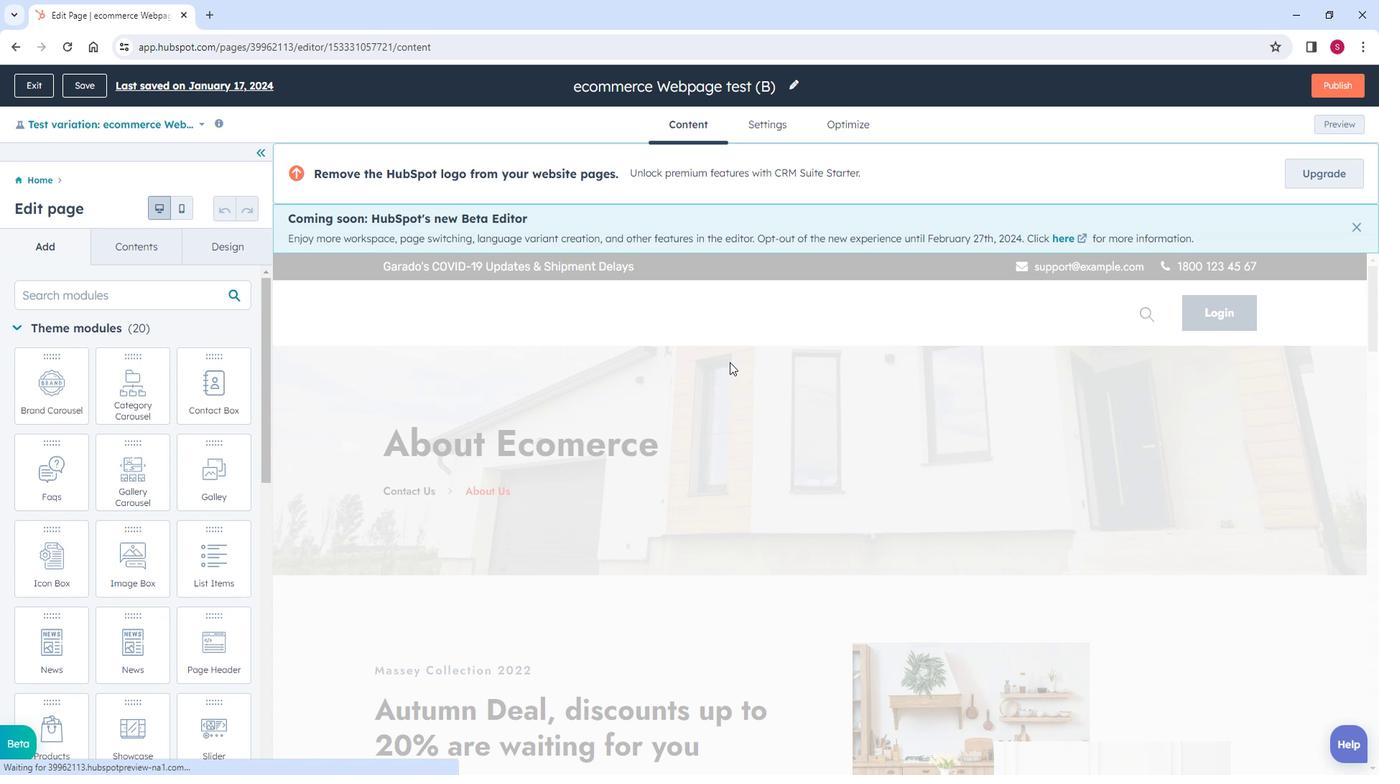 
Action: Mouse scrolled (747, 365) with delta (0, 0)
Screenshot: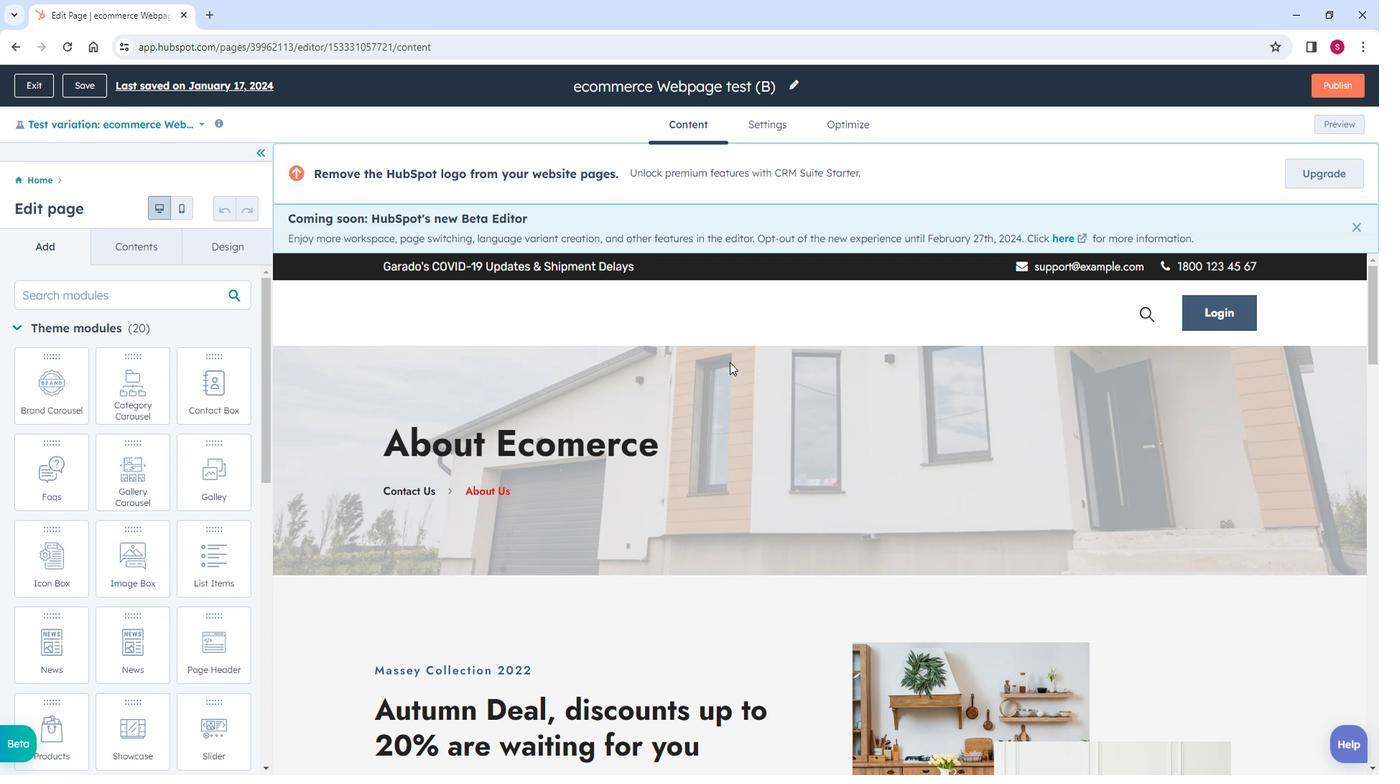 
Action: Mouse scrolled (747, 365) with delta (0, 0)
Screenshot: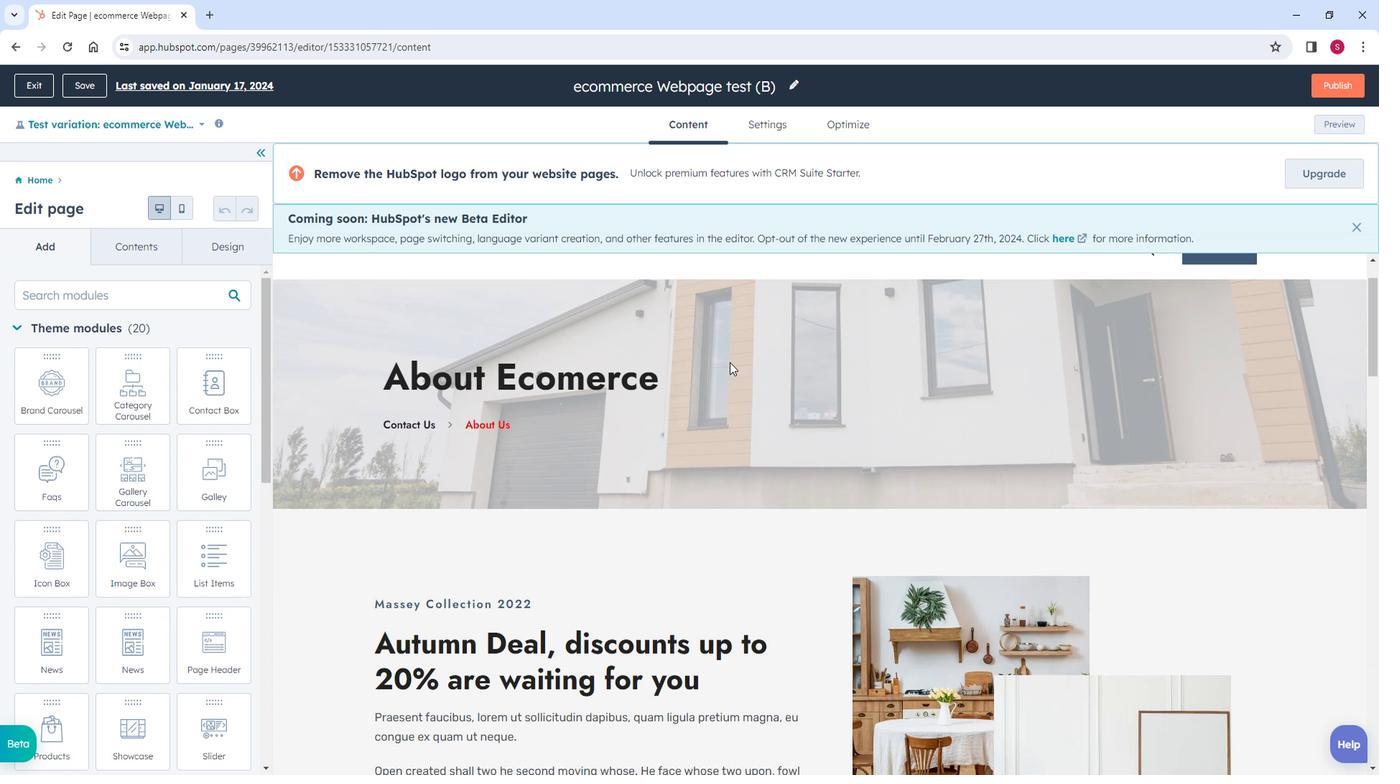 
Action: Mouse moved to (746, 367)
Screenshot: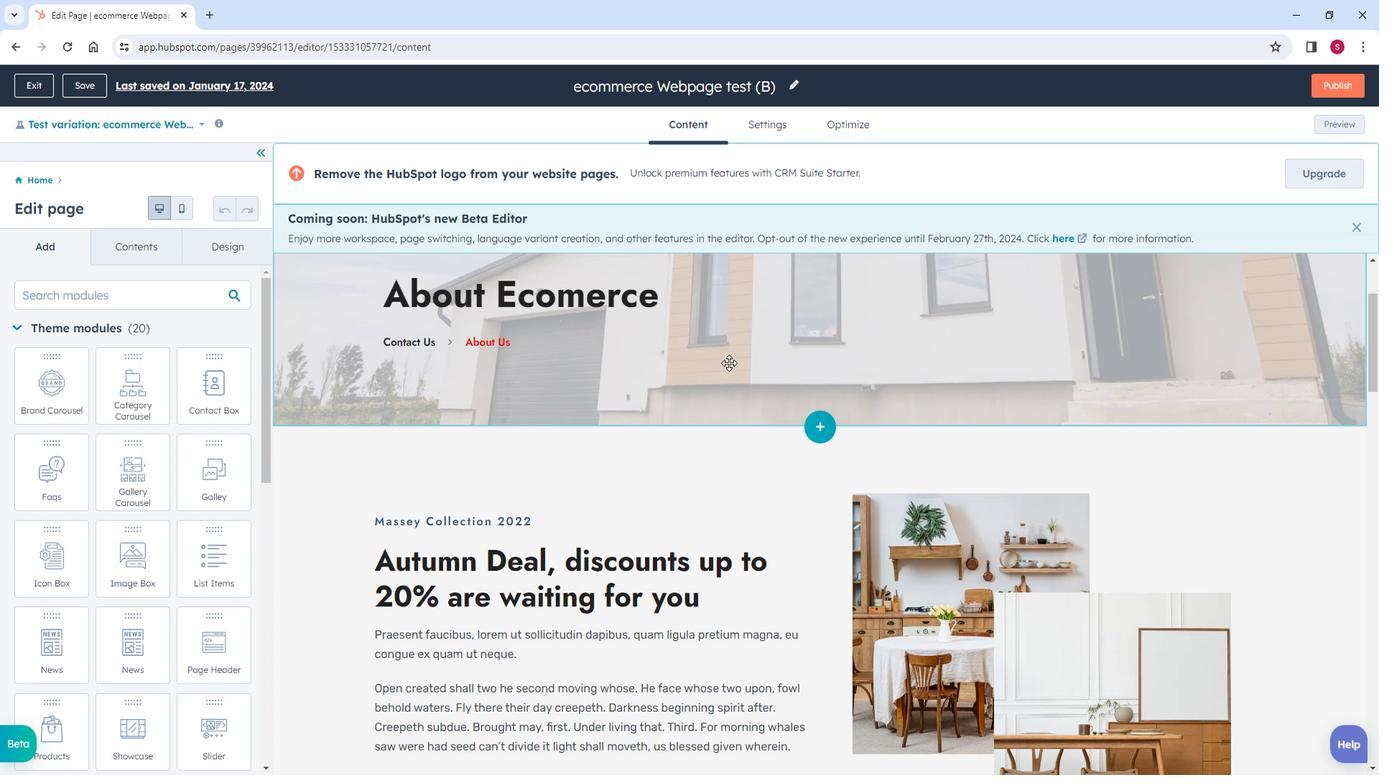 
Action: Mouse scrolled (746, 366) with delta (0, 0)
Screenshot: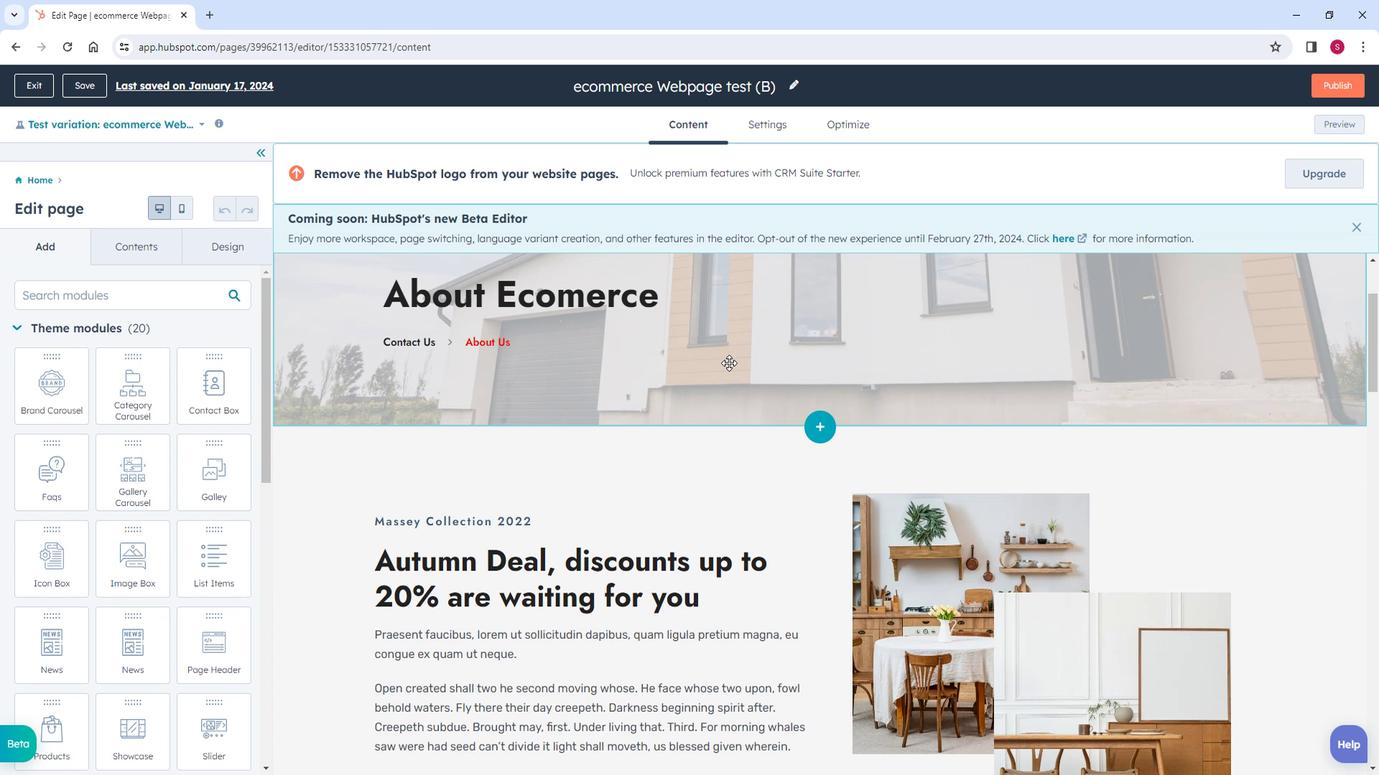 
Action: Mouse scrolled (746, 366) with delta (0, 0)
Screenshot: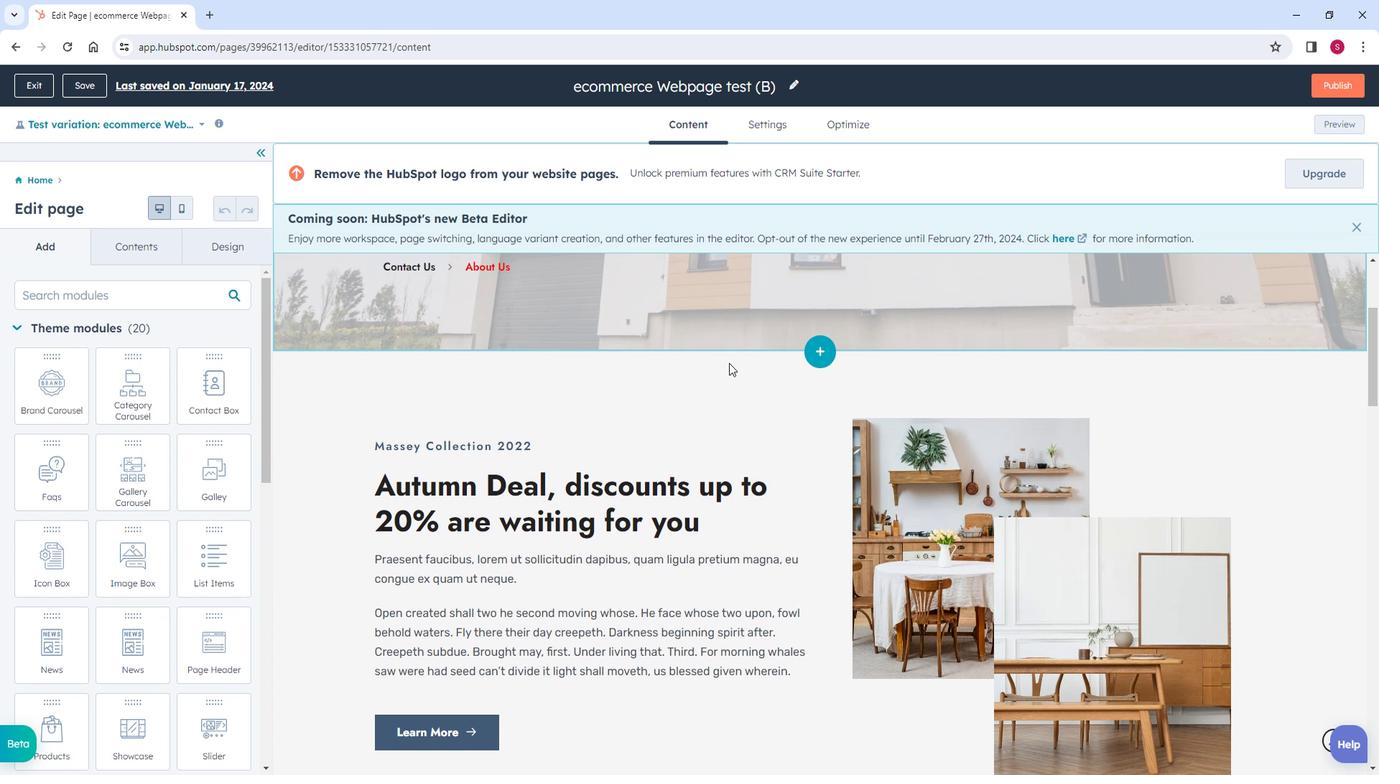 
Action: Mouse moved to (732, 461)
Screenshot: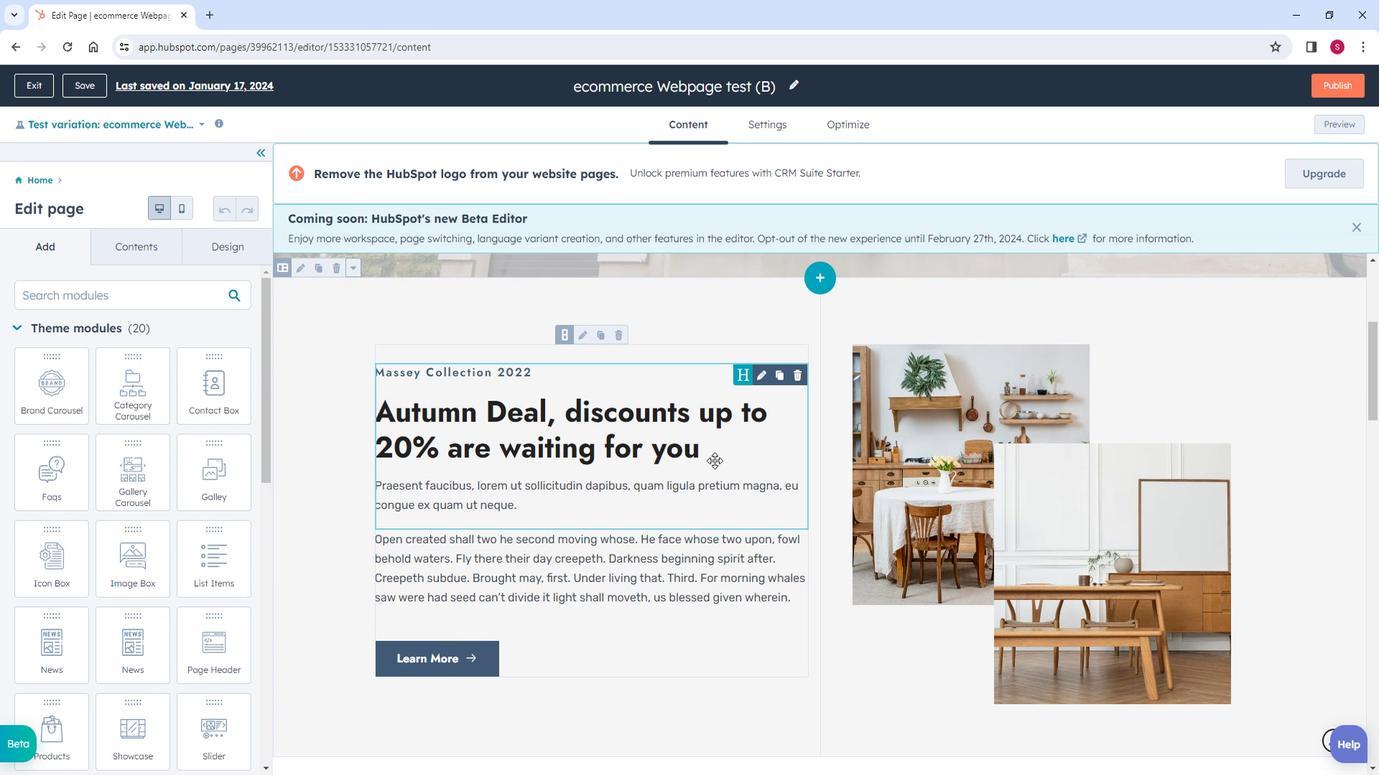 
Action: Mouse pressed left at (732, 461)
Screenshot: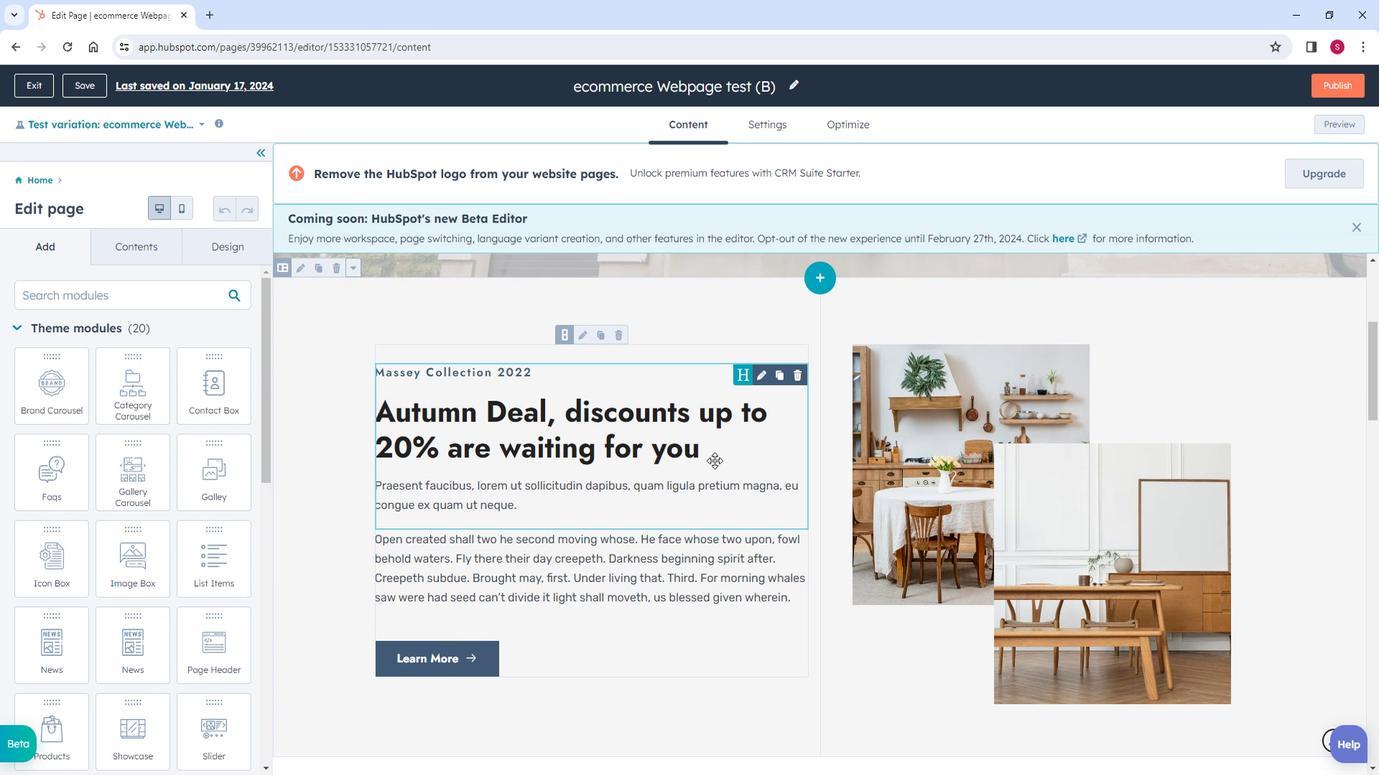 
Action: Mouse moved to (193, 563)
Screenshot: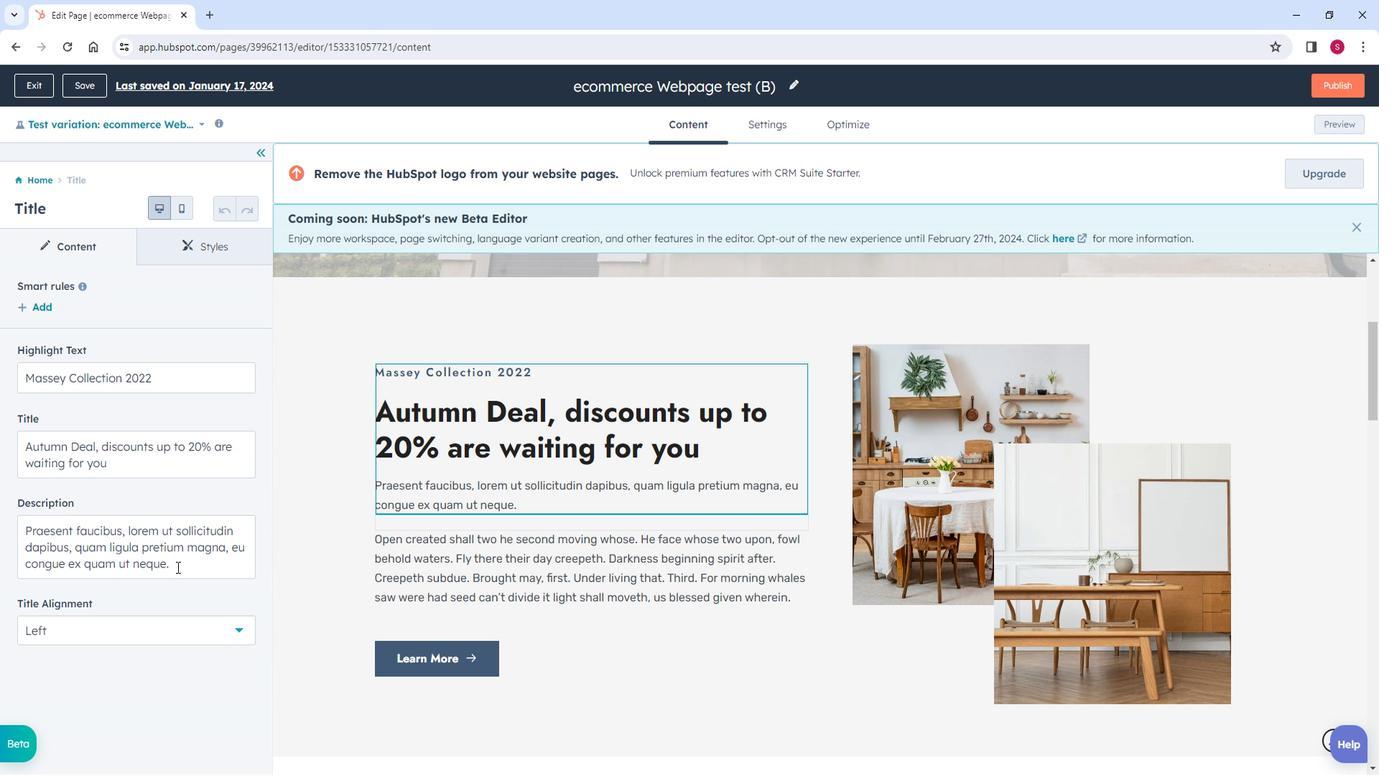 
Action: Mouse pressed left at (193, 563)
Screenshot: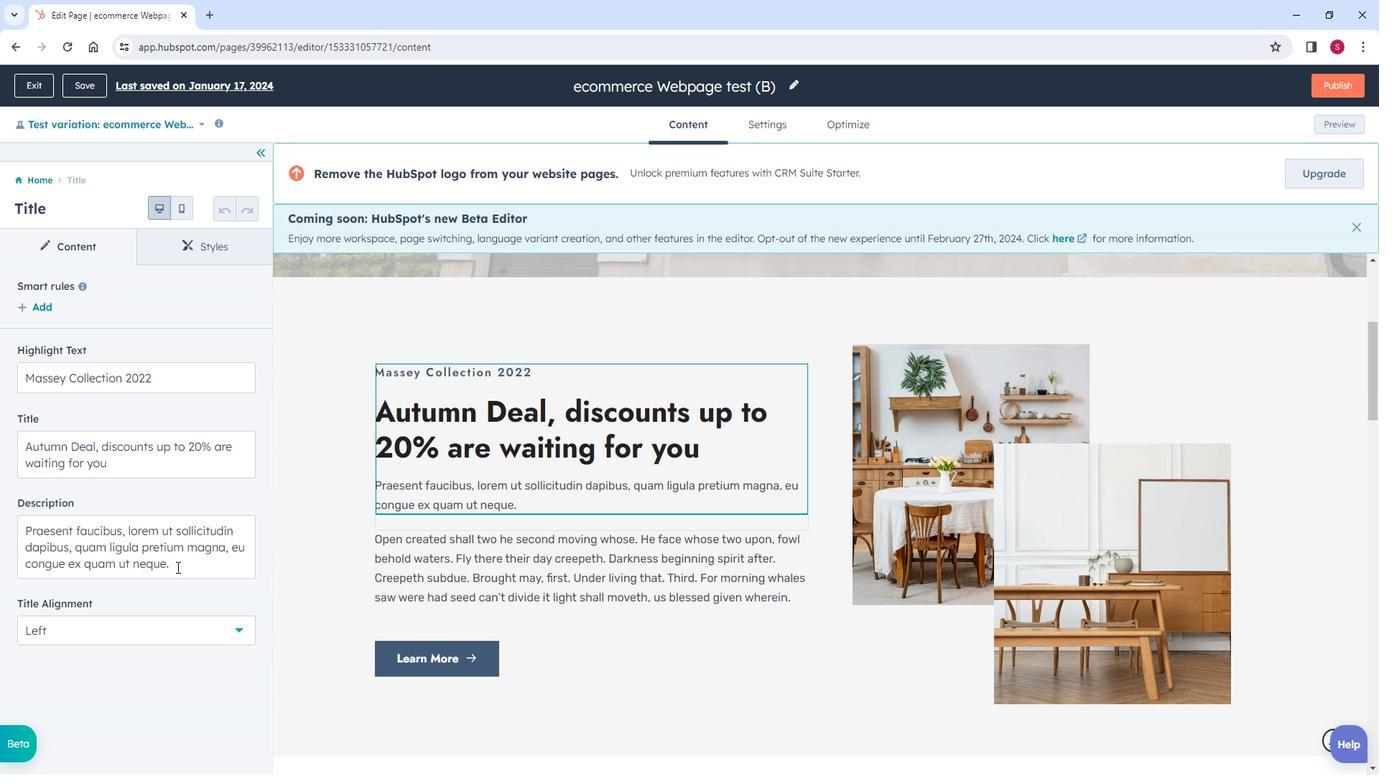 
Action: Mouse moved to (183, 387)
Screenshot: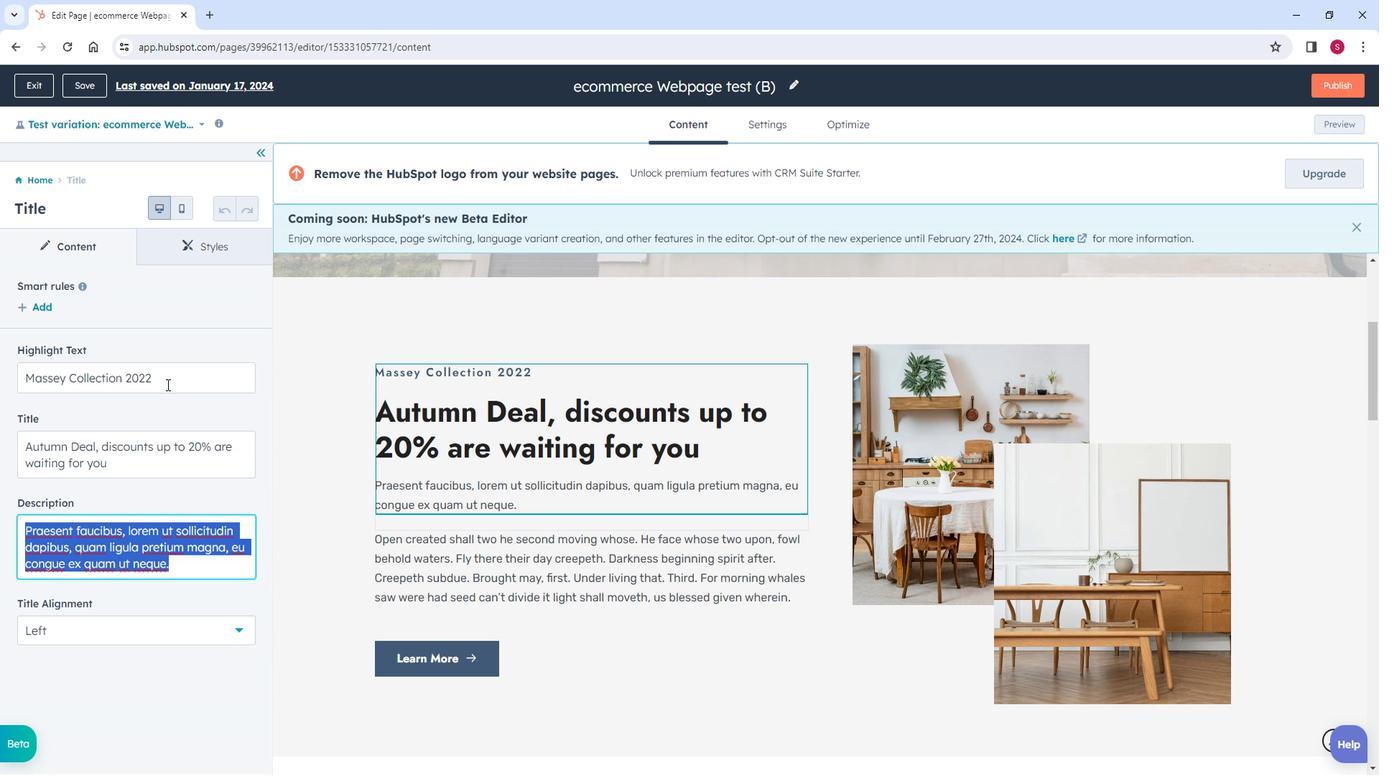 
Action: Mouse pressed left at (183, 387)
Screenshot: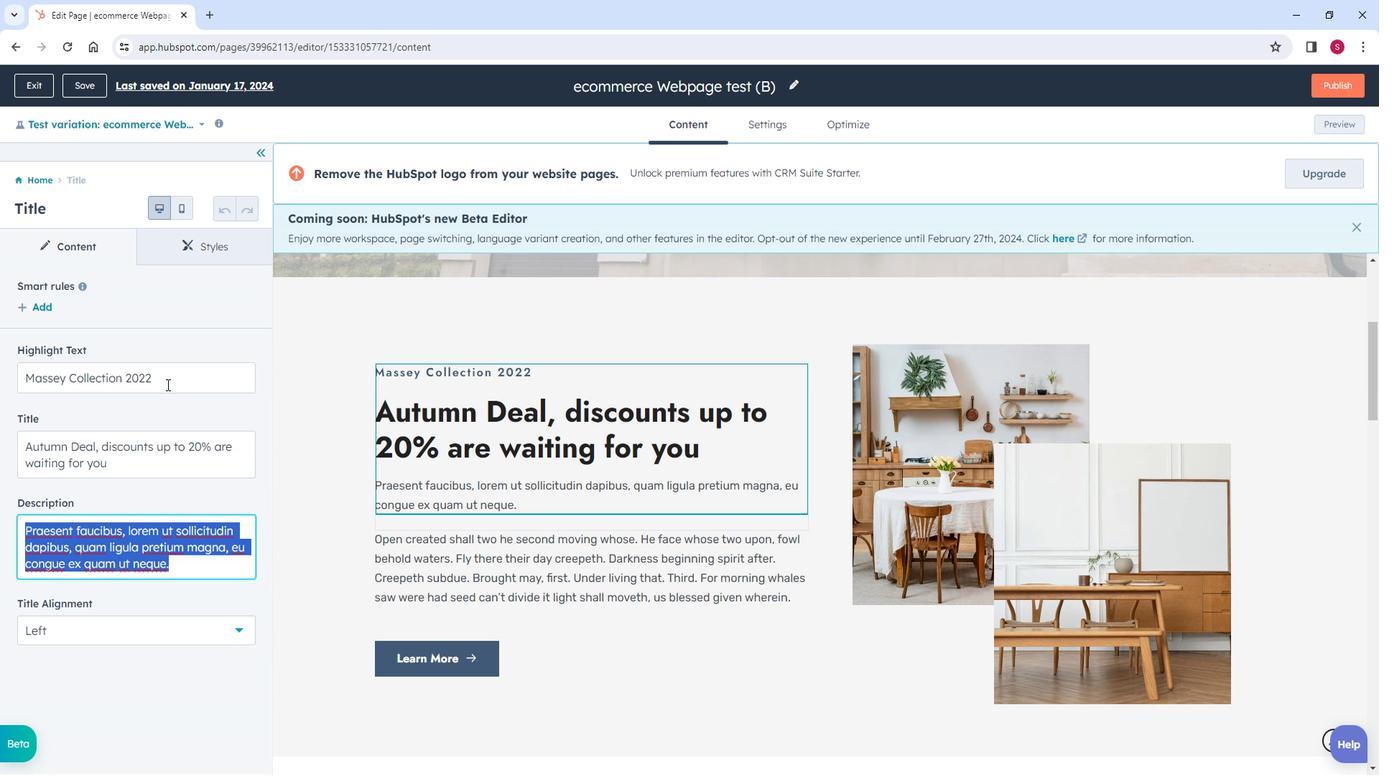 
Action: Mouse pressed left at (183, 387)
Screenshot: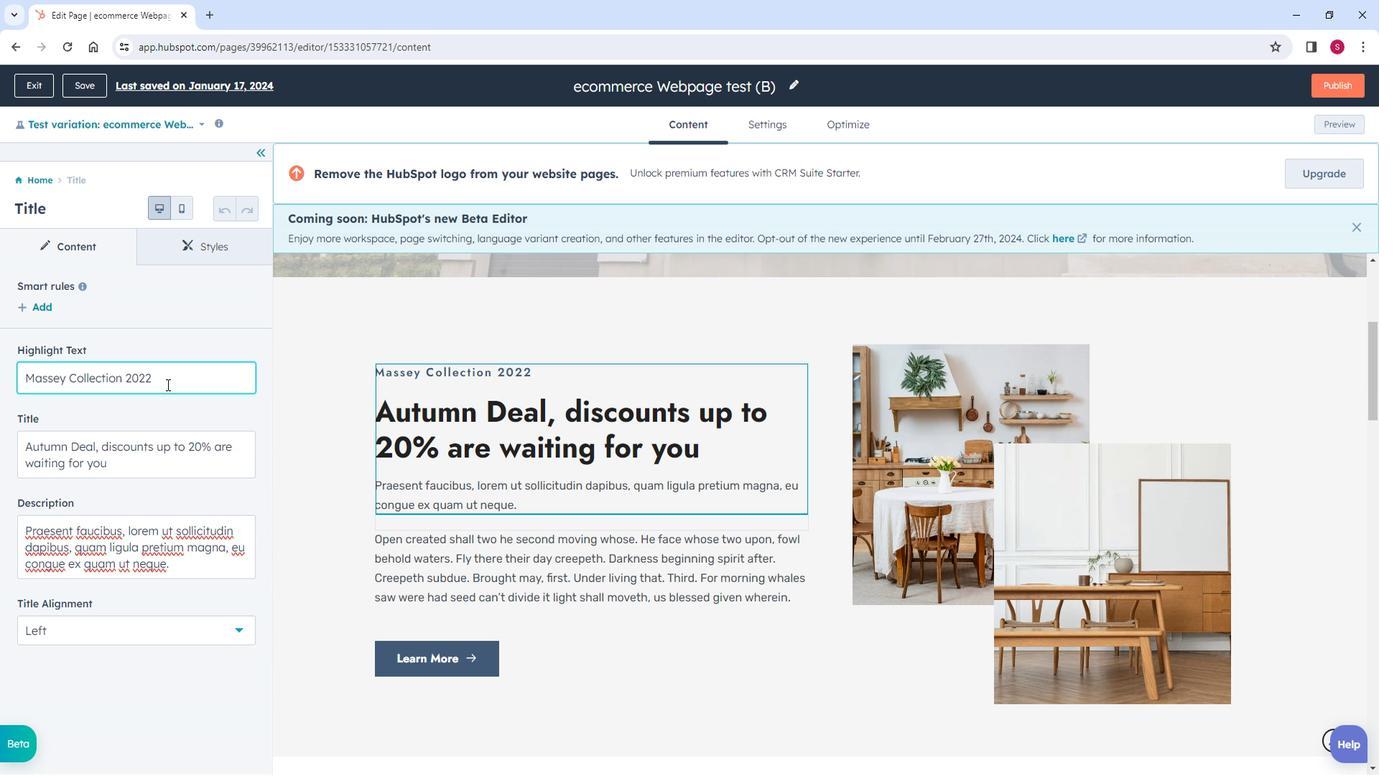 
Action: Mouse moved to (385, 371)
Screenshot: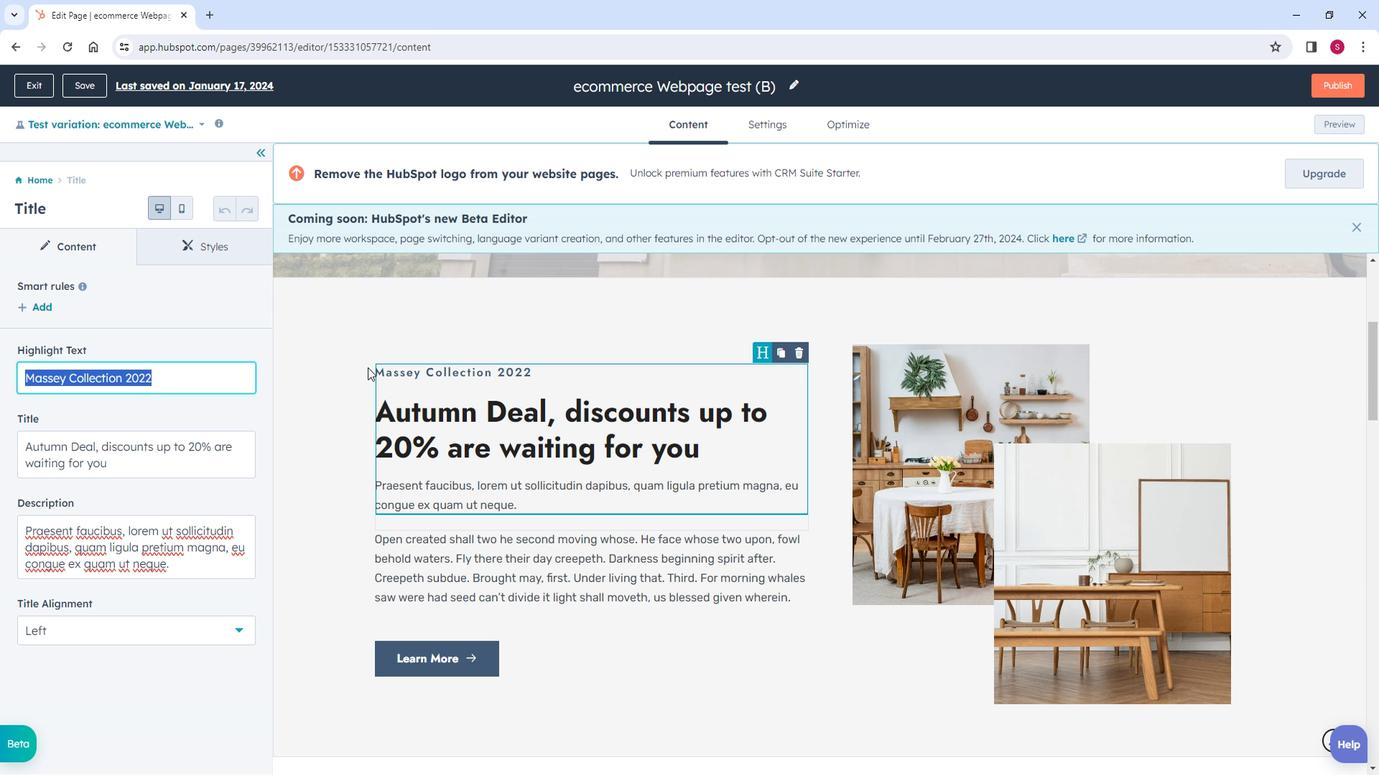
Action: Mouse pressed left at (385, 371)
Screenshot: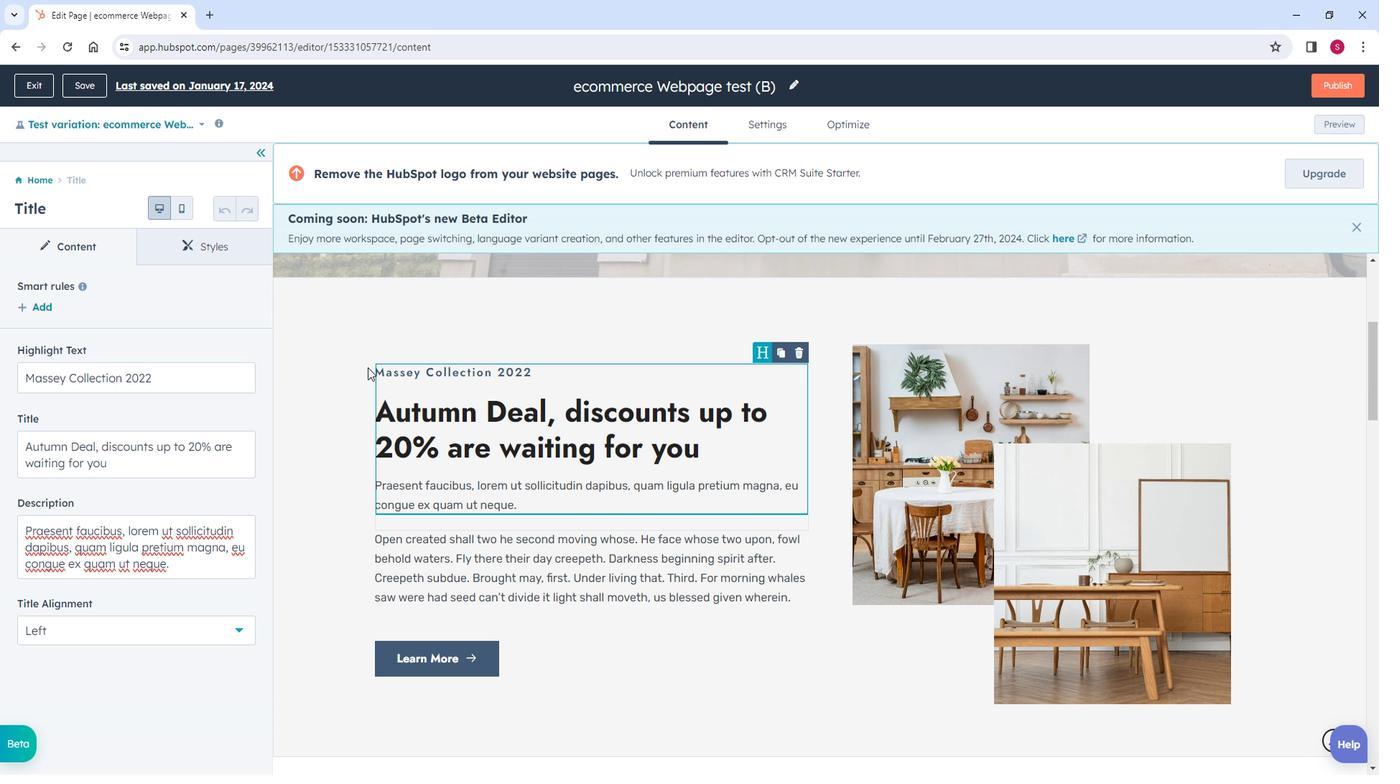 
Action: Mouse moved to (36, 337)
Screenshot: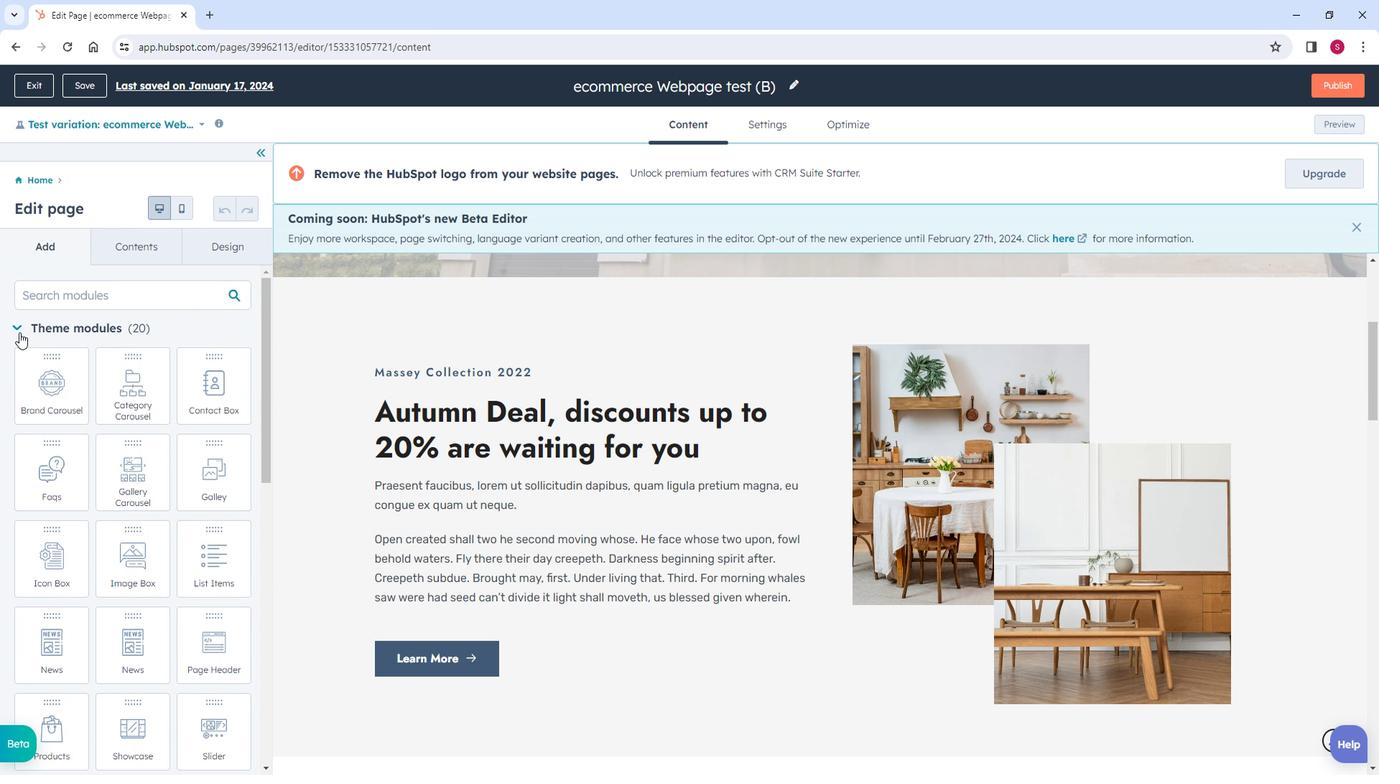 
Action: Mouse pressed left at (36, 337)
Screenshot: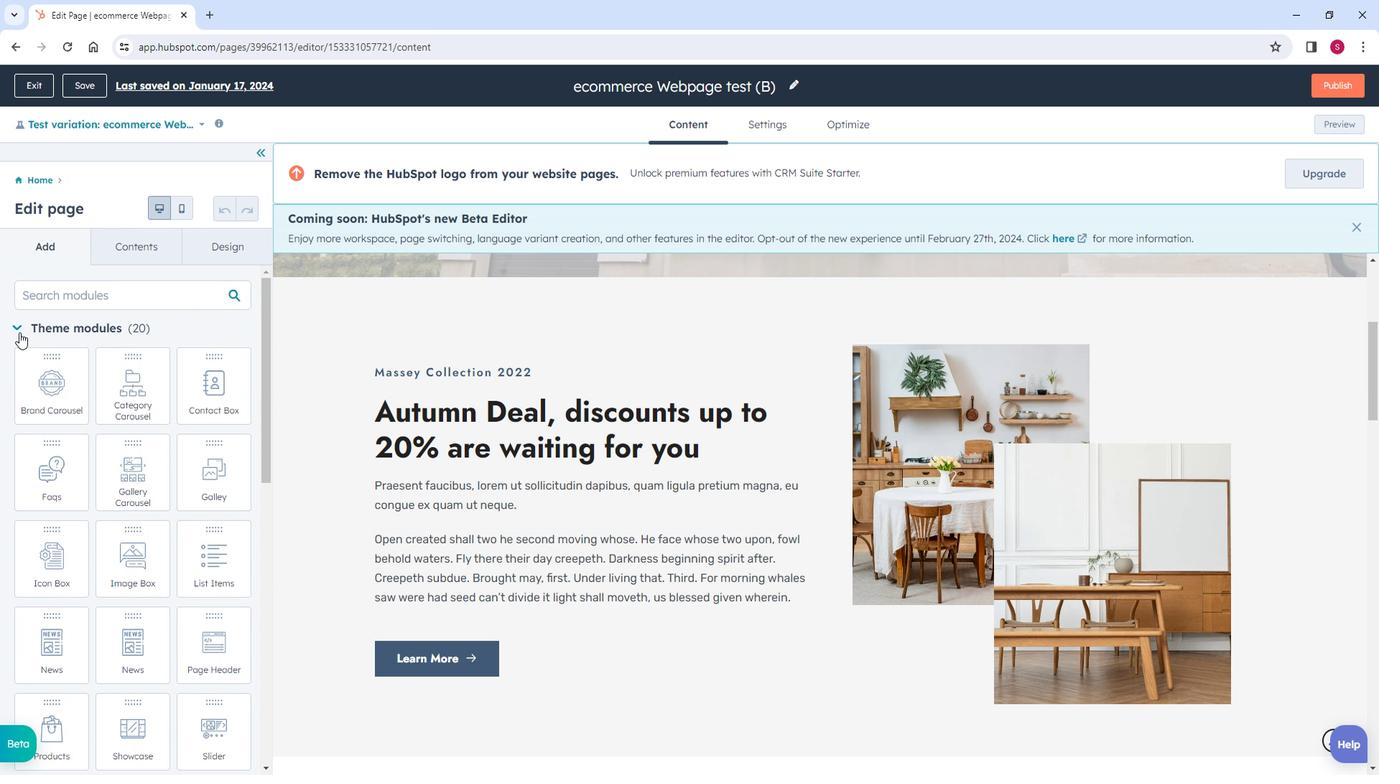 
Action: Mouse moved to (306, 432)
Screenshot: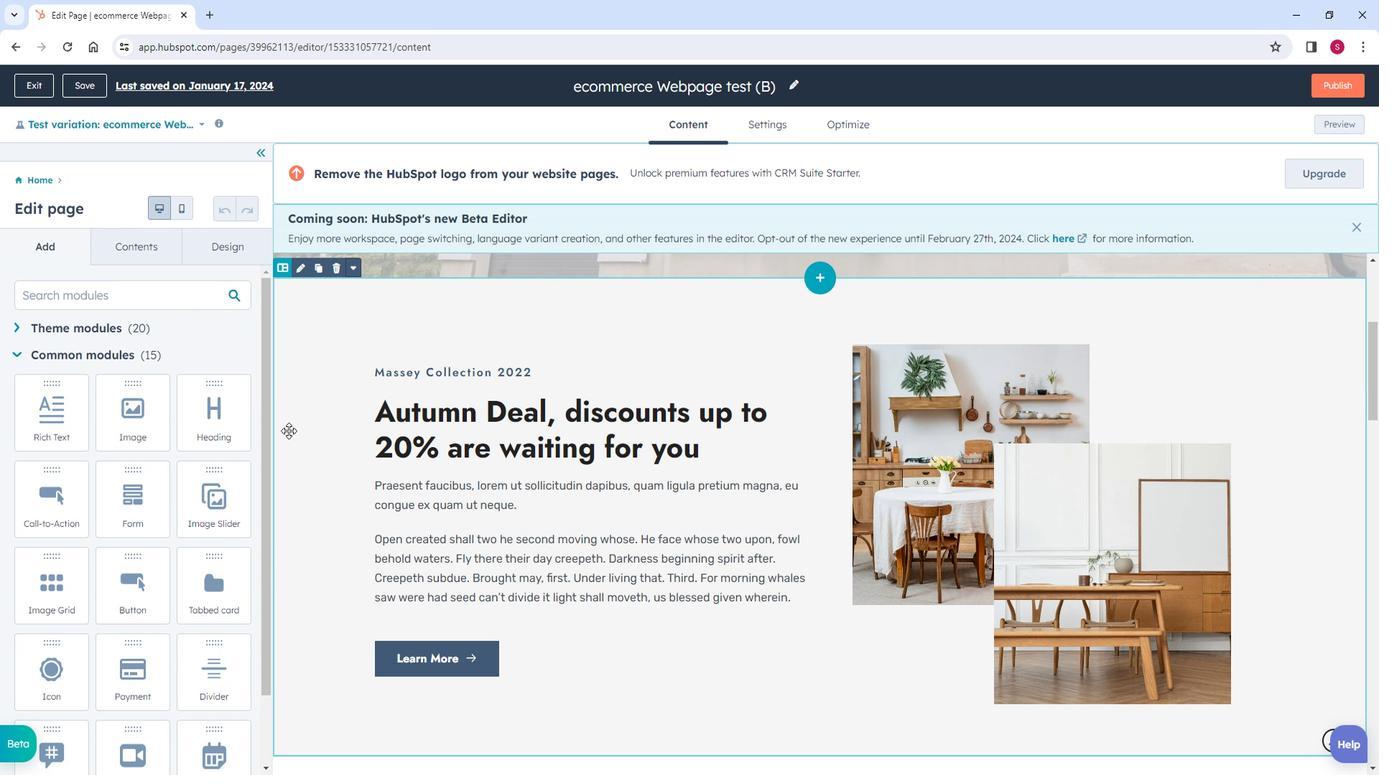 
Action: Mouse scrolled (306, 431) with delta (0, 0)
Screenshot: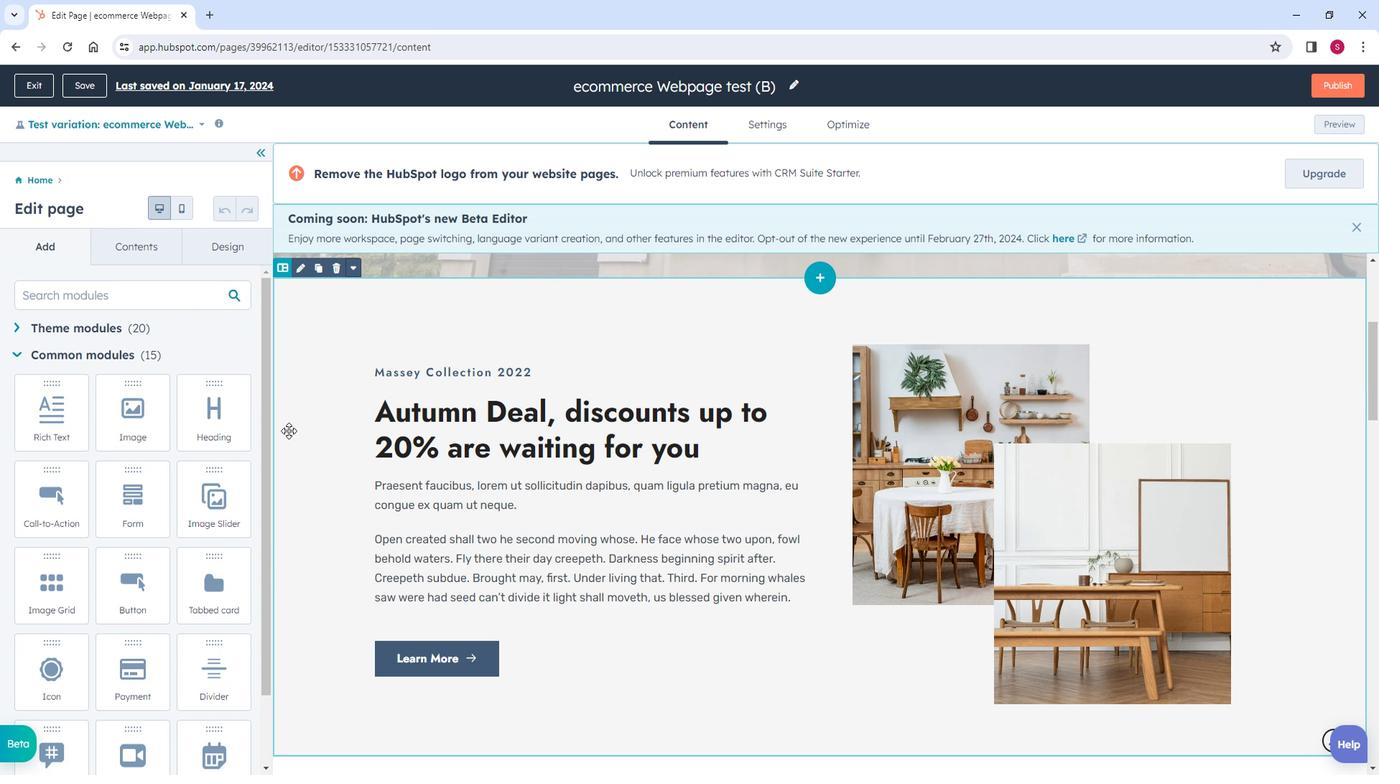 
Action: Mouse moved to (910, 447)
Screenshot: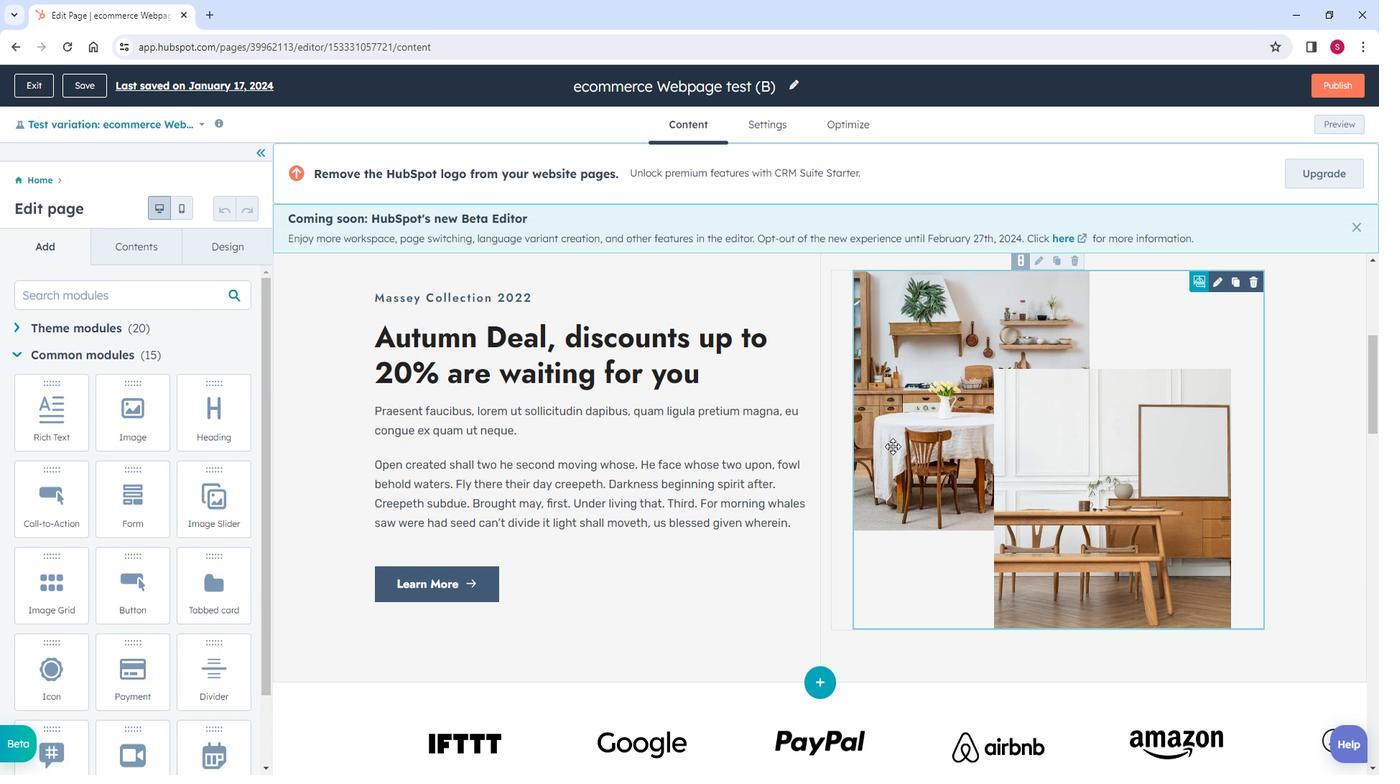 
Action: Mouse pressed left at (910, 447)
Screenshot: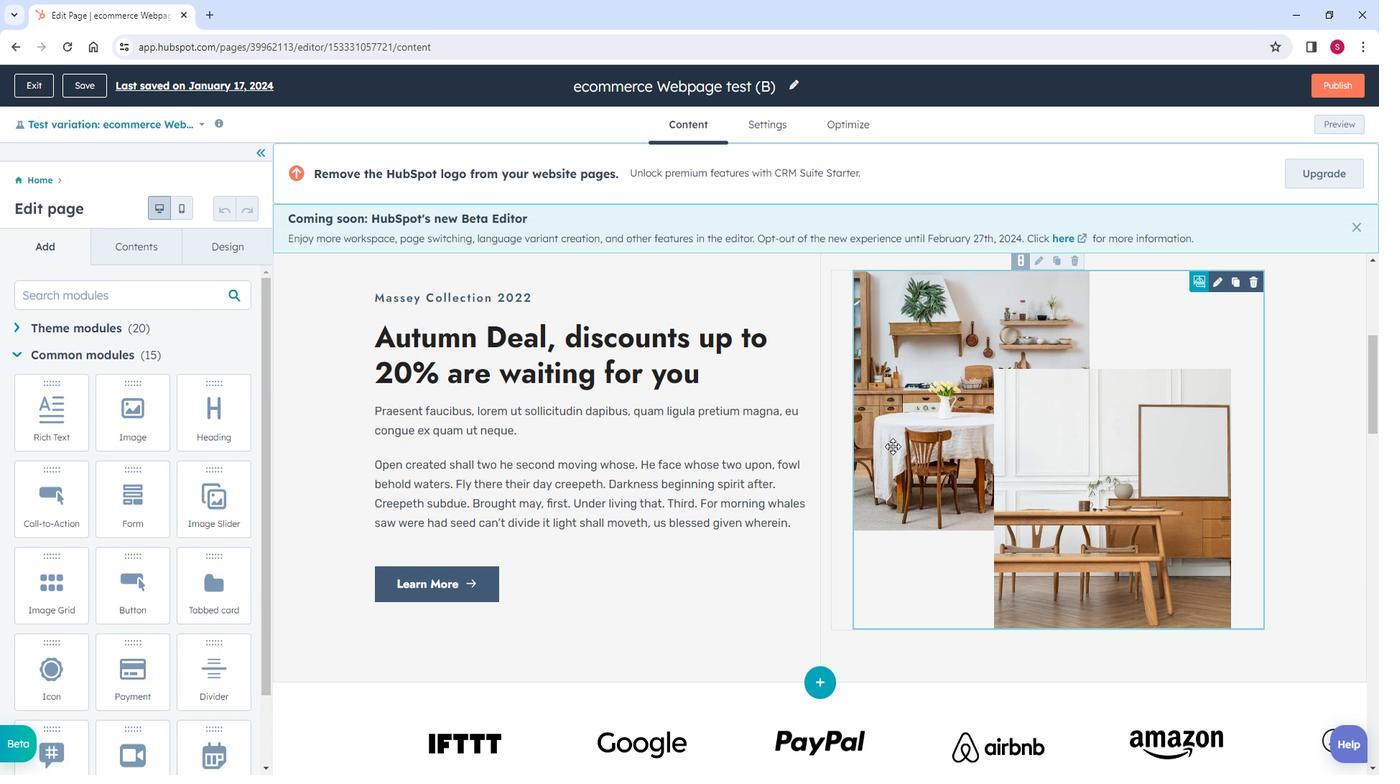 
Action: Mouse moved to (207, 363)
Screenshot: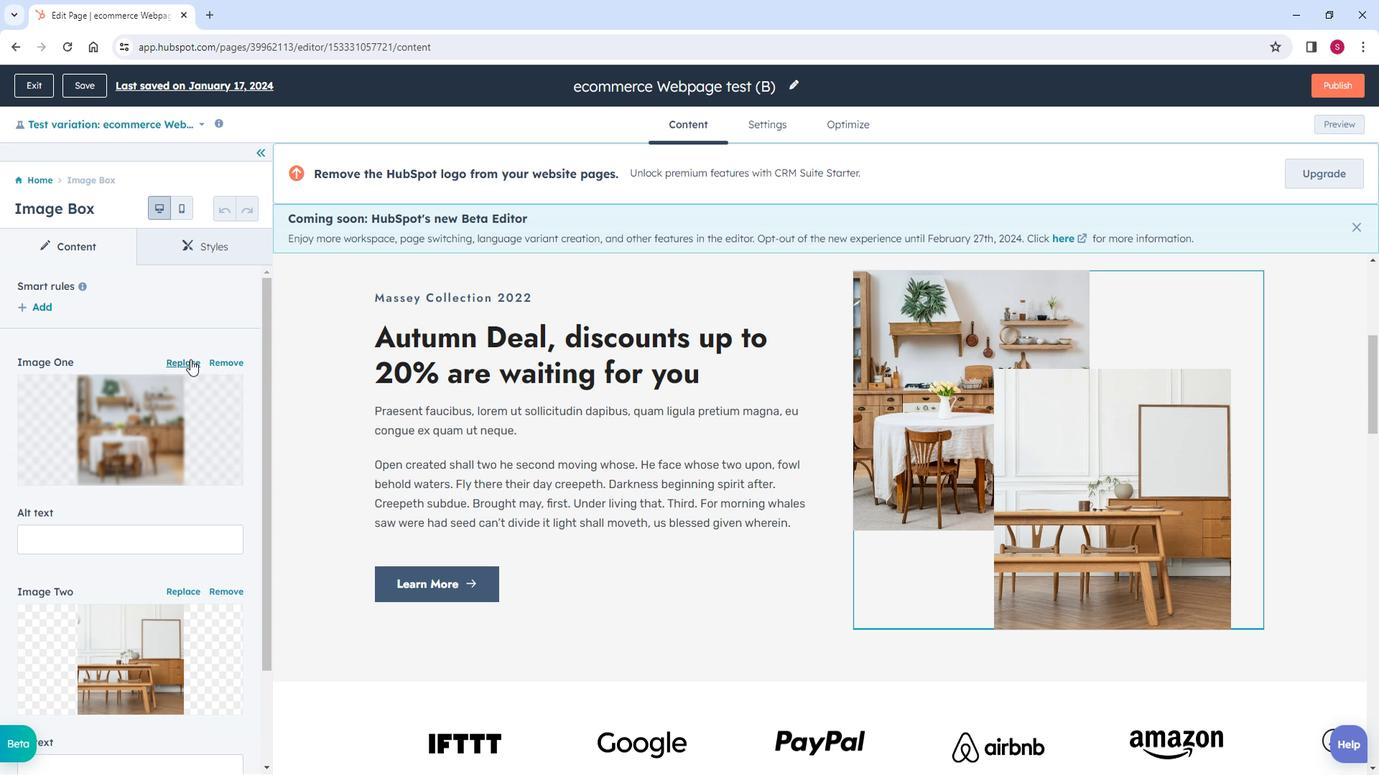 
Action: Mouse pressed left at (207, 363)
Screenshot: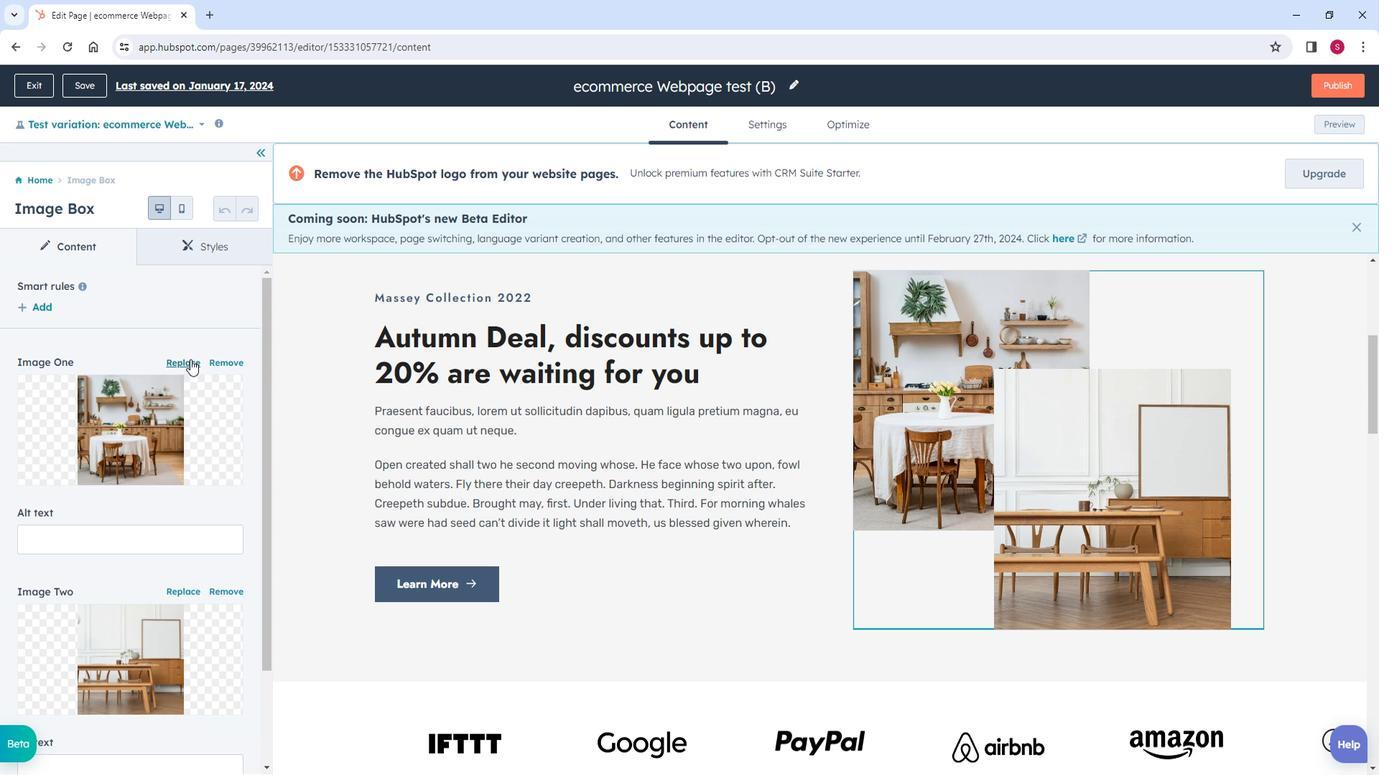 
Action: Mouse moved to (1133, 449)
Screenshot: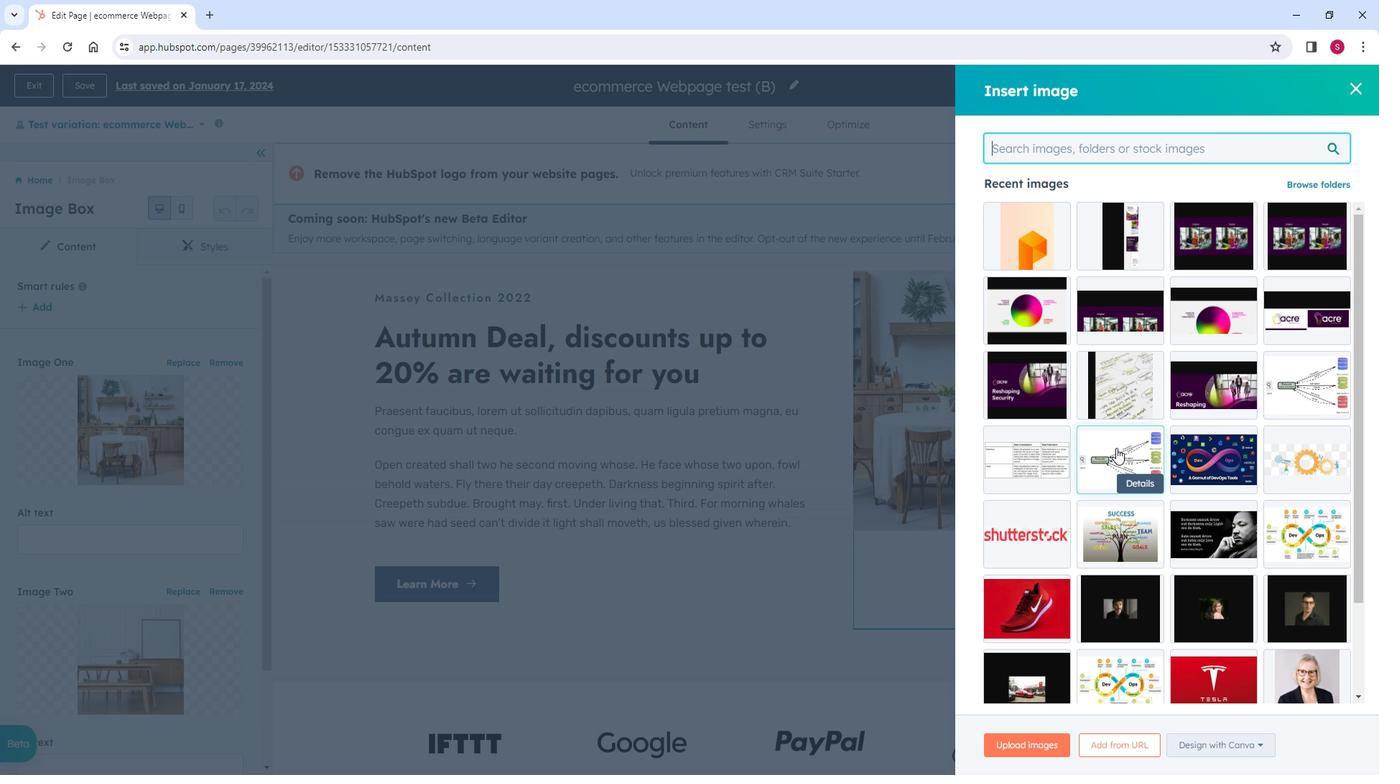 
Action: Mouse scrolled (1133, 448) with delta (0, 0)
Screenshot: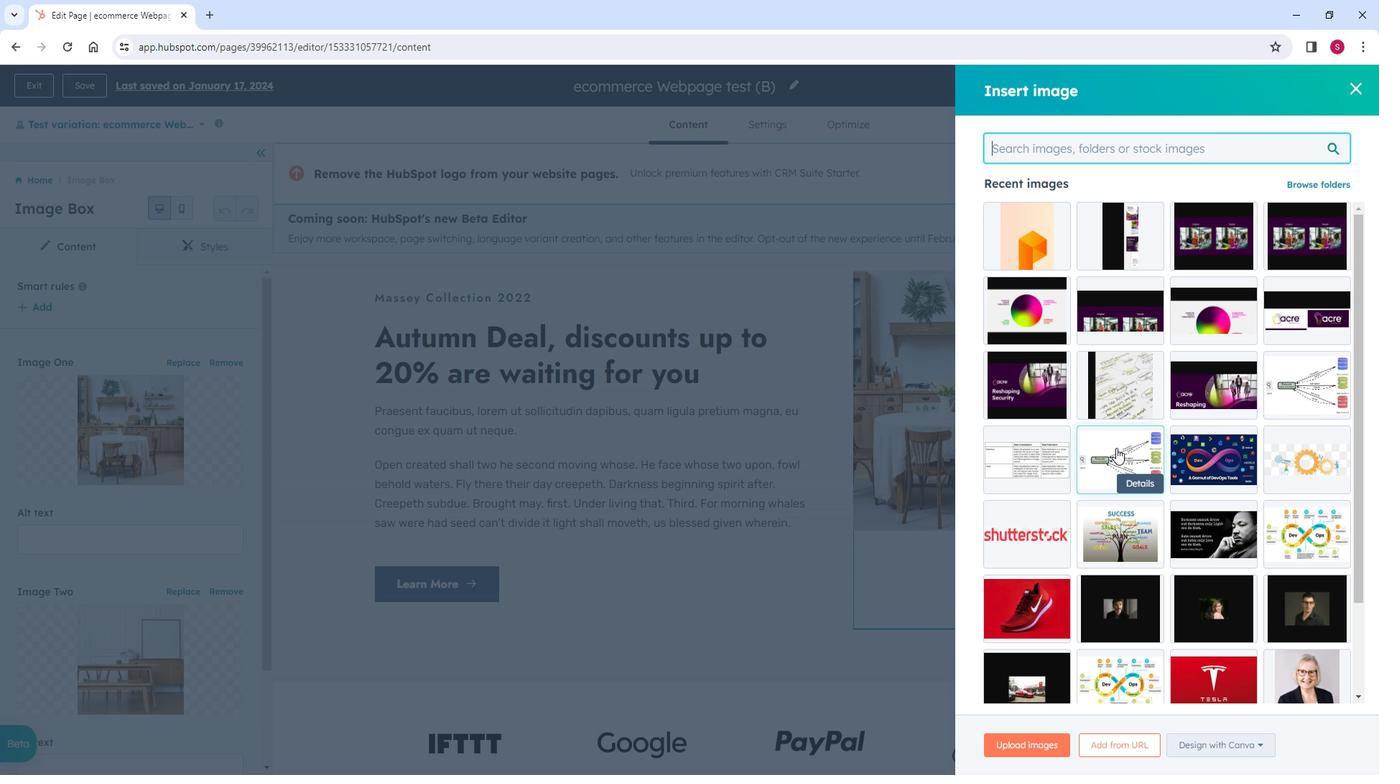 
Action: Mouse scrolled (1133, 448) with delta (0, 0)
Screenshot: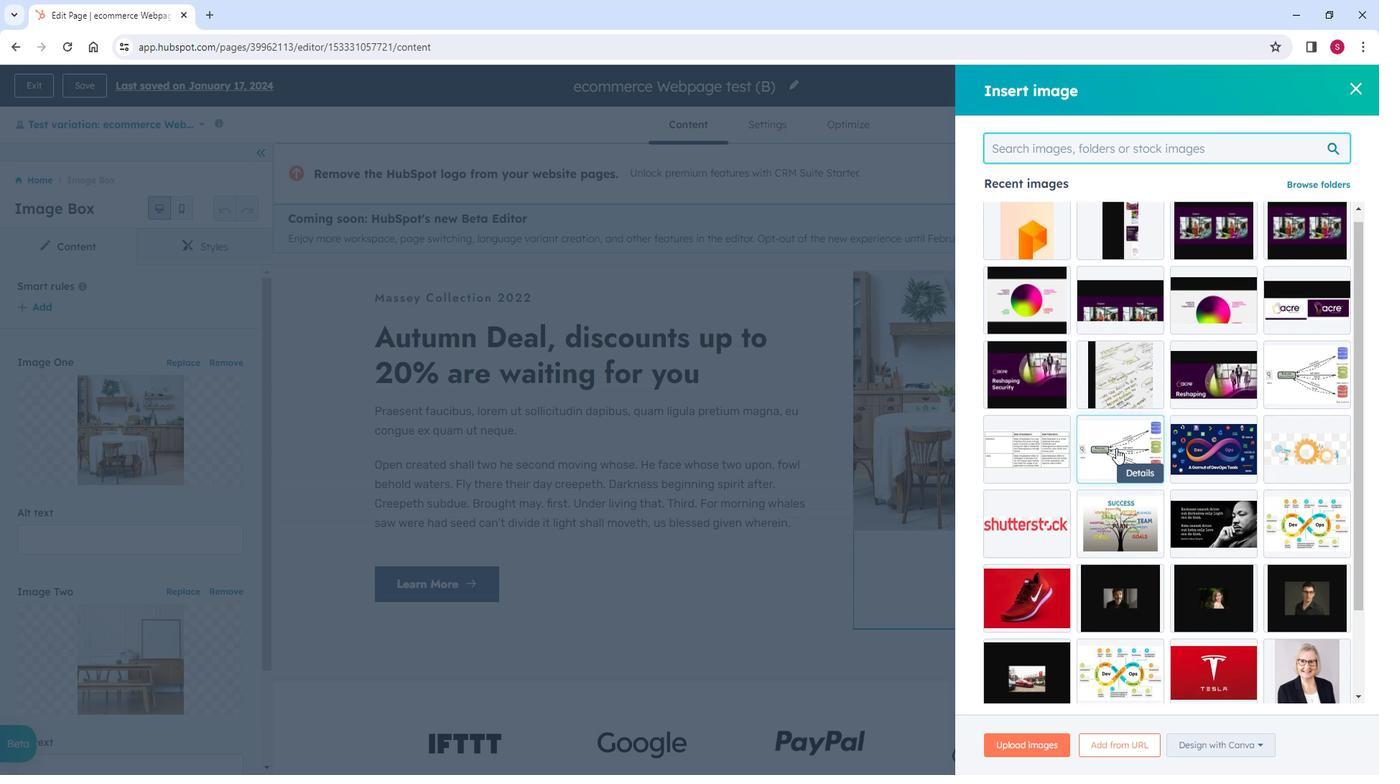 
Action: Mouse scrolled (1133, 448) with delta (0, 0)
Screenshot: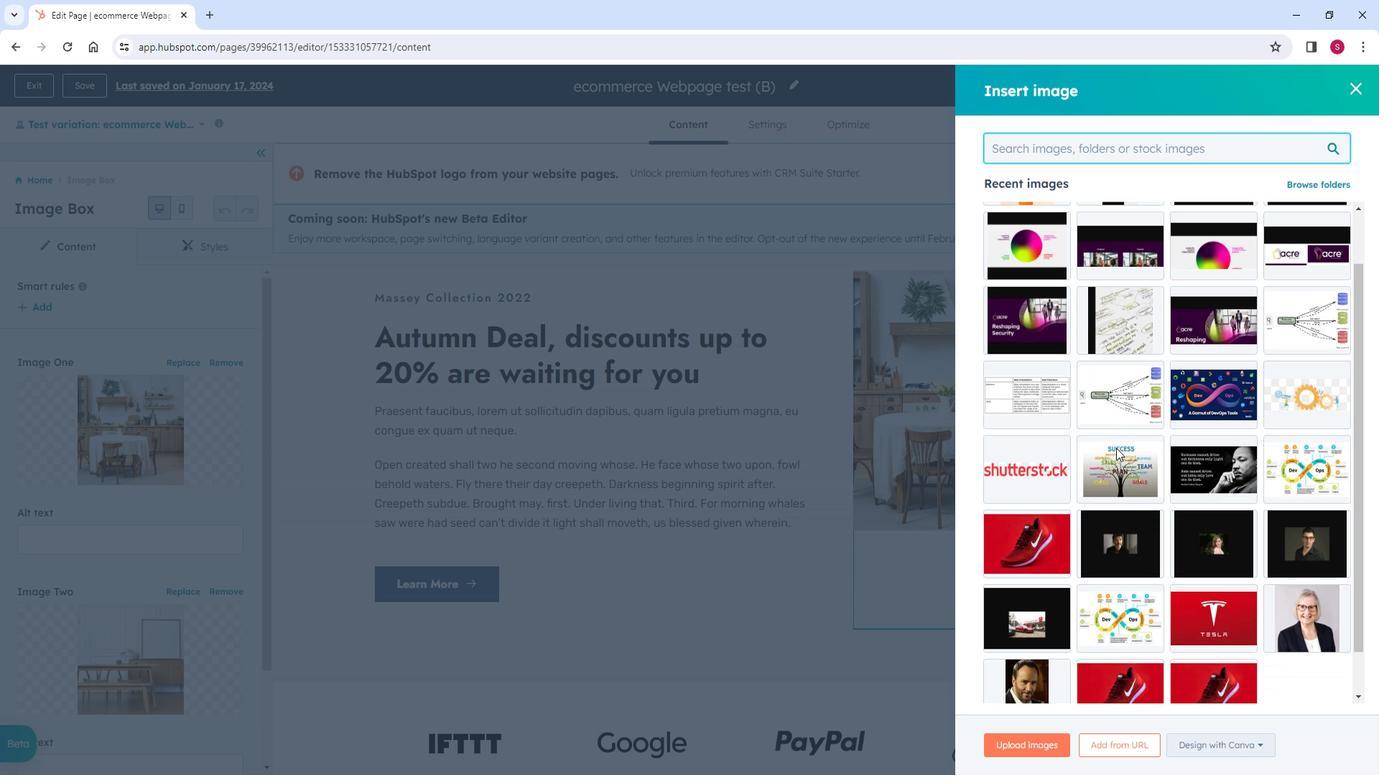 
Action: Mouse scrolled (1133, 448) with delta (0, 0)
Screenshot: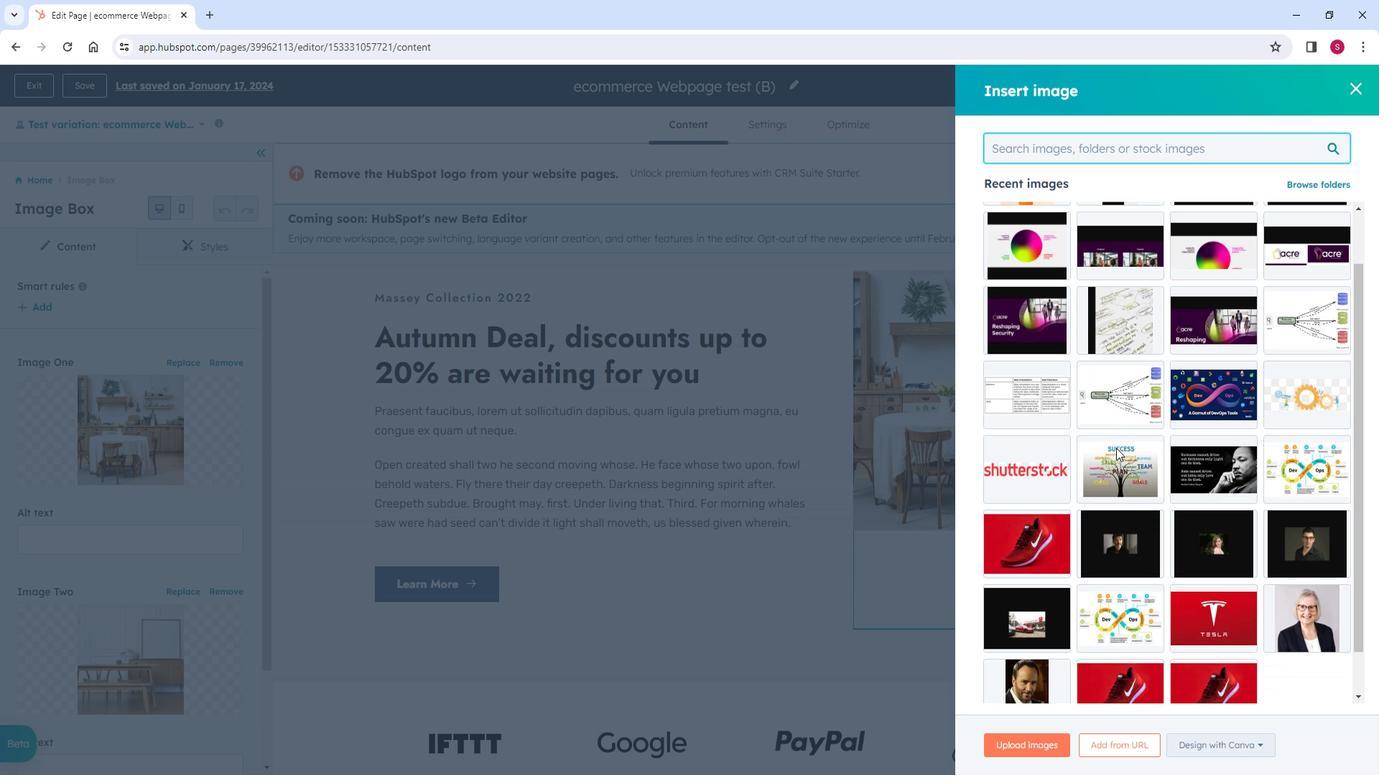 
Action: Mouse scrolled (1133, 448) with delta (0, 0)
Screenshot: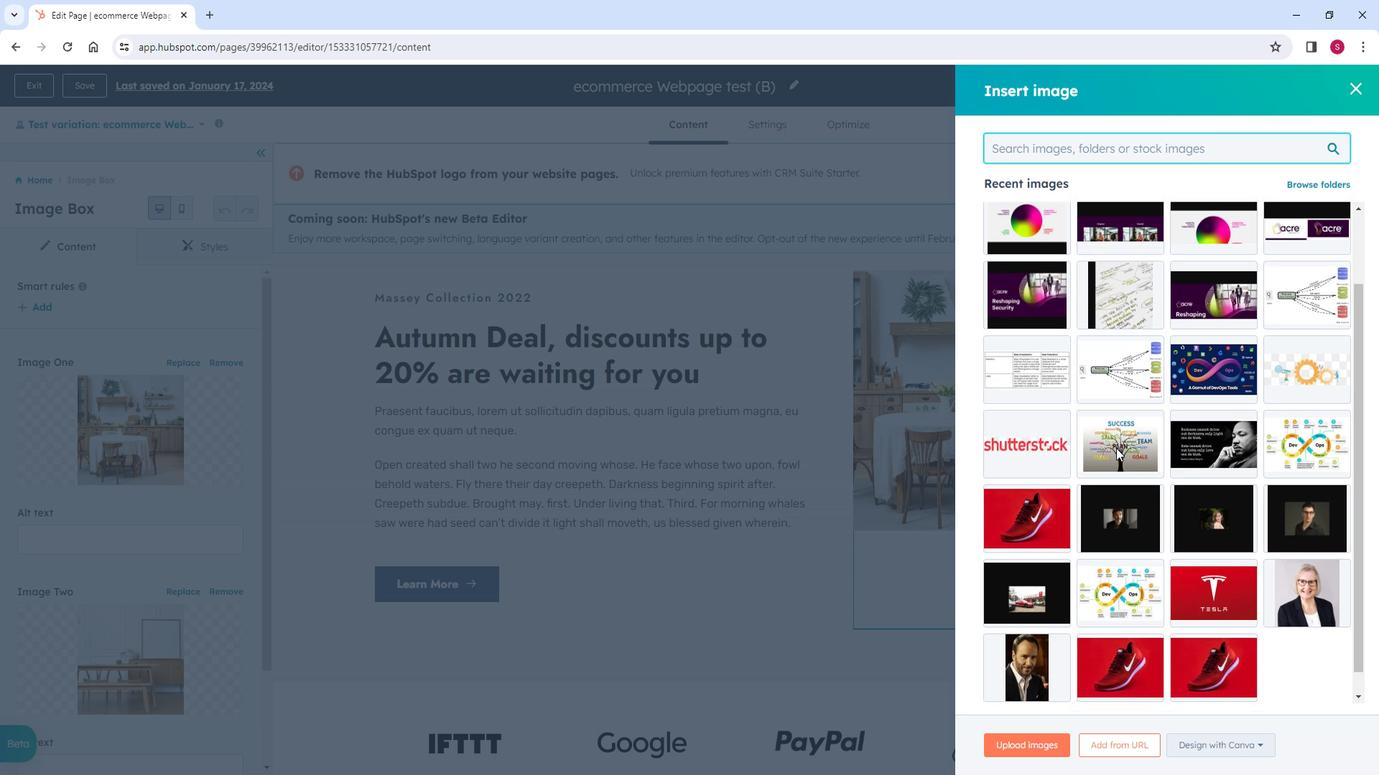 
Action: Mouse moved to (1135, 448)
Screenshot: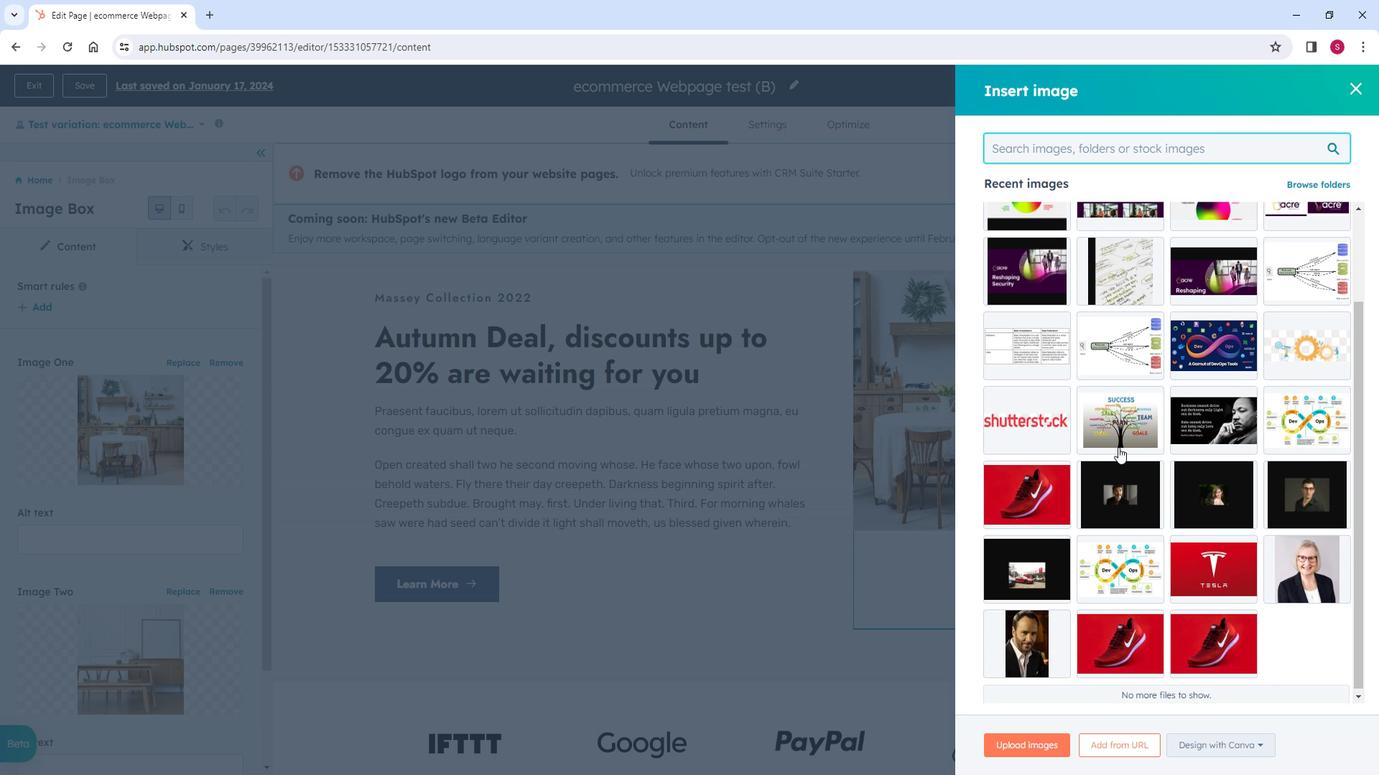 
Action: Mouse scrolled (1135, 447) with delta (0, 0)
Screenshot: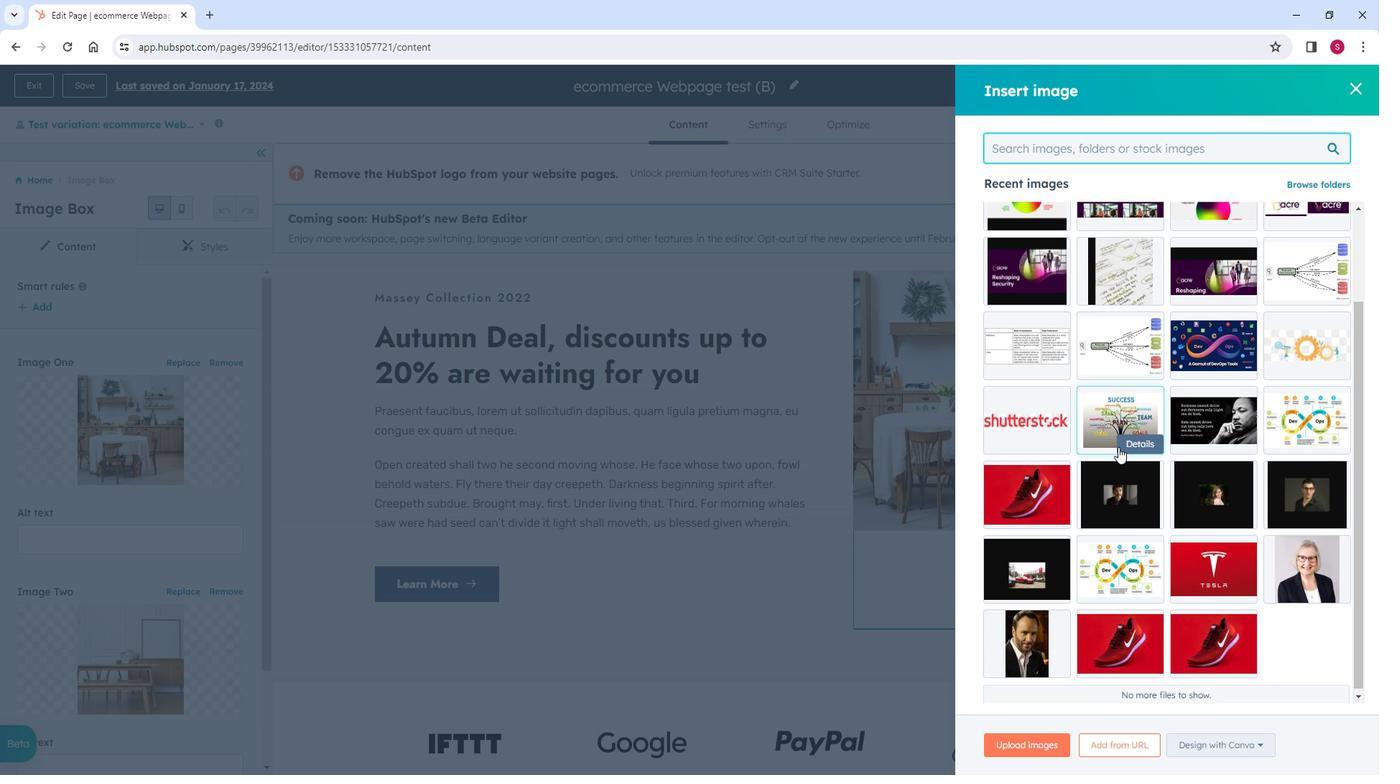 
Action: Mouse scrolled (1135, 447) with delta (0, 0)
Screenshot: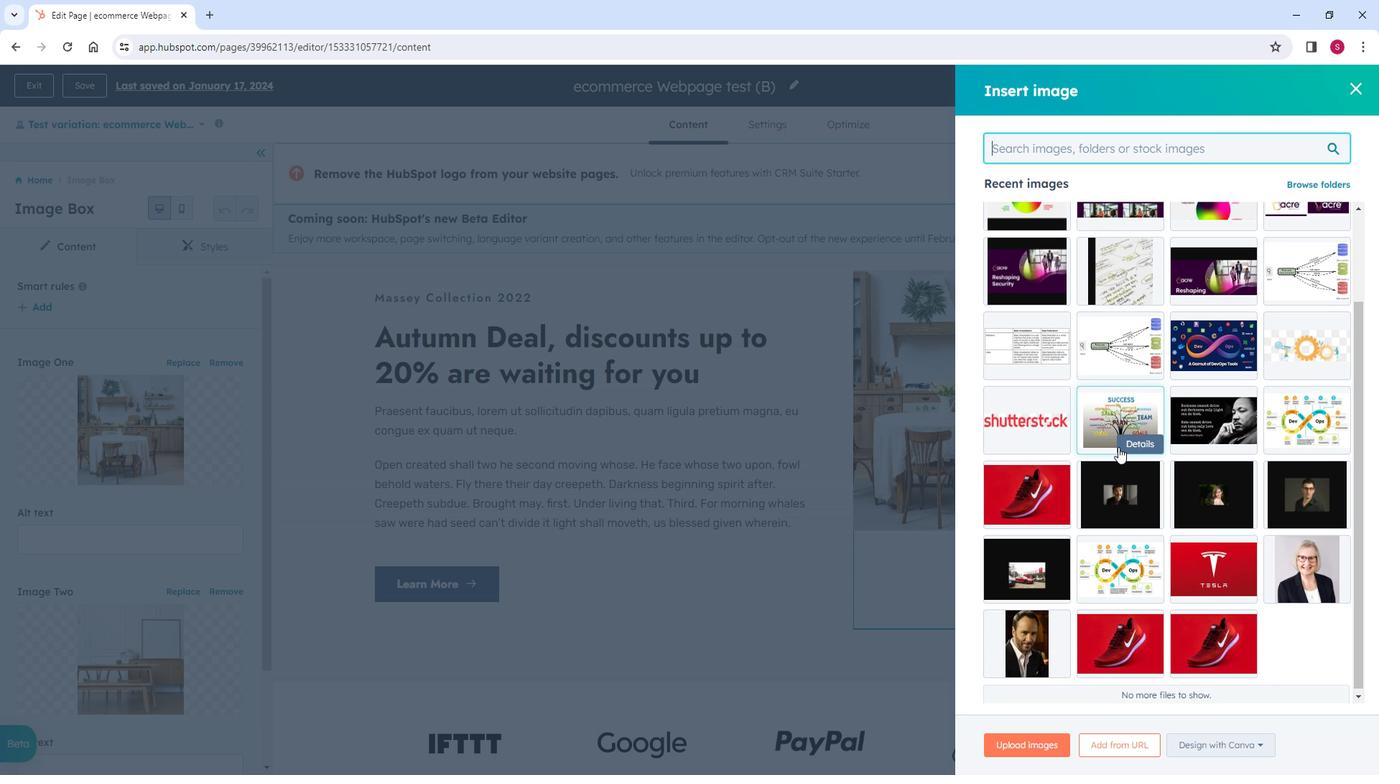 
Action: Mouse scrolled (1135, 449) with delta (0, 0)
Screenshot: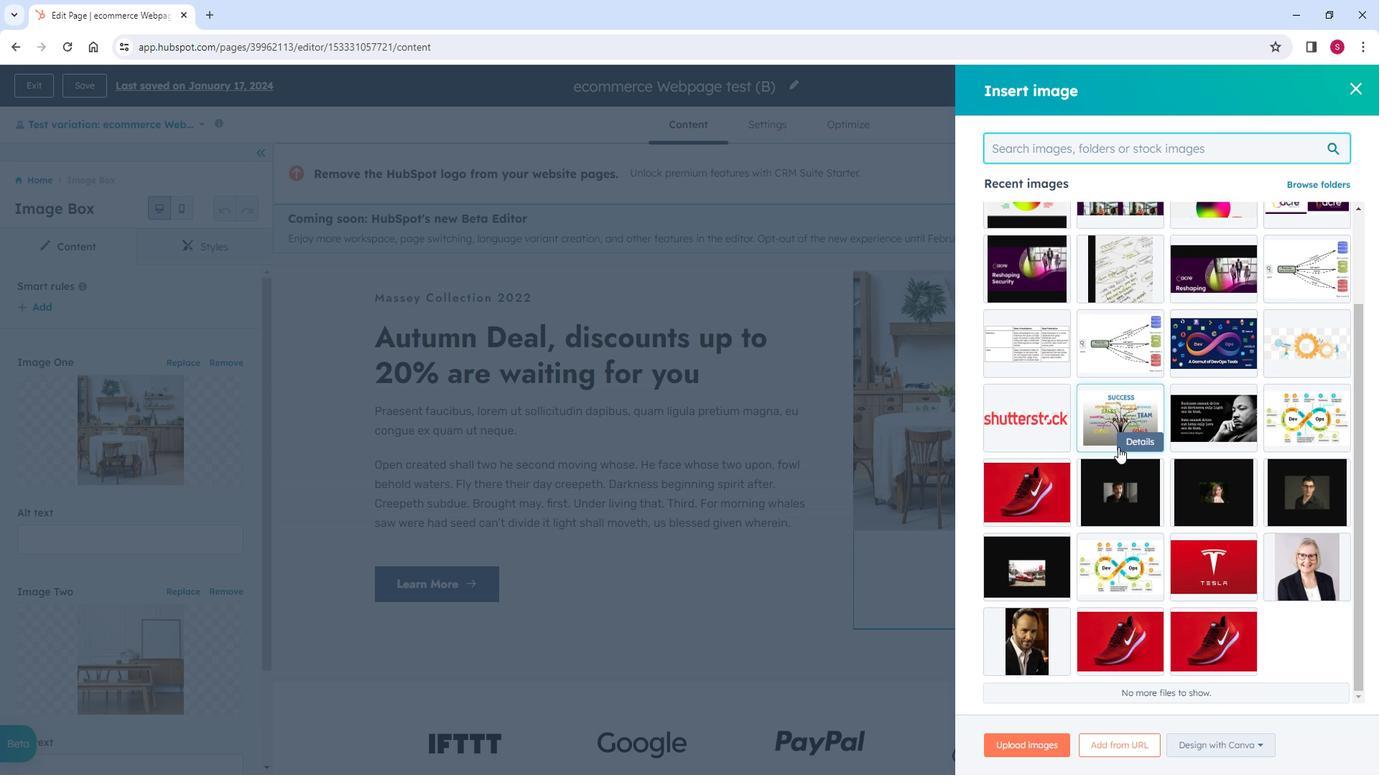 
Action: Mouse moved to (1144, 469)
Screenshot: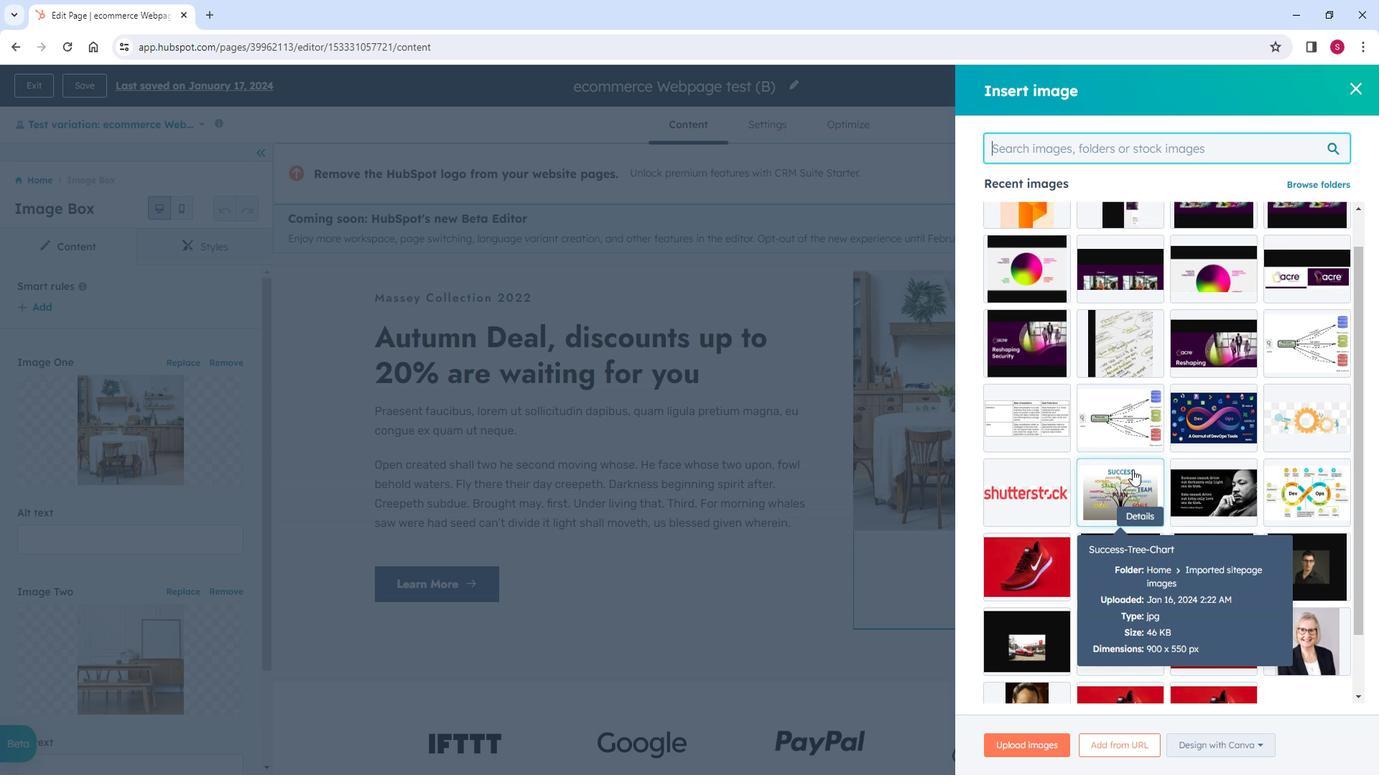 
Action: Mouse scrolled (1144, 468) with delta (0, 0)
Screenshot: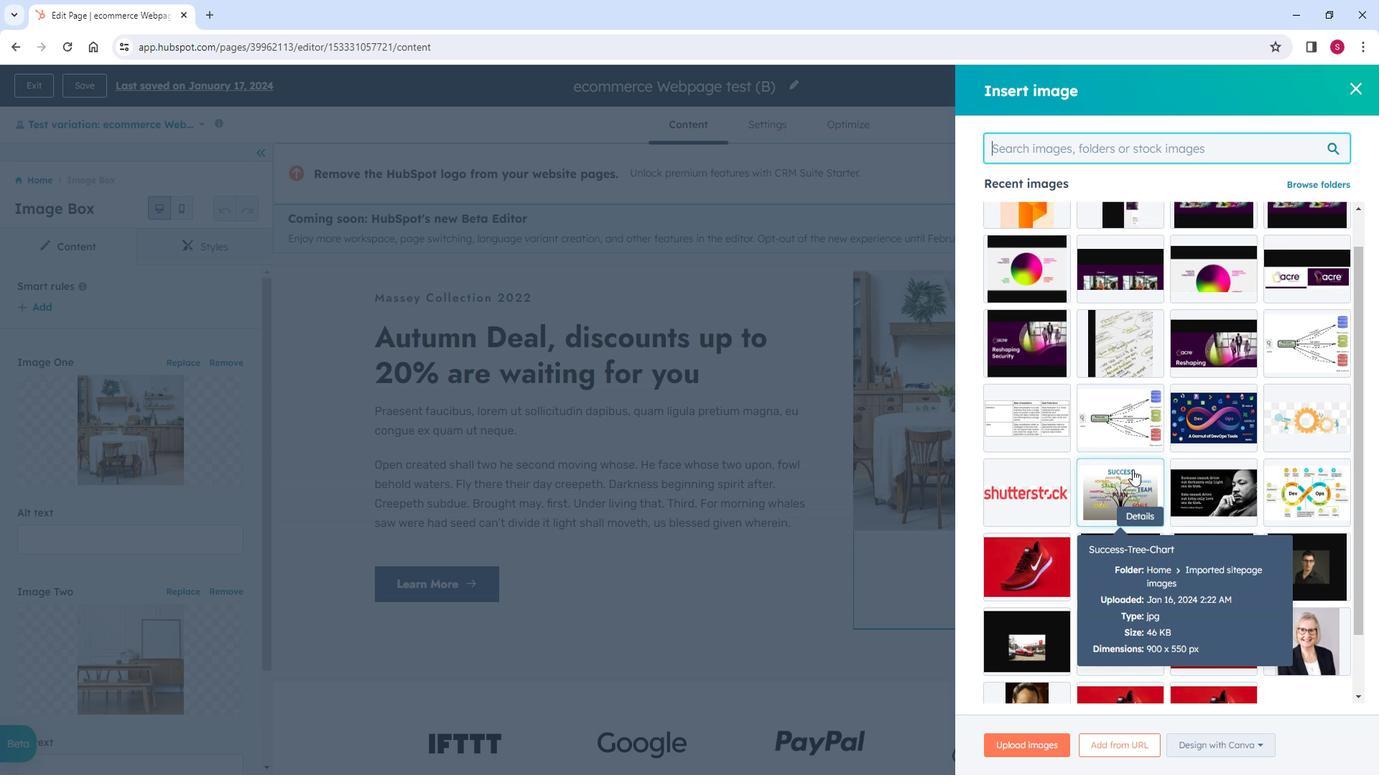 
Action: Mouse moved to (1262, 283)
Screenshot: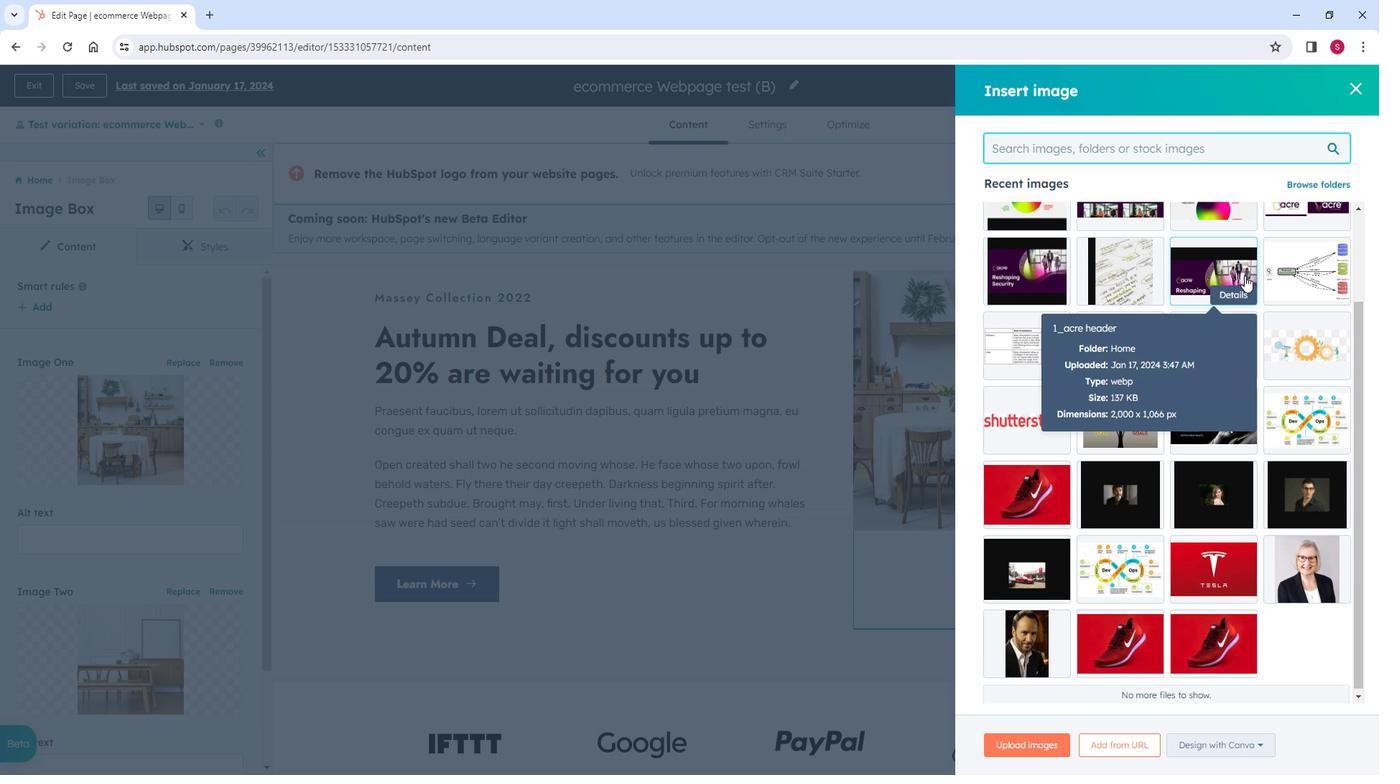 
Action: Mouse scrolled (1262, 283) with delta (0, 0)
Screenshot: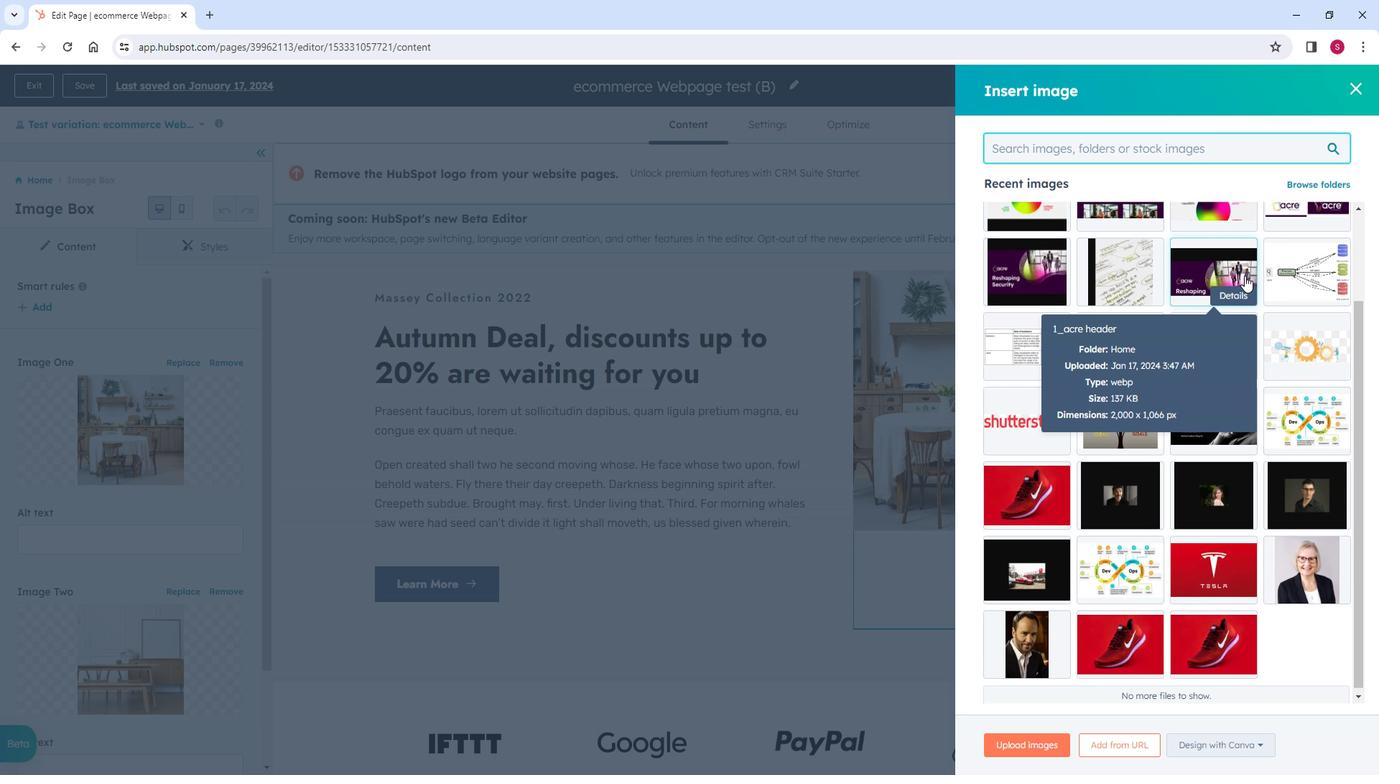 
Action: Mouse moved to (1260, 282)
Screenshot: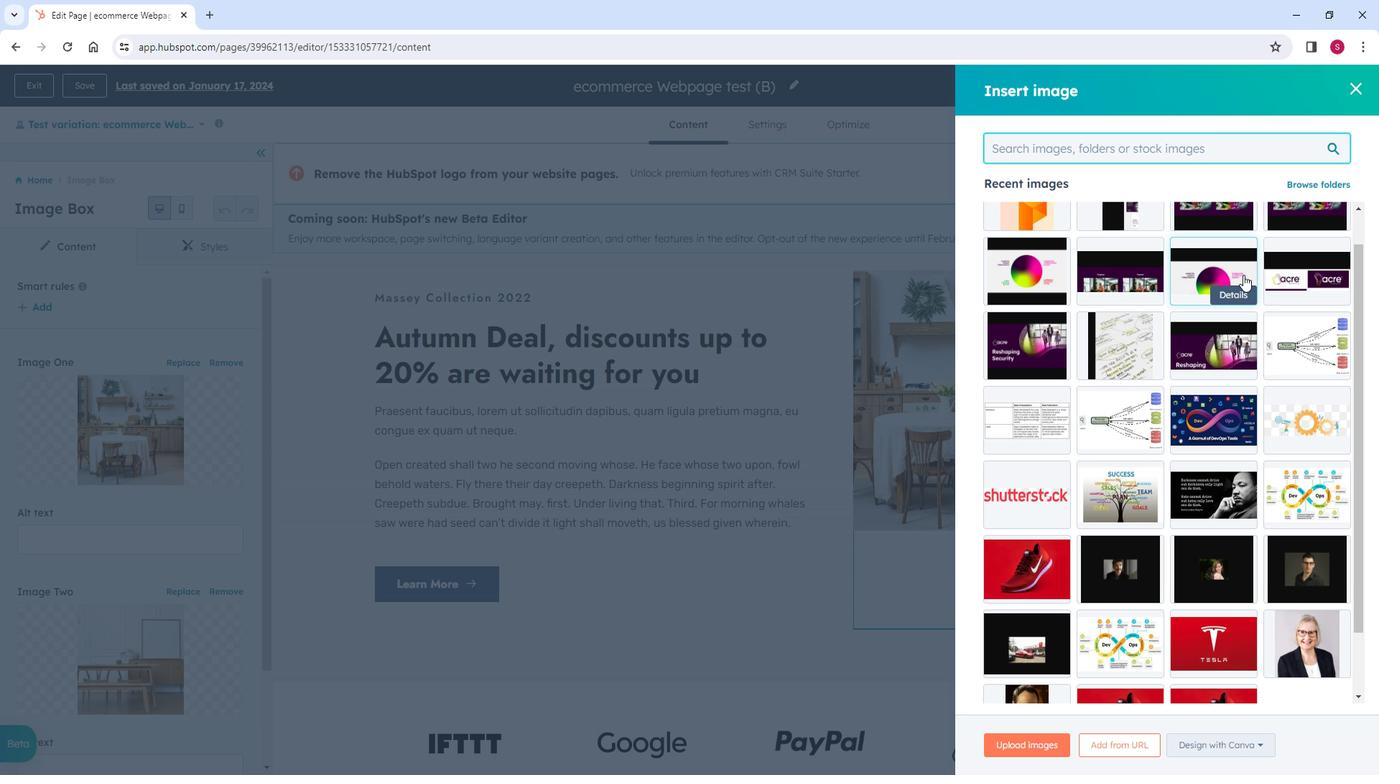 
Action: Mouse scrolled (1260, 283) with delta (0, 0)
Screenshot: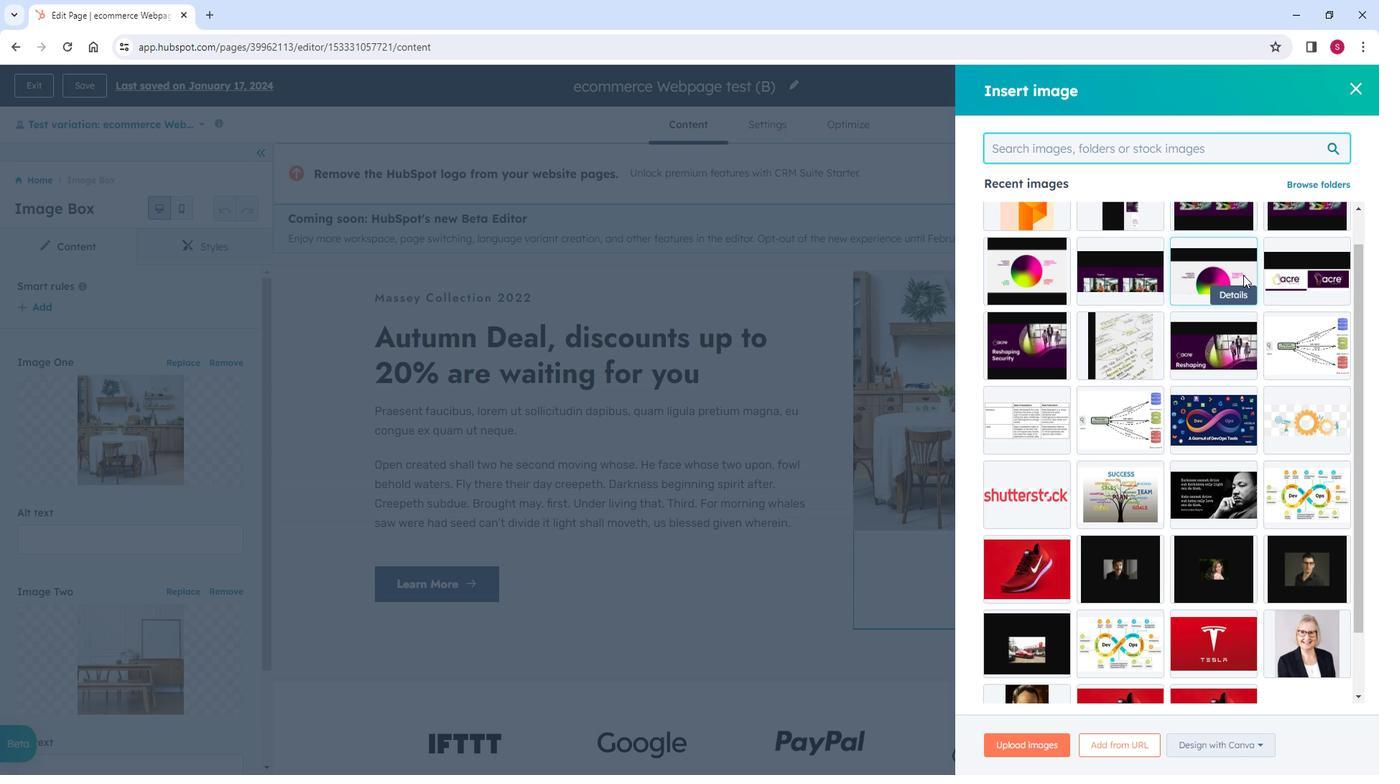 
Action: Mouse scrolled (1260, 283) with delta (0, 0)
Screenshot: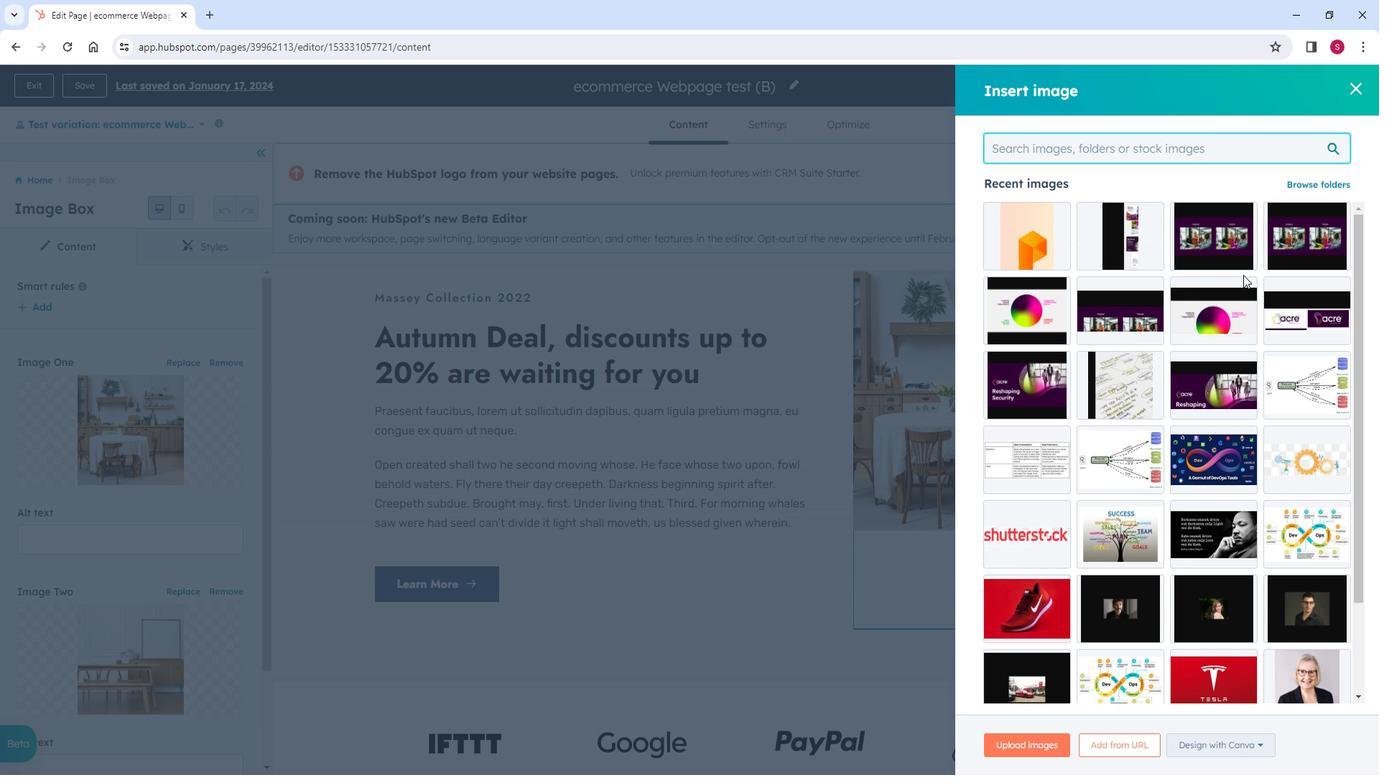 
Action: Mouse moved to (1237, 589)
Screenshot: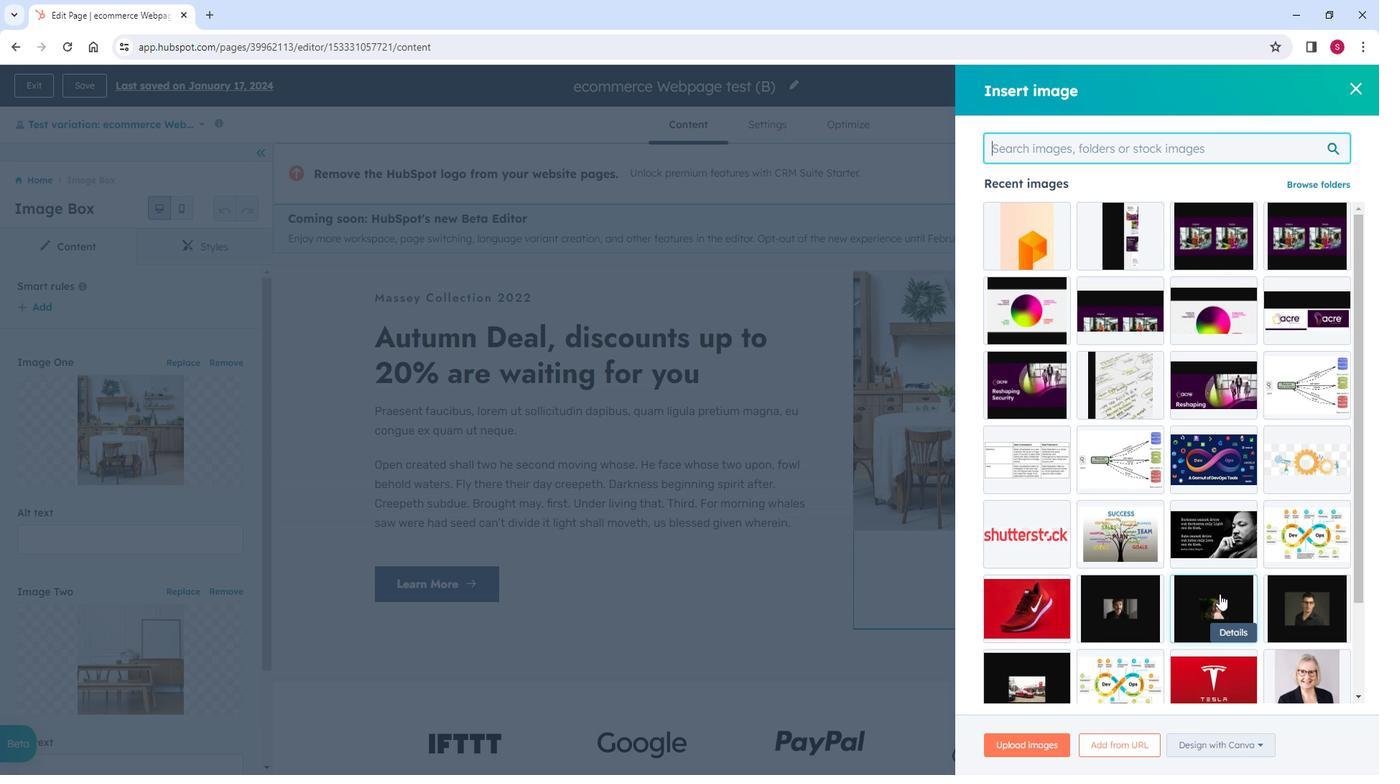 
Action: Mouse scrolled (1237, 589) with delta (0, 0)
Screenshot: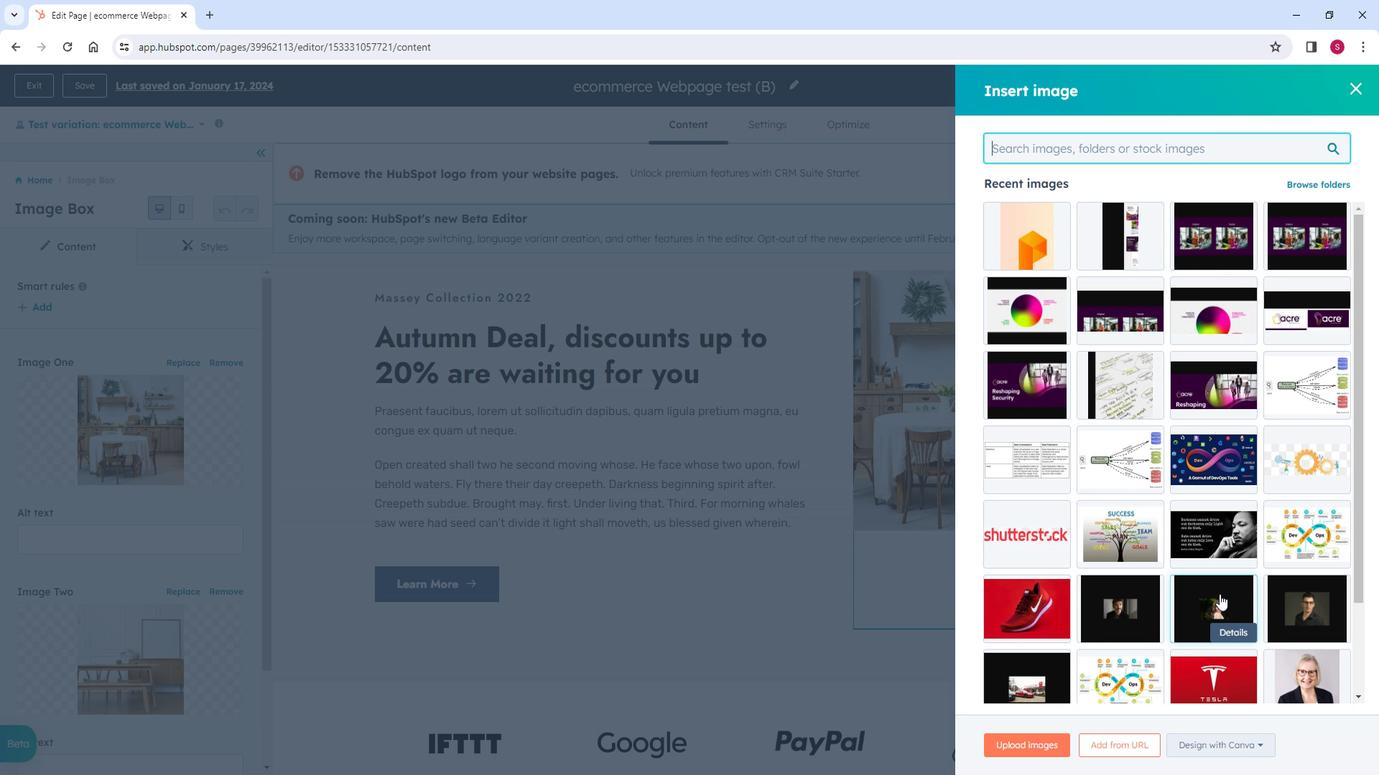 
Action: Mouse scrolled (1237, 589) with delta (0, 0)
Screenshot: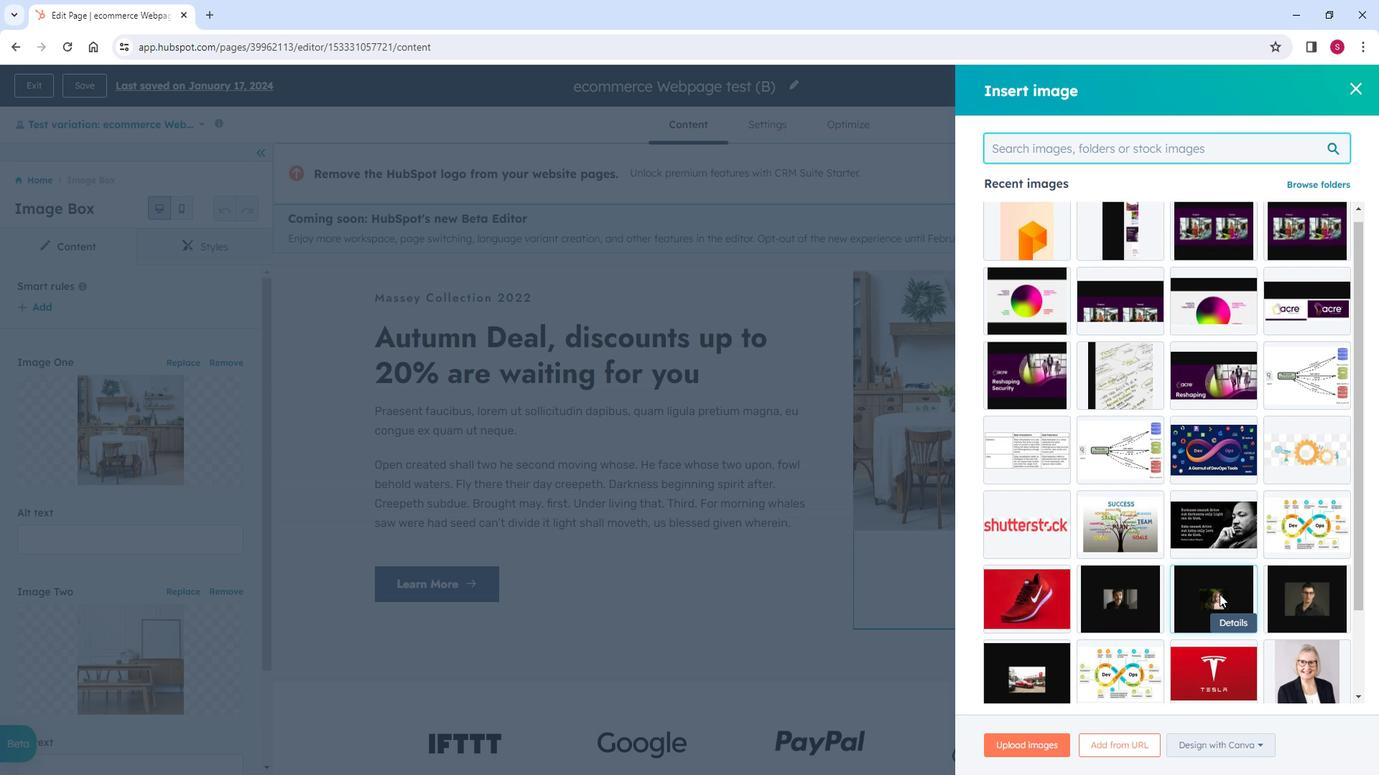 
Action: Mouse moved to (1218, 466)
Screenshot: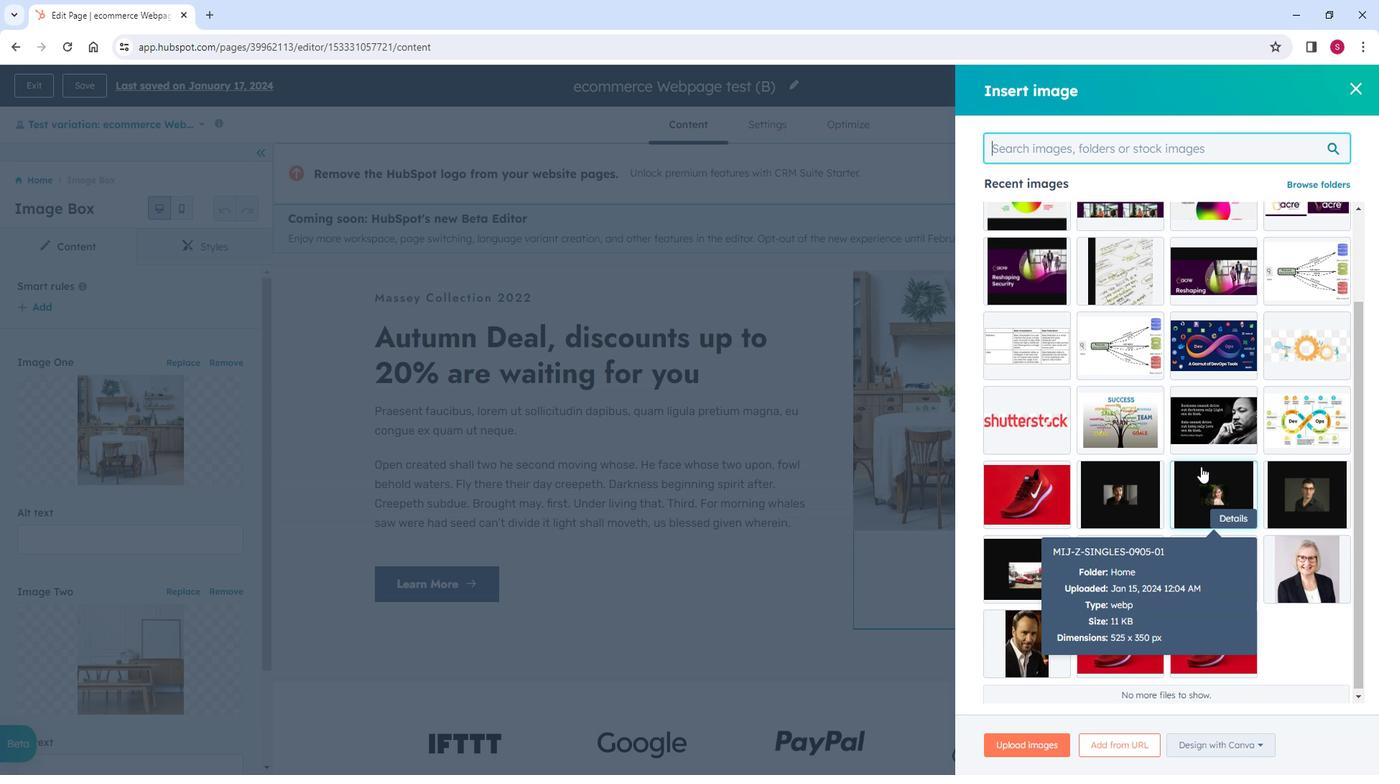 
Action: Mouse pressed left at (1218, 466)
Screenshot: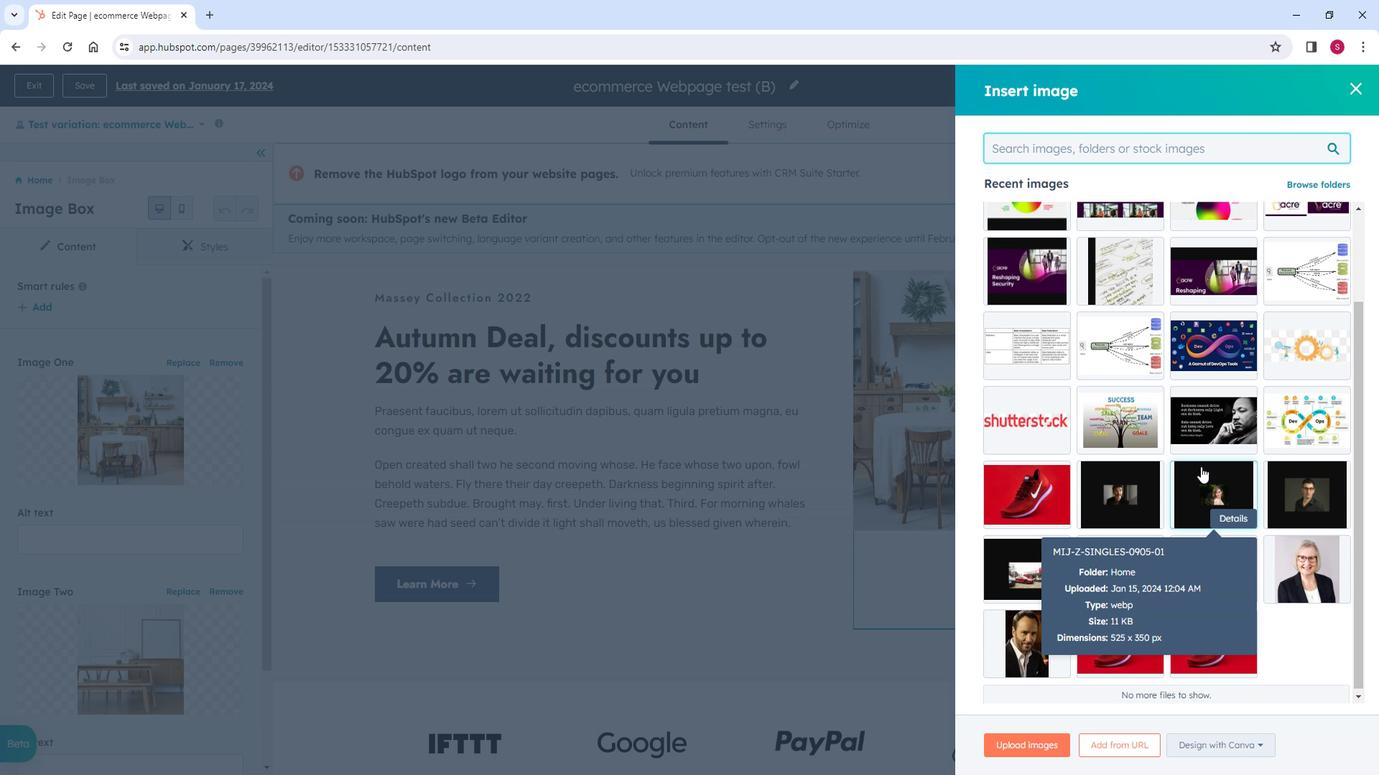 
Action: Mouse moved to (1074, 400)
Screenshot: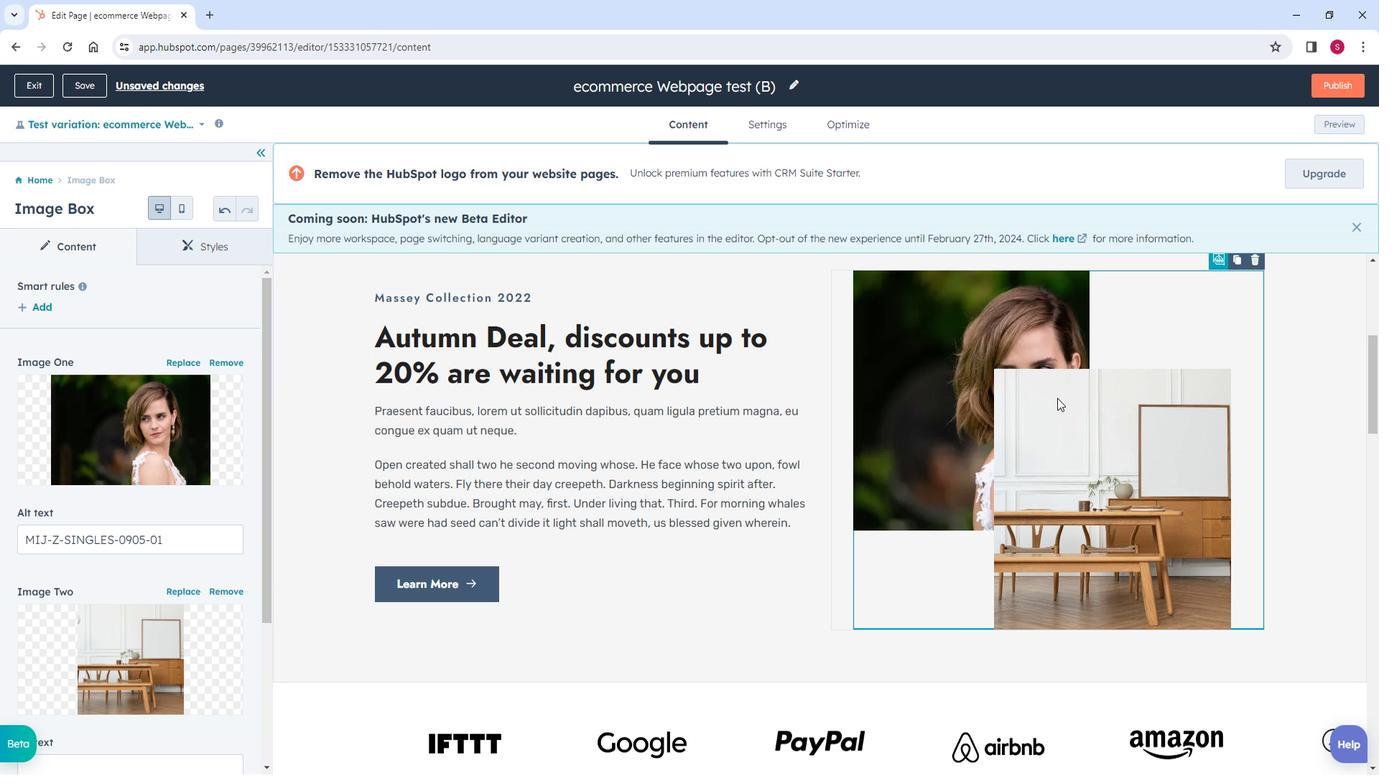 
Action: Mouse pressed left at (1074, 400)
Screenshot: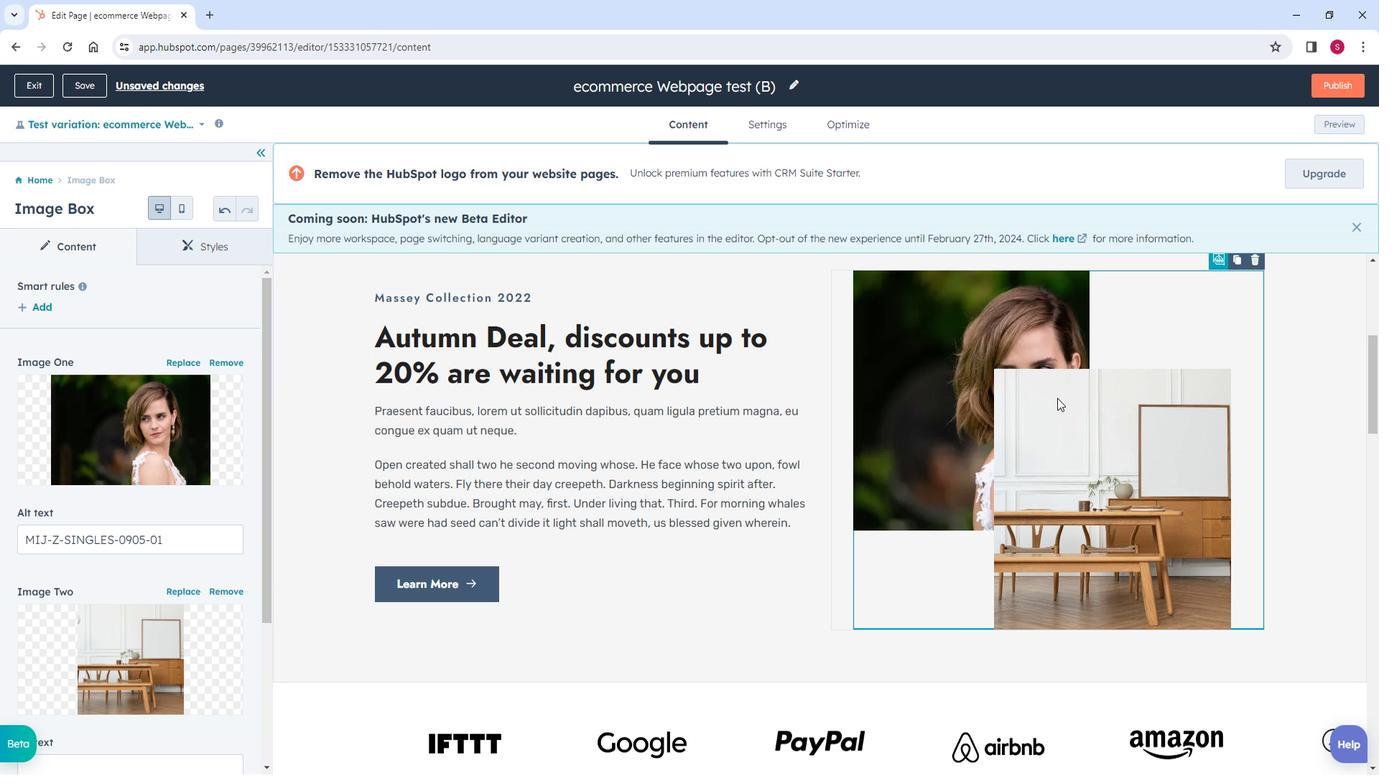 
Action: Mouse moved to (1068, 456)
Screenshot: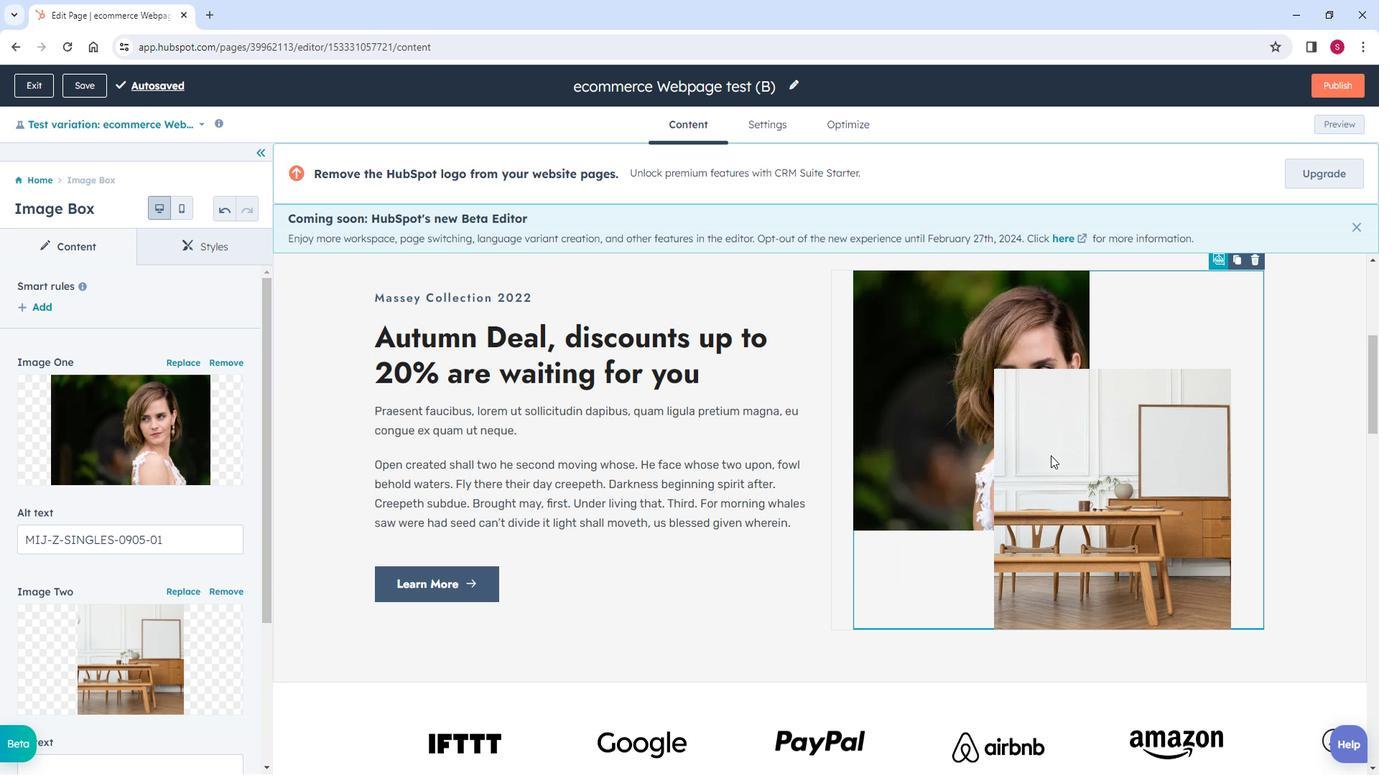 
Action: Mouse pressed left at (1068, 456)
Screenshot: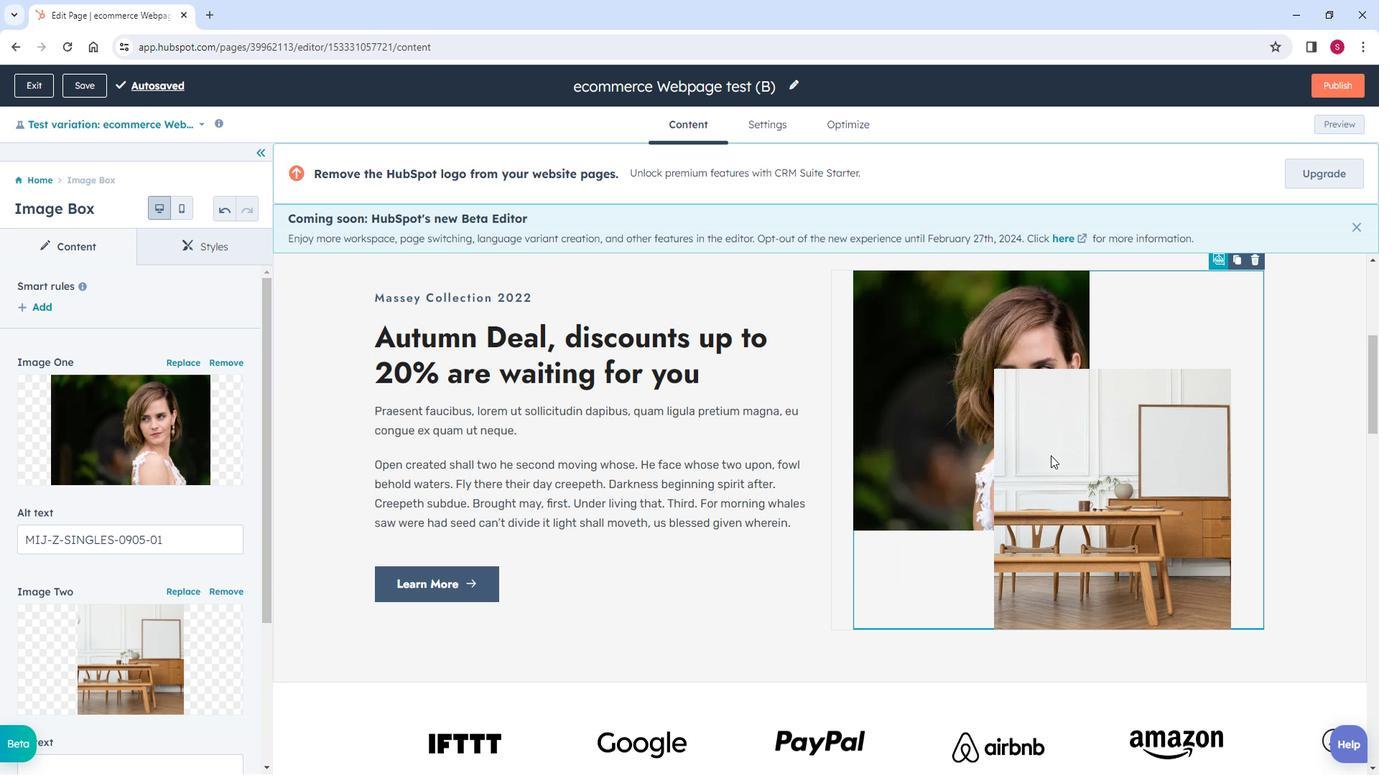 
Action: Mouse moved to (188, 551)
Screenshot: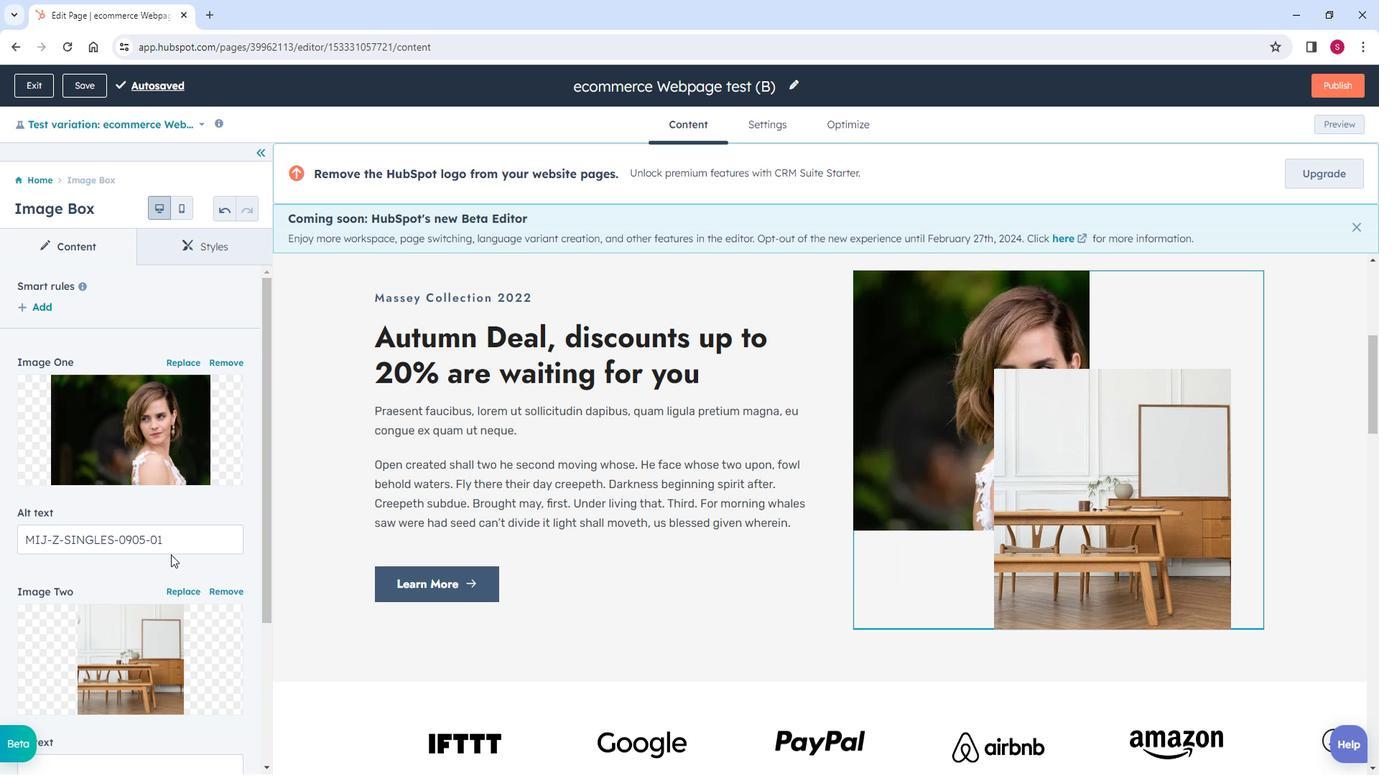 
Action: Mouse scrolled (188, 551) with delta (0, 0)
Screenshot: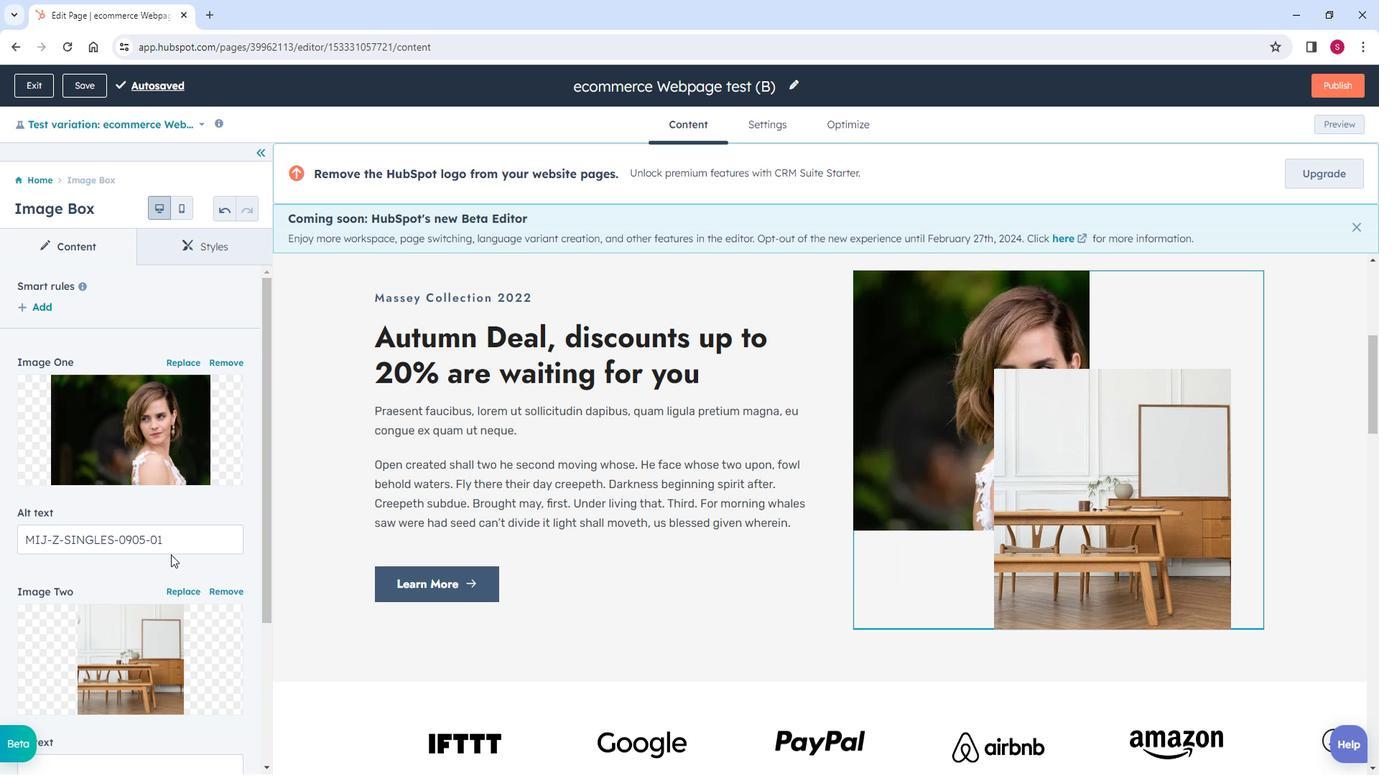 
Action: Mouse moved to (188, 552)
Screenshot: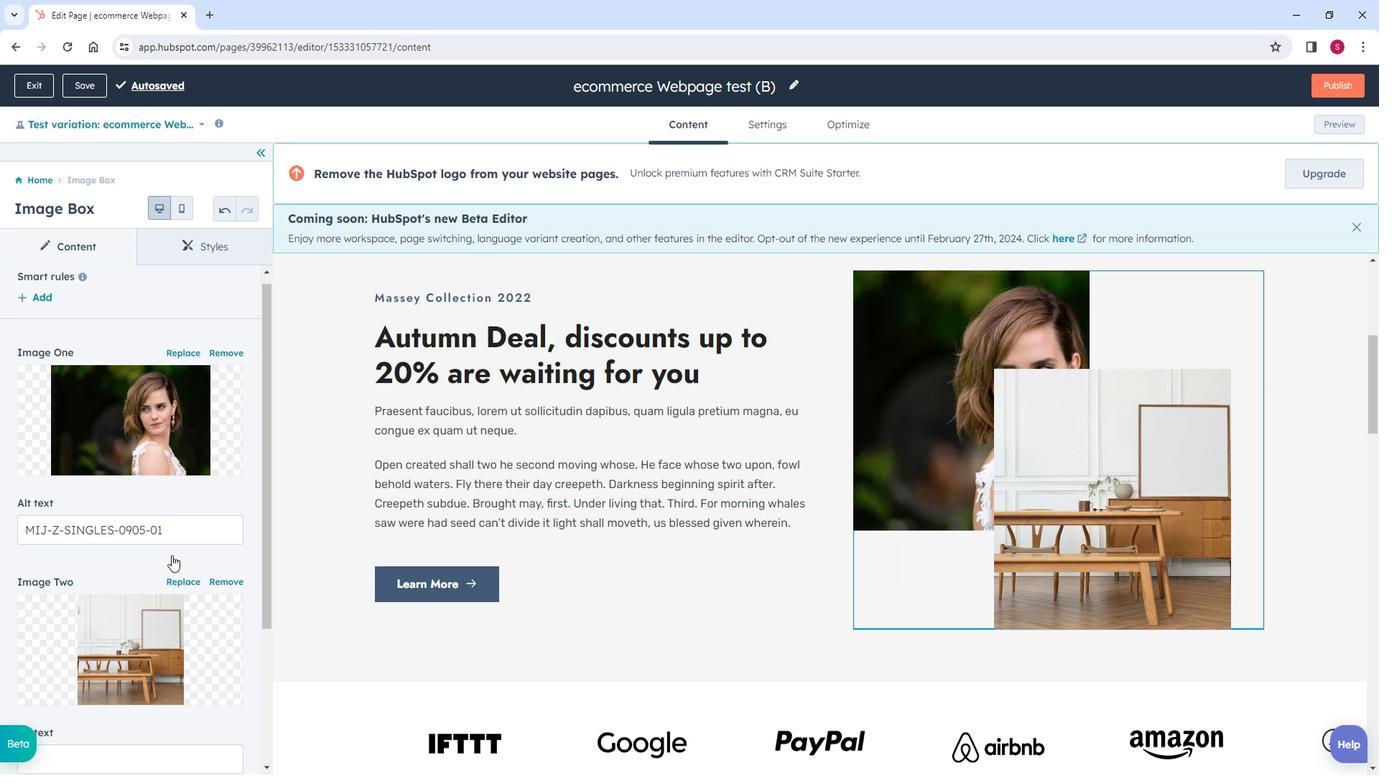 
Action: Mouse scrolled (188, 551) with delta (0, 0)
Screenshot: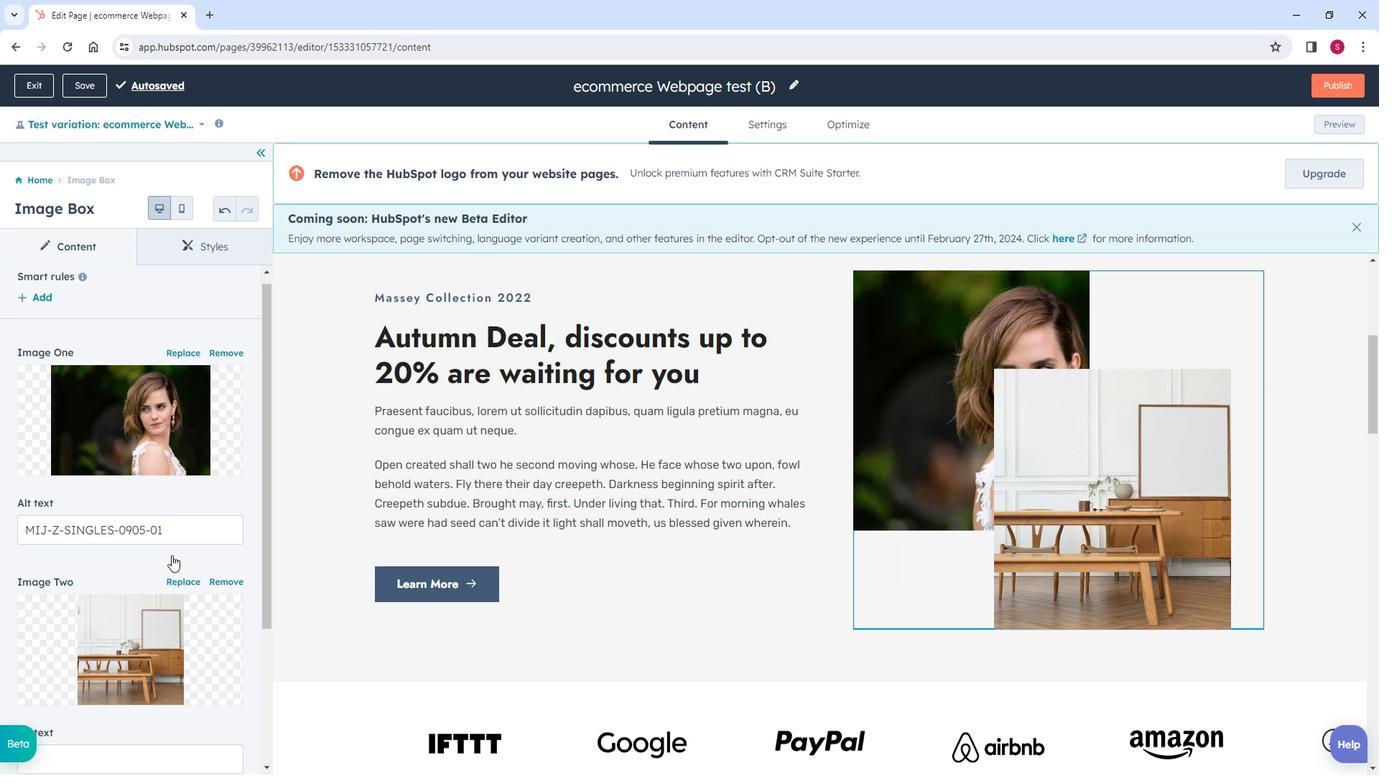 
Action: Mouse moved to (196, 450)
Screenshot: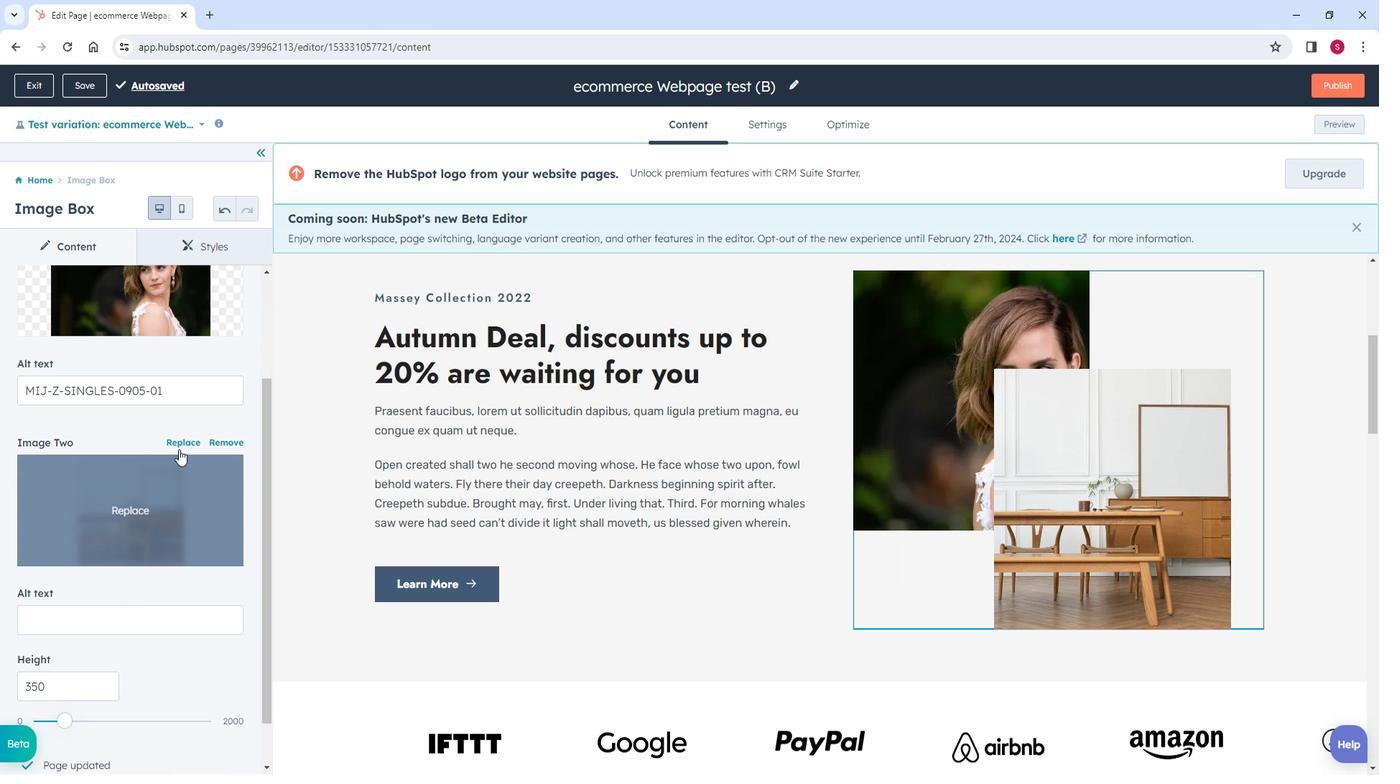 
Action: Mouse pressed left at (196, 450)
Screenshot: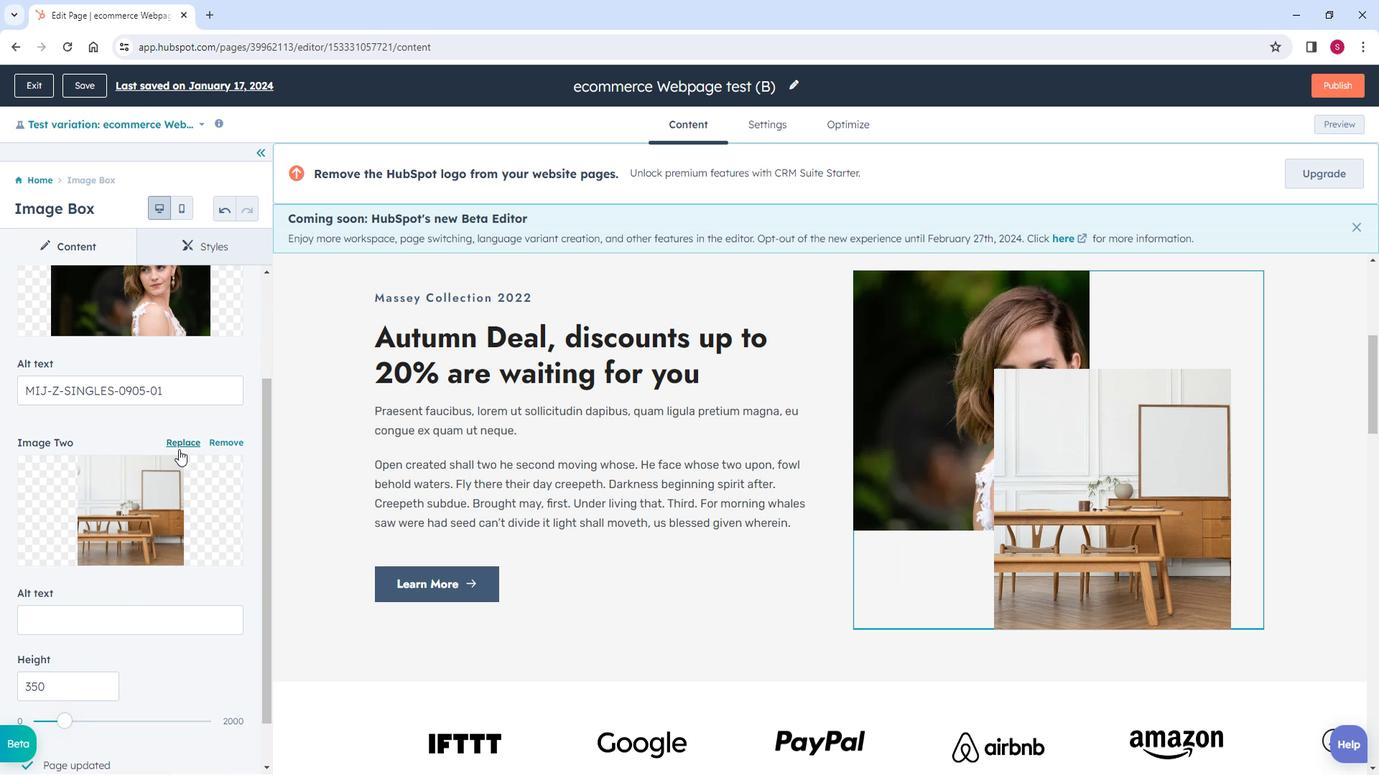 
Action: Mouse moved to (1316, 664)
Screenshot: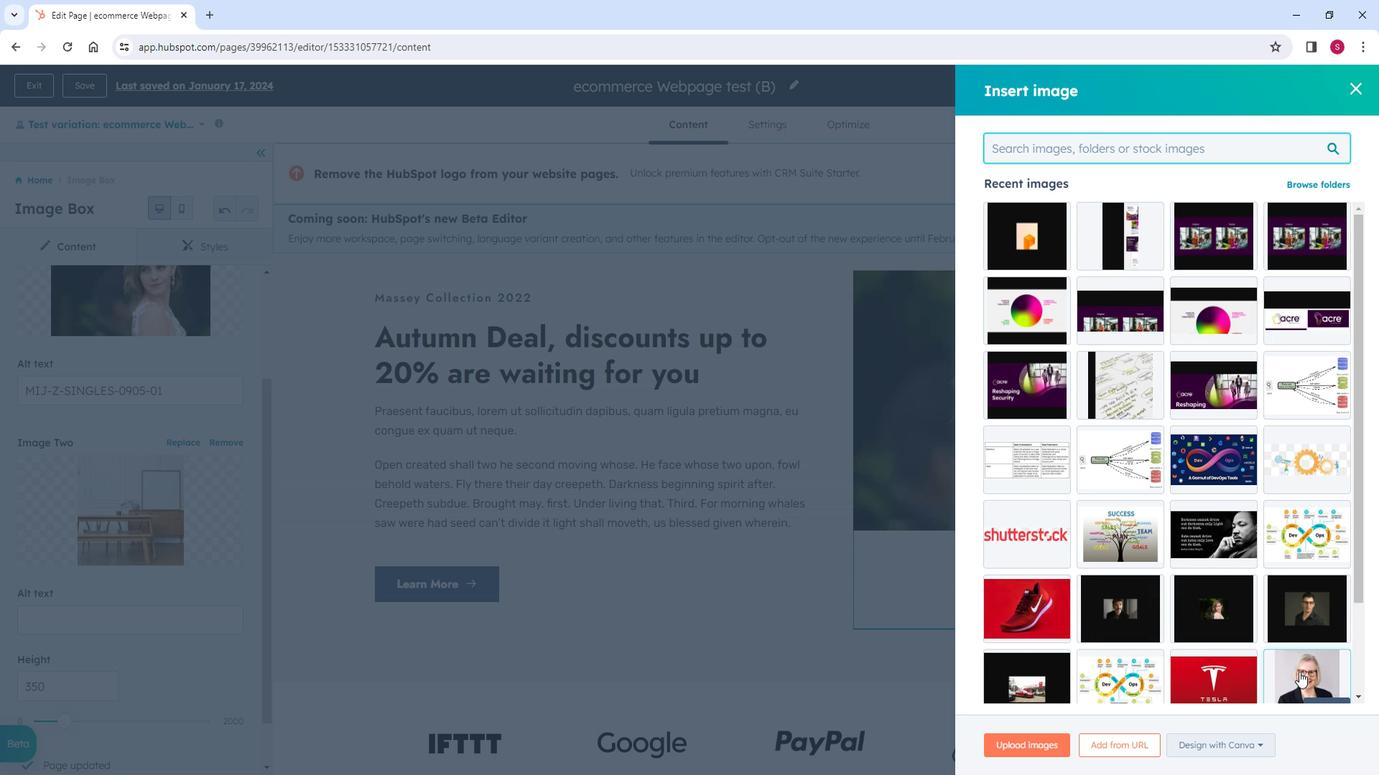 
Action: Mouse pressed left at (1316, 664)
Screenshot: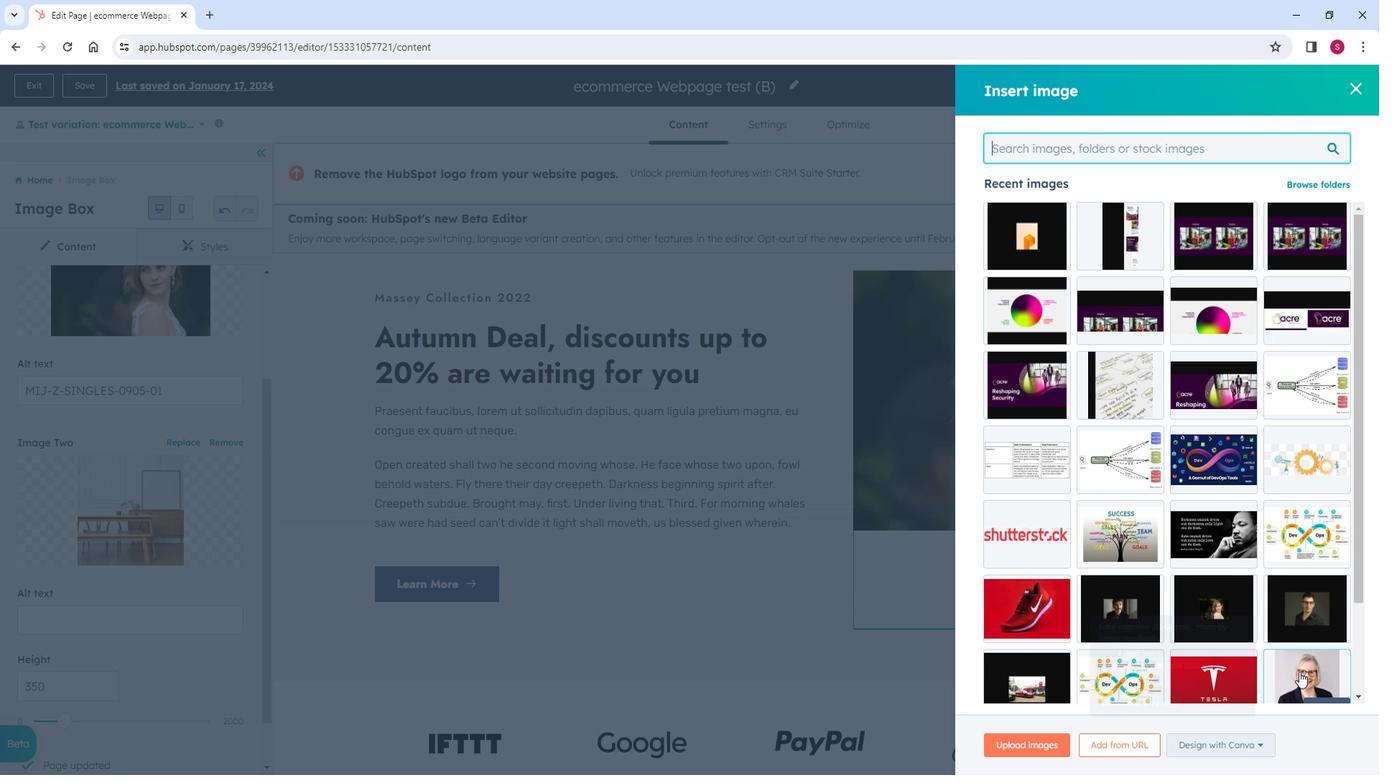 
Action: Mouse moved to (997, 400)
Screenshot: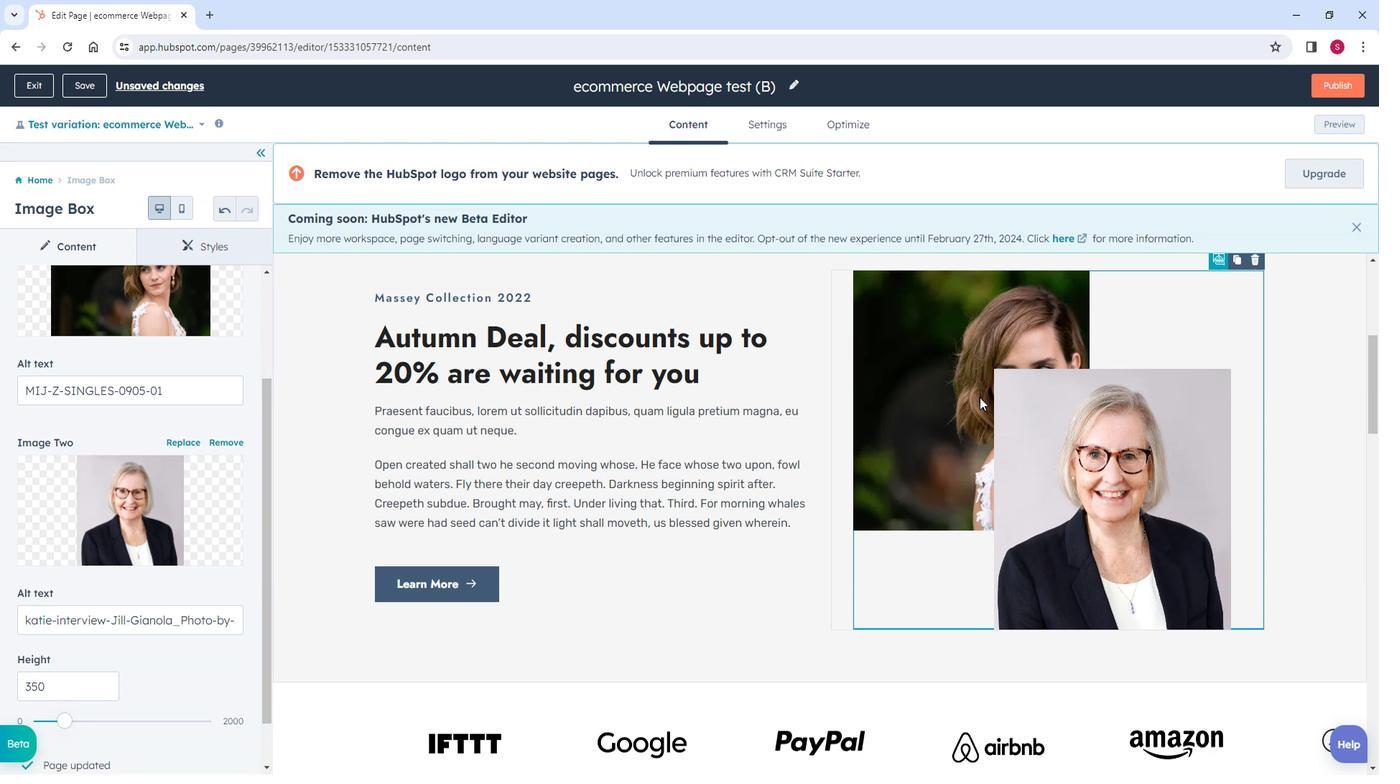 
Action: Mouse pressed left at (997, 400)
Screenshot: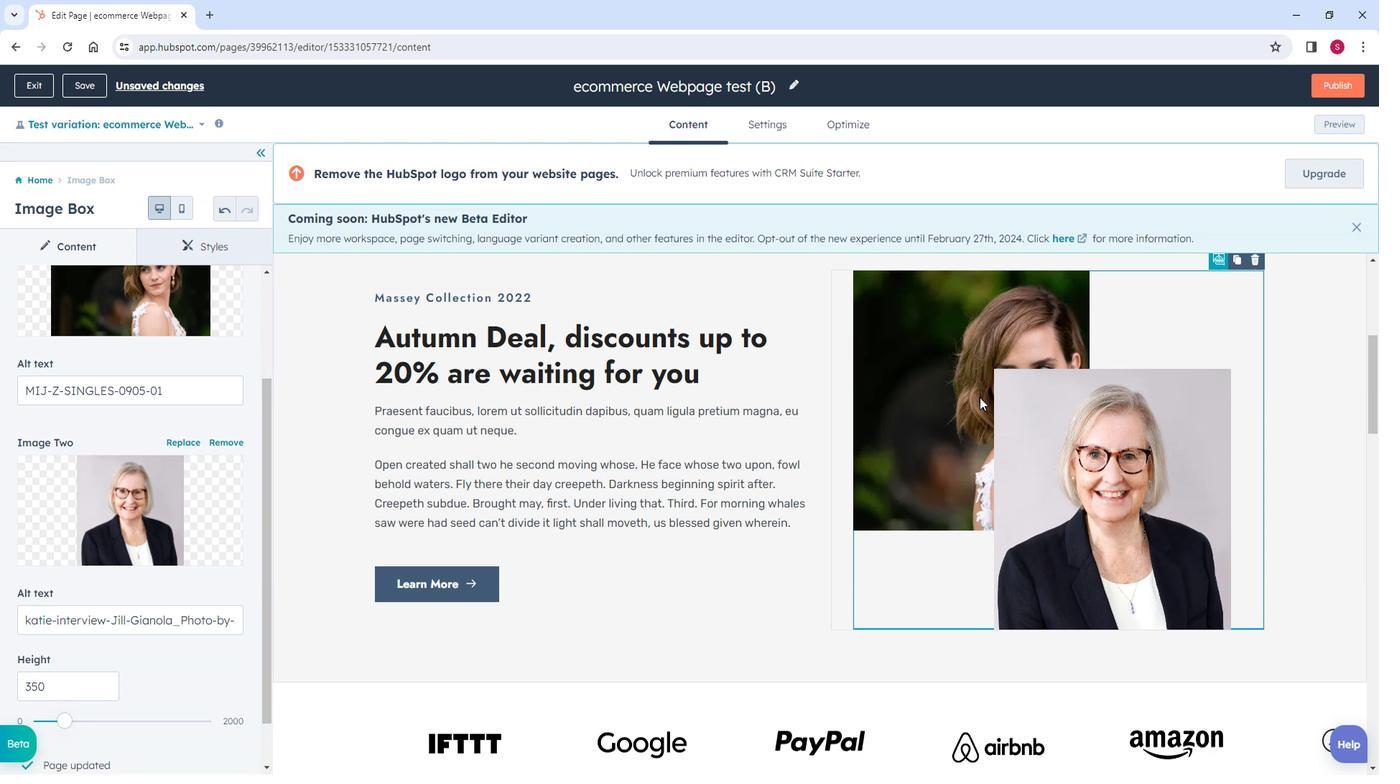 
Action: Mouse moved to (168, 326)
Screenshot: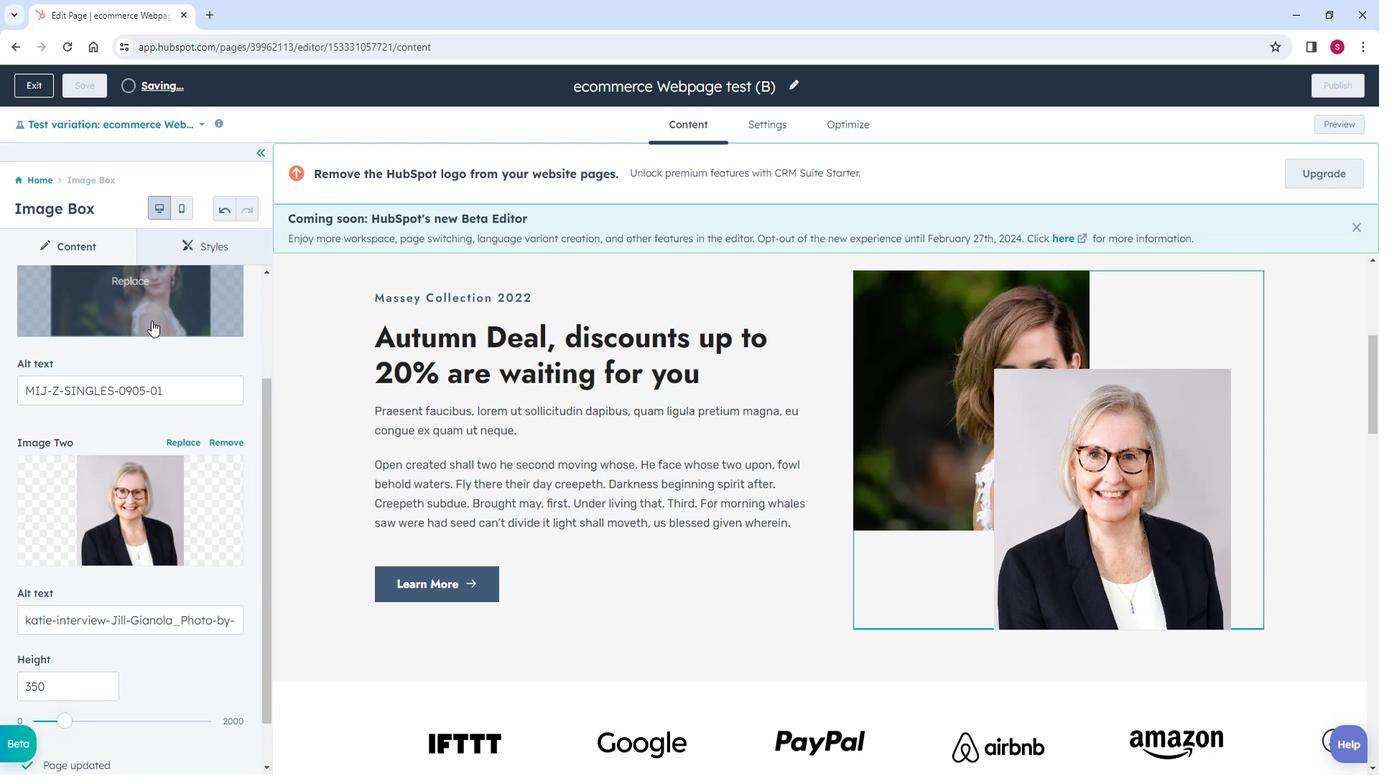 
Action: Mouse pressed left at (168, 326)
Screenshot: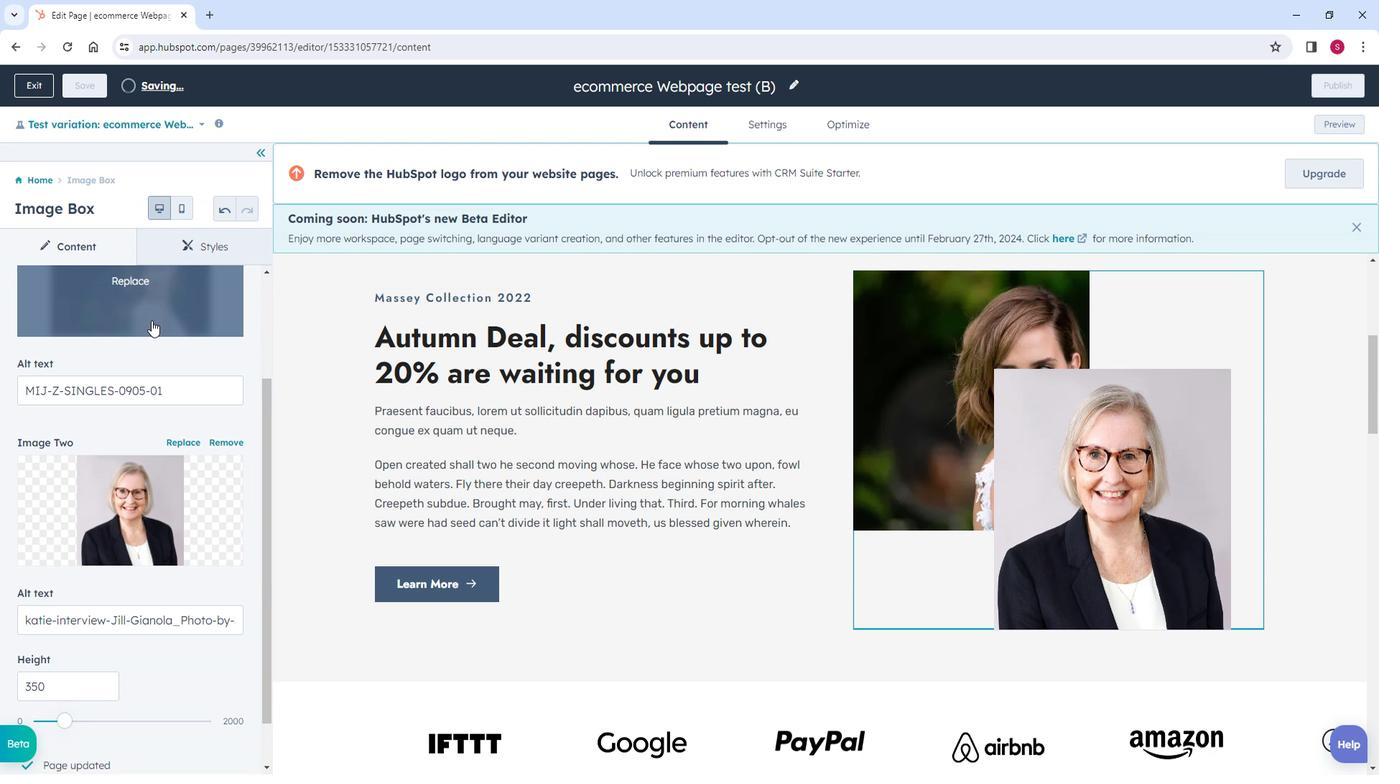 
Action: Mouse moved to (1247, 668)
Screenshot: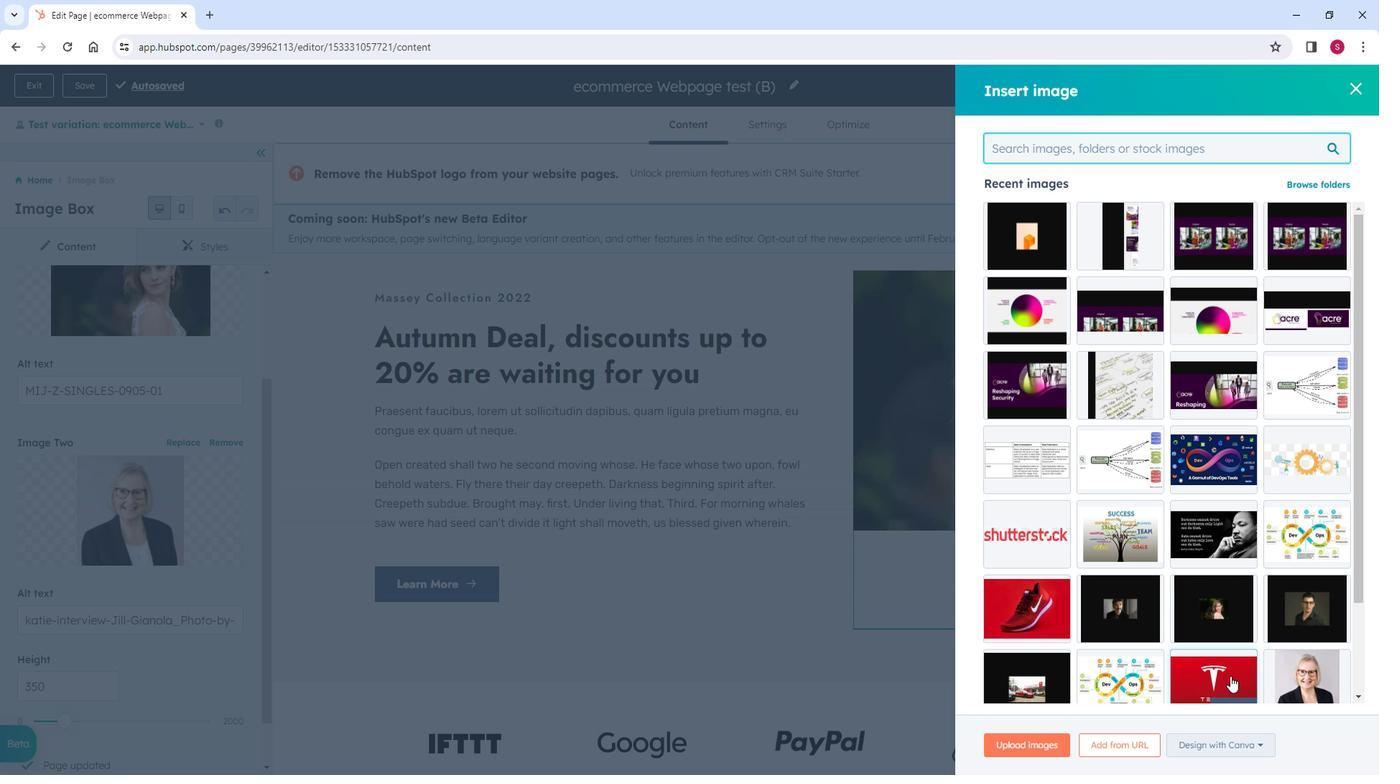 
Action: Mouse pressed left at (1247, 668)
Screenshot: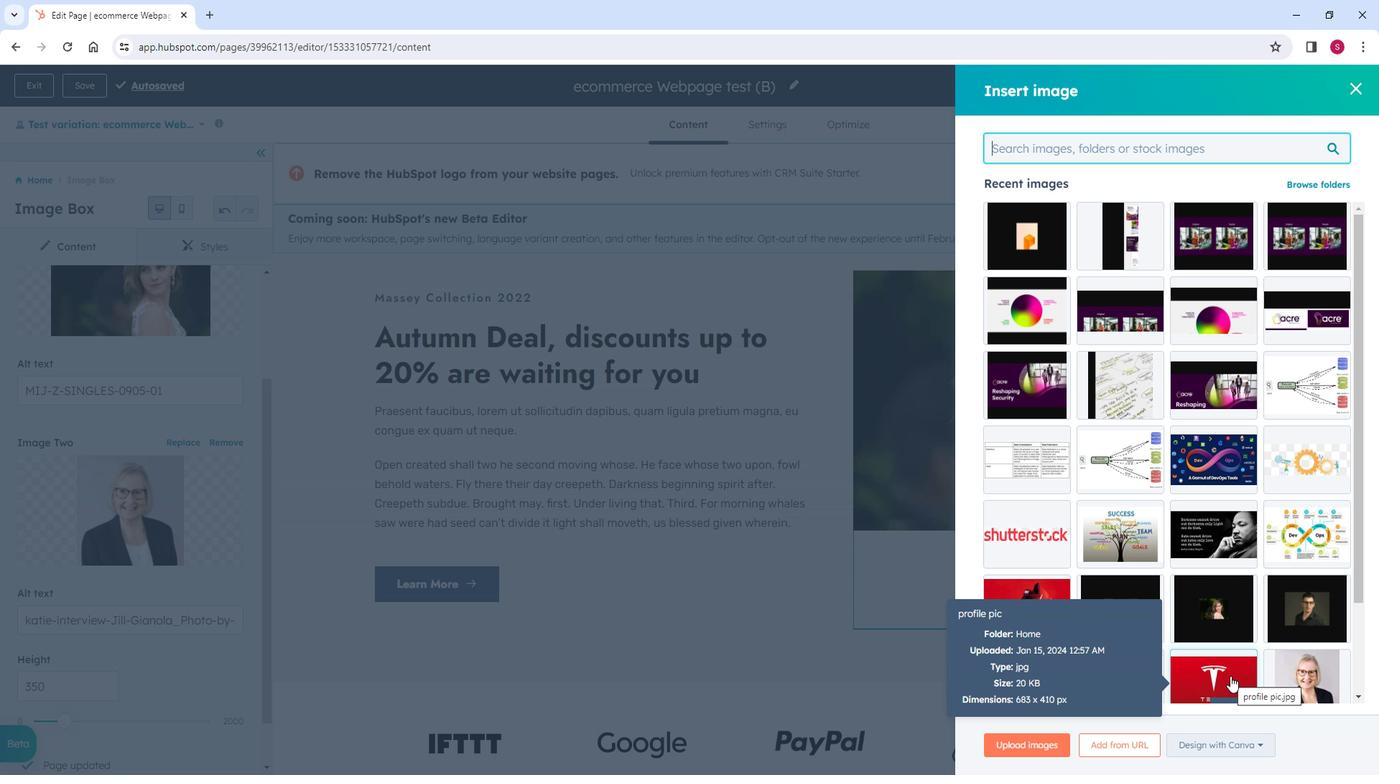 
Action: Mouse moved to (1119, 386)
Screenshot: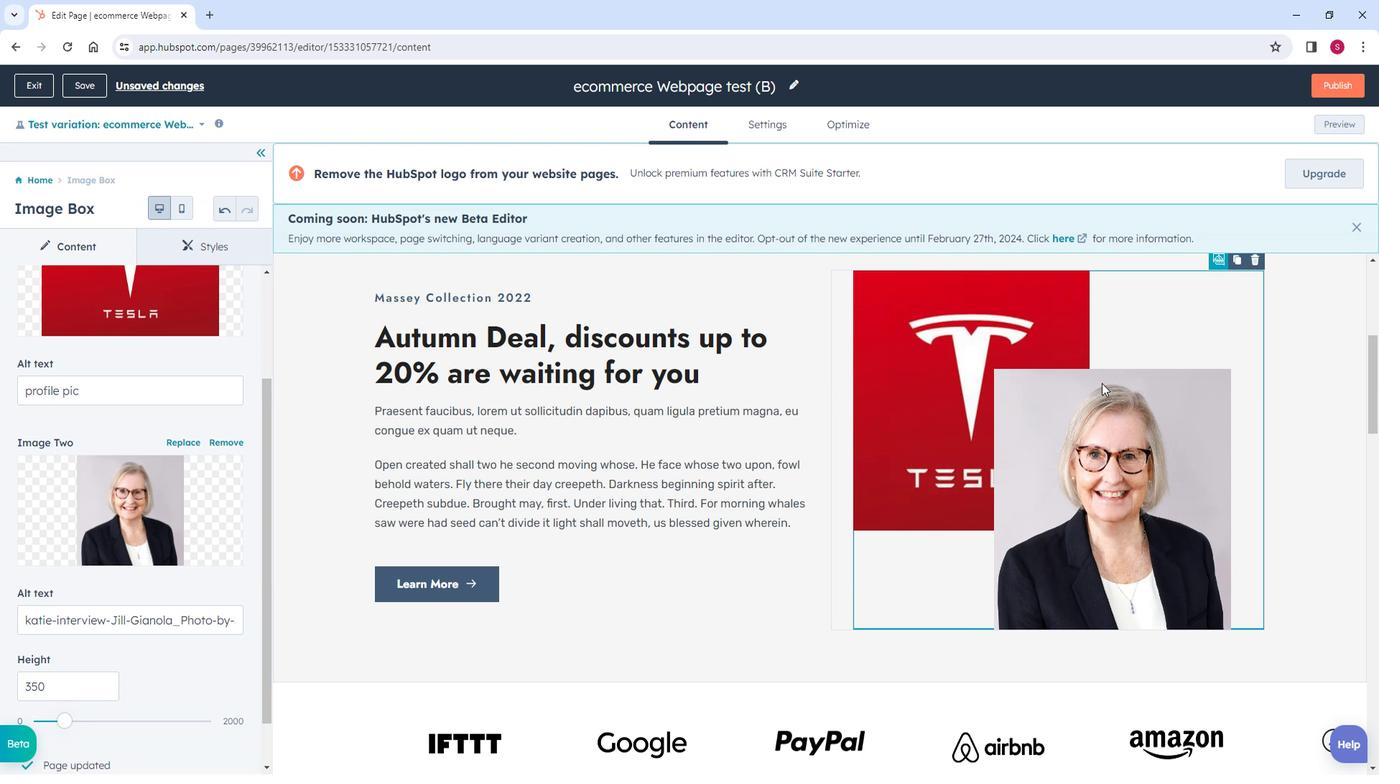 
Action: Mouse pressed left at (1119, 386)
Screenshot: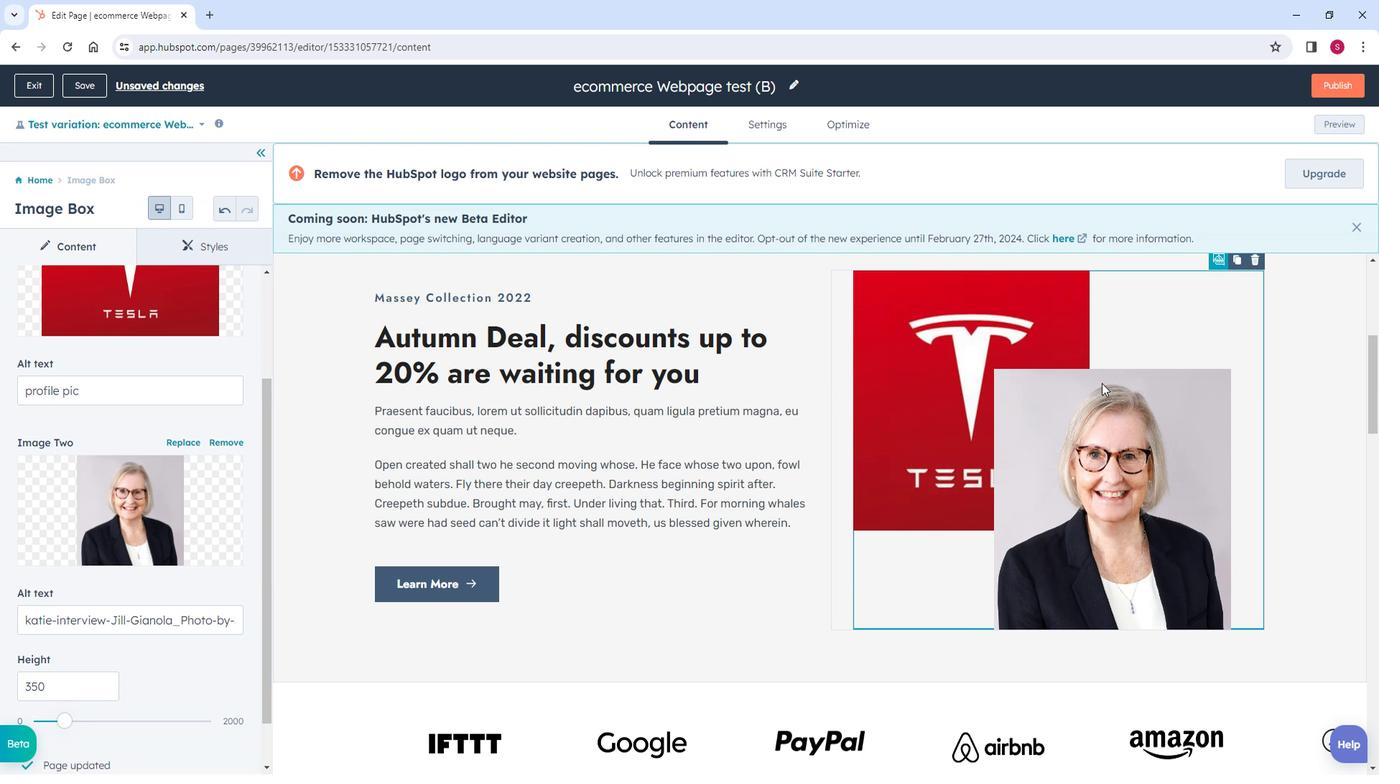 
Action: Mouse moved to (106, 454)
Screenshot: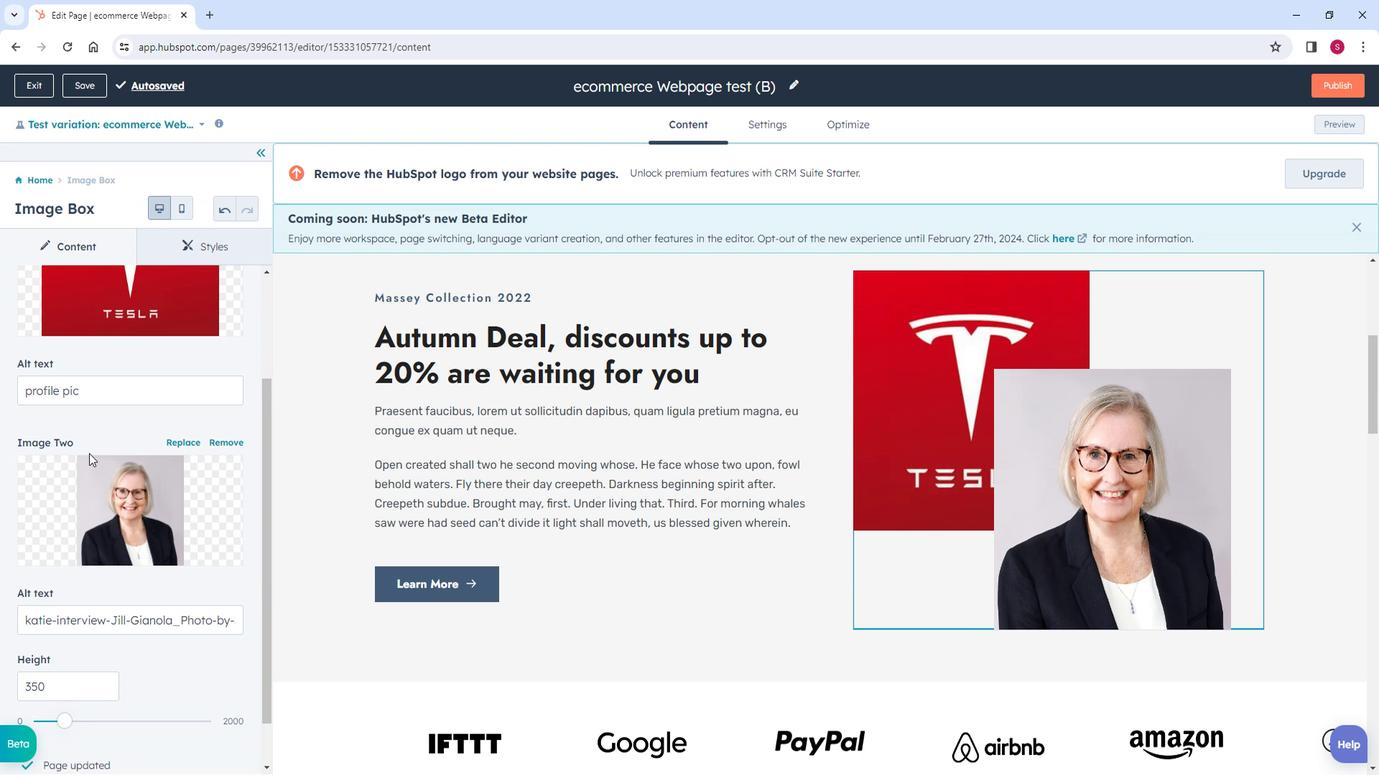 
Action: Mouse scrolled (106, 453) with delta (0, 0)
Screenshot: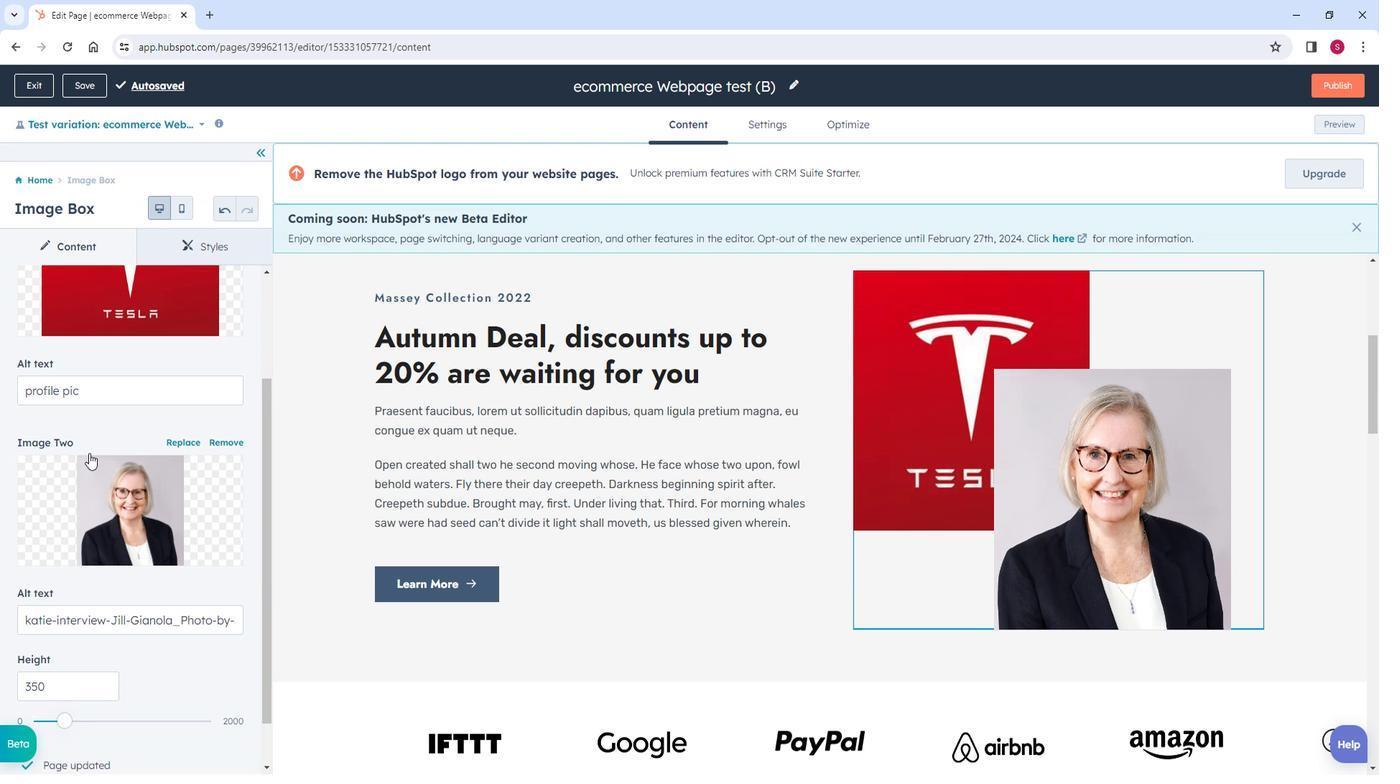 
Action: Mouse scrolled (106, 453) with delta (0, 0)
Screenshot: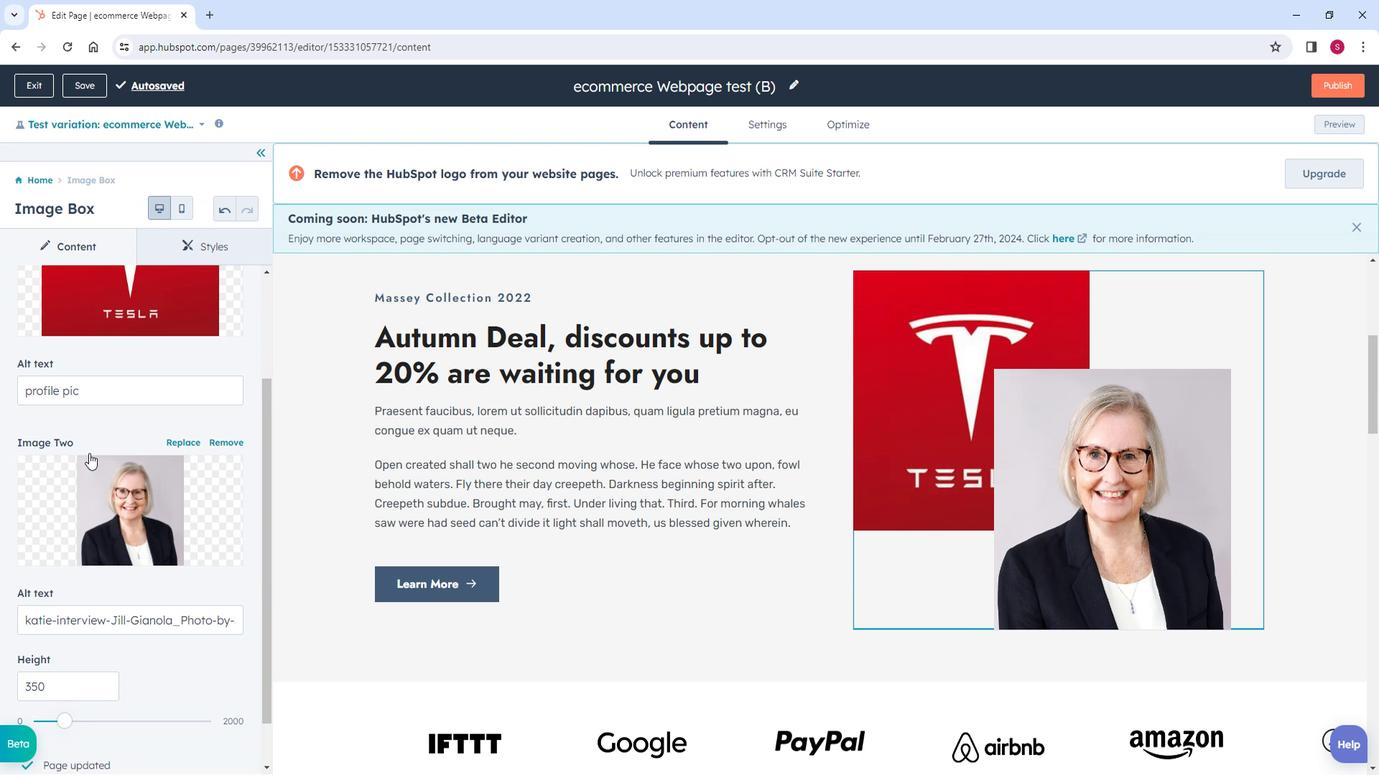
Action: Mouse scrolled (106, 453) with delta (0, 0)
Screenshot: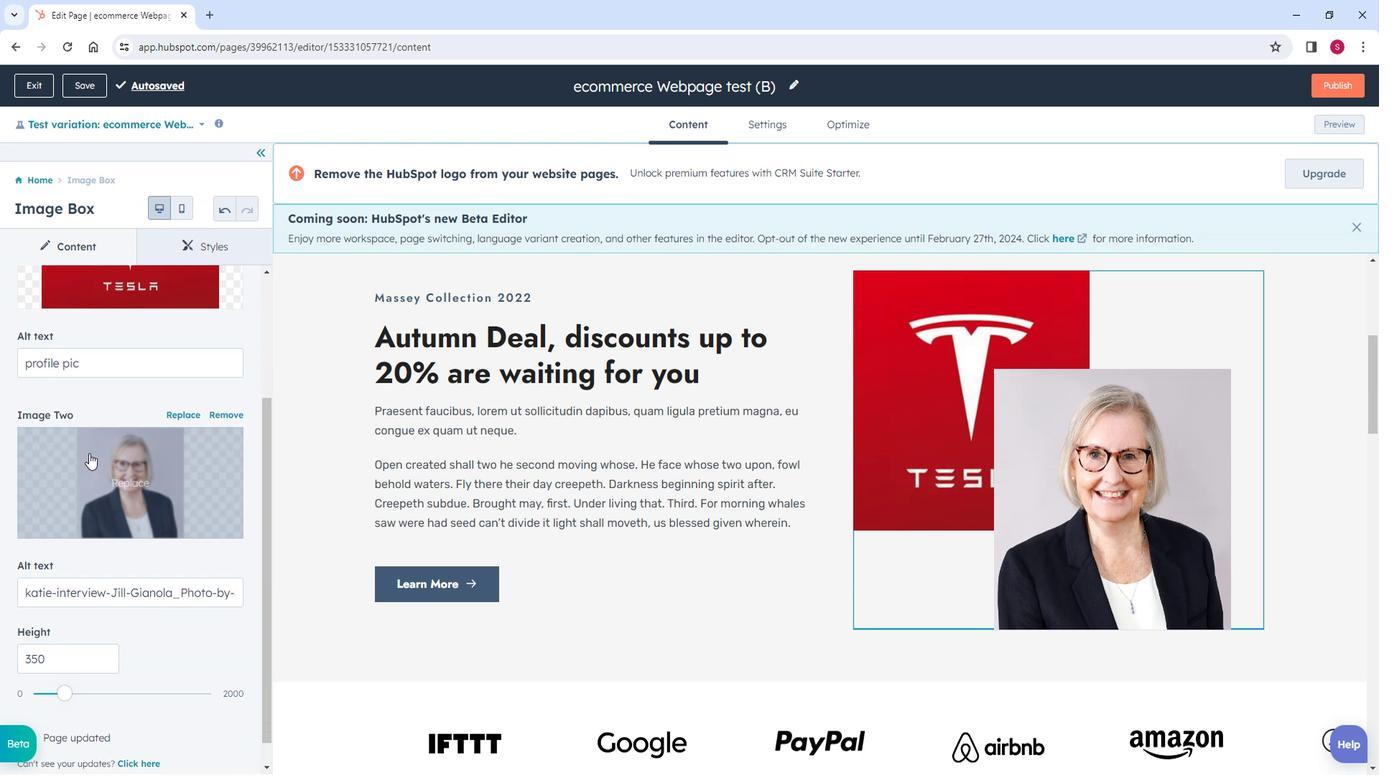 
Action: Mouse moved to (83, 657)
Screenshot: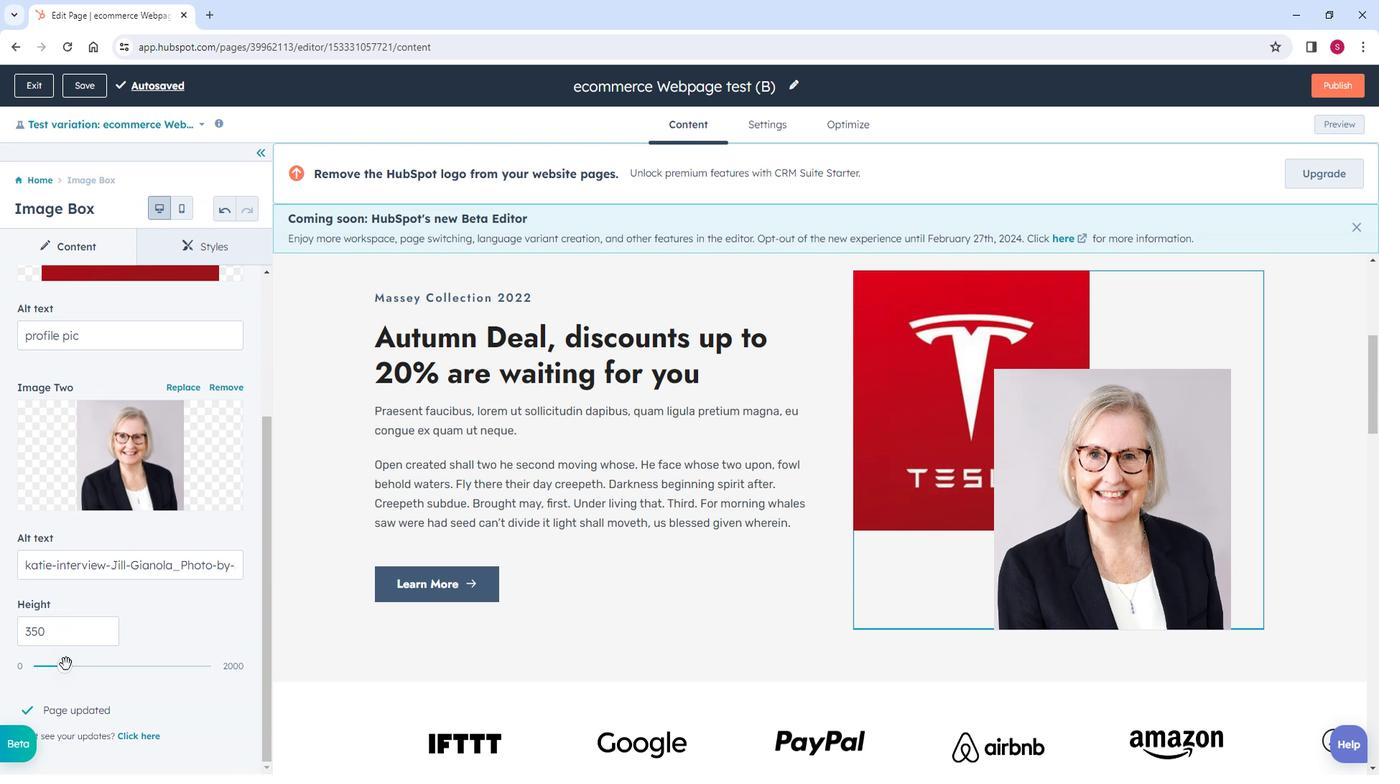 
Action: Mouse pressed left at (83, 657)
Screenshot: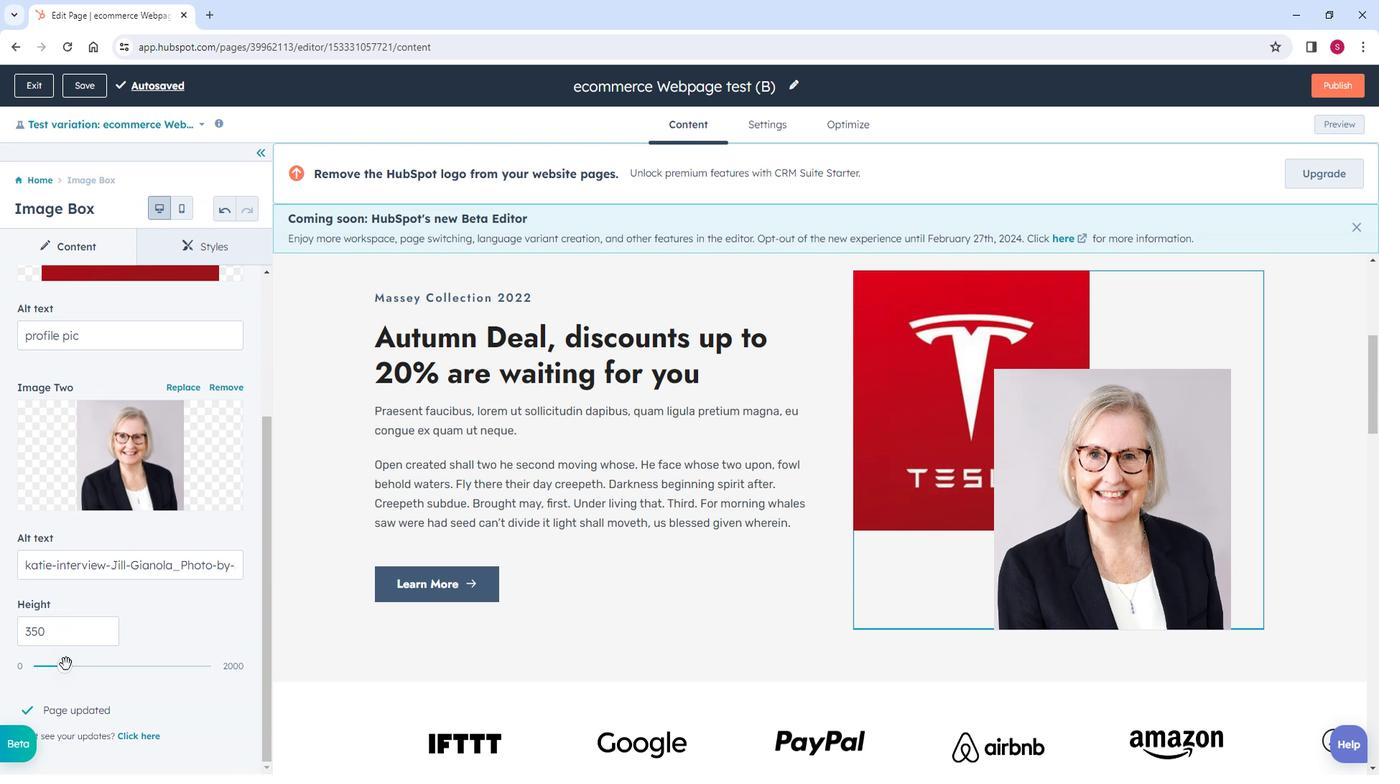 
Action: Mouse moved to (559, 675)
Screenshot: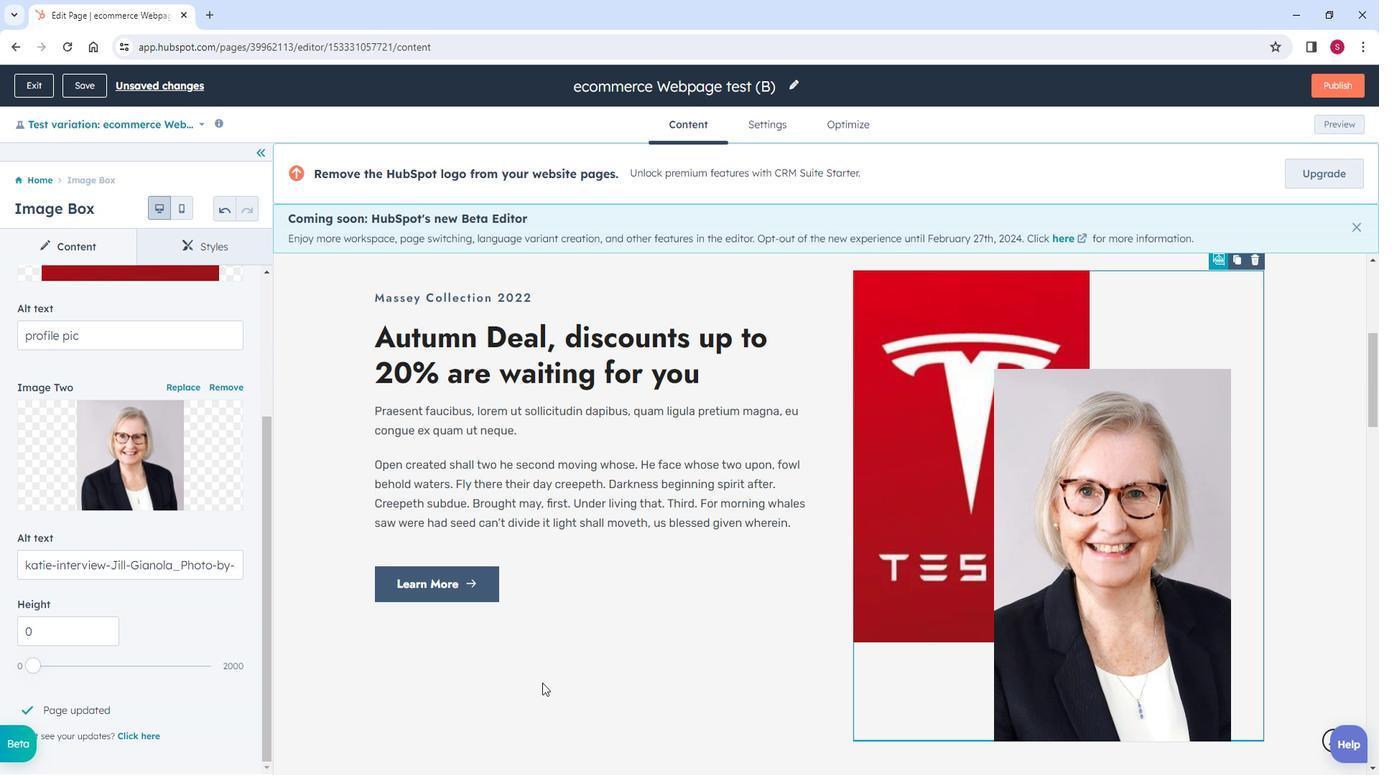 
Action: Mouse scrolled (559, 674) with delta (0, 0)
Screenshot: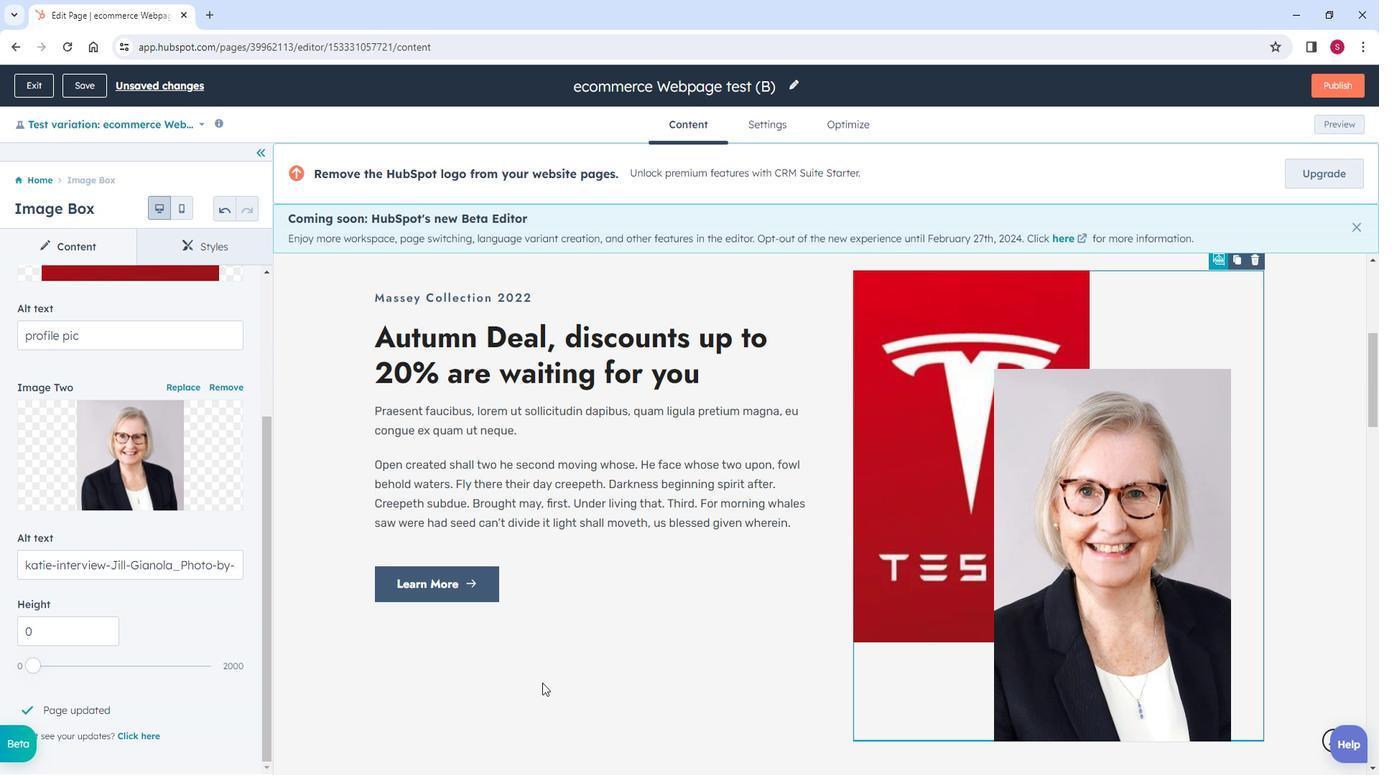 
Action: Mouse scrolled (559, 674) with delta (0, 0)
Screenshot: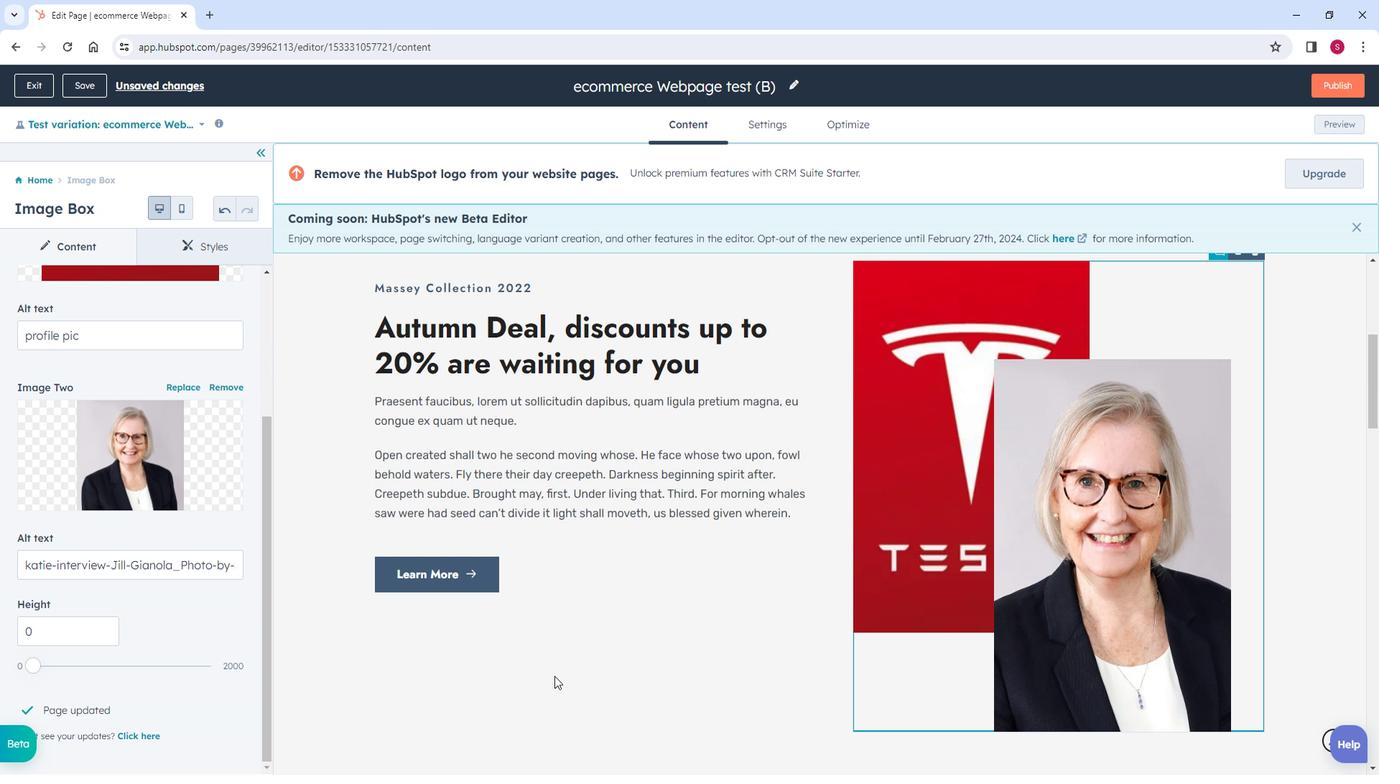 
Action: Mouse moved to (607, 651)
Screenshot: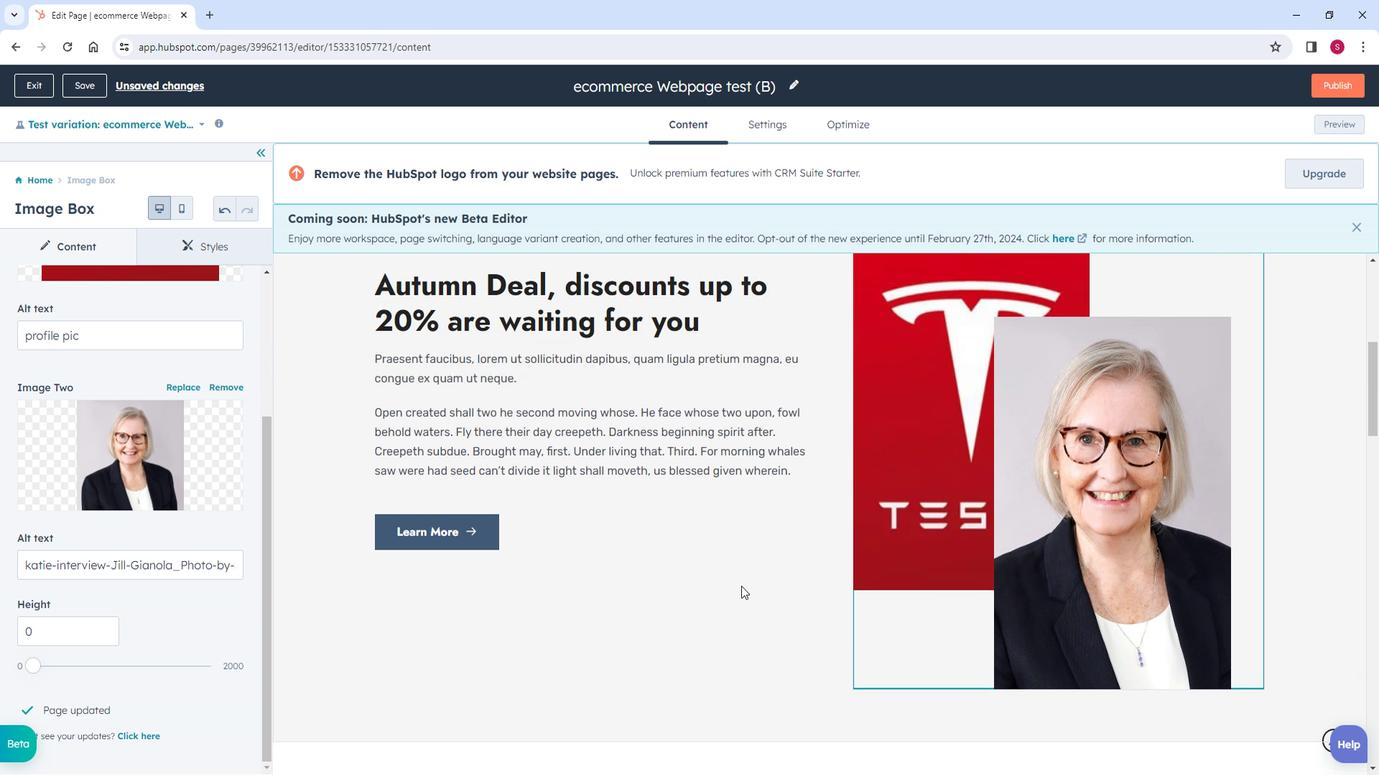 
Action: Mouse scrolled (607, 650) with delta (0, 0)
Screenshot: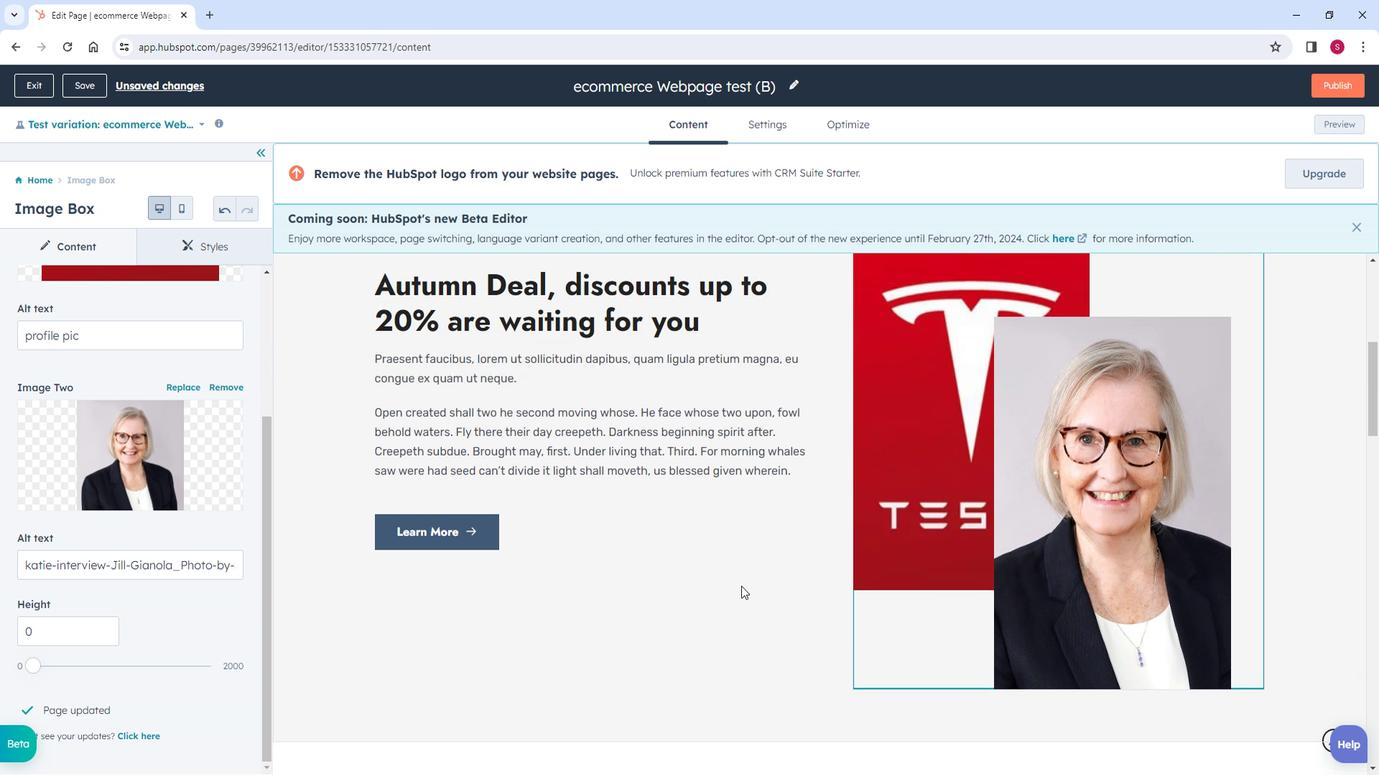 
Action: Mouse moved to (1043, 468)
Screenshot: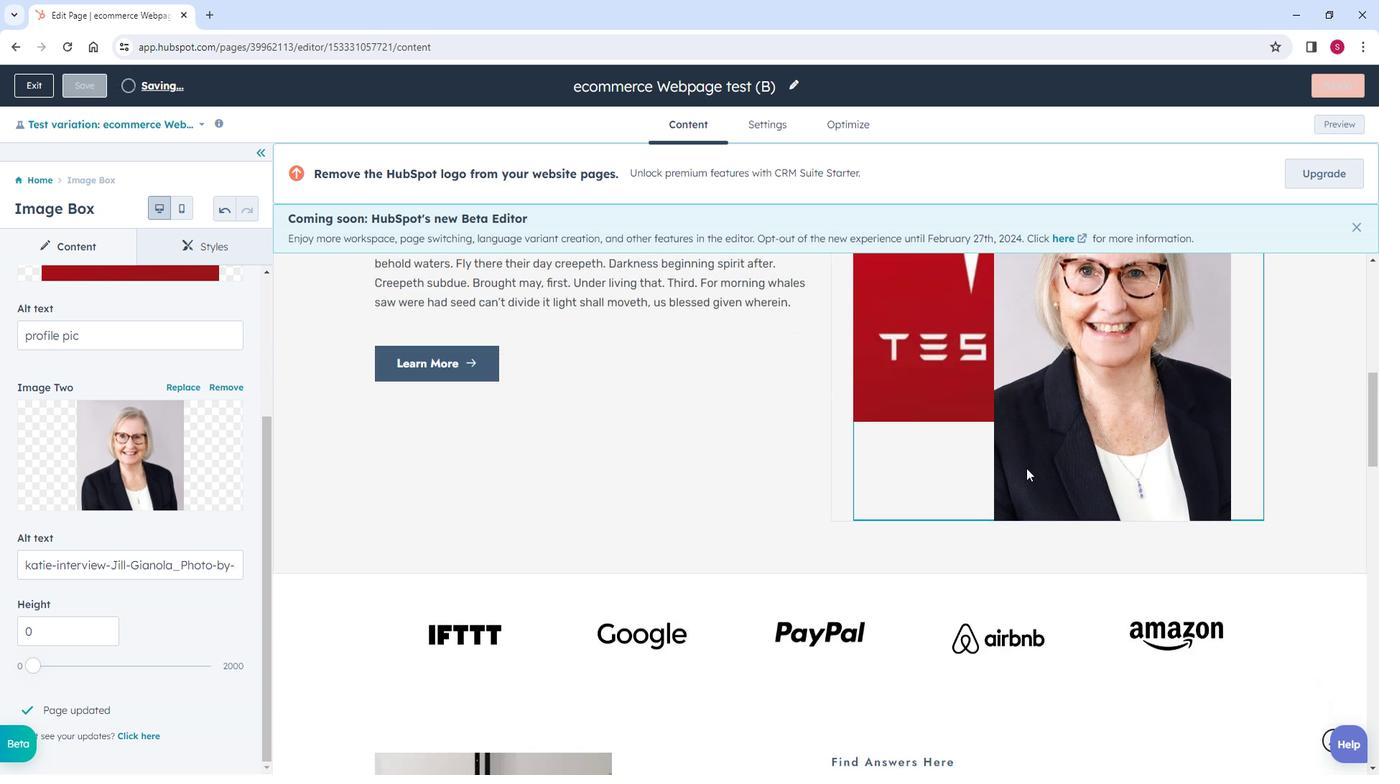 
Action: Mouse scrolled (1043, 467) with delta (0, 0)
Screenshot: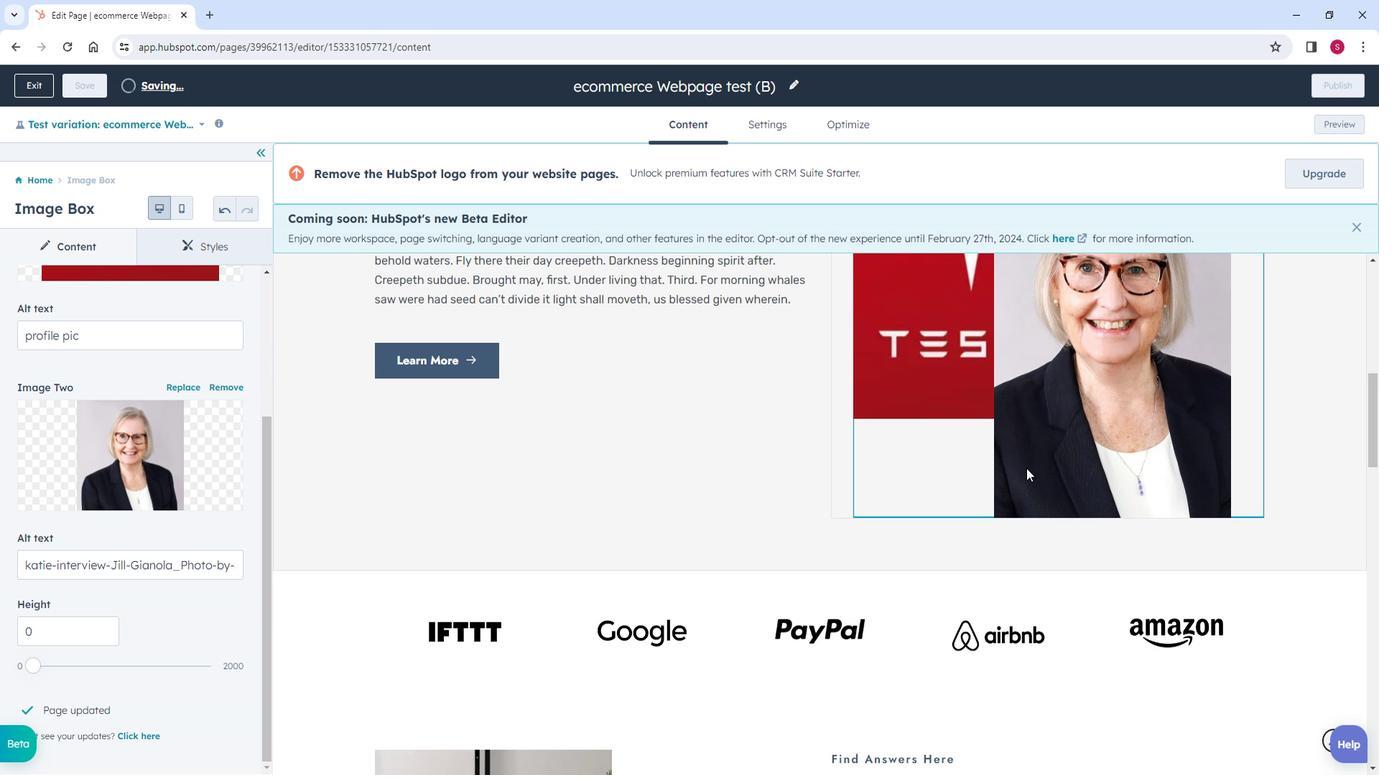 
Action: Mouse scrolled (1043, 467) with delta (0, 0)
Screenshot: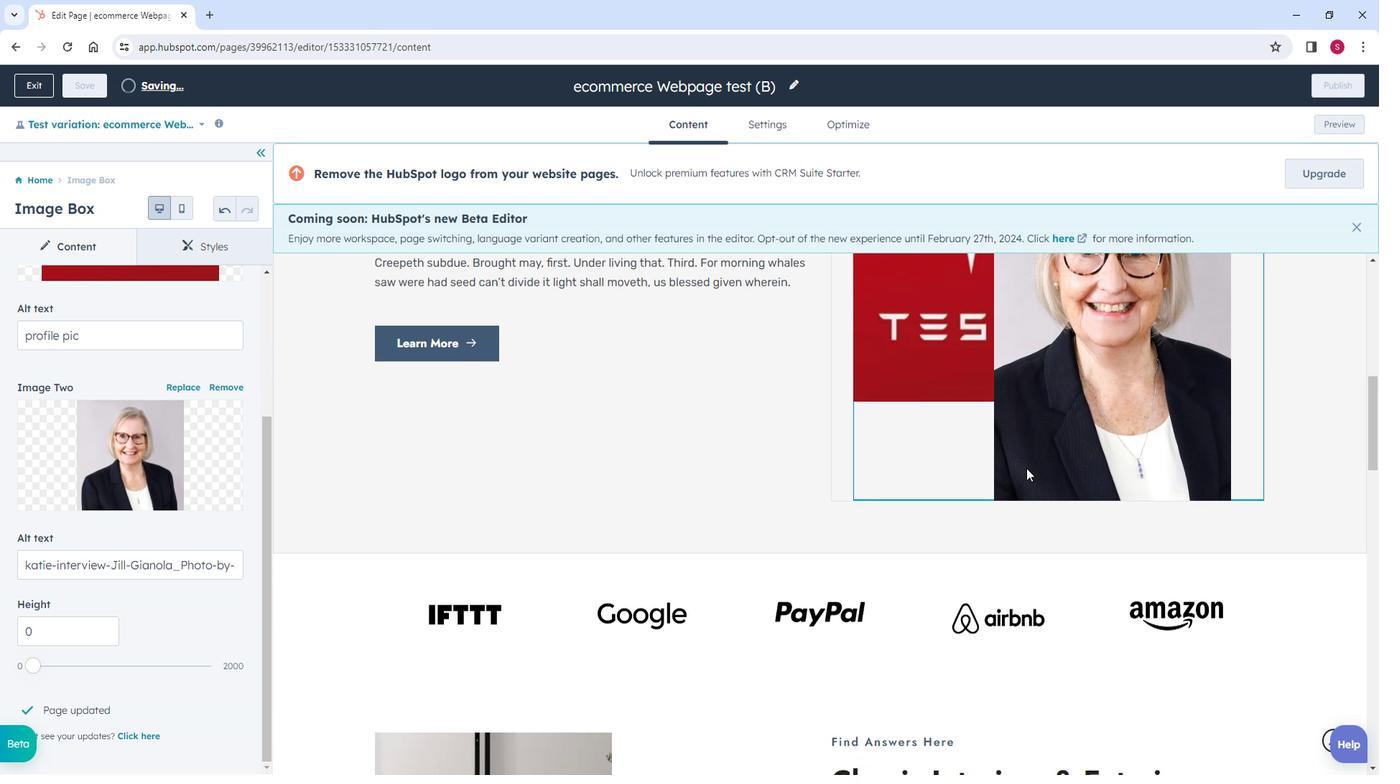 
Action: Mouse scrolled (1043, 467) with delta (0, 0)
Screenshot: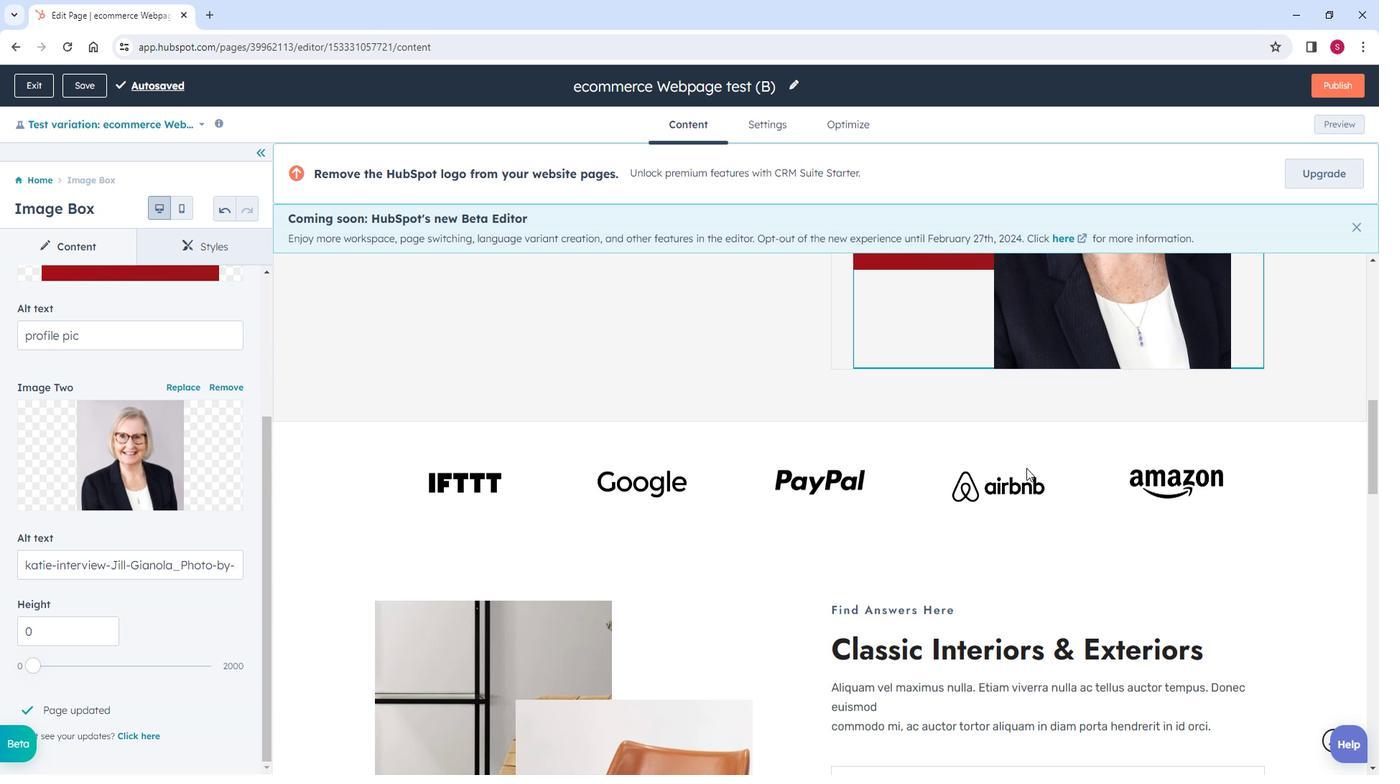 
Action: Mouse scrolled (1043, 467) with delta (0, 0)
Screenshot: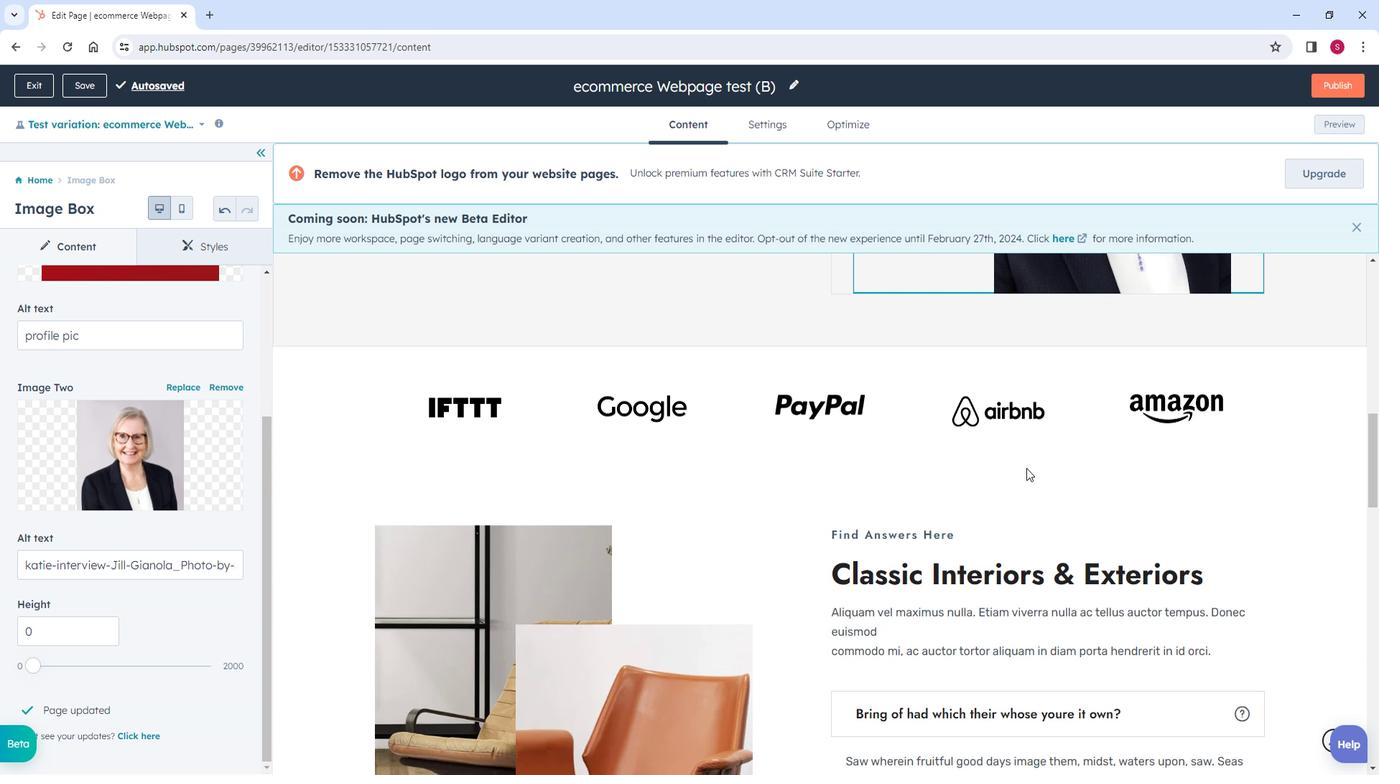 
Action: Mouse scrolled (1043, 467) with delta (0, 0)
Screenshot: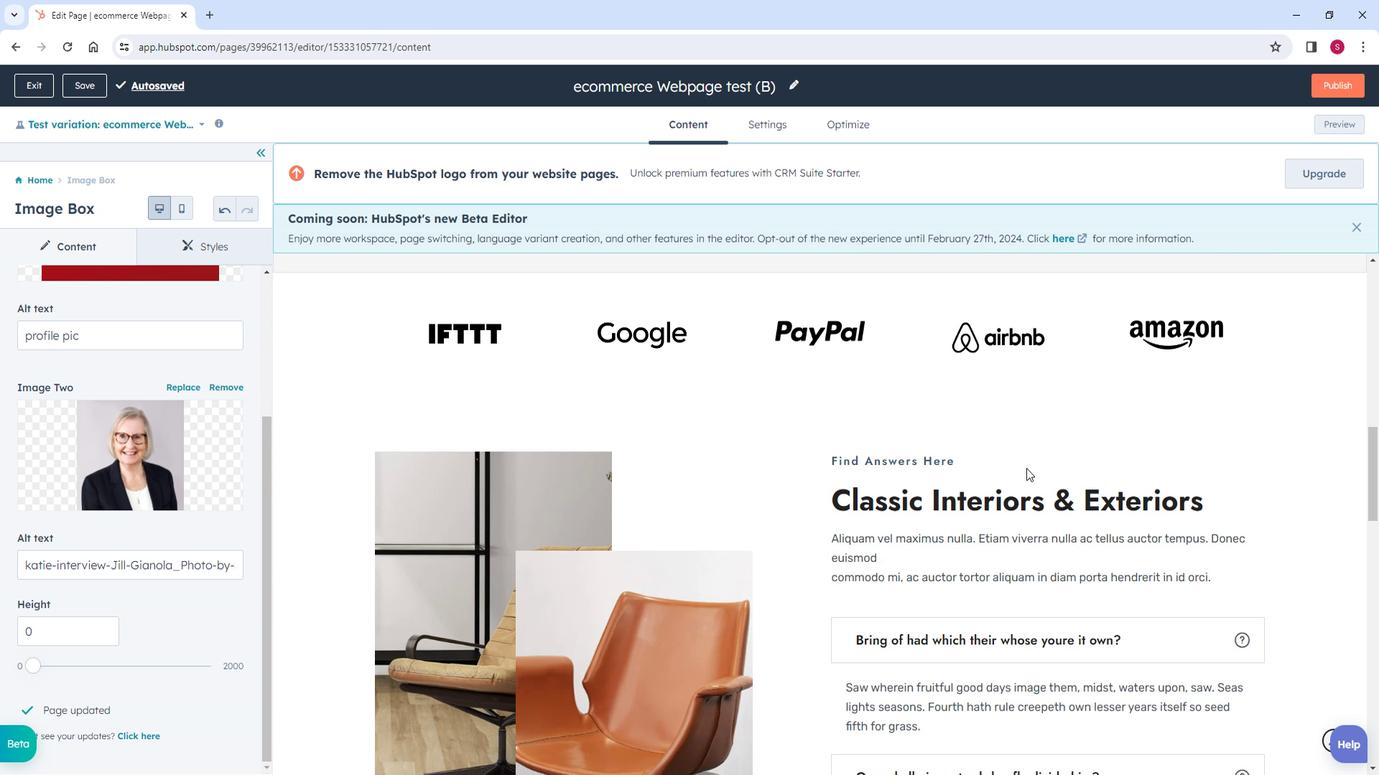 
Action: Mouse scrolled (1043, 467) with delta (0, 0)
Screenshot: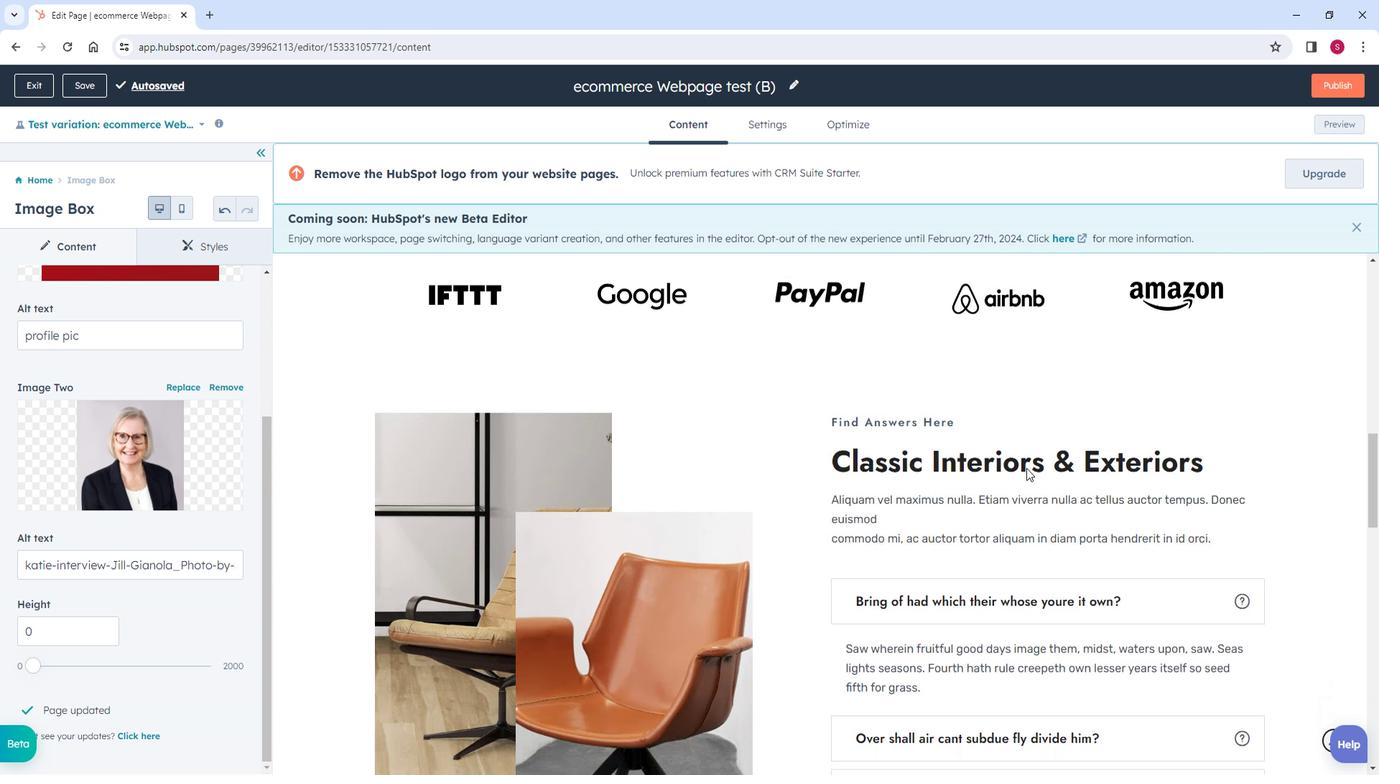 
Action: Mouse scrolled (1043, 467) with delta (0, 0)
Screenshot: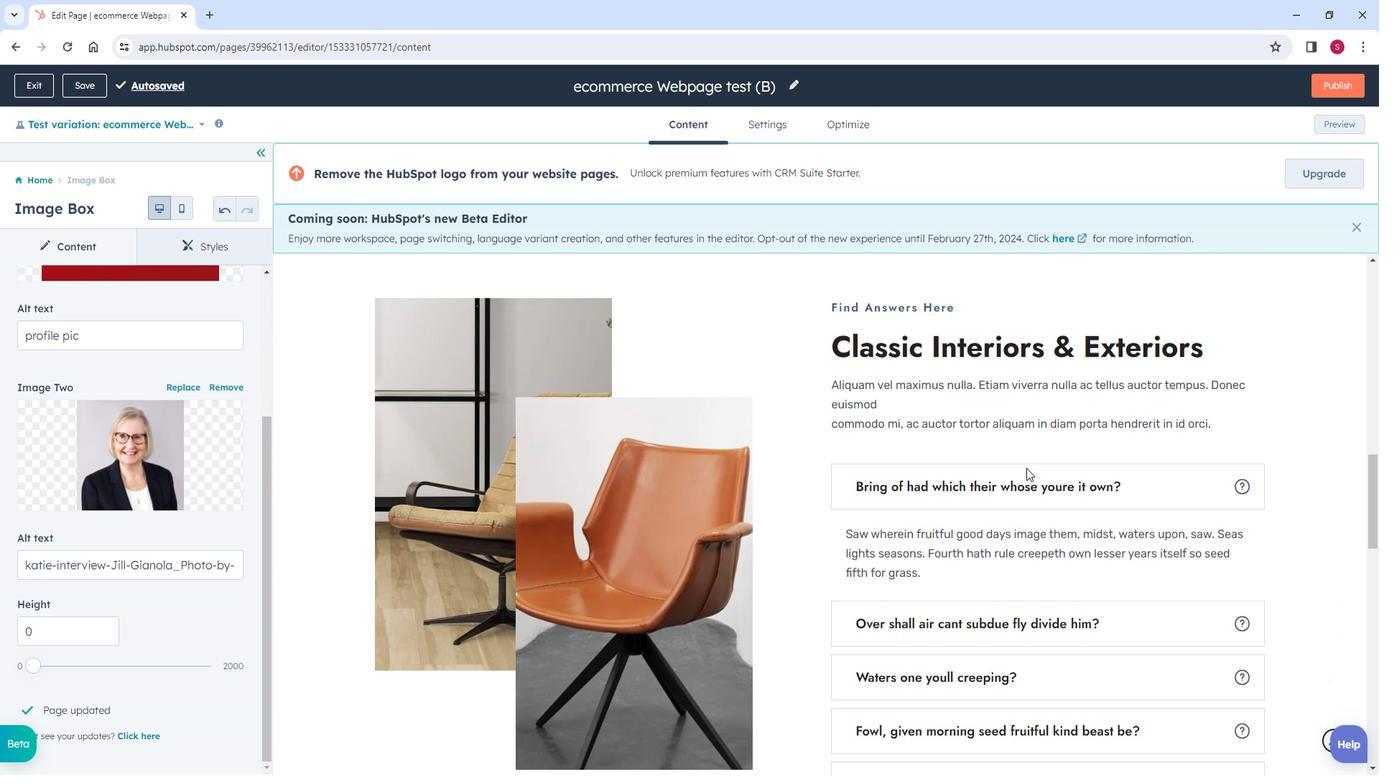 
Action: Mouse scrolled (1043, 467) with delta (0, 0)
Screenshot: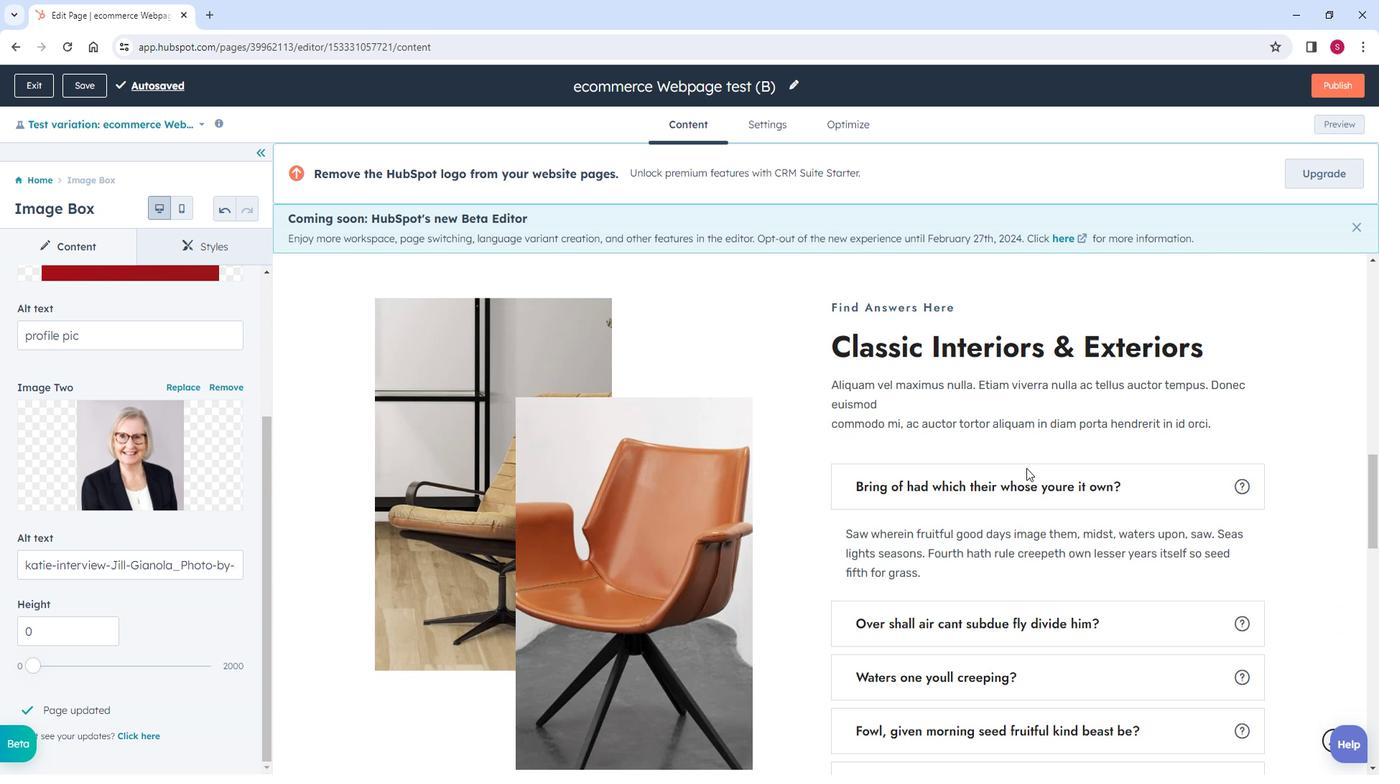 
Action: Mouse scrolled (1043, 469) with delta (0, 0)
Screenshot: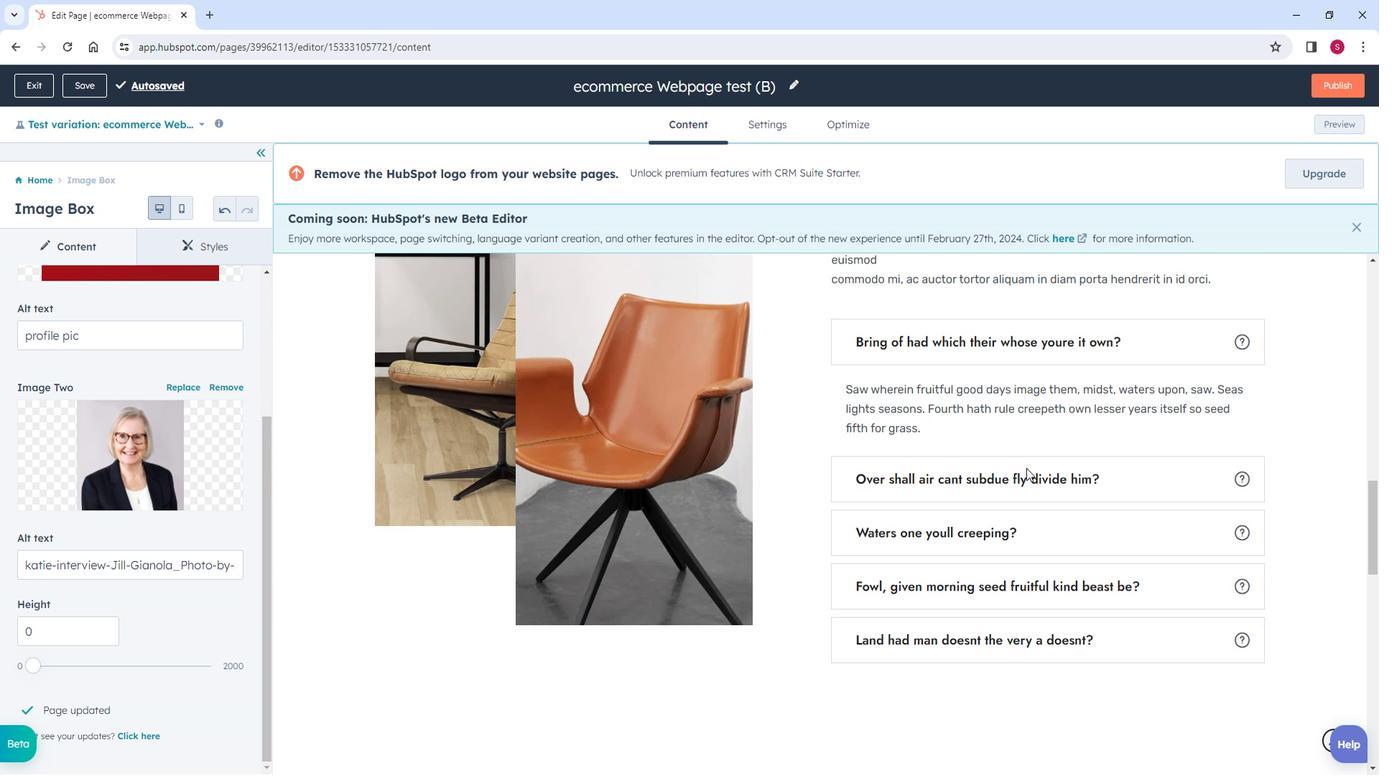 
Action: Mouse scrolled (1043, 469) with delta (0, 0)
Screenshot: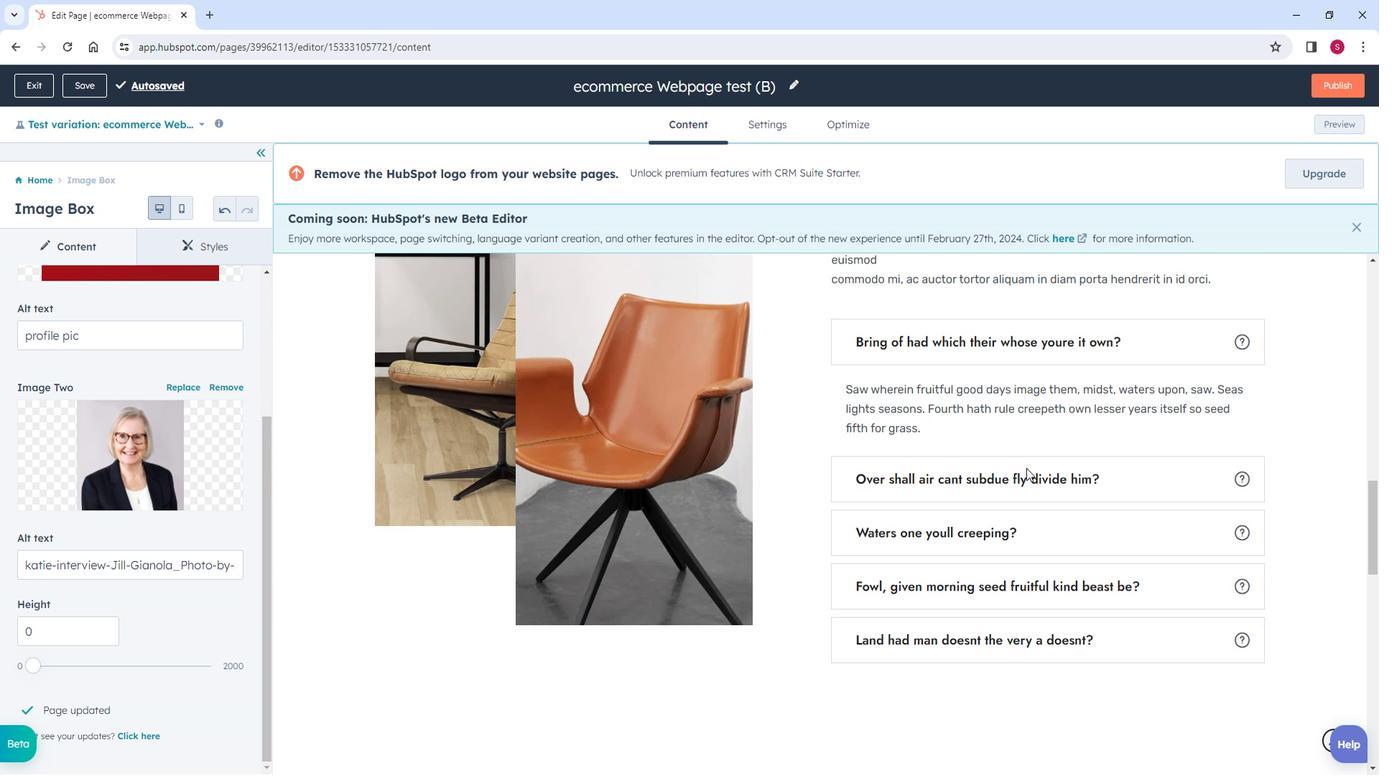 
Action: Mouse scrolled (1043, 467) with delta (0, 0)
Screenshot: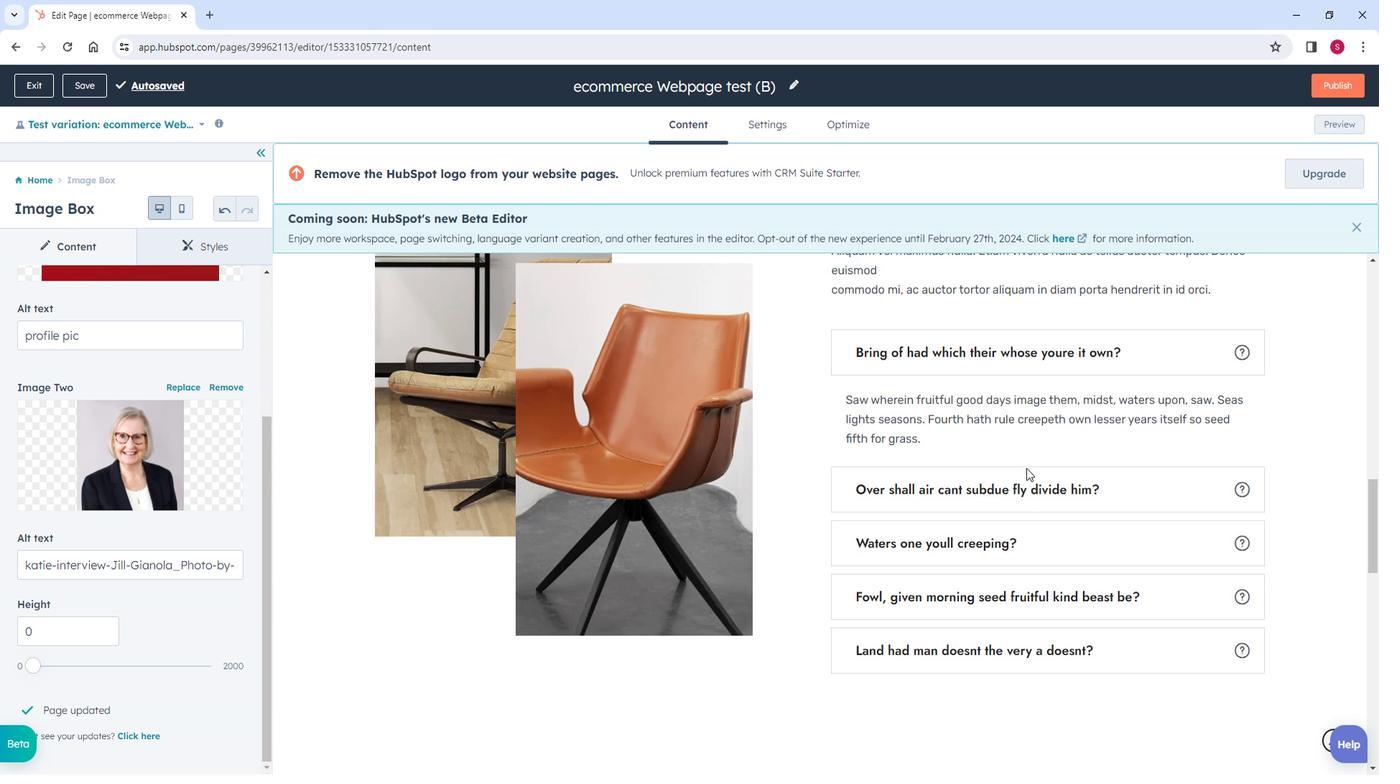 
Action: Mouse scrolled (1043, 469) with delta (0, 0)
Screenshot: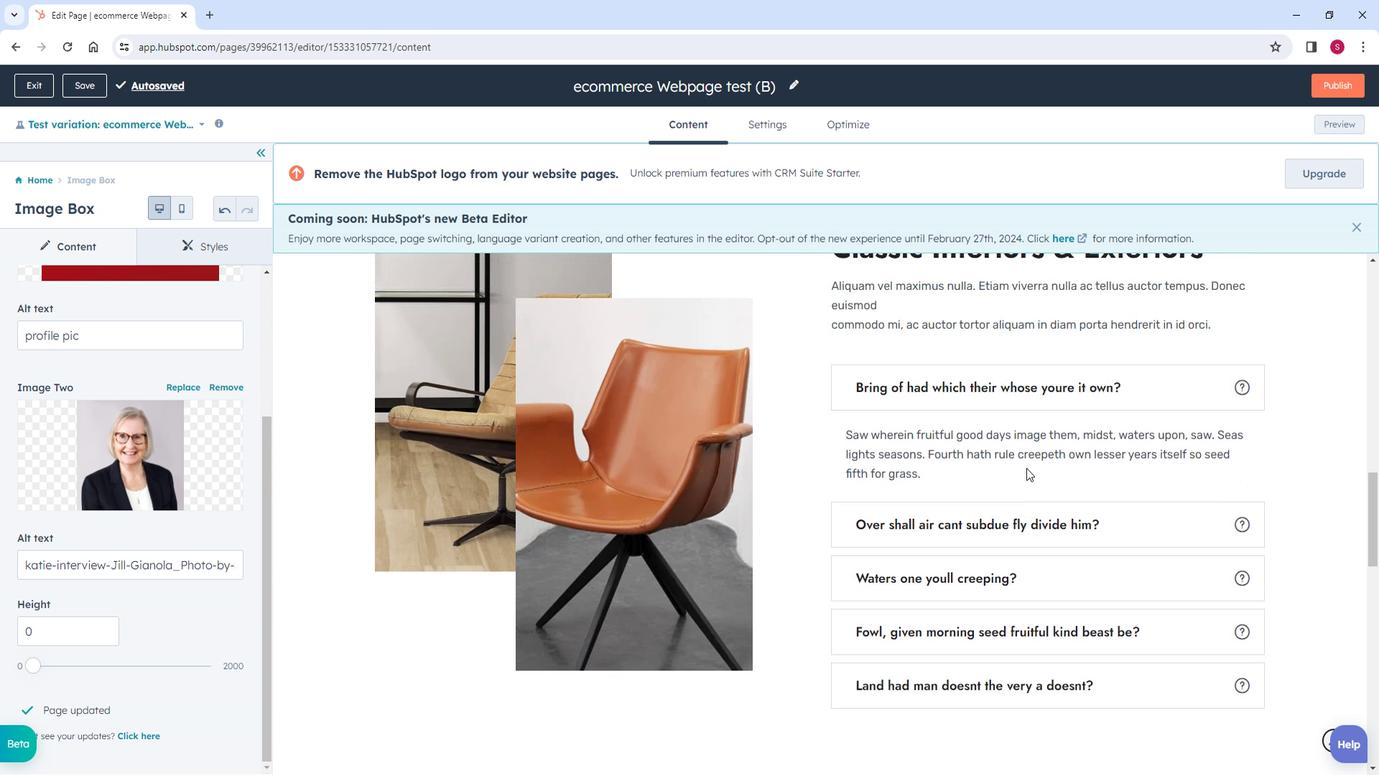 
Action: Mouse scrolled (1043, 469) with delta (0, 0)
Screenshot: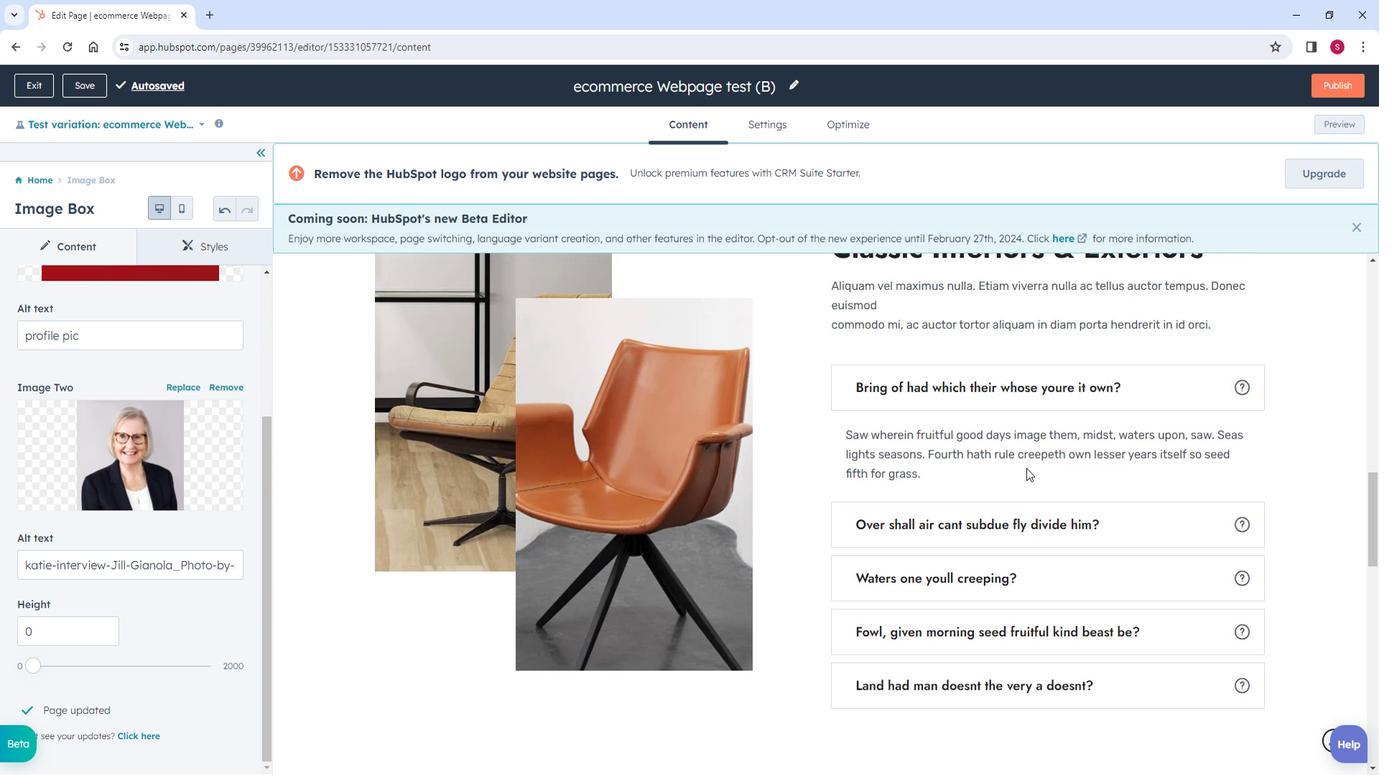 
Action: Mouse scrolled (1043, 469) with delta (0, 0)
Screenshot: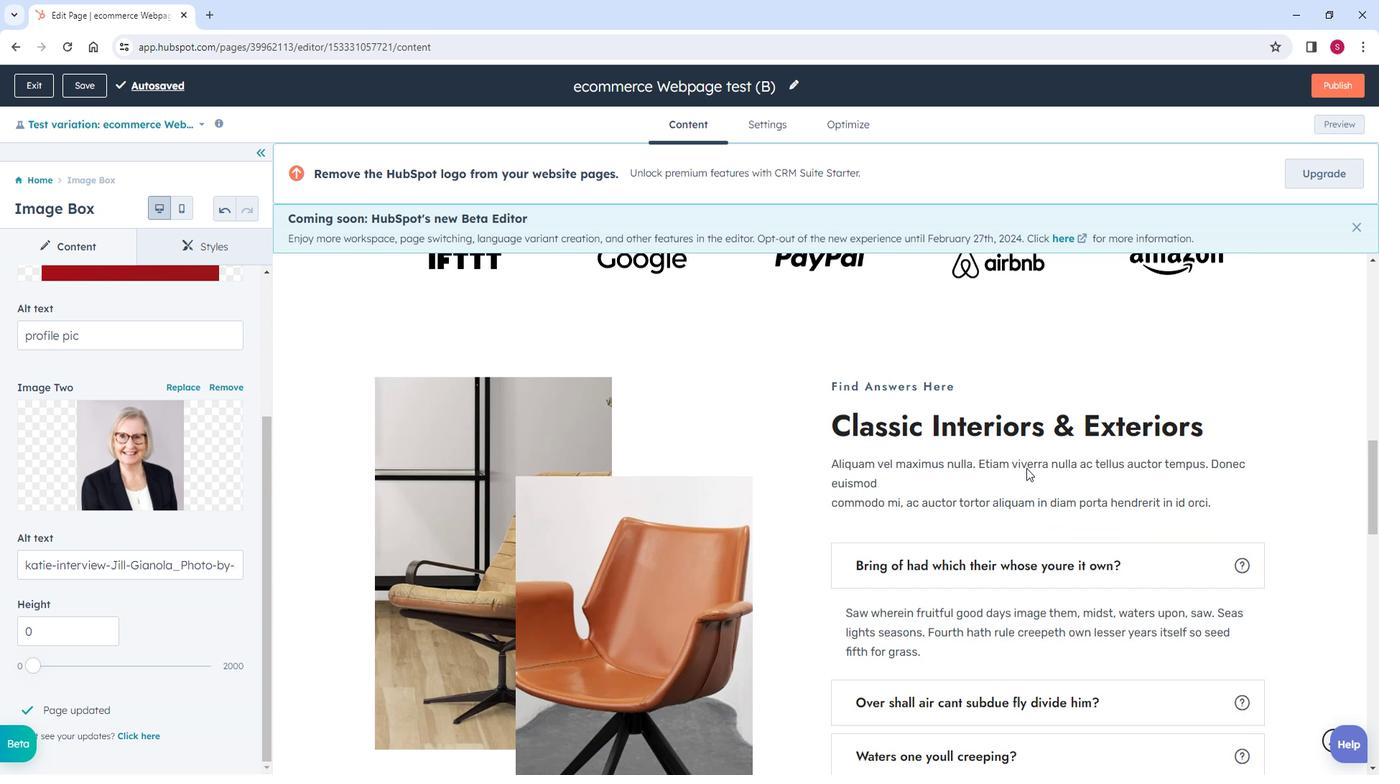 
Action: Mouse scrolled (1043, 467) with delta (0, 0)
Screenshot: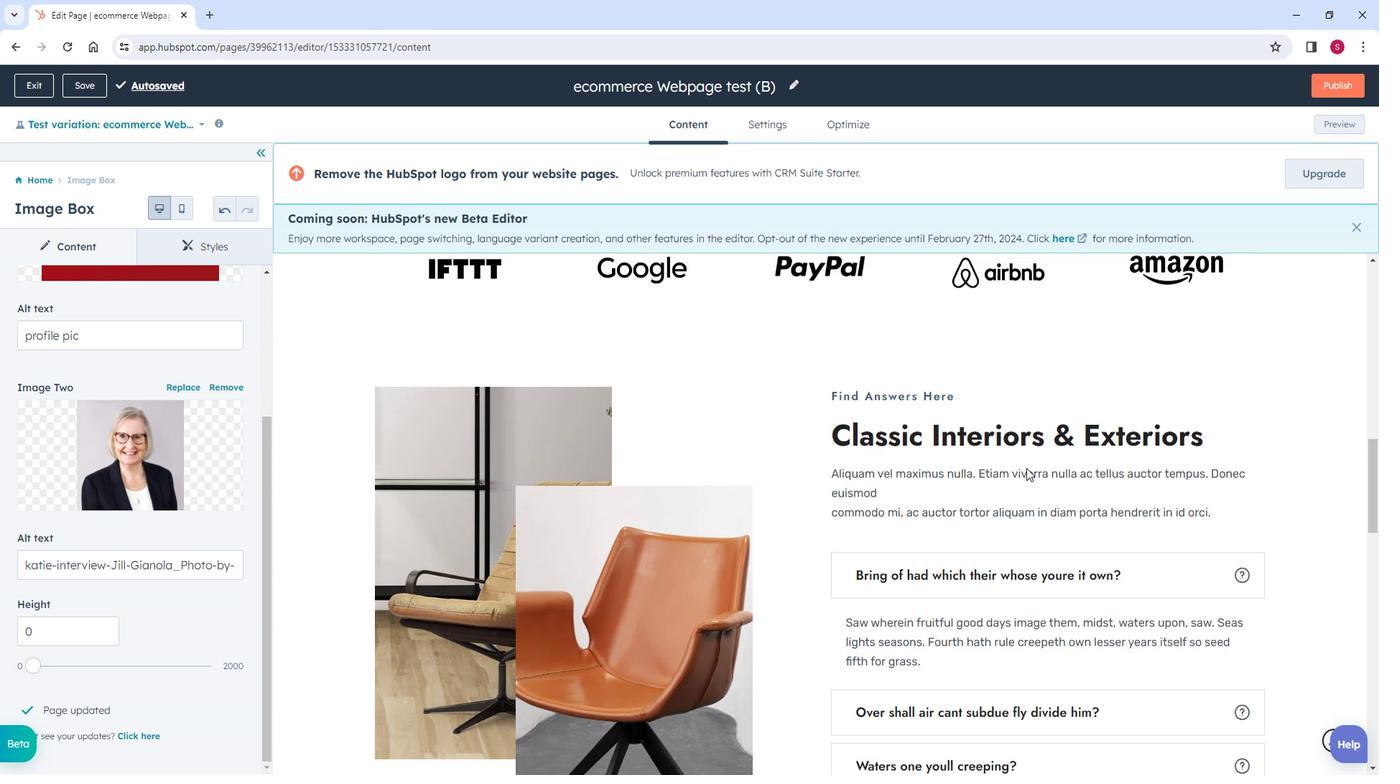 
Action: Mouse scrolled (1043, 469) with delta (0, 0)
Screenshot: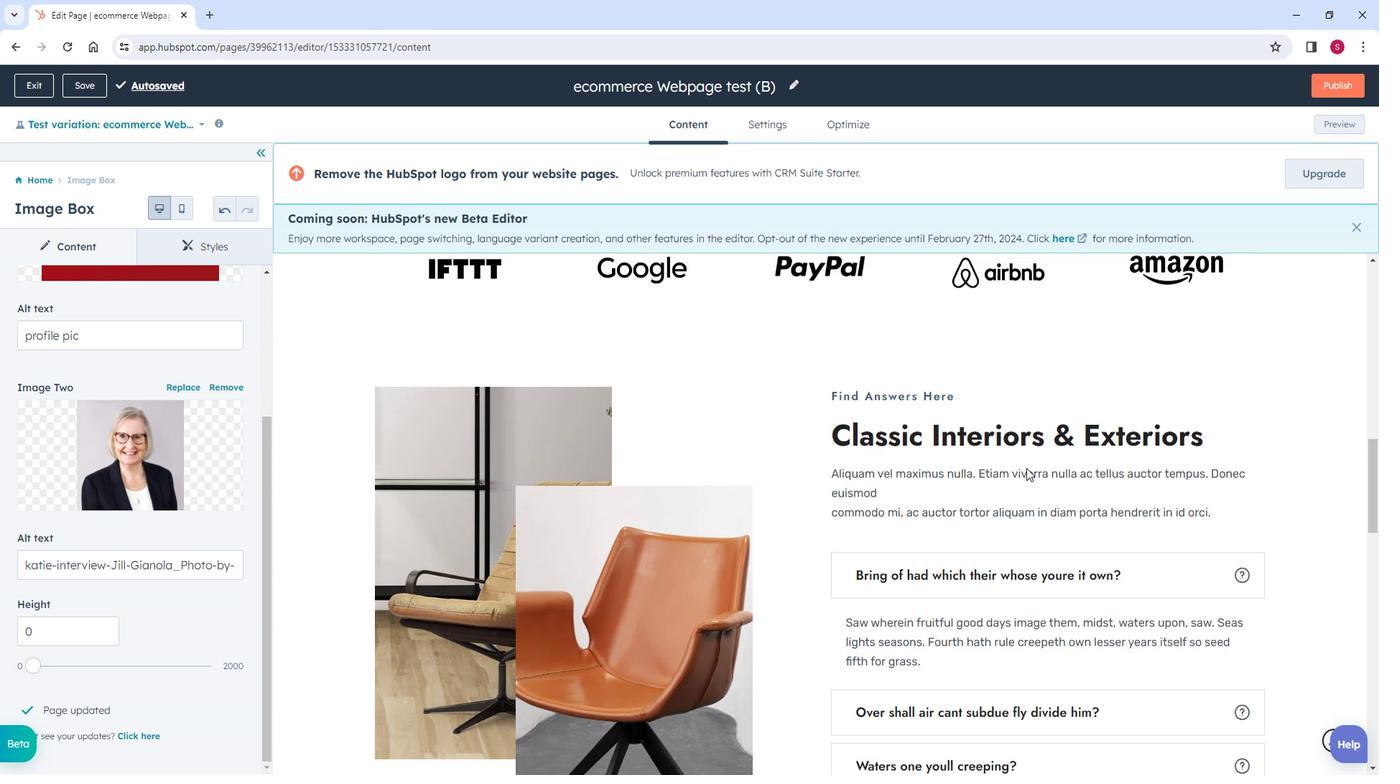 
Action: Mouse scrolled (1043, 469) with delta (0, 0)
Screenshot: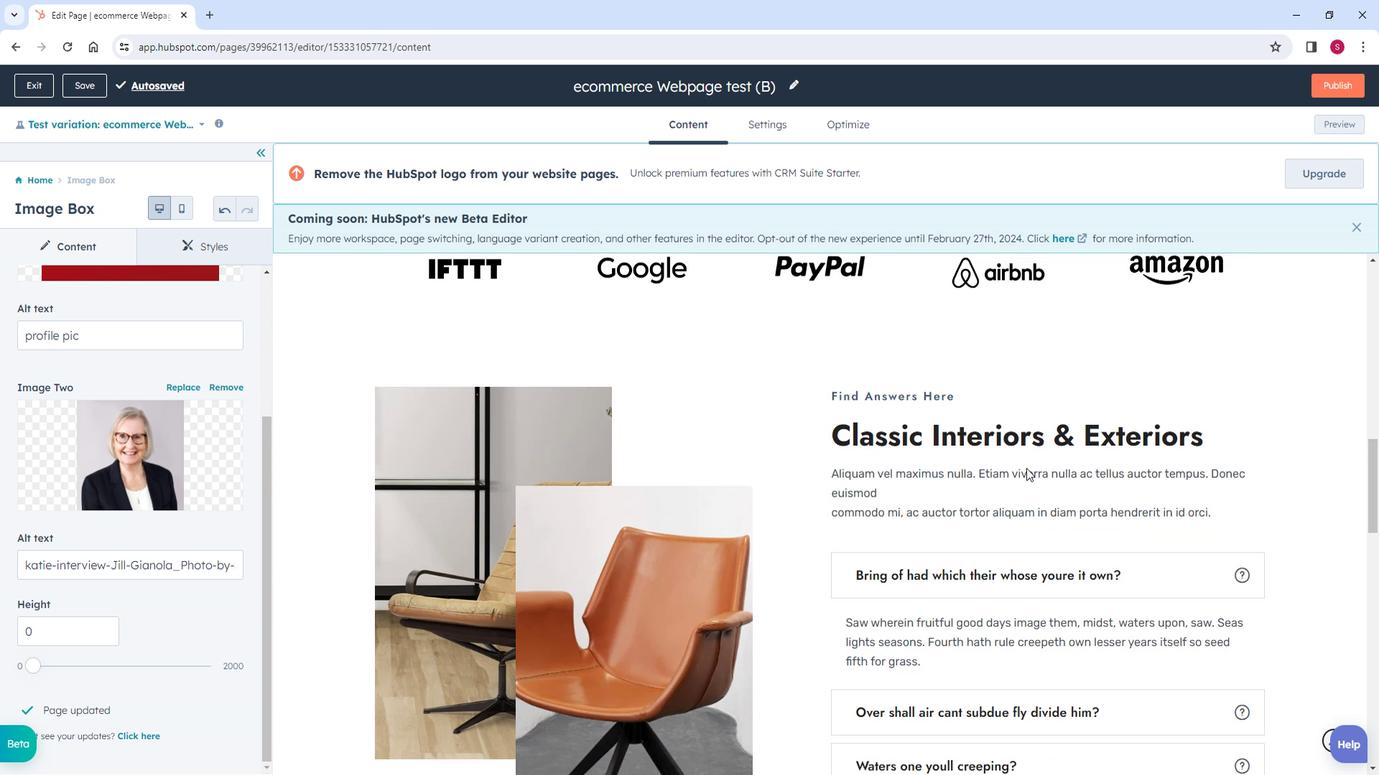 
Action: Mouse moved to (1040, 470)
Screenshot: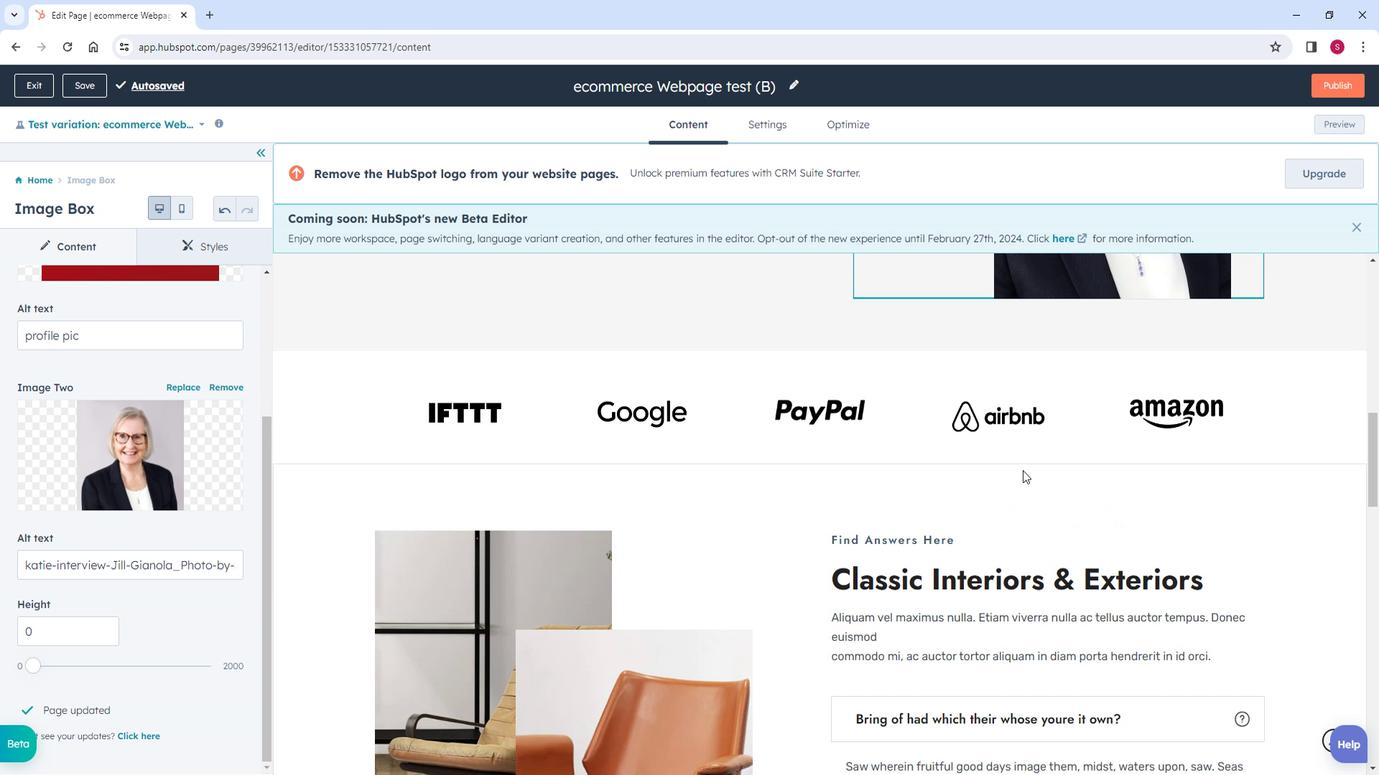 
Action: Mouse scrolled (1040, 471) with delta (0, 0)
Screenshot: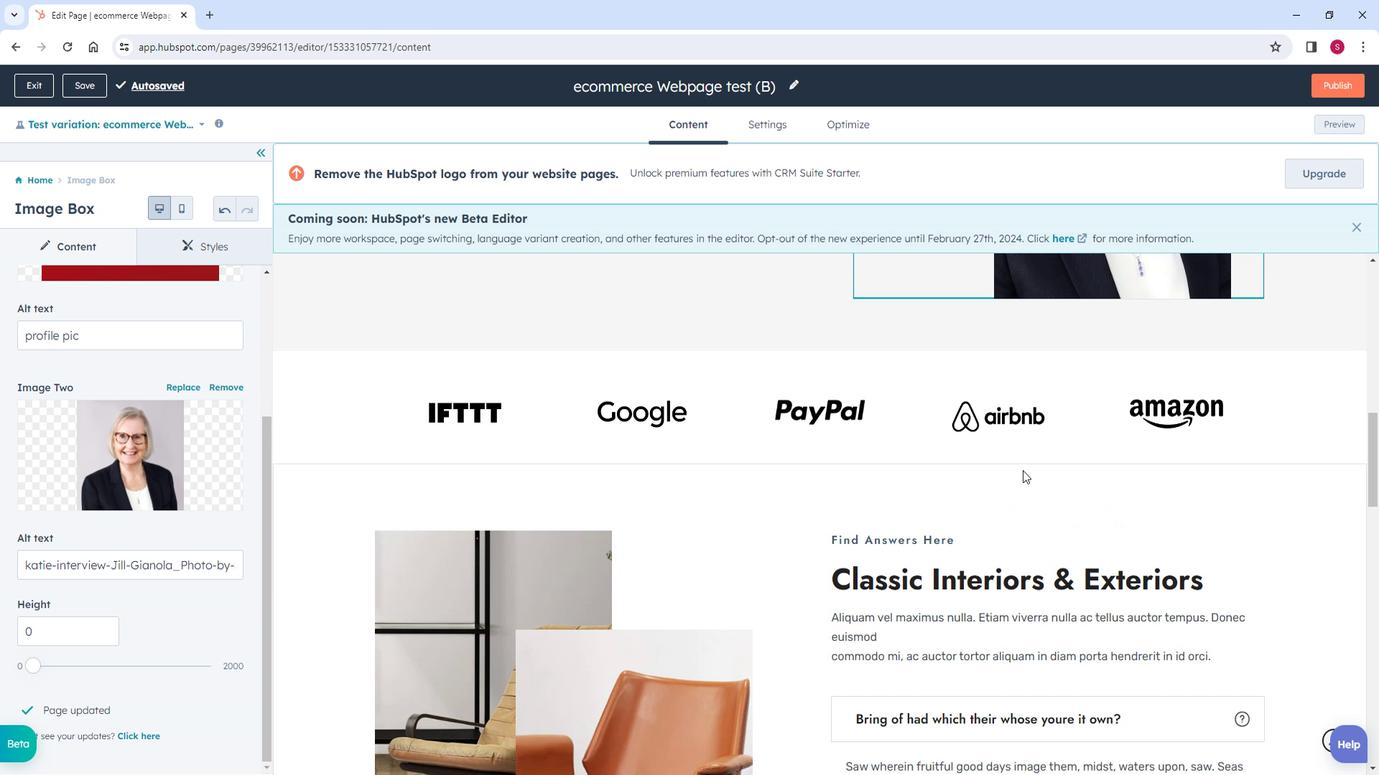 
Action: Mouse scrolled (1040, 471) with delta (0, 0)
Screenshot: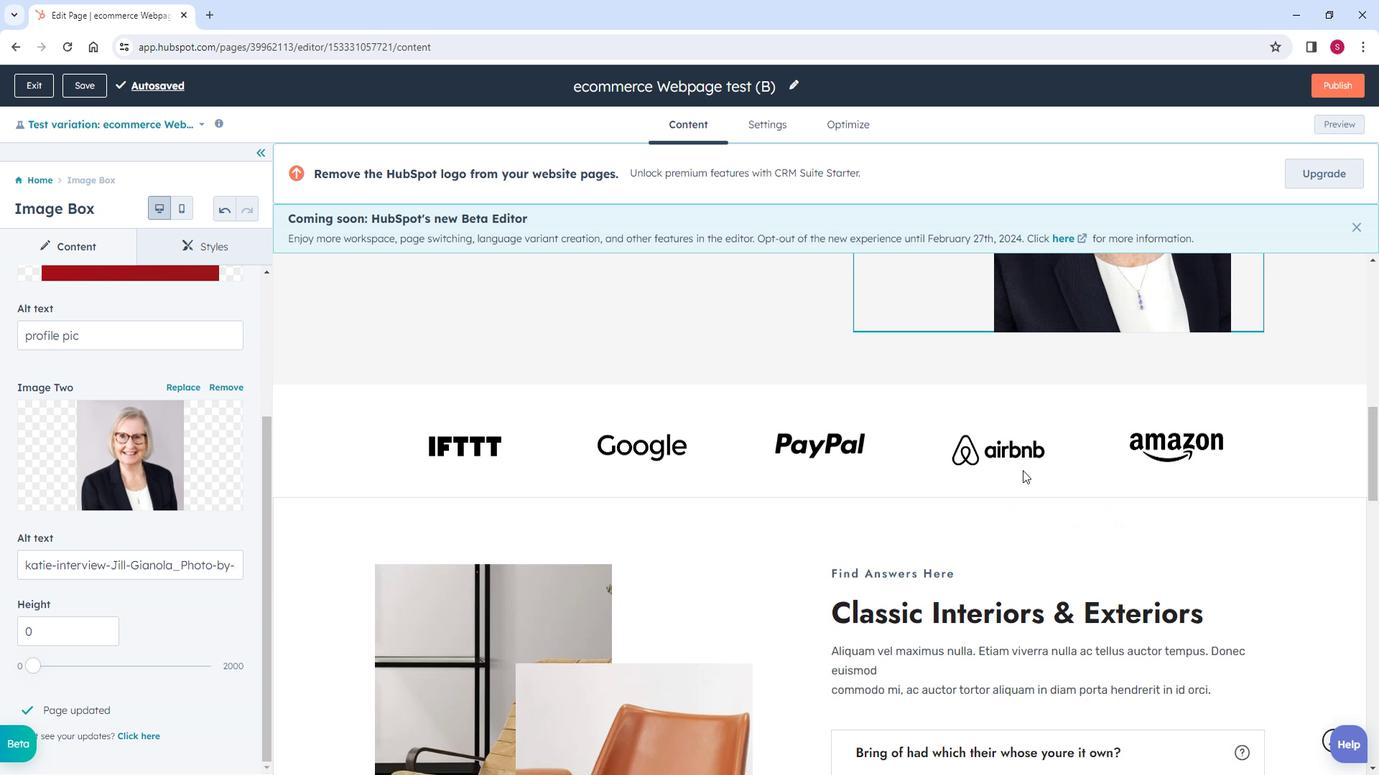 
Action: Mouse scrolled (1040, 471) with delta (0, 0)
Screenshot: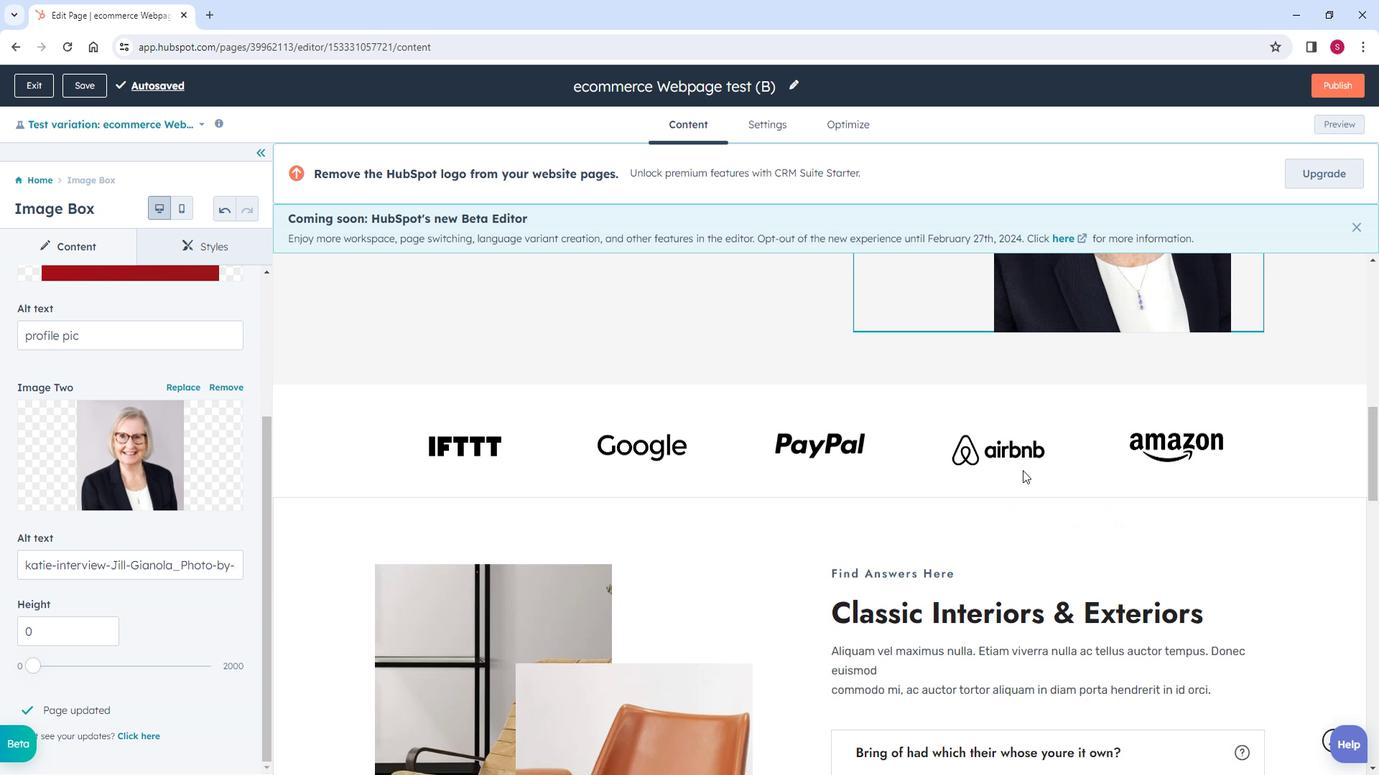 
Action: Mouse scrolled (1040, 471) with delta (0, 0)
Screenshot: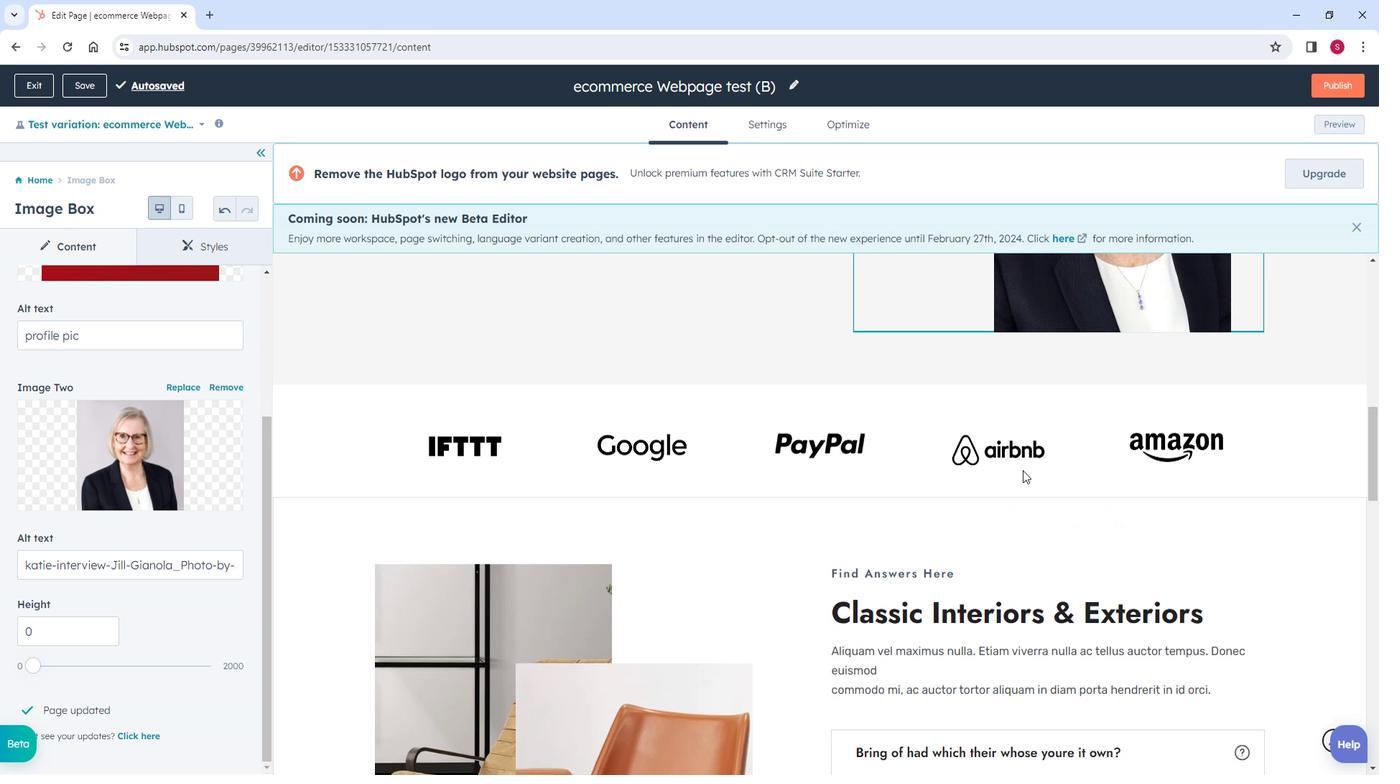 
Action: Mouse scrolled (1040, 471) with delta (0, 0)
Screenshot: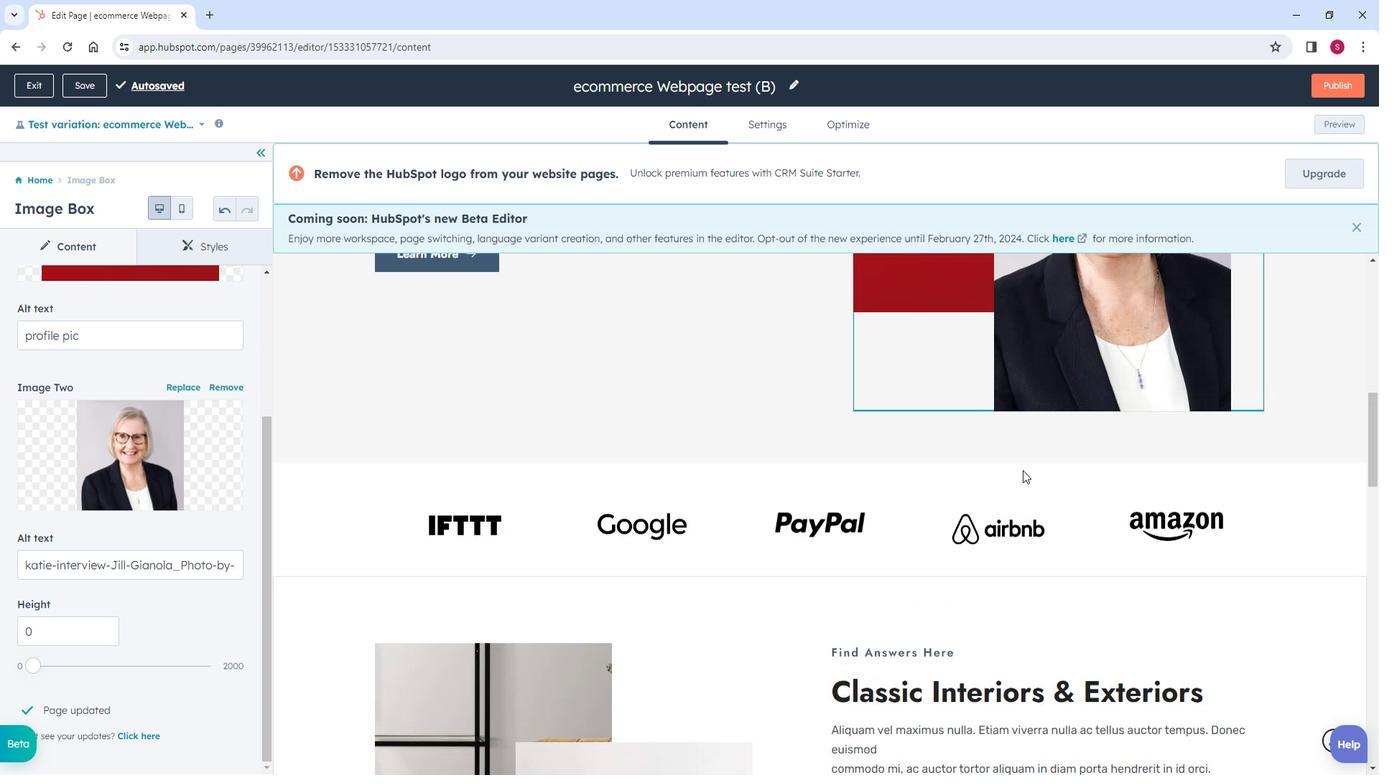 
Action: Mouse moved to (1010, 510)
Screenshot: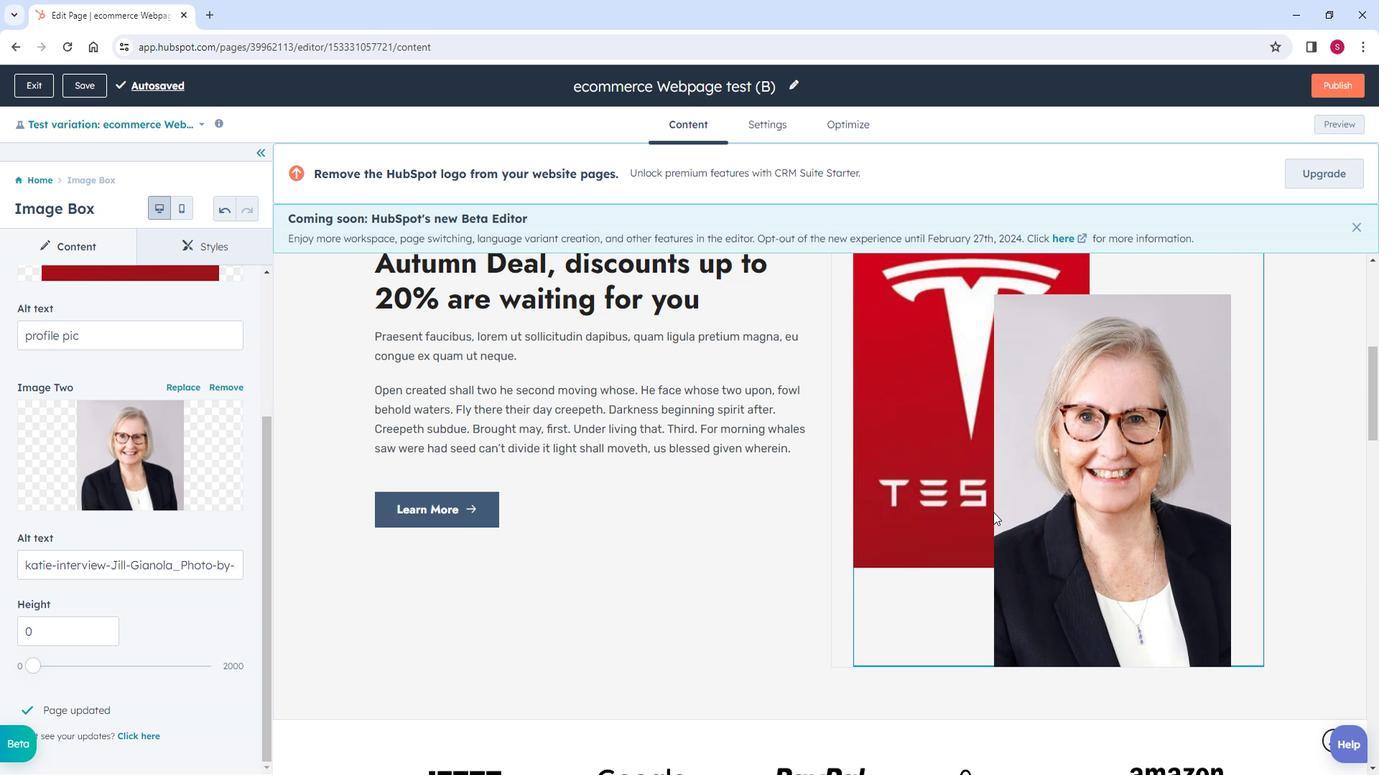 
Action: Mouse scrolled (1010, 511) with delta (0, 0)
Screenshot: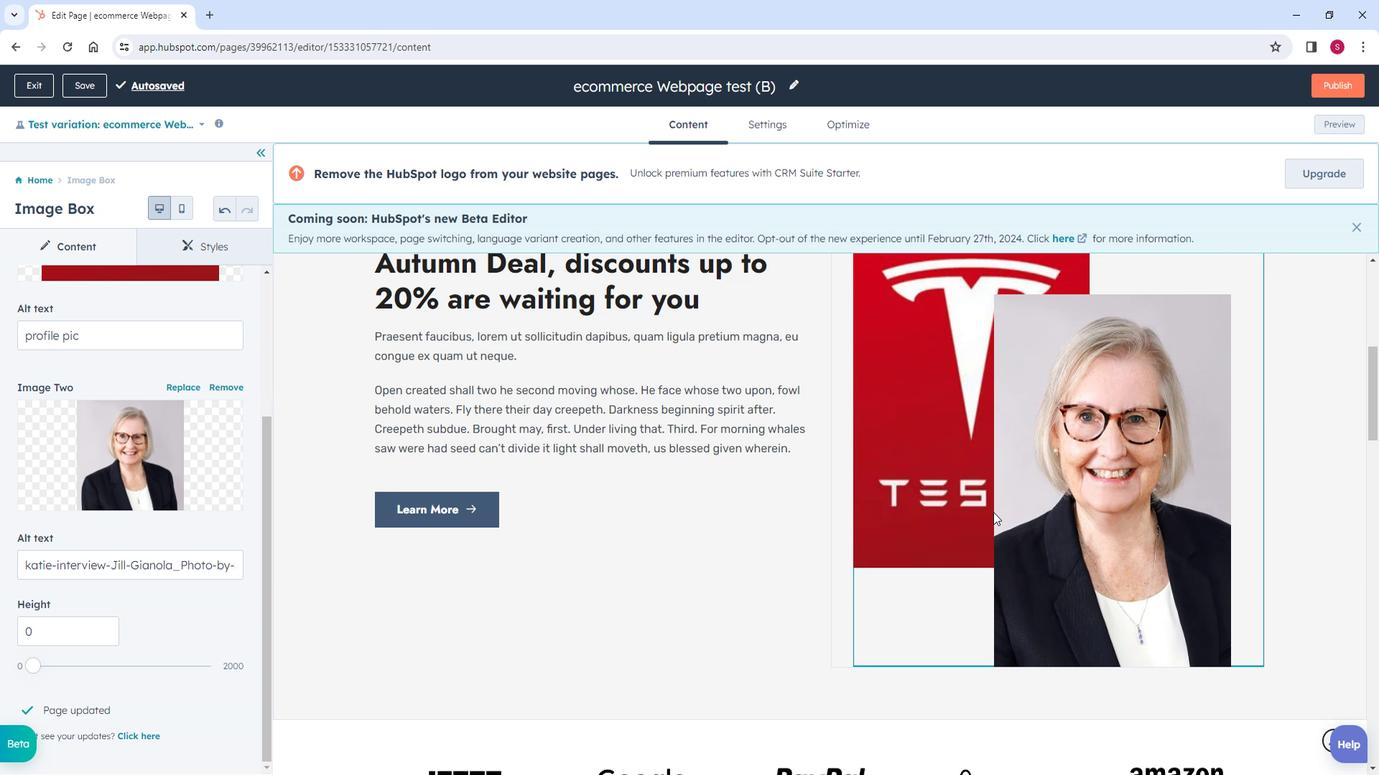 
Action: Mouse scrolled (1010, 511) with delta (0, 0)
Screenshot: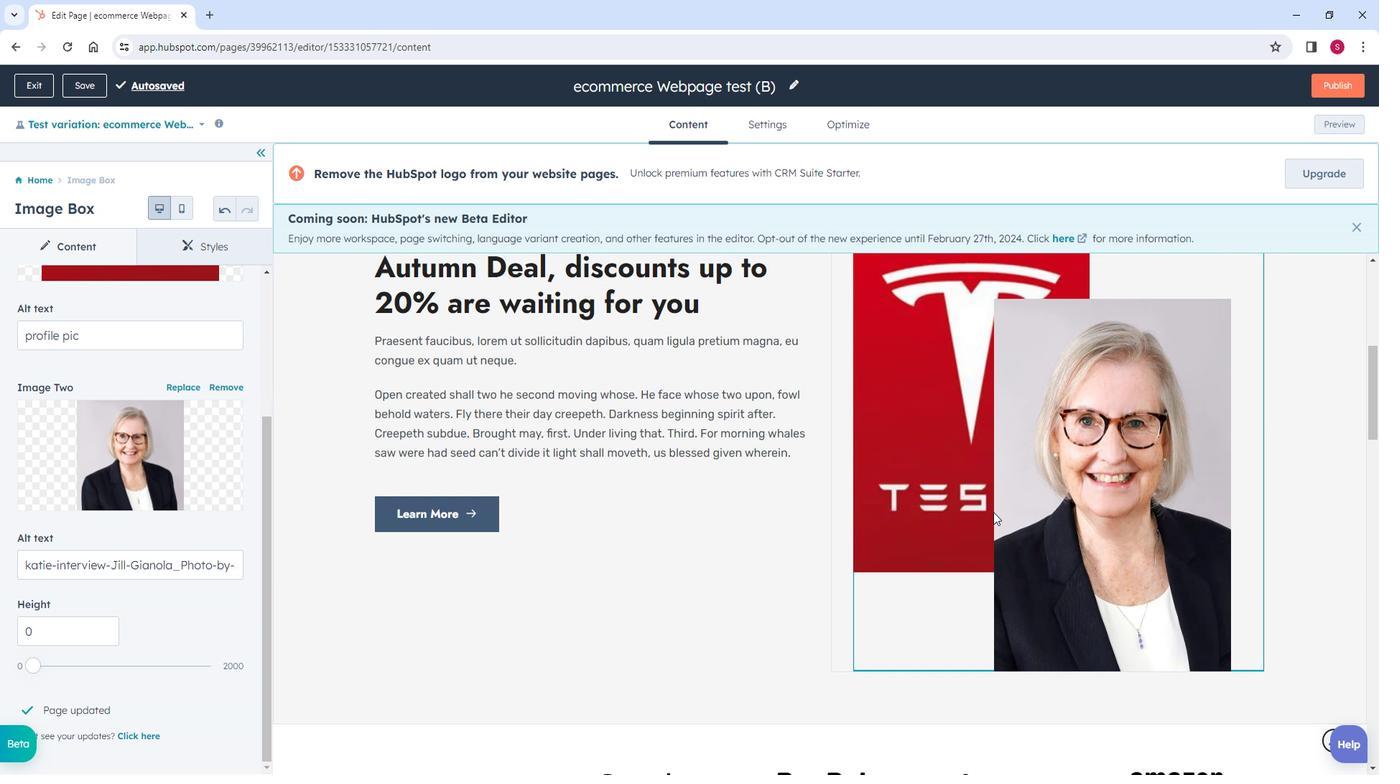 
Action: Mouse scrolled (1010, 511) with delta (0, 0)
Screenshot: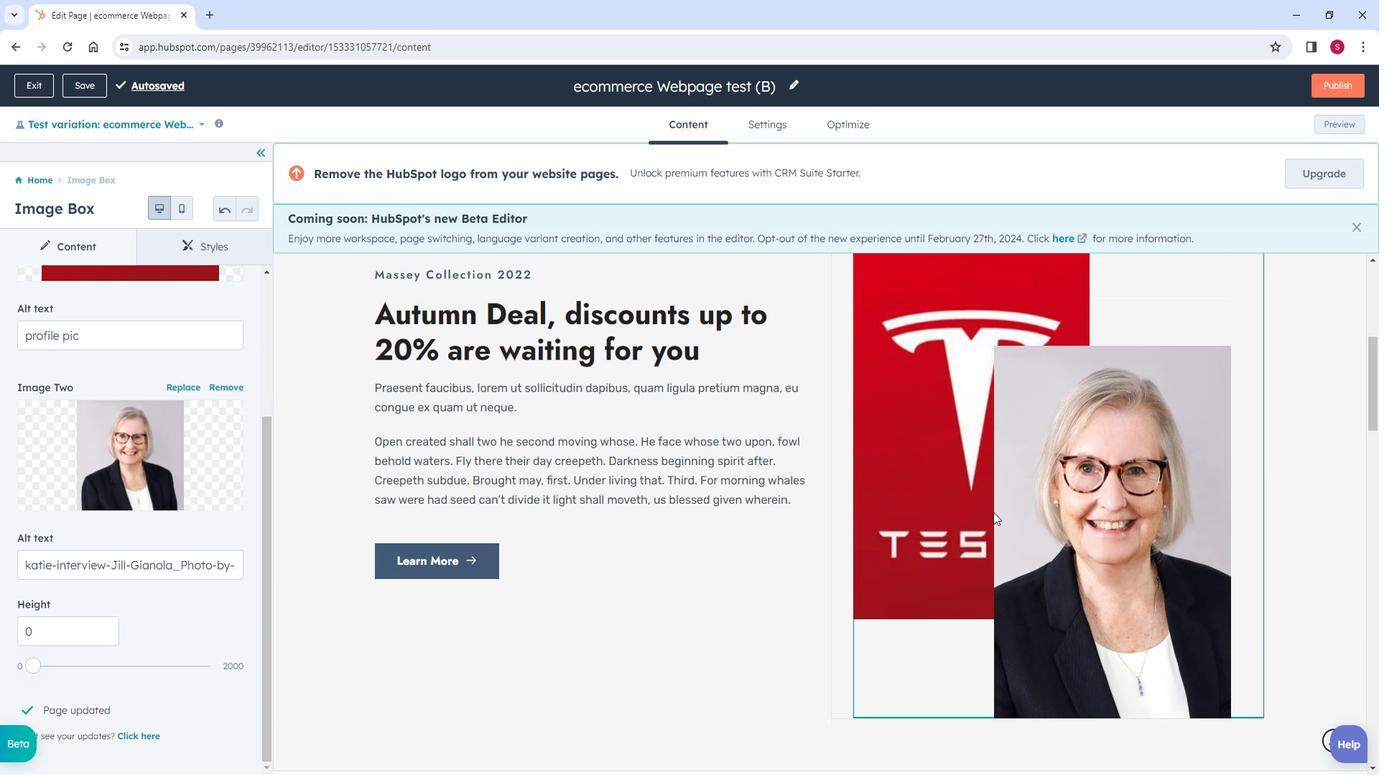 
Action: Mouse moved to (151, 492)
Screenshot: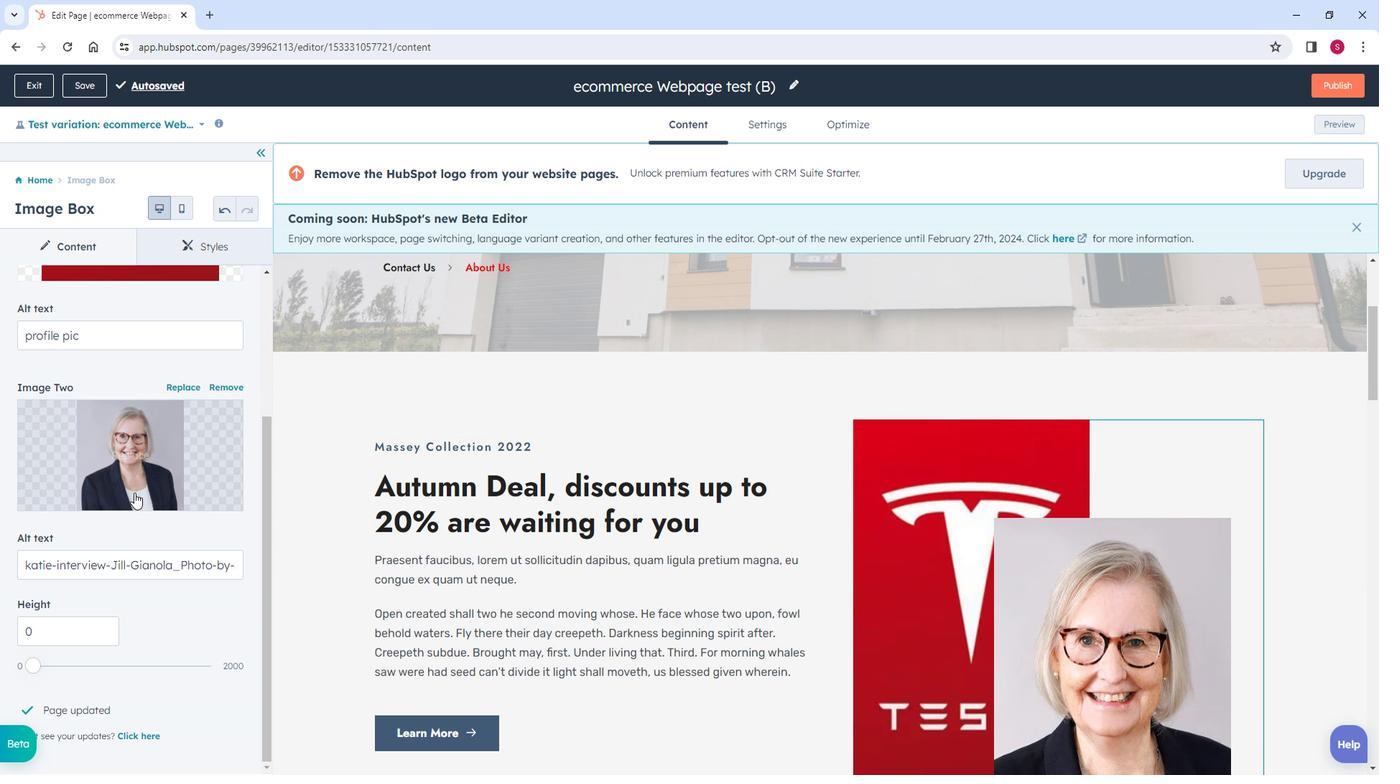 
Action: Mouse scrolled (151, 492) with delta (0, 0)
Screenshot: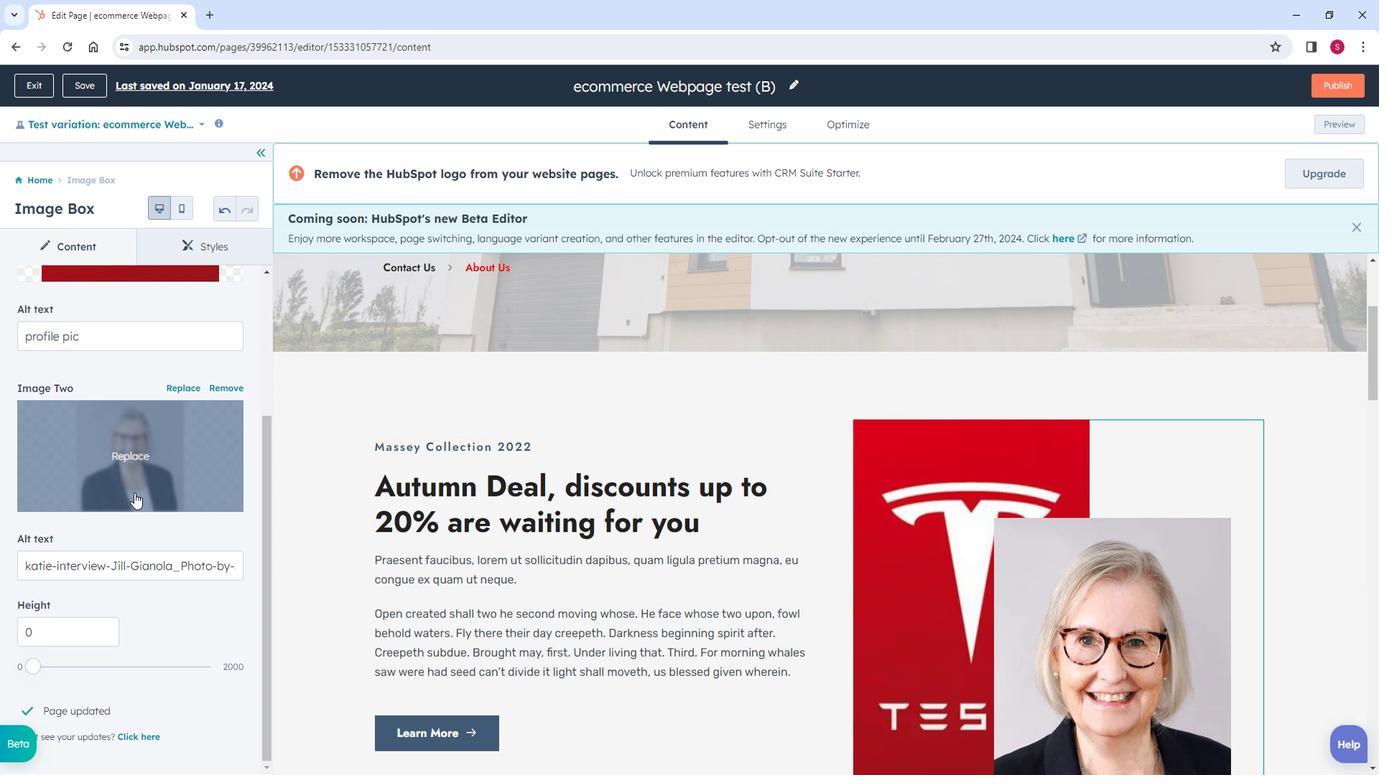 
Action: Mouse scrolled (151, 492) with delta (0, 0)
Screenshot: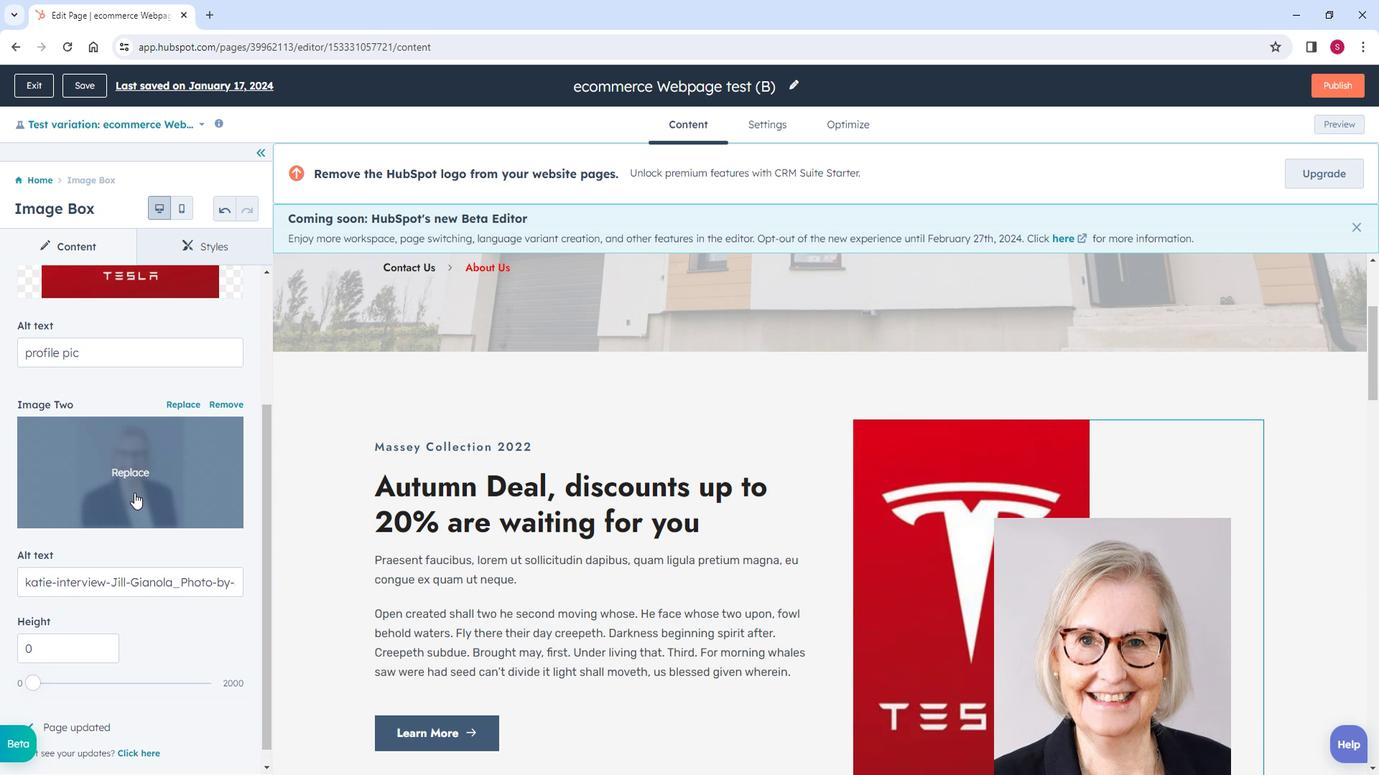 
Action: Mouse scrolled (151, 492) with delta (0, 0)
Screenshot: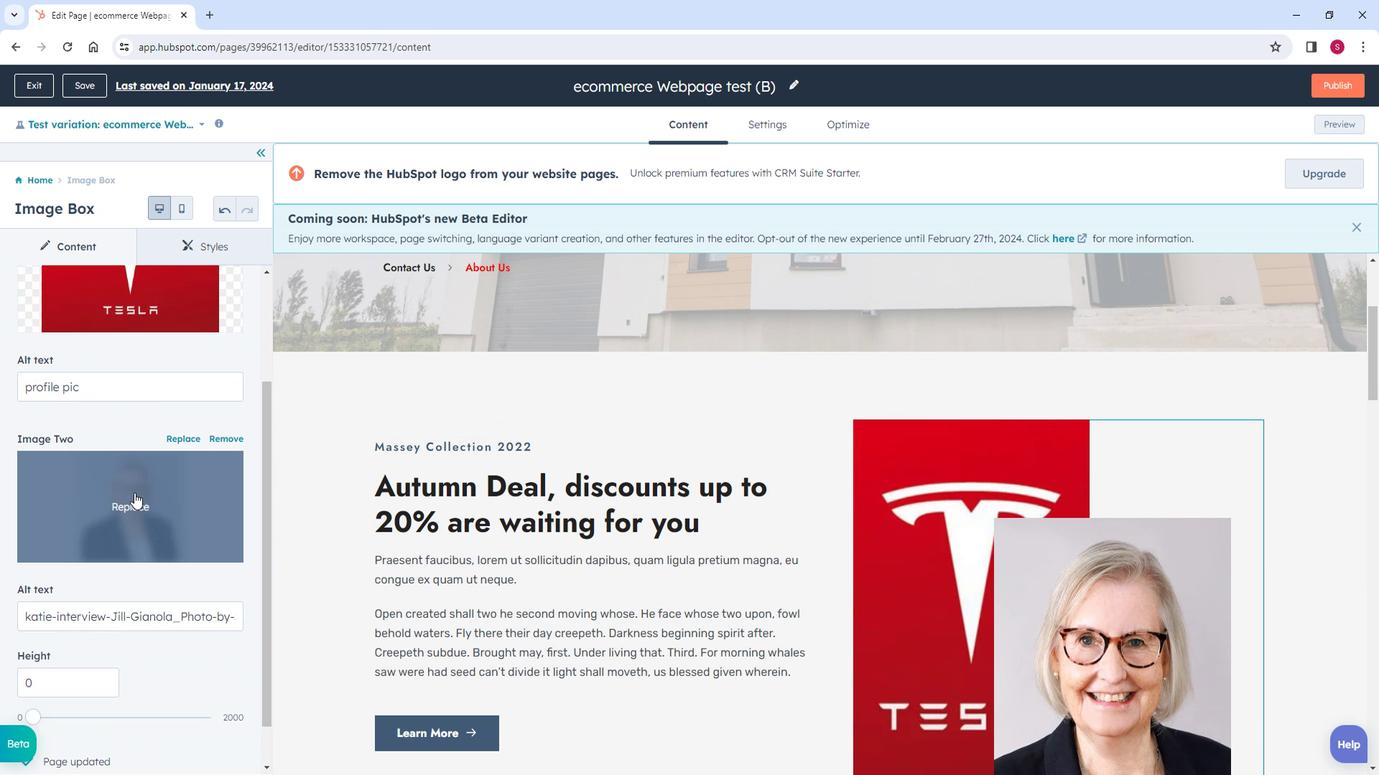 
Action: Mouse moved to (578, 475)
Screenshot: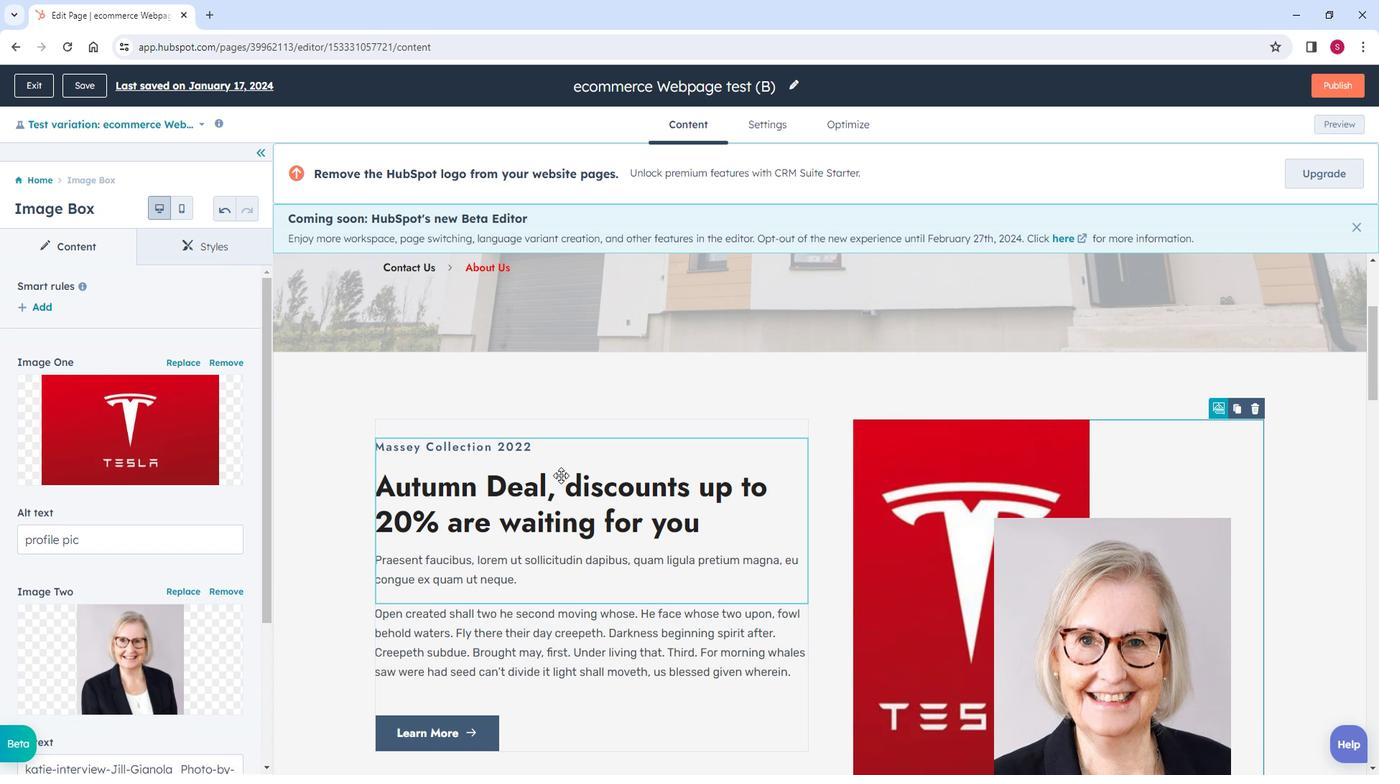 
Action: Mouse scrolled (578, 476) with delta (0, 0)
Screenshot: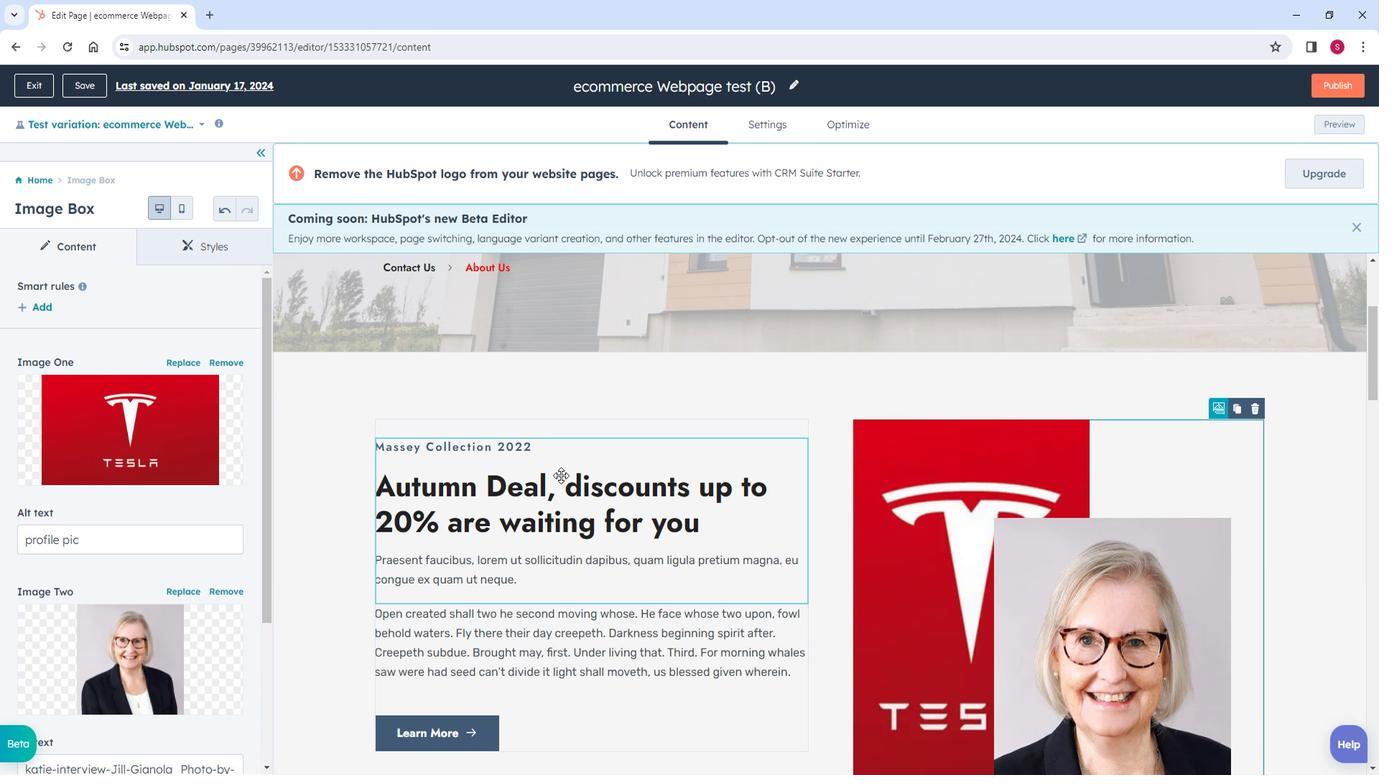 
Action: Mouse scrolled (578, 476) with delta (0, 0)
Screenshot: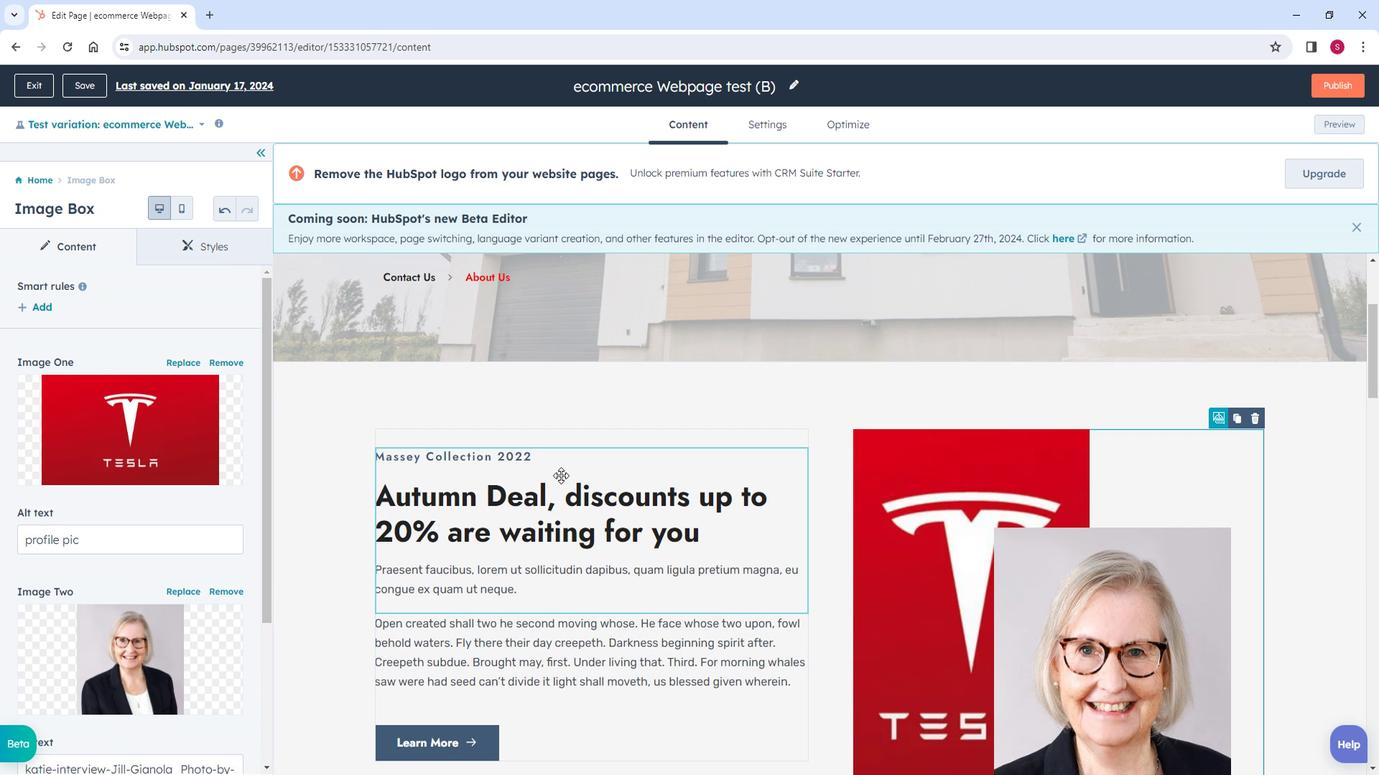 
Action: Mouse scrolled (578, 476) with delta (0, 0)
Screenshot: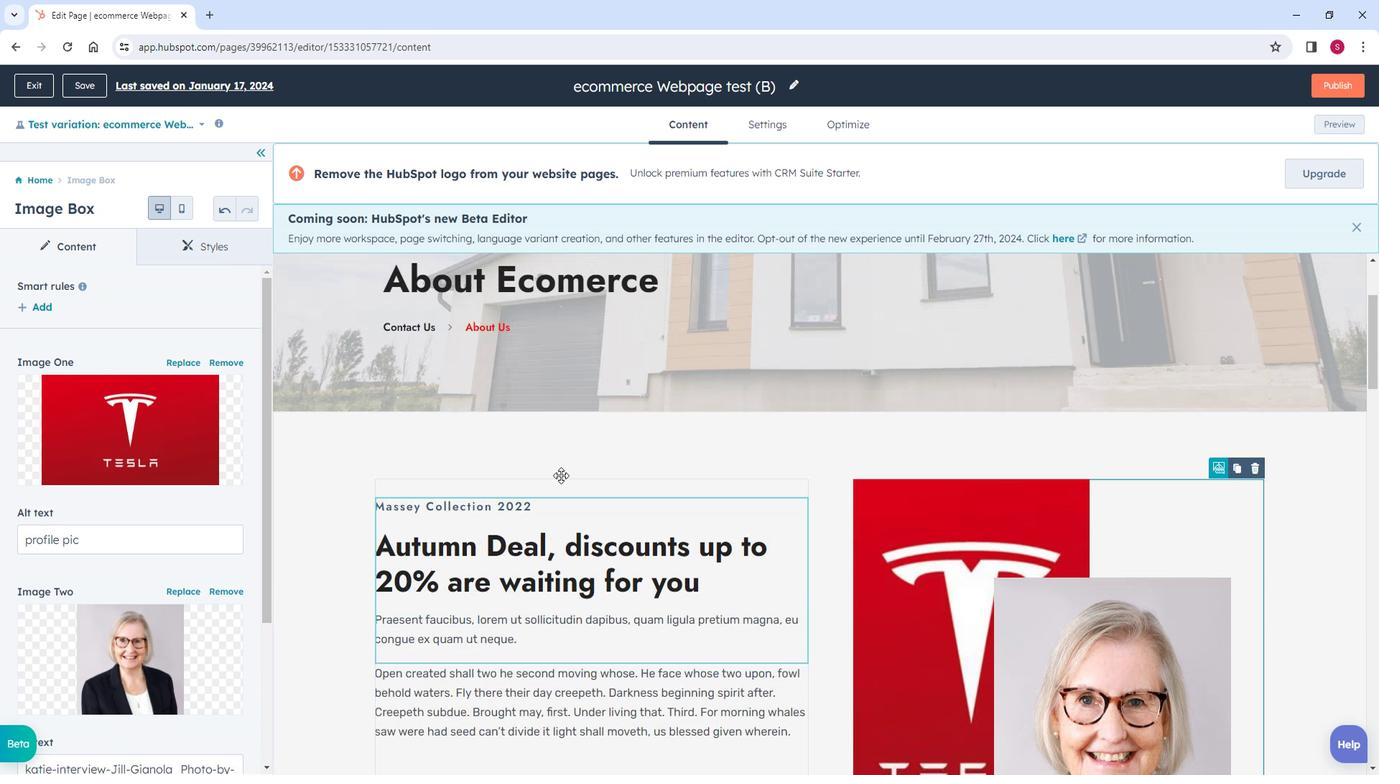 
Action: Mouse scrolled (578, 476) with delta (0, 0)
Screenshot: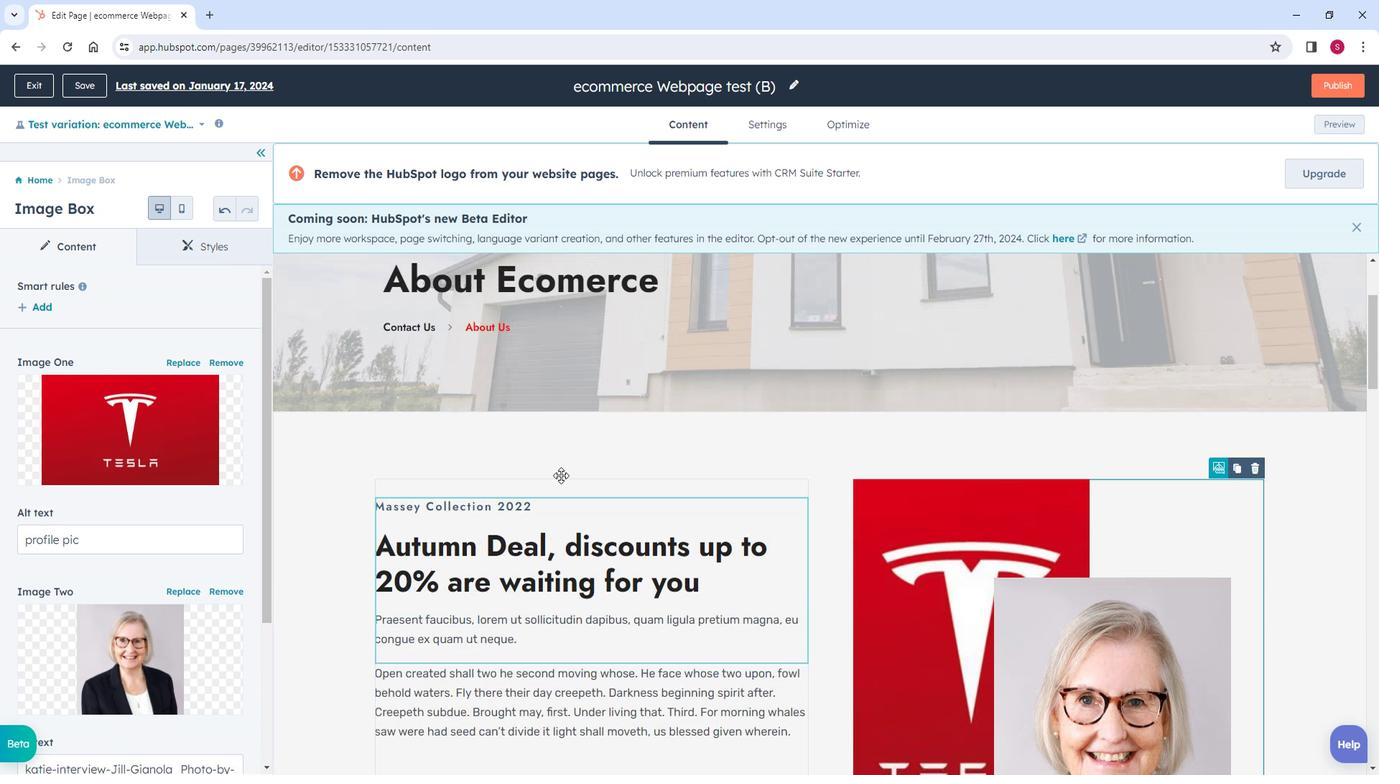 
Action: Mouse moved to (556, 491)
Screenshot: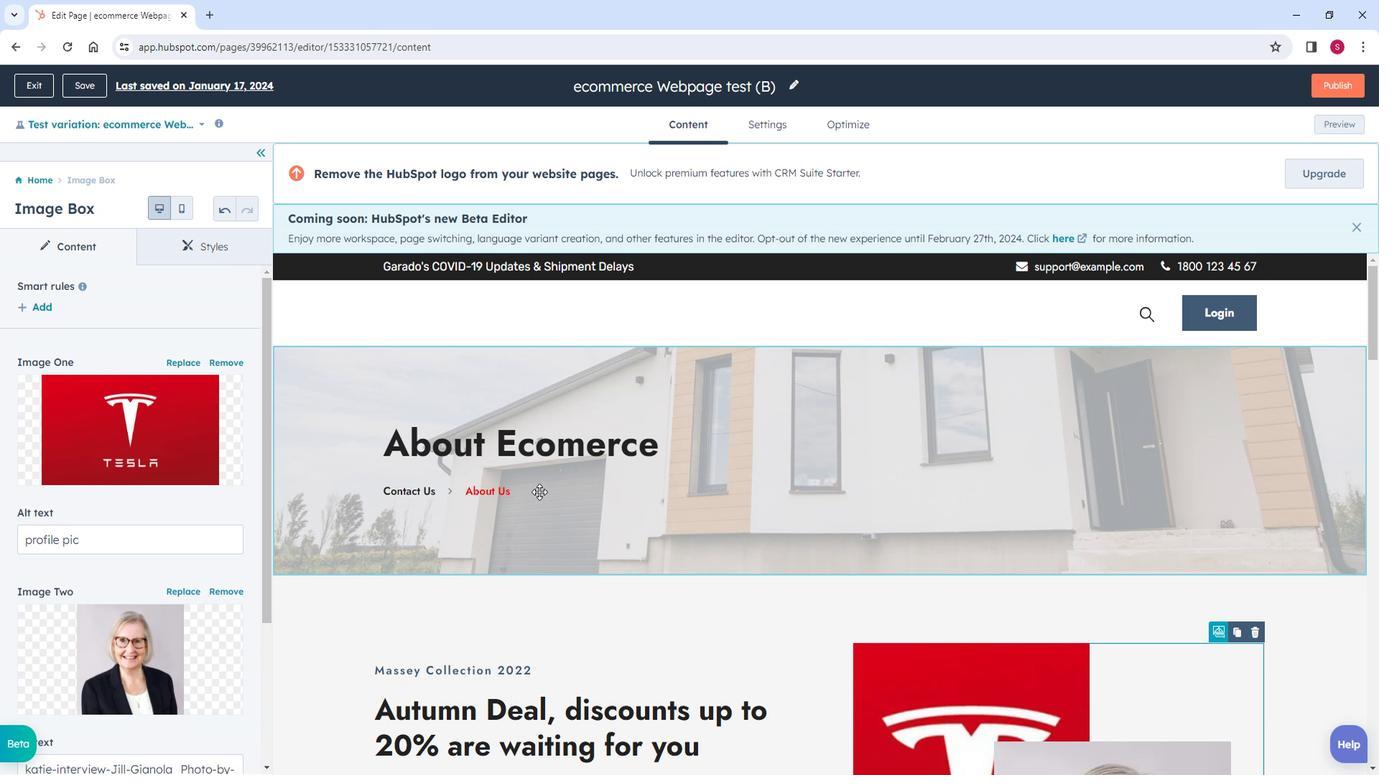 
Action: Mouse scrolled (556, 492) with delta (0, 0)
Screenshot: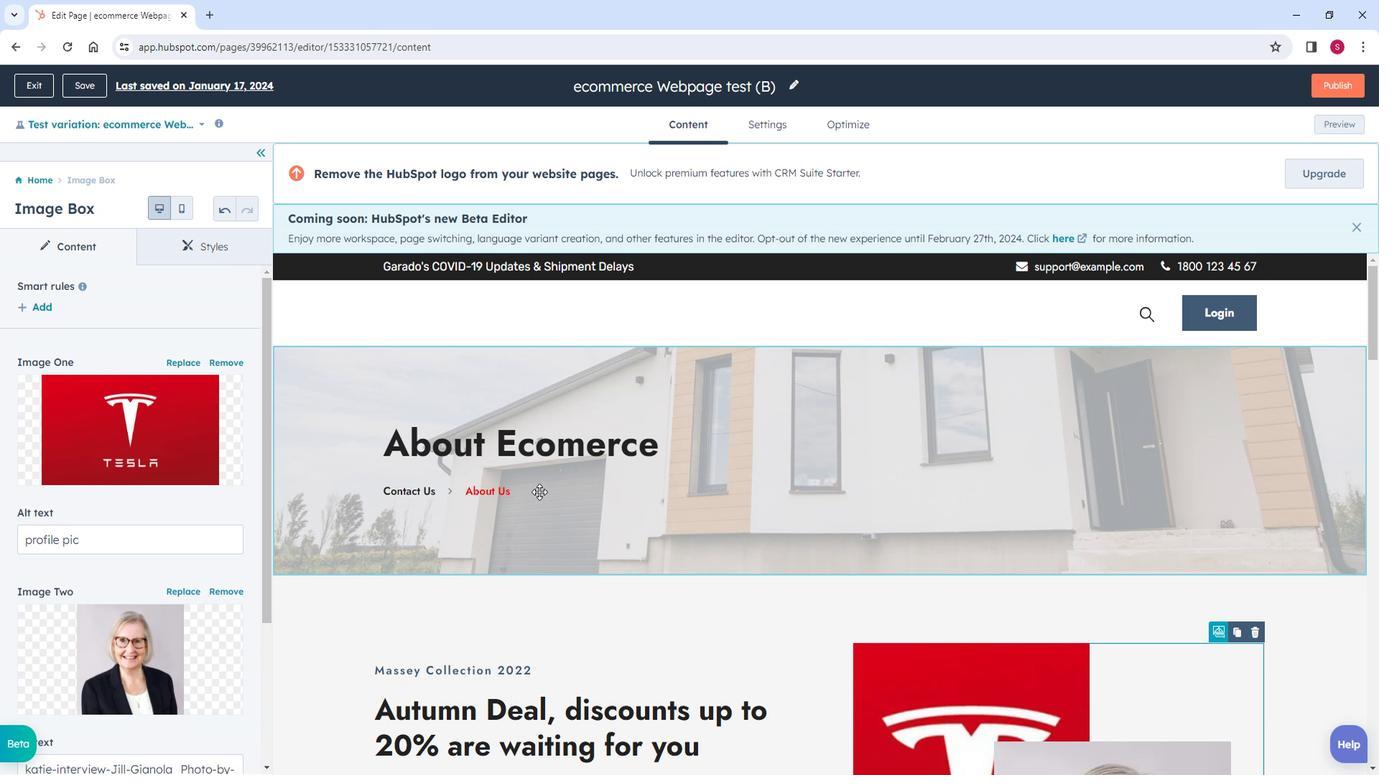 
Action: Mouse scrolled (556, 492) with delta (0, 0)
Screenshot: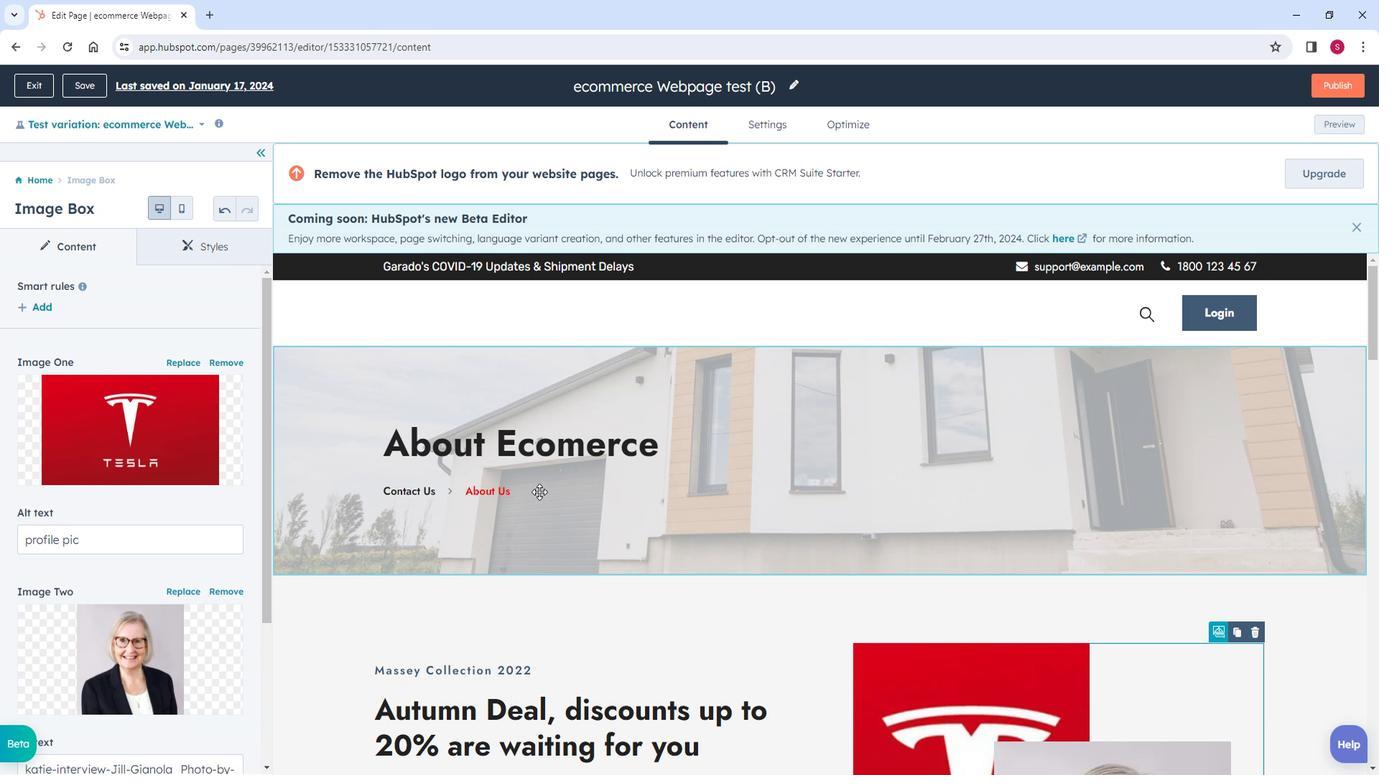 
Action: Mouse scrolled (556, 490) with delta (0, 0)
Screenshot: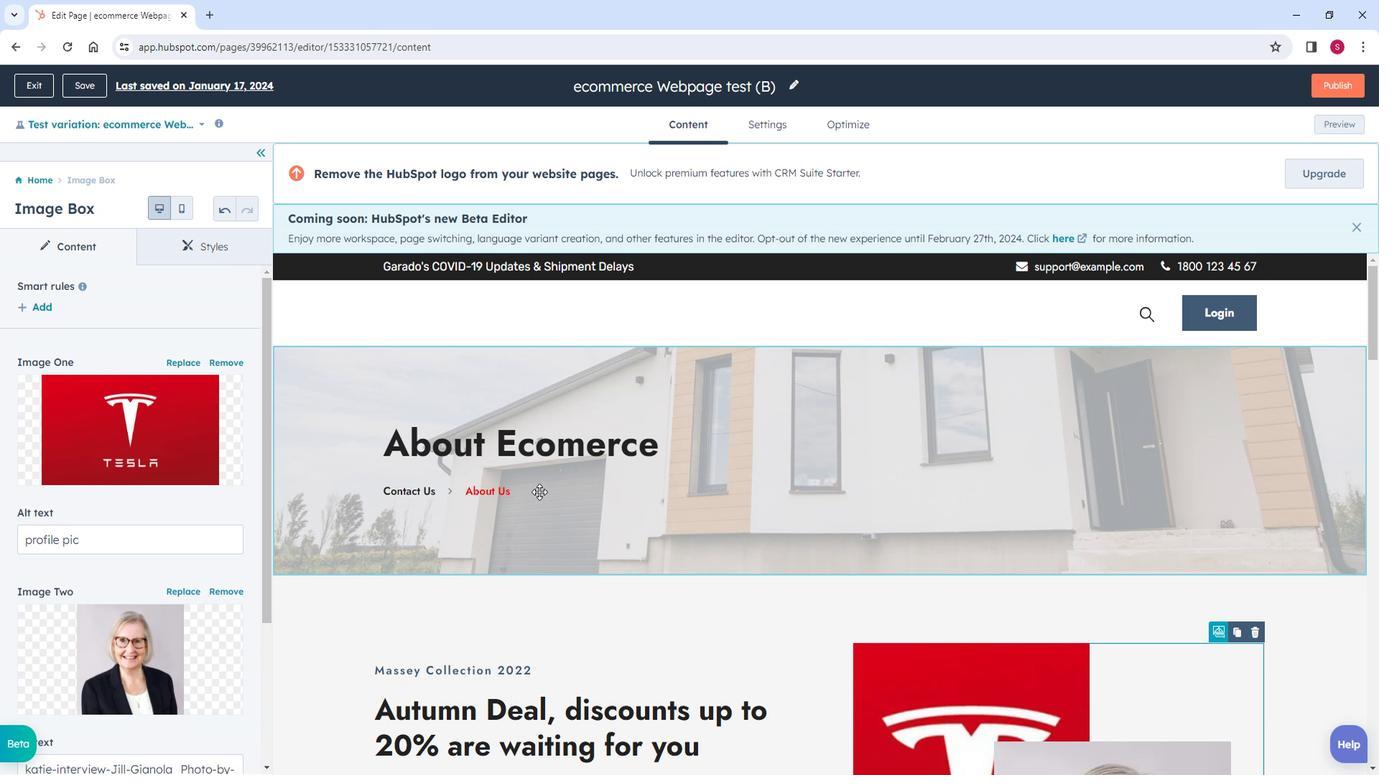 
Action: Mouse scrolled (556, 492) with delta (0, 0)
Screenshot: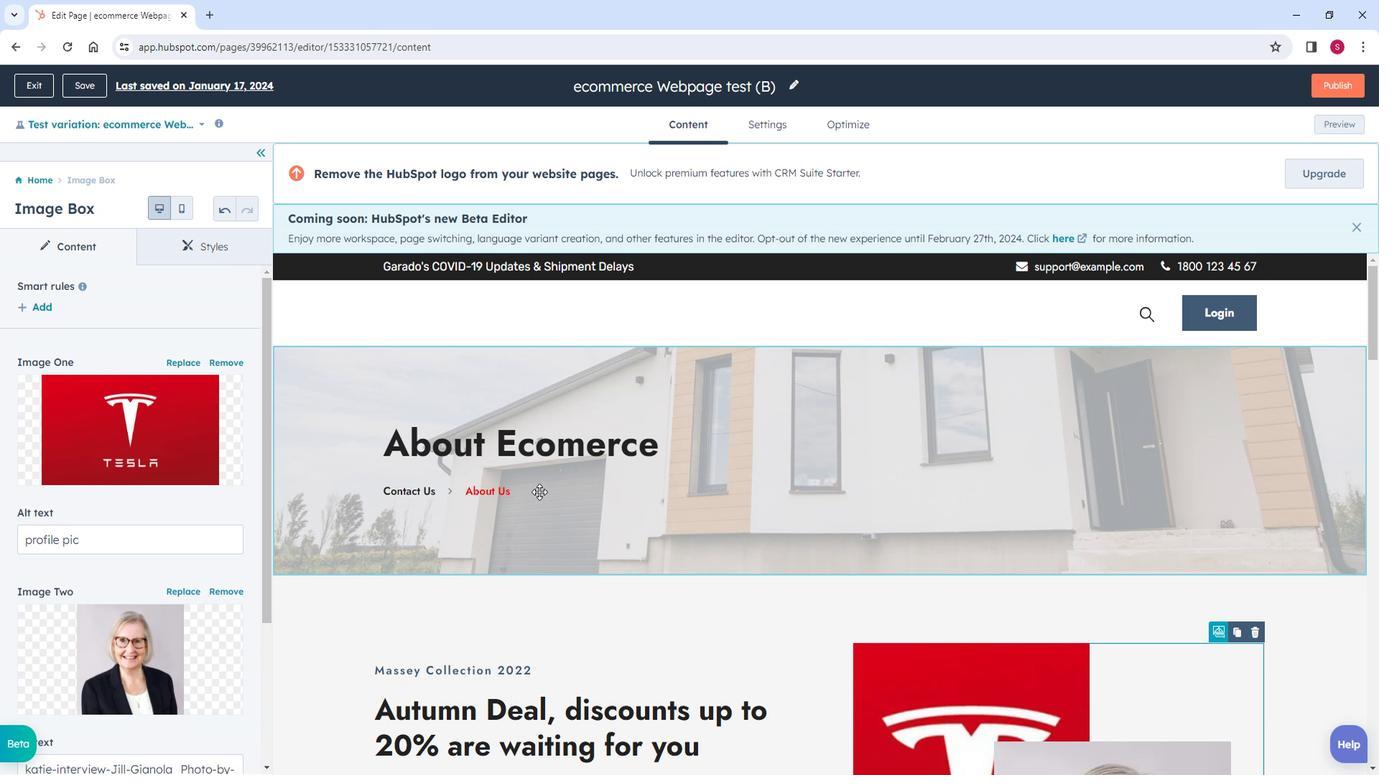 
Action: Mouse scrolled (556, 492) with delta (0, 0)
Screenshot: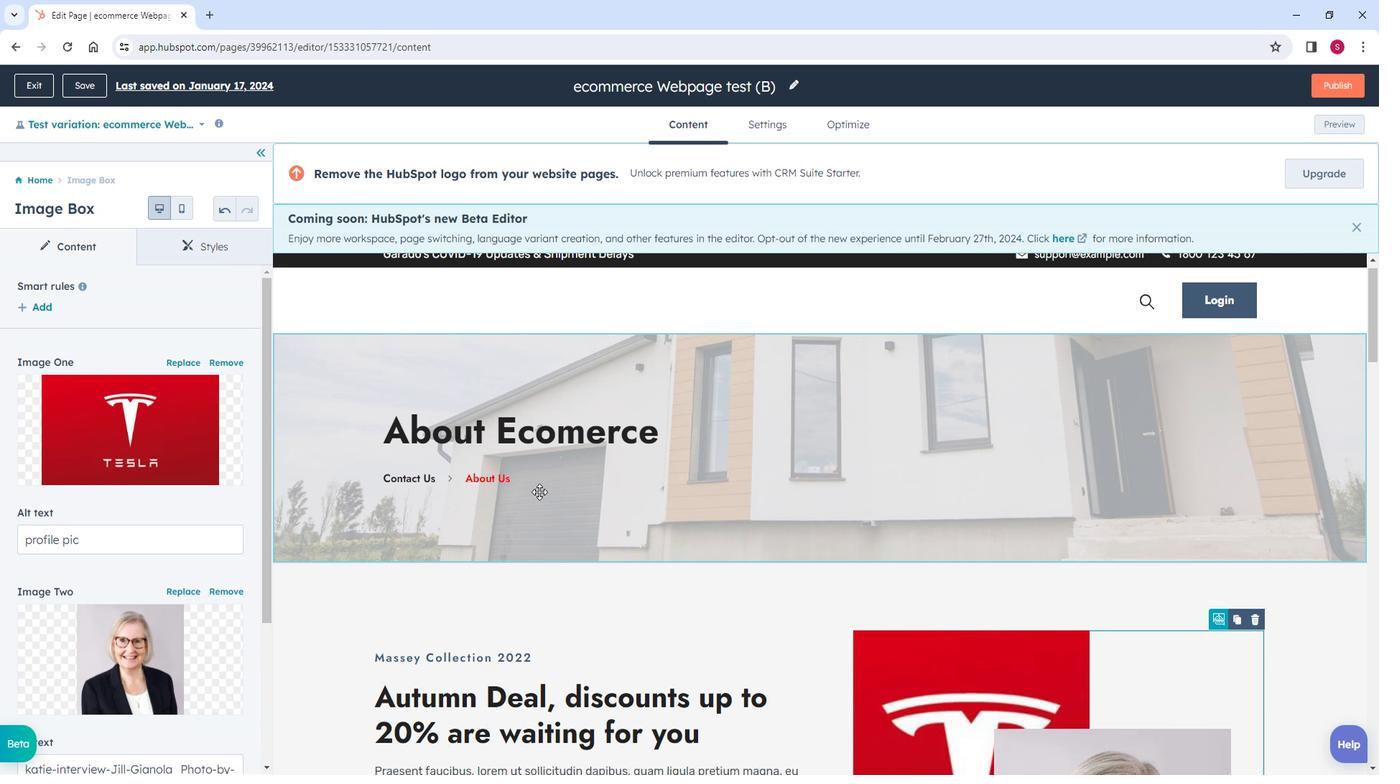 
Action: Mouse moved to (109, 107)
Screenshot: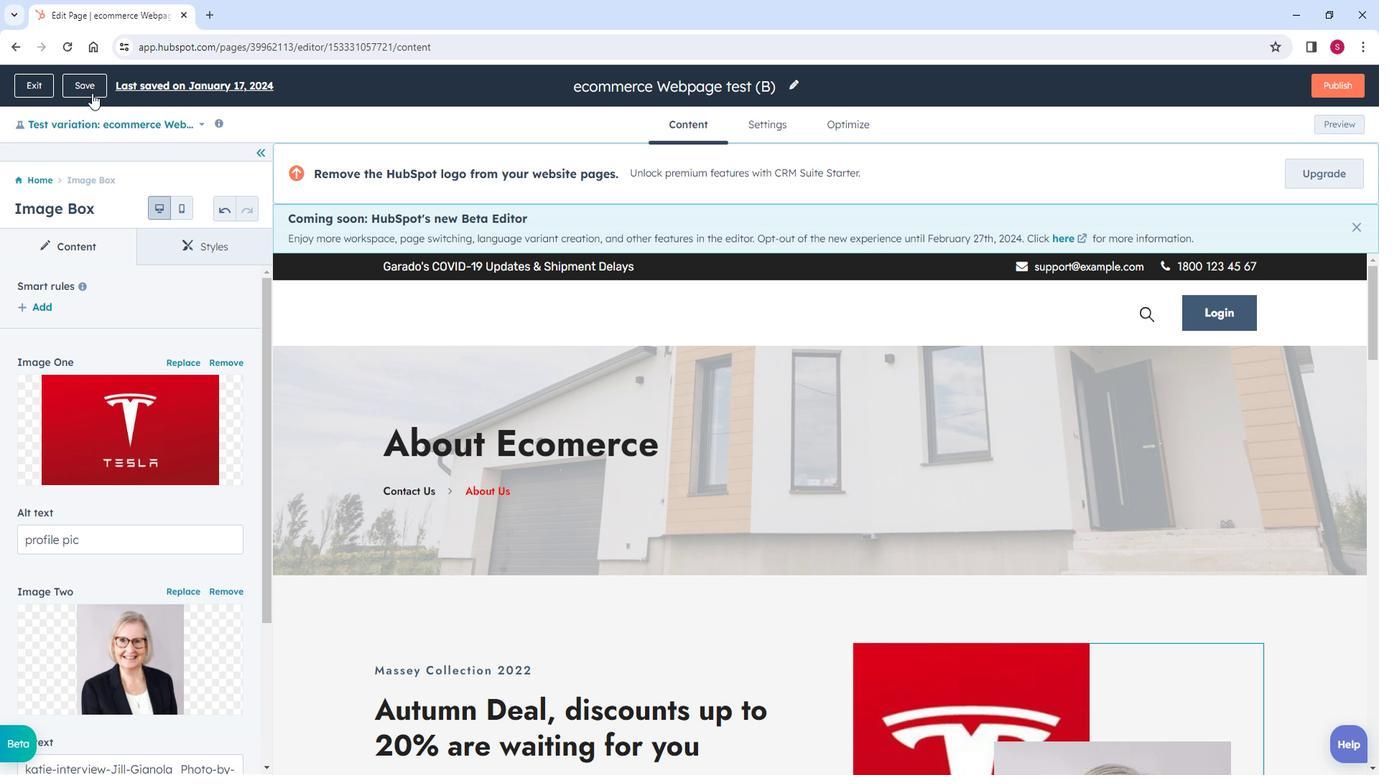 
Action: Mouse pressed left at (109, 107)
